 Task: Look for space in Vyškov, Czech Republic from 6th September, 2023 to 18th September, 2023 for 3 adults in price range Rs.6000 to Rs.12000. Place can be entire place with 2 bedrooms having 2 beds and 2 bathrooms. Property type can be house, flat, guest house, hotel. Booking option can be shelf check-in. Required host language is English.
Action: Mouse moved to (569, 98)
Screenshot: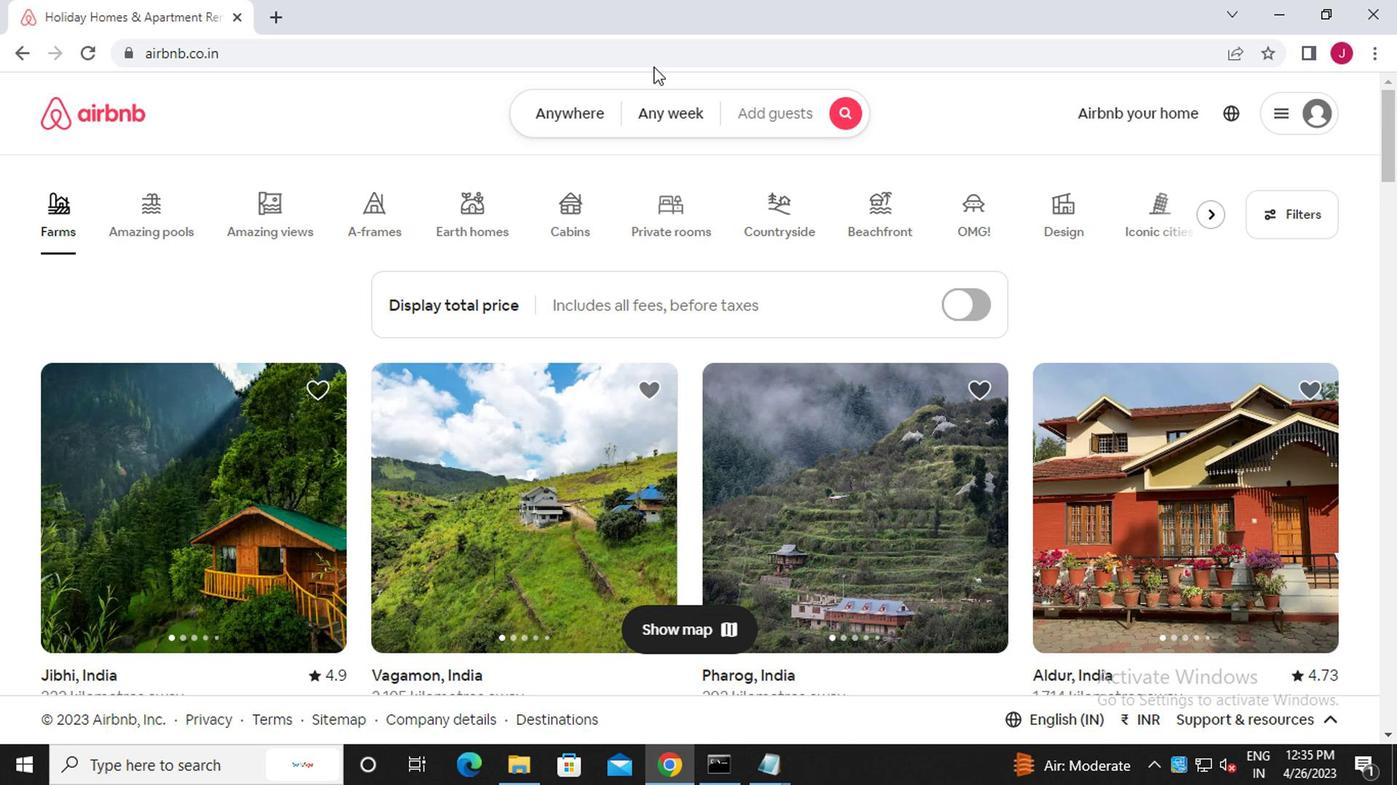 
Action: Mouse pressed left at (569, 98)
Screenshot: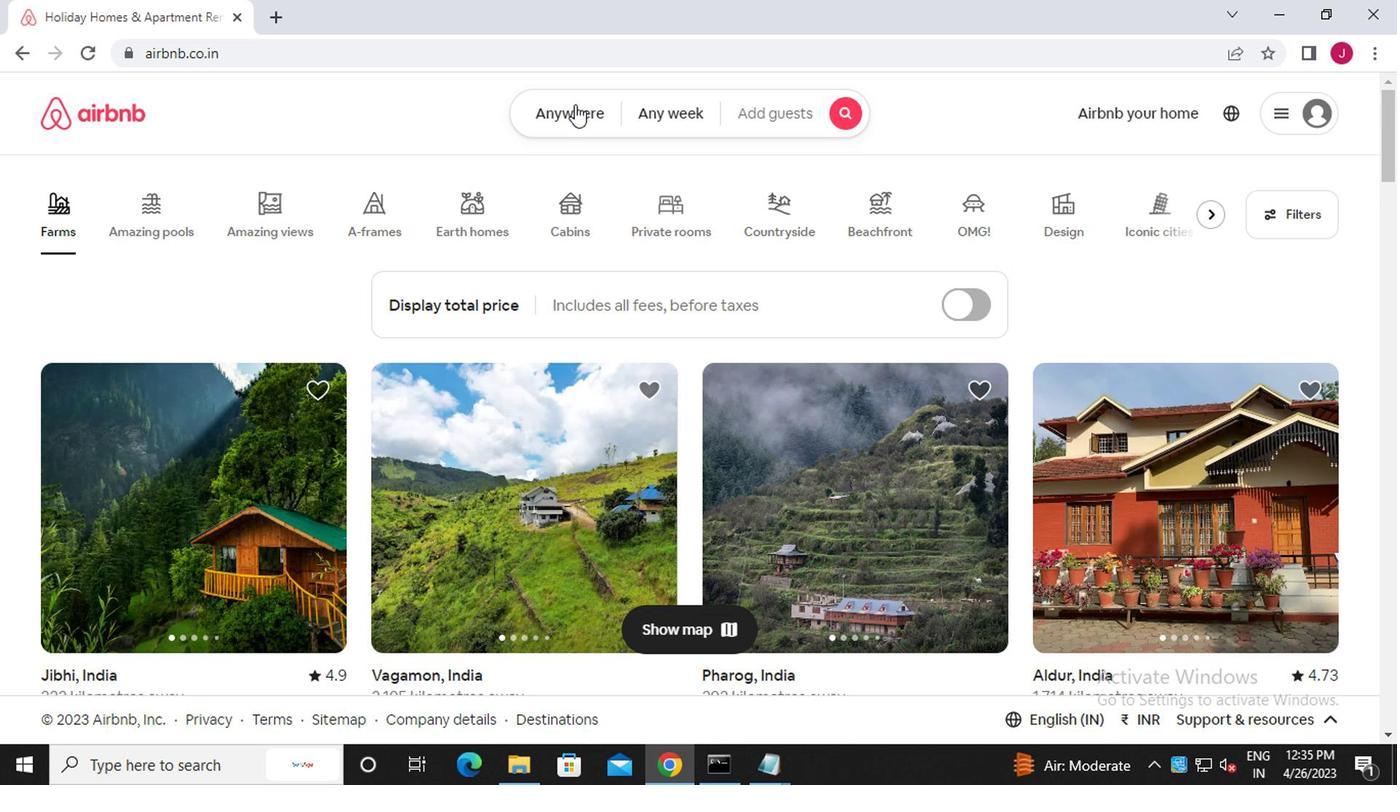 
Action: Mouse moved to (366, 192)
Screenshot: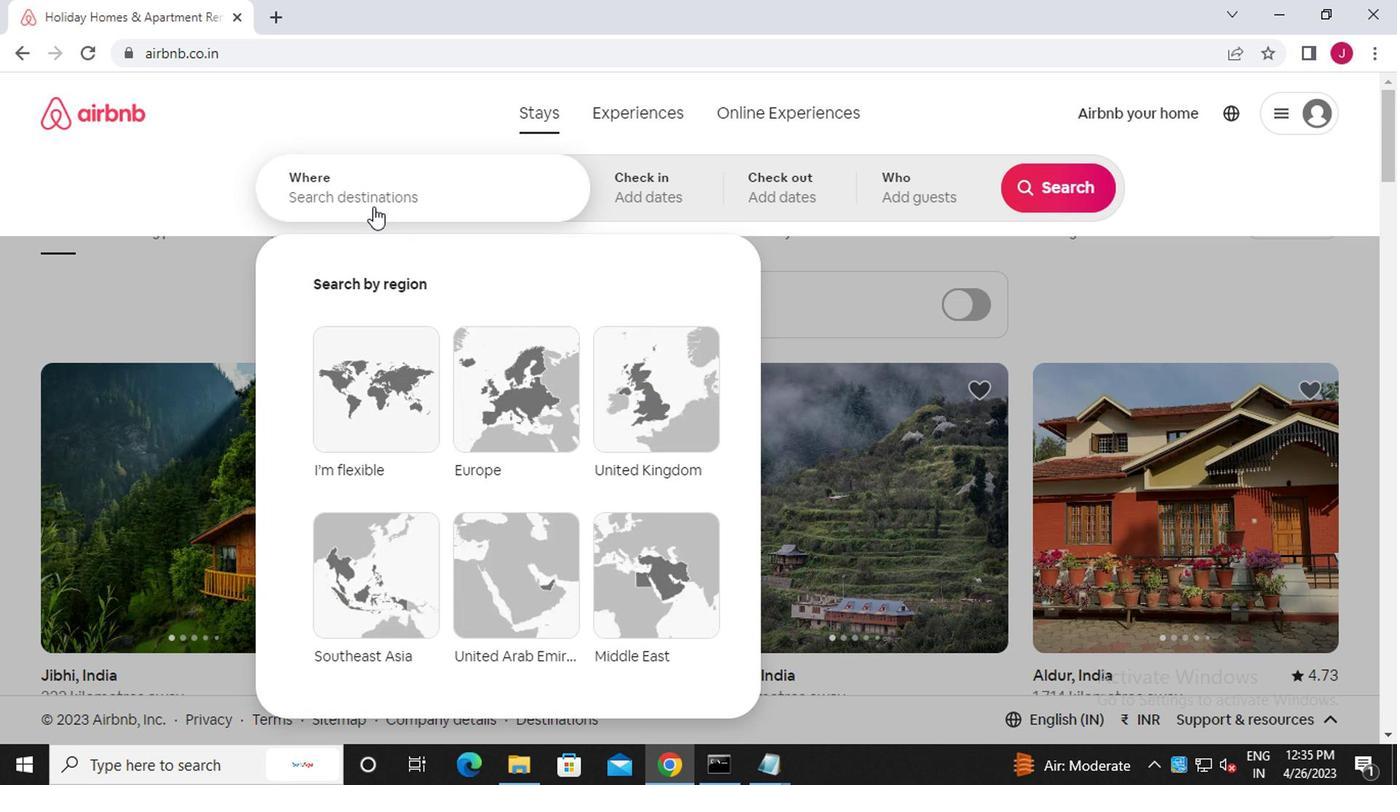 
Action: Mouse pressed left at (366, 192)
Screenshot: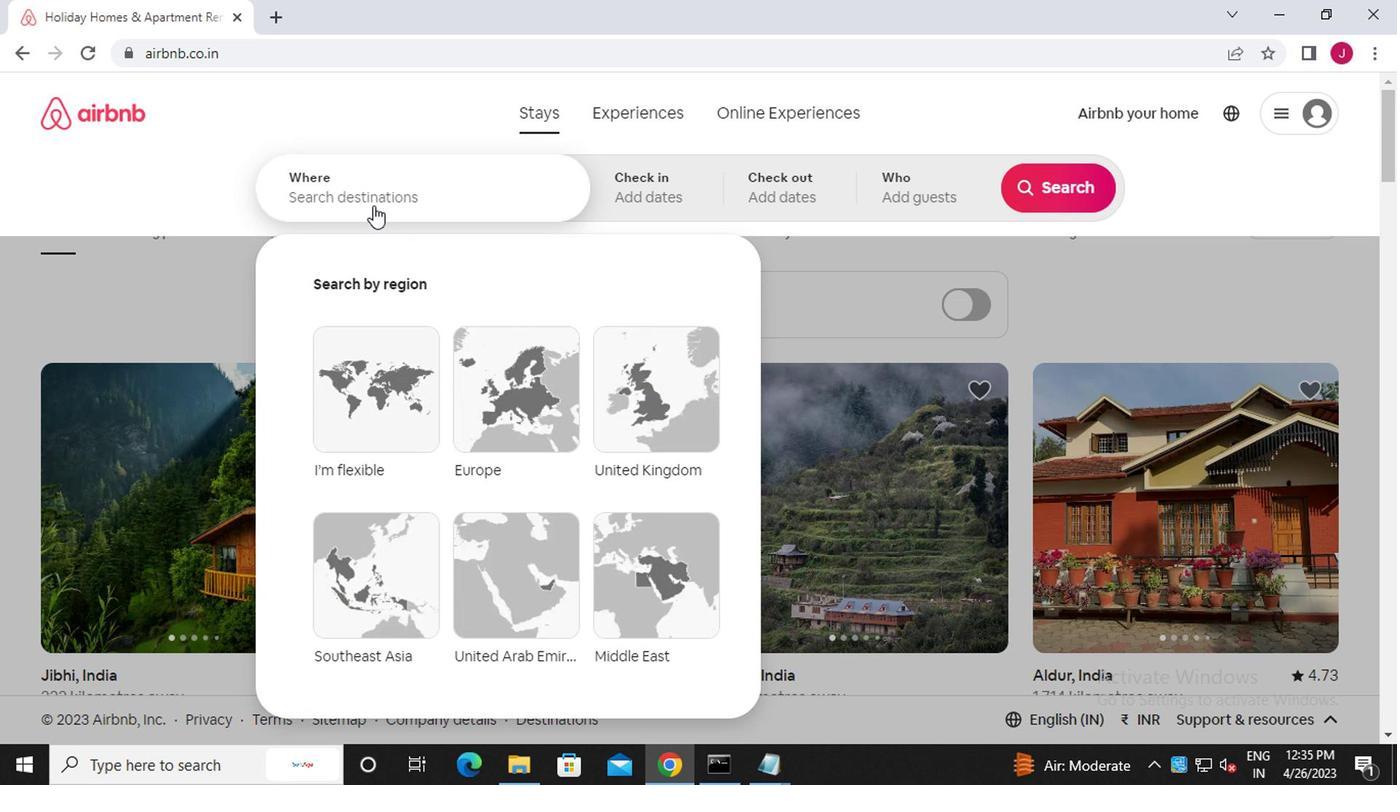 
Action: Key pressed <Key.caps_lock>v<Key.caps_lock>yskov,<Key.space><Key.caps_lock>c<Key.caps_lock>zech<Key.space><Key.caps_lock>r<Key.caps_lock>ep
Screenshot: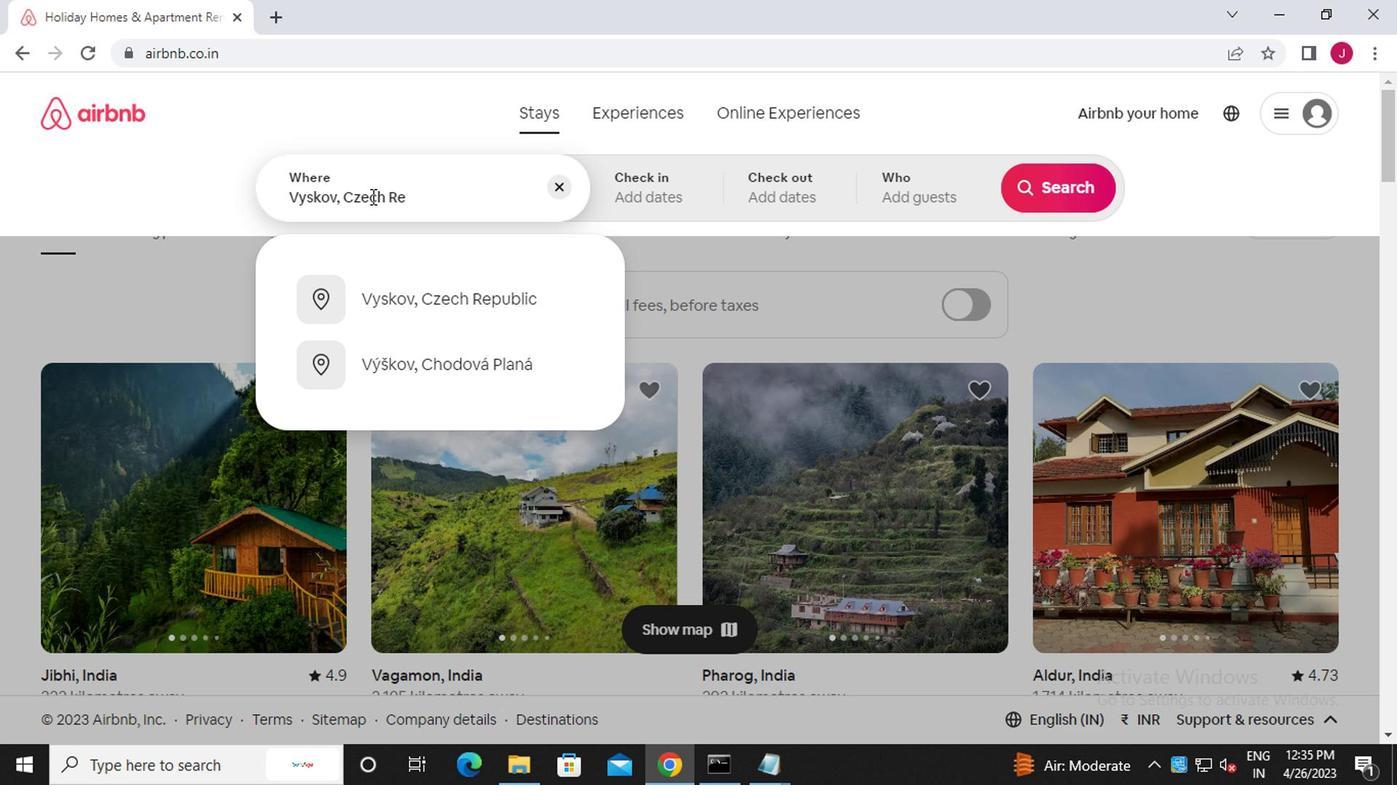 
Action: Mouse moved to (496, 296)
Screenshot: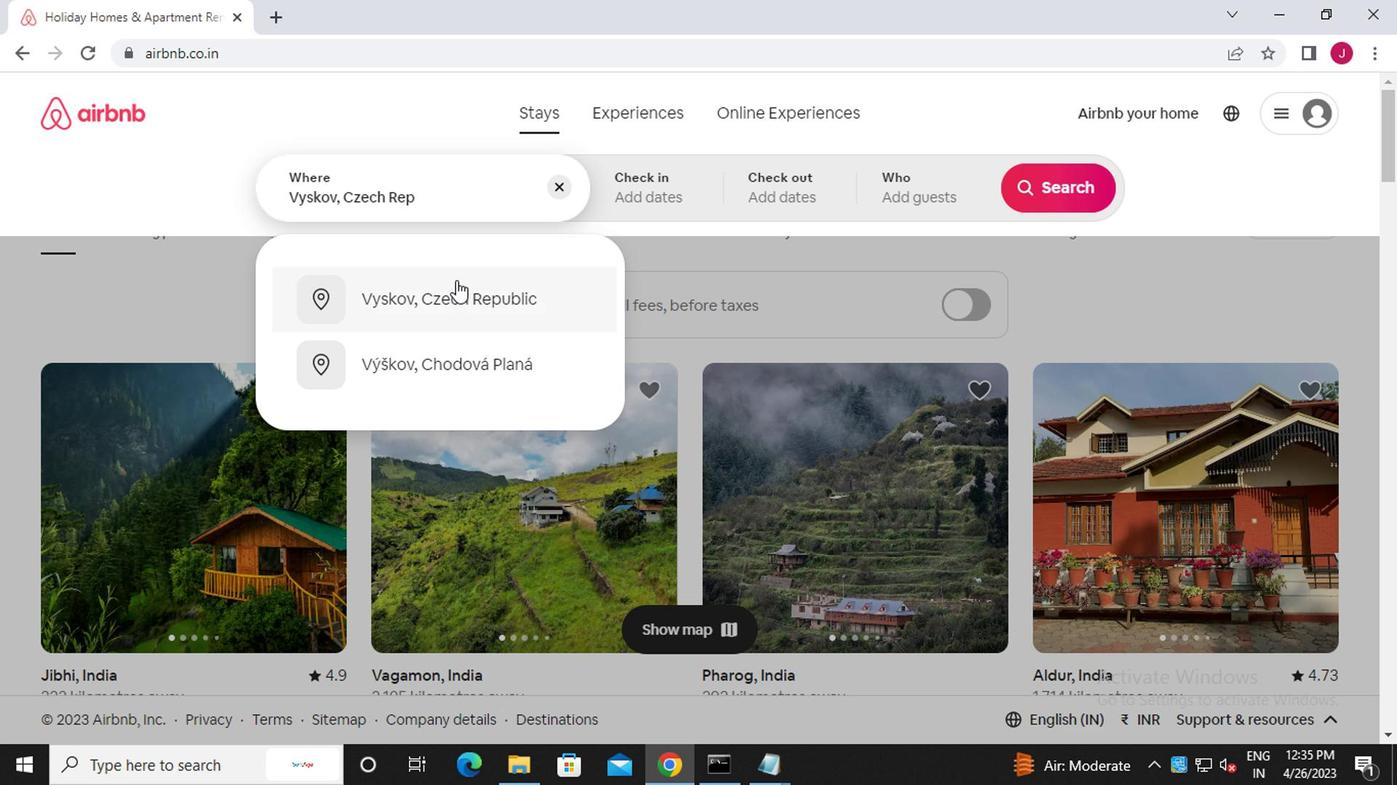 
Action: Mouse pressed left at (496, 296)
Screenshot: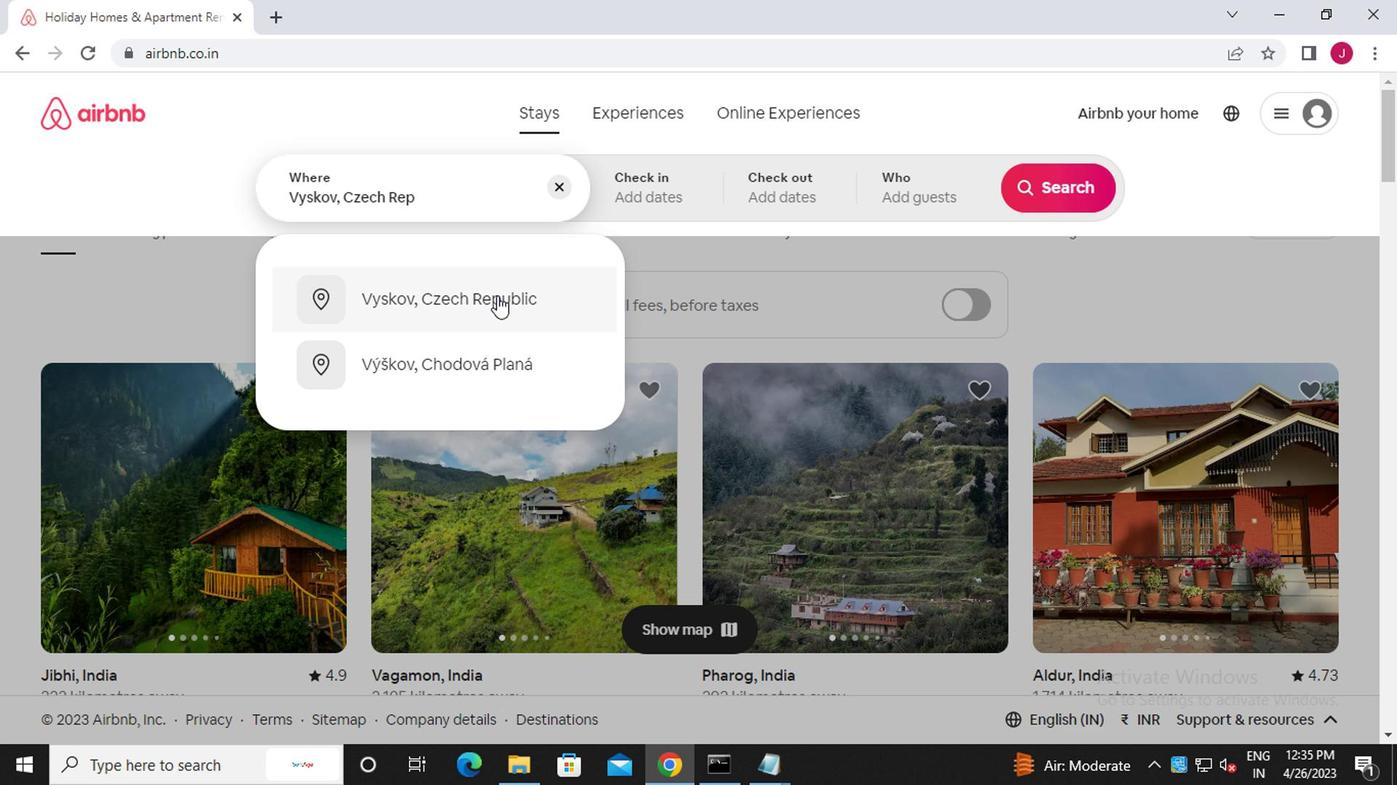 
Action: Mouse moved to (1033, 349)
Screenshot: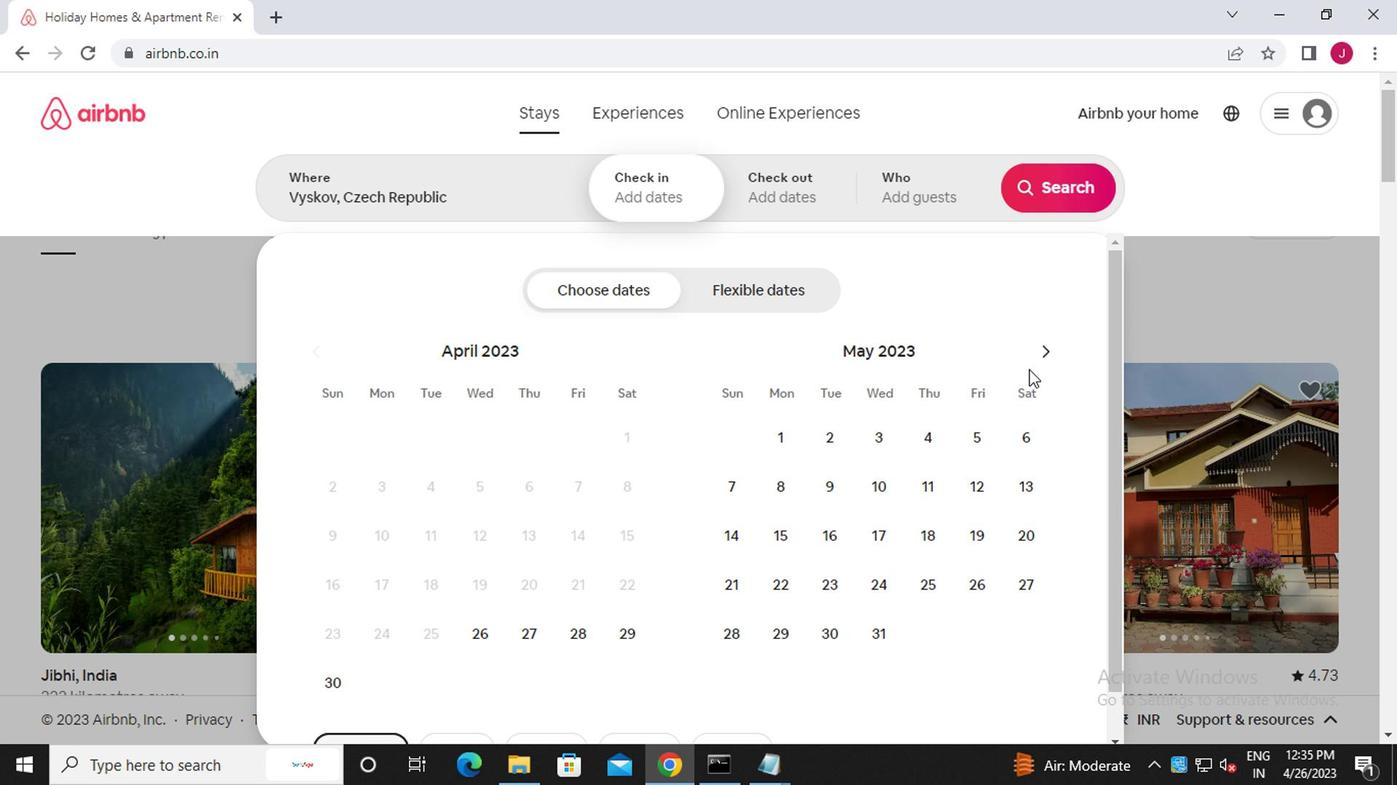 
Action: Mouse pressed left at (1033, 349)
Screenshot: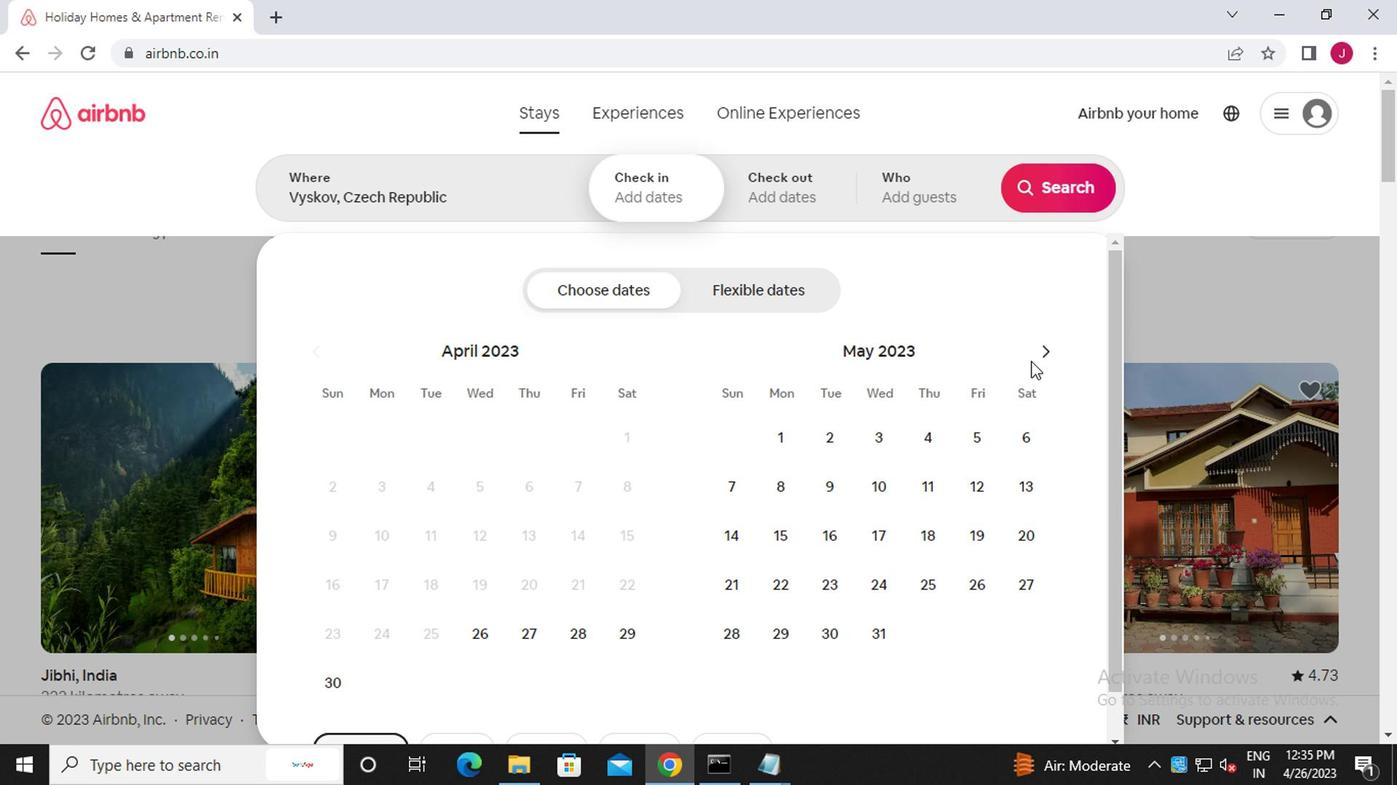 
Action: Mouse pressed left at (1033, 349)
Screenshot: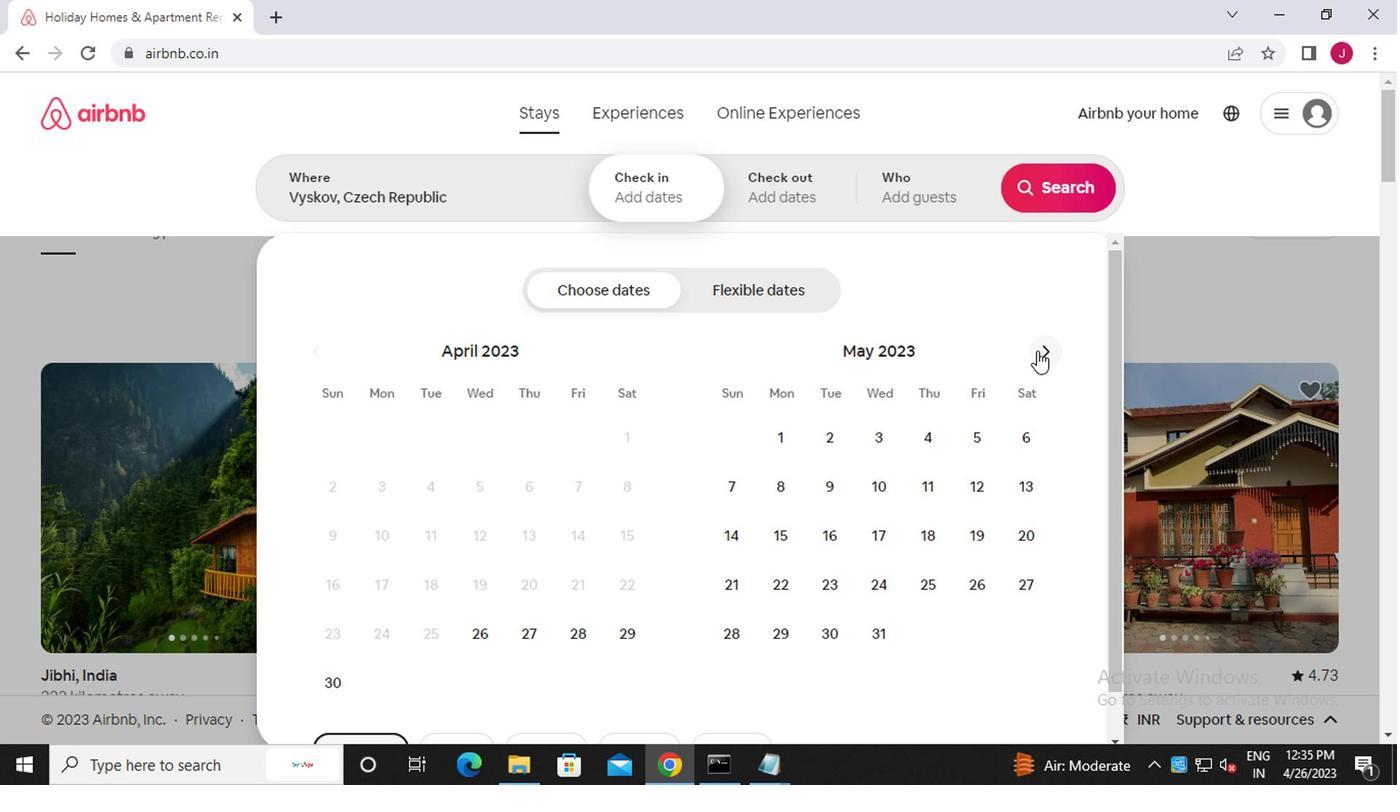 
Action: Mouse pressed left at (1033, 349)
Screenshot: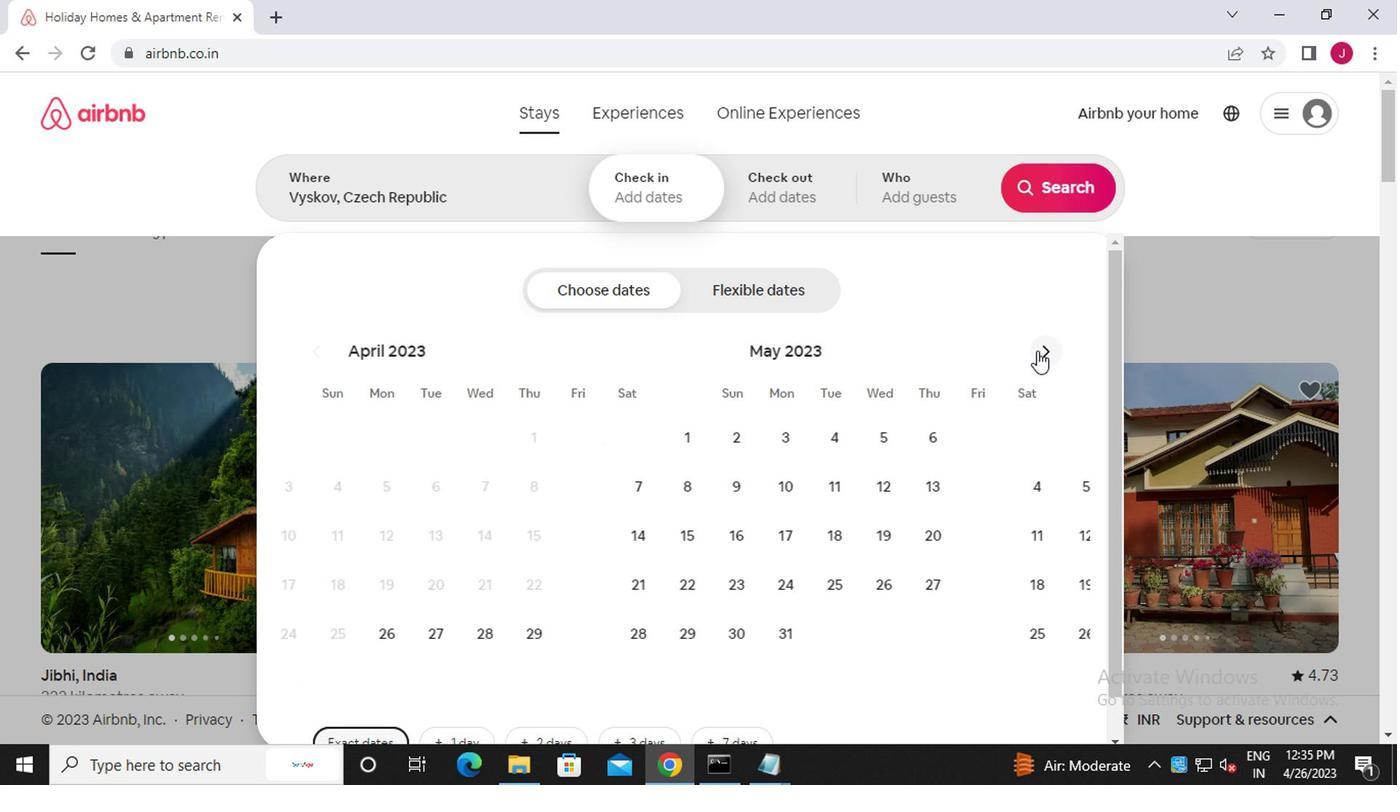 
Action: Mouse pressed left at (1033, 349)
Screenshot: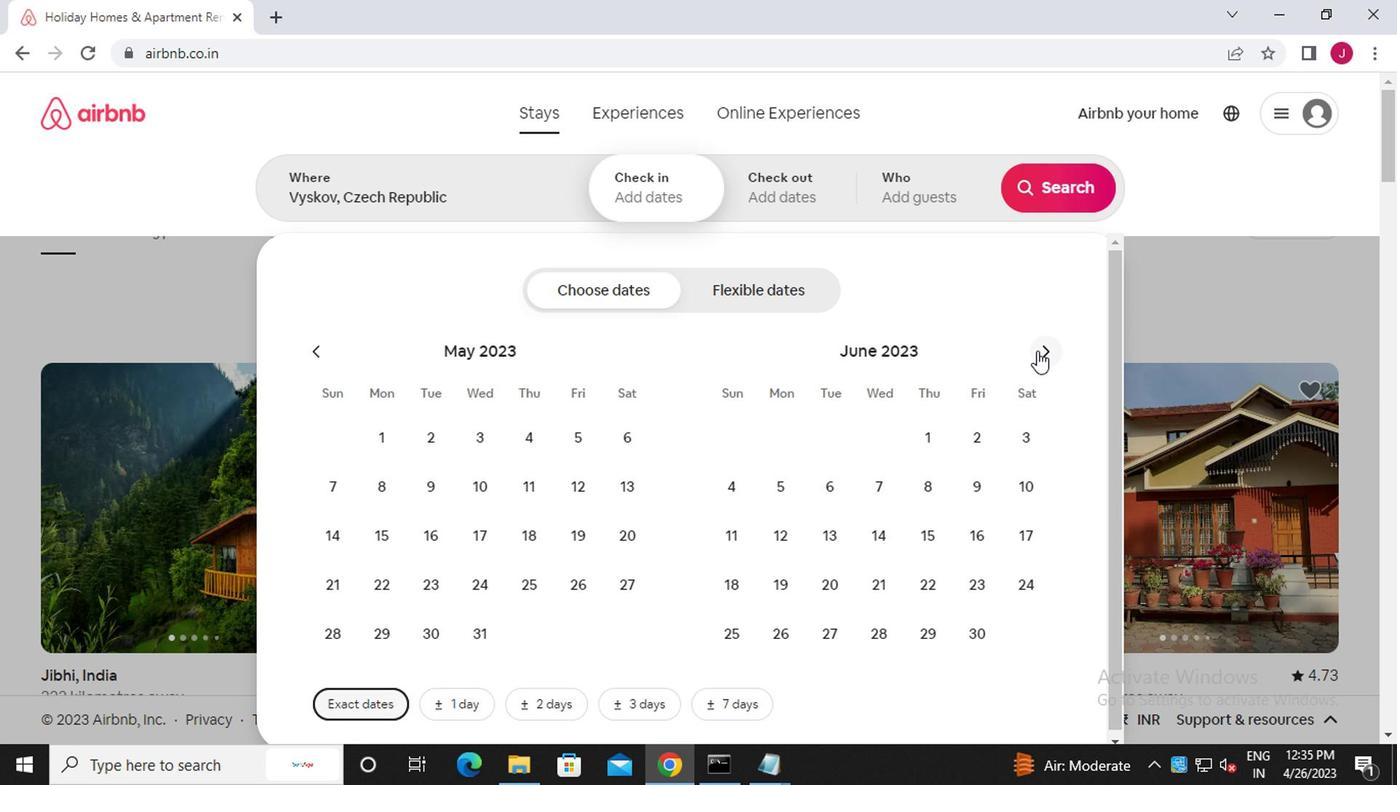 
Action: Mouse pressed left at (1033, 349)
Screenshot: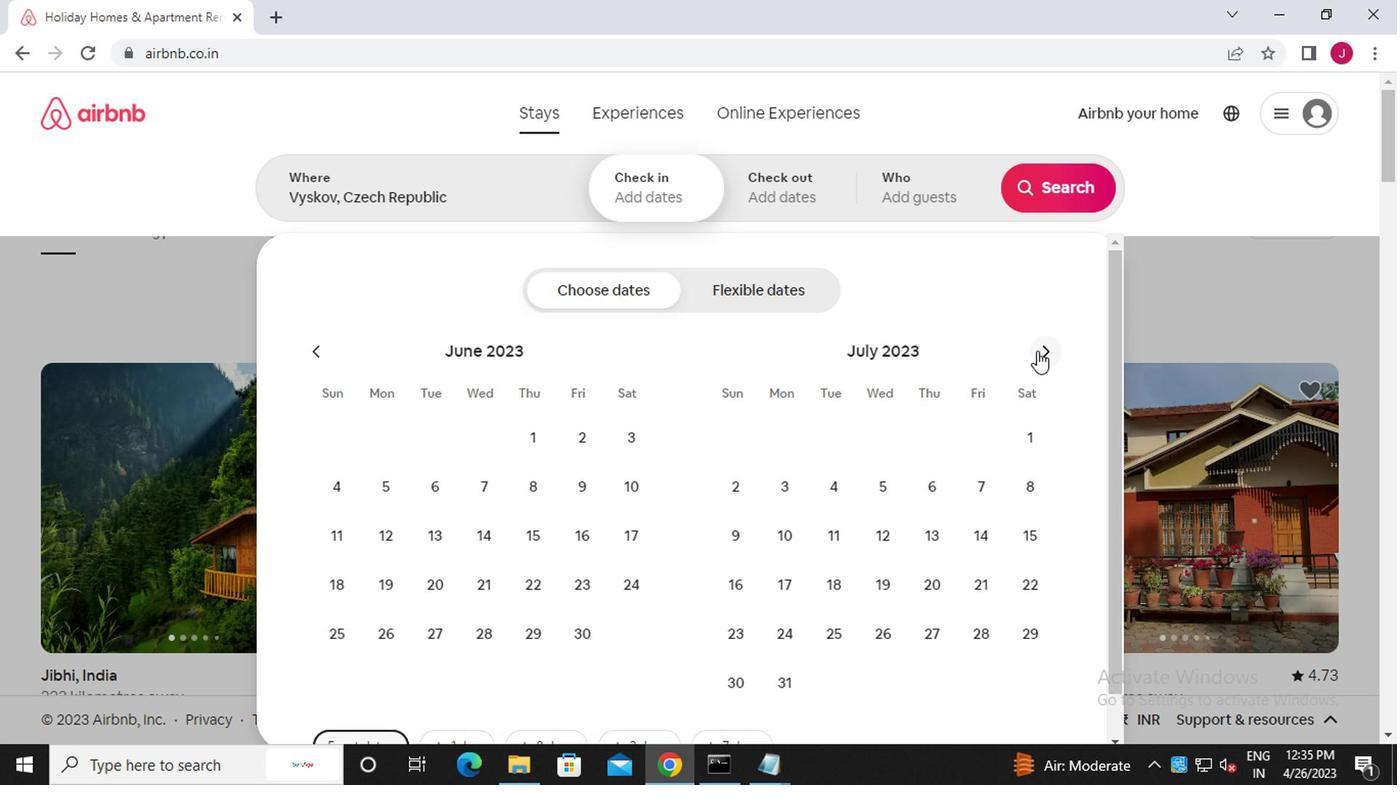 
Action: Mouse moved to (1035, 349)
Screenshot: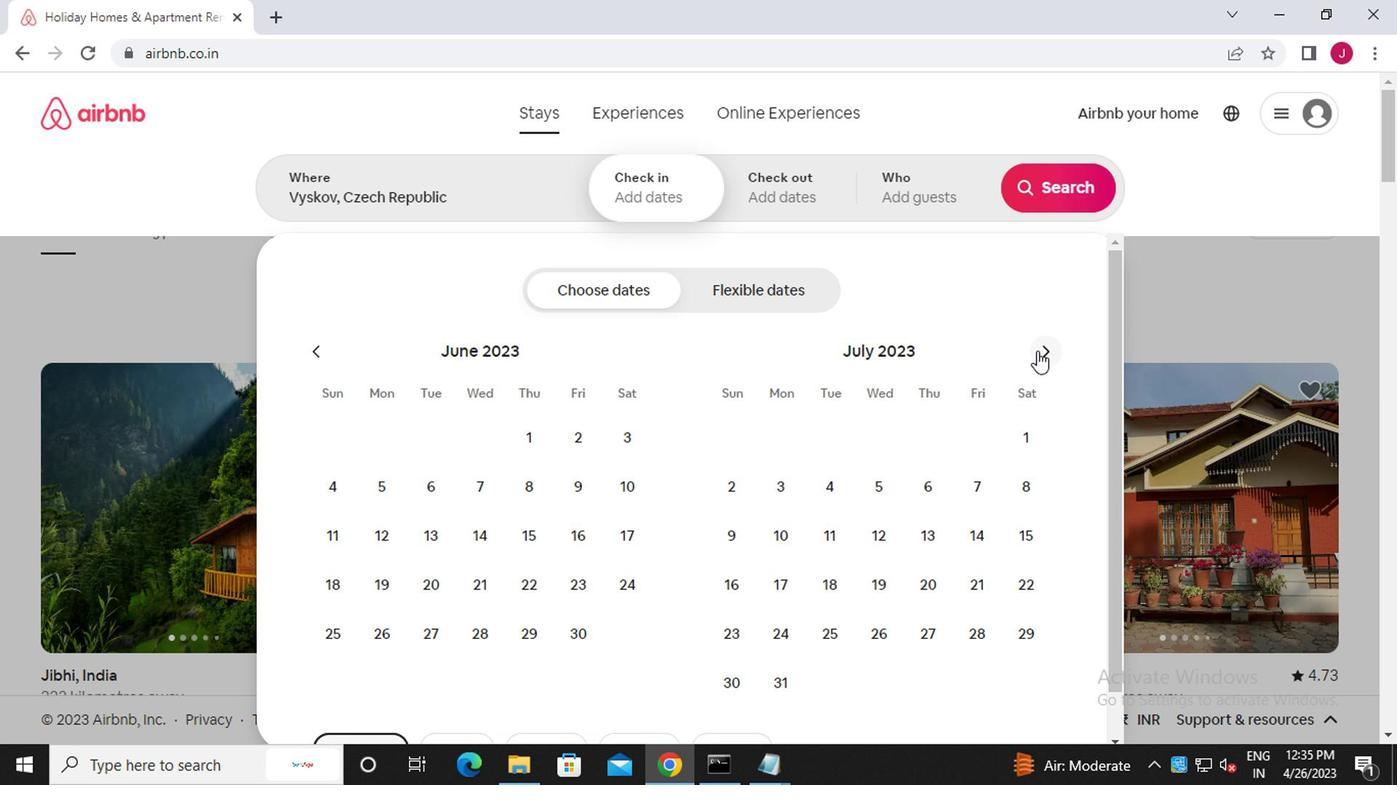 
Action: Mouse pressed left at (1035, 349)
Screenshot: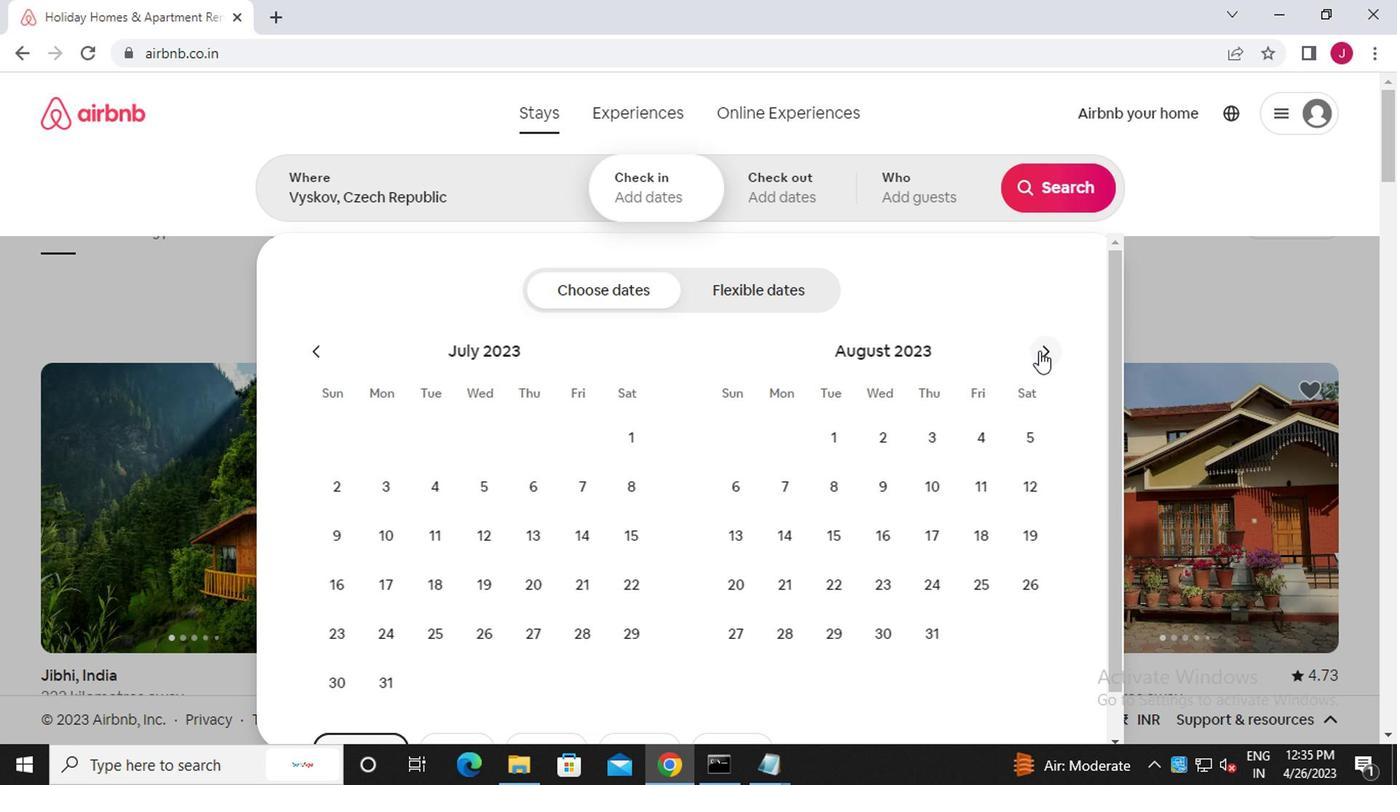 
Action: Mouse moved to (886, 484)
Screenshot: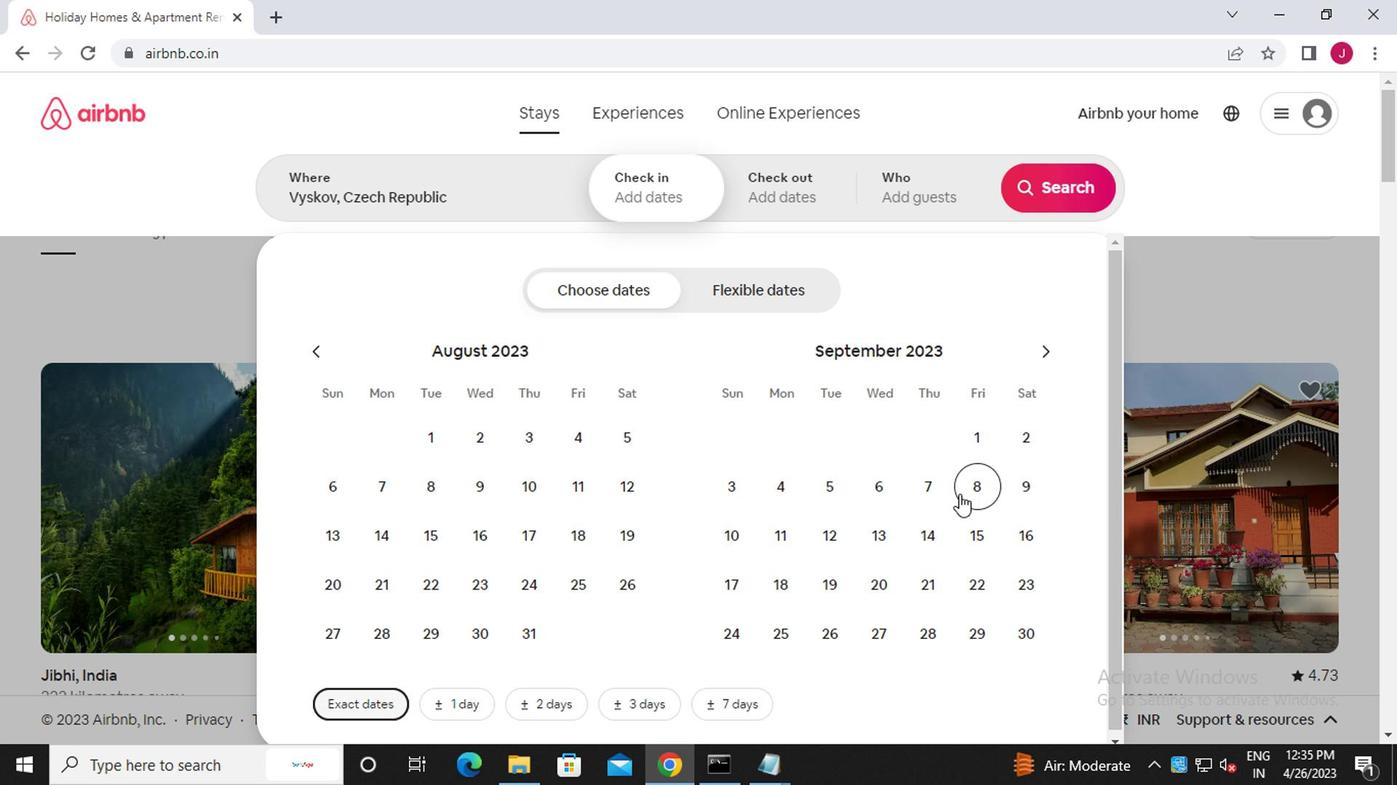 
Action: Mouse pressed left at (886, 484)
Screenshot: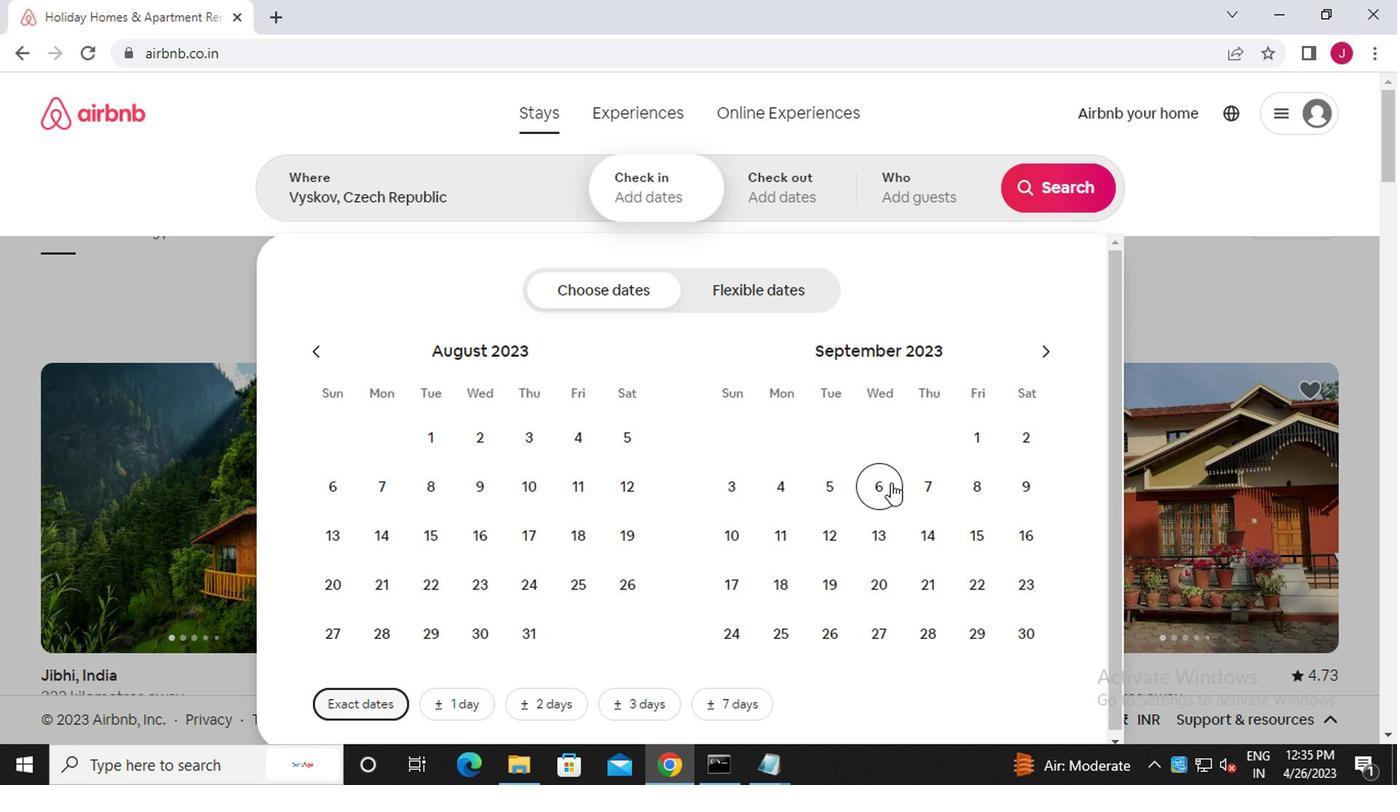 
Action: Mouse moved to (770, 595)
Screenshot: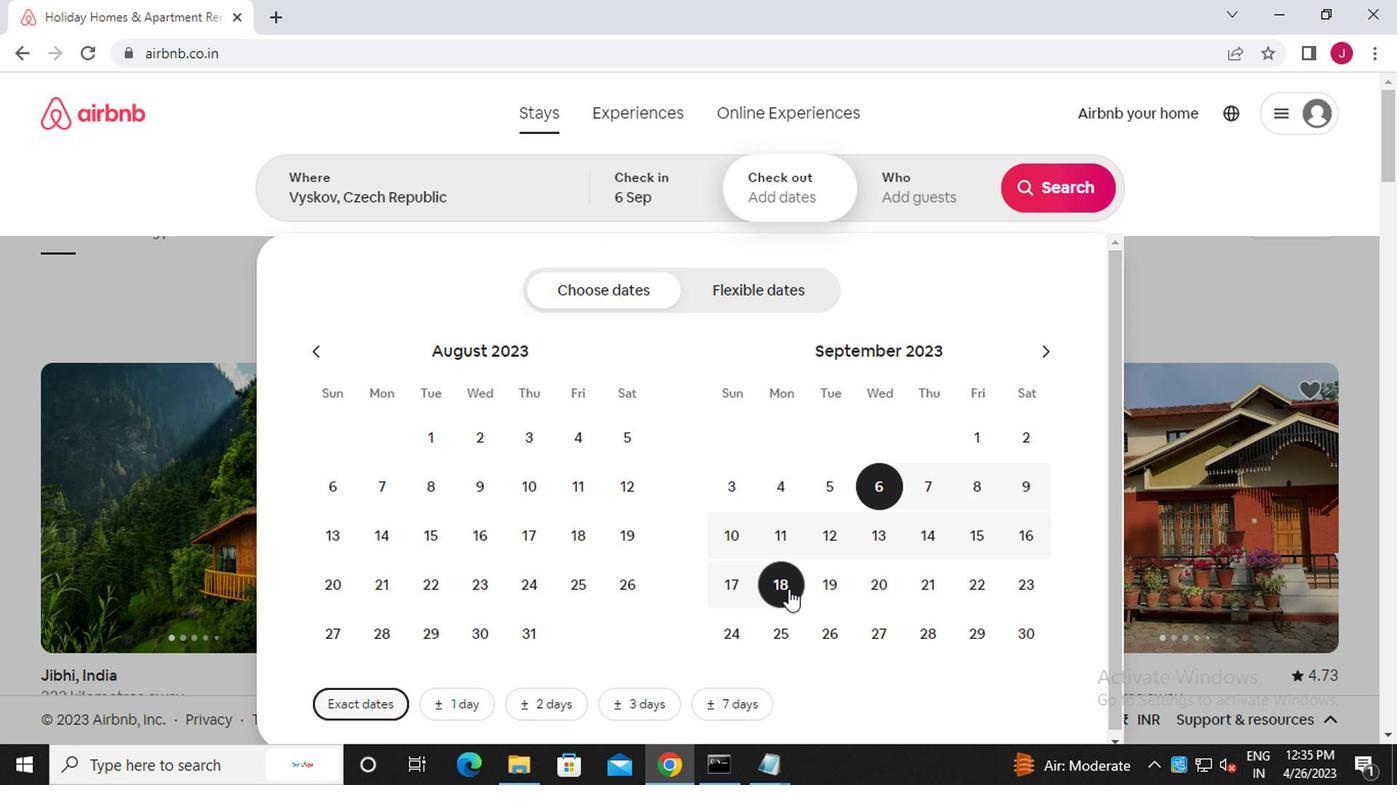 
Action: Mouse pressed left at (770, 595)
Screenshot: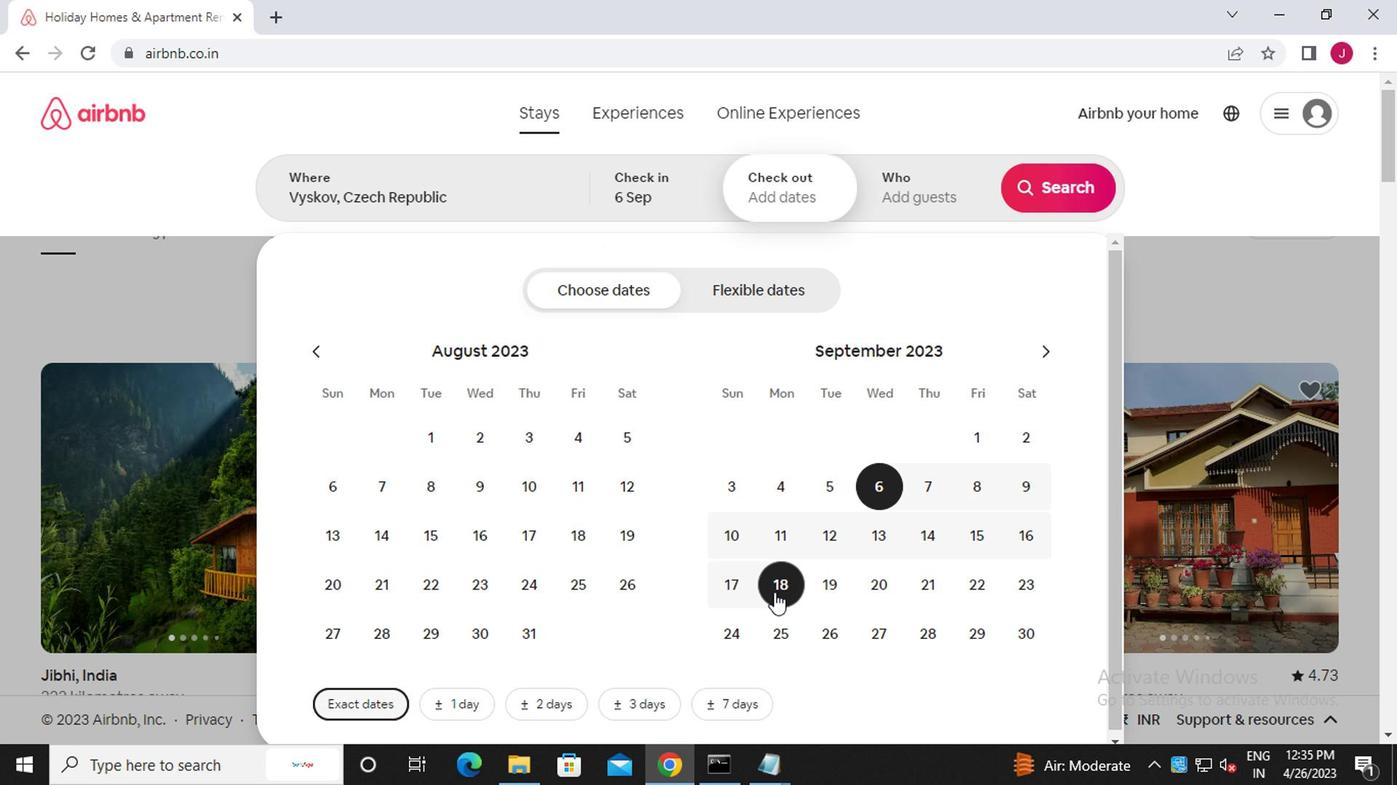 
Action: Mouse moved to (912, 189)
Screenshot: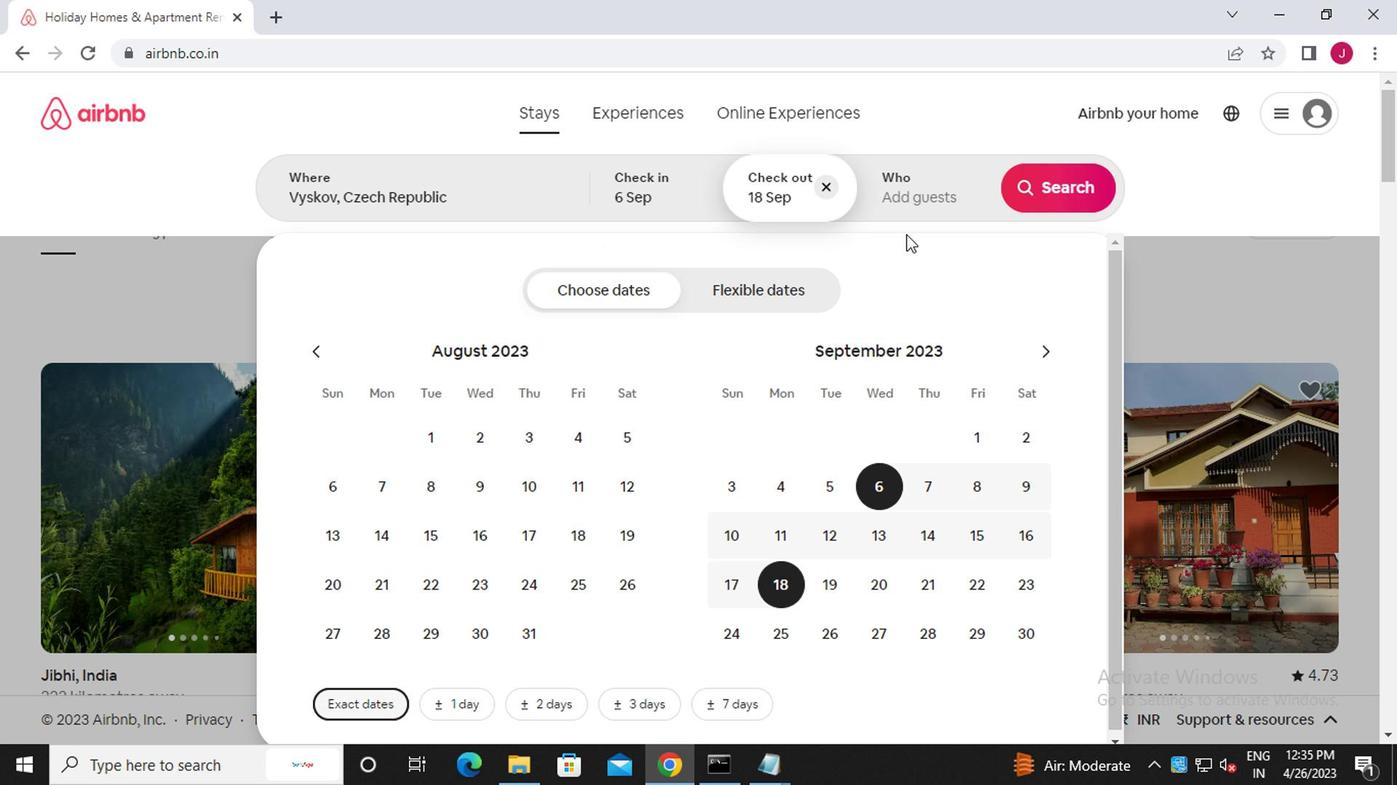 
Action: Mouse pressed left at (912, 189)
Screenshot: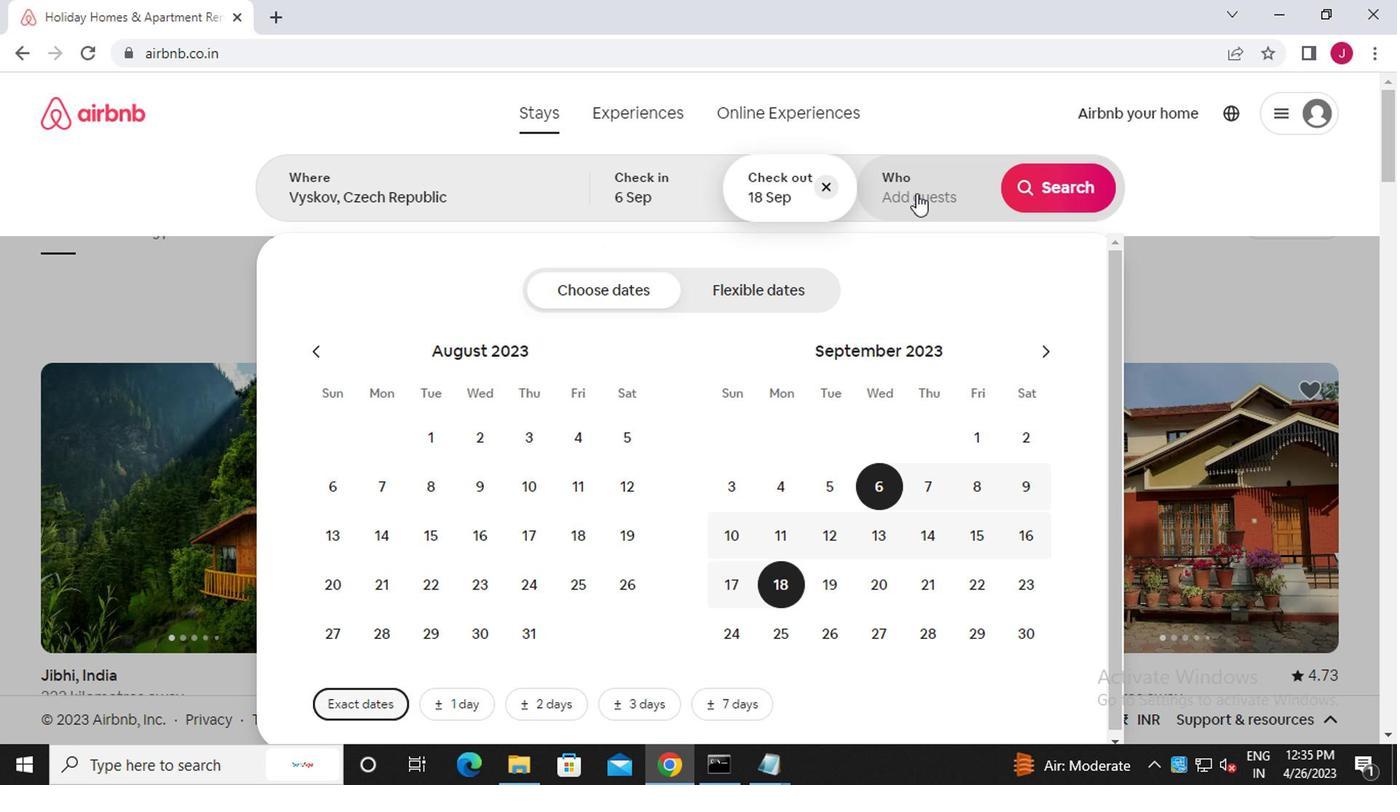 
Action: Mouse moved to (1065, 296)
Screenshot: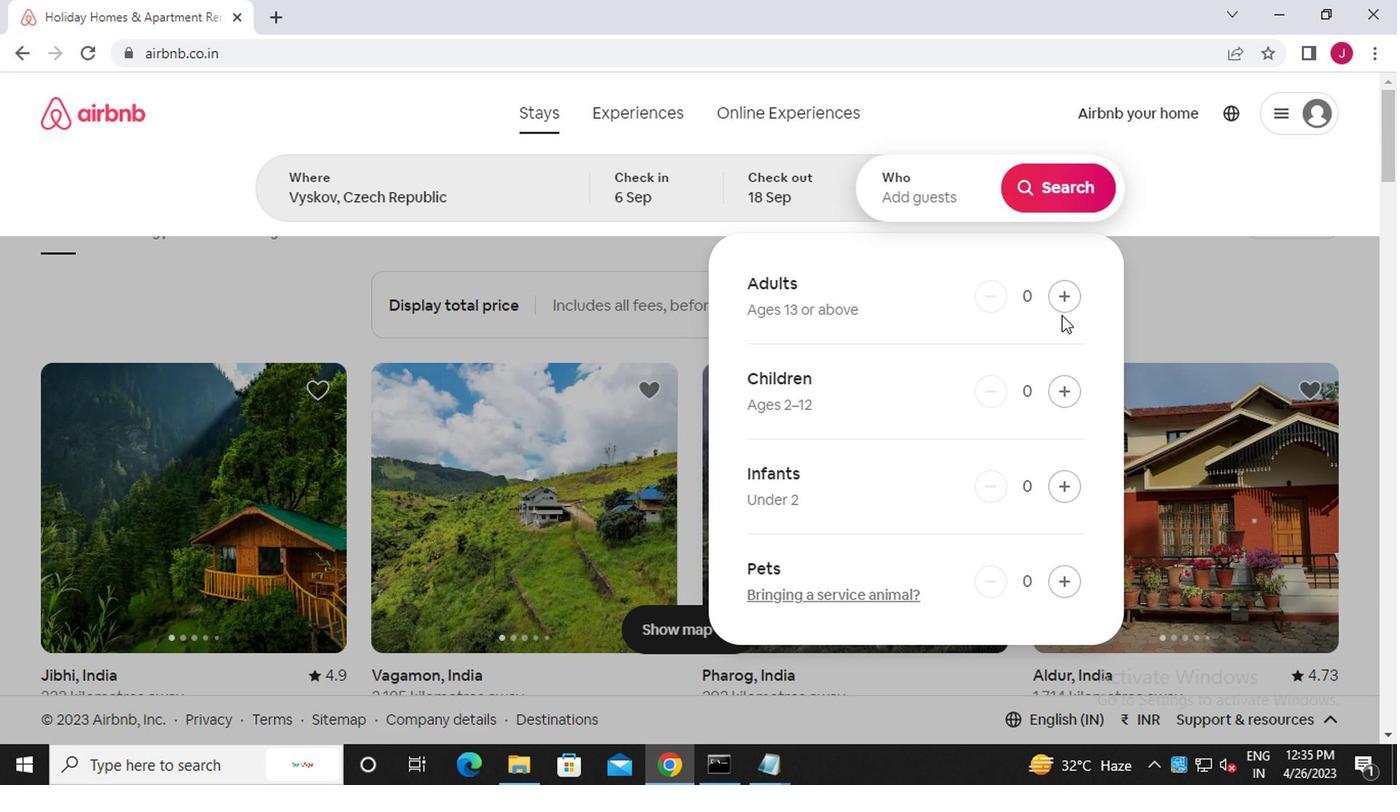 
Action: Mouse pressed left at (1065, 296)
Screenshot: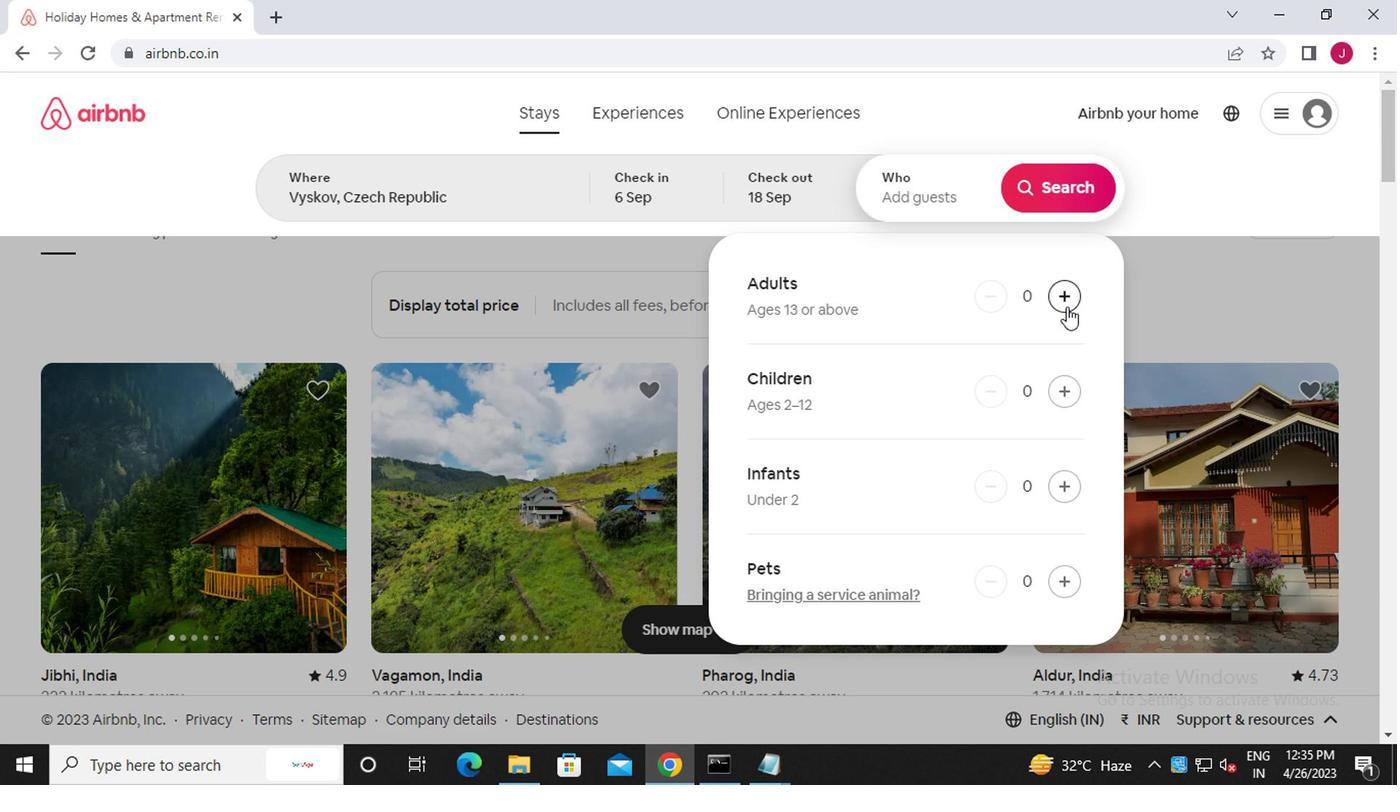 
Action: Mouse pressed left at (1065, 296)
Screenshot: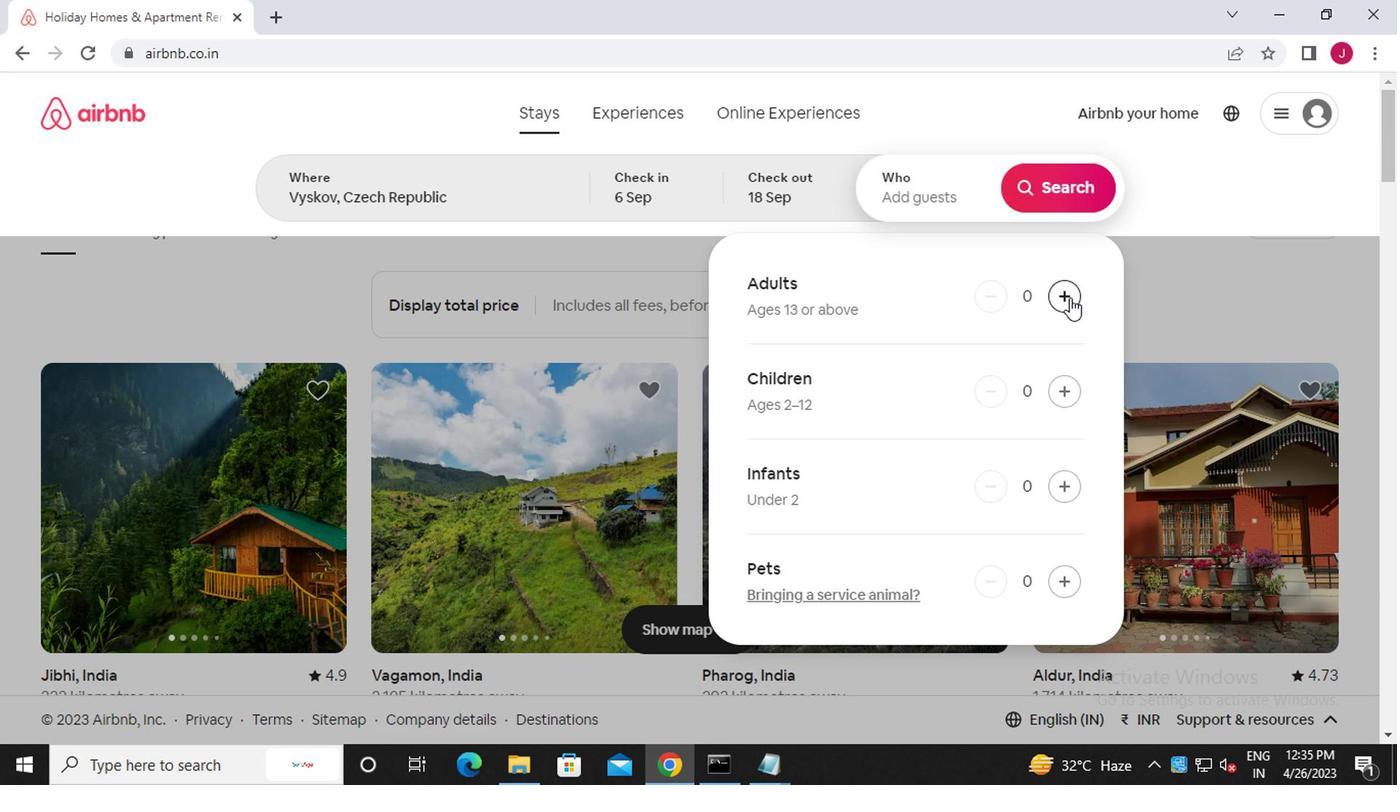 
Action: Mouse pressed left at (1065, 296)
Screenshot: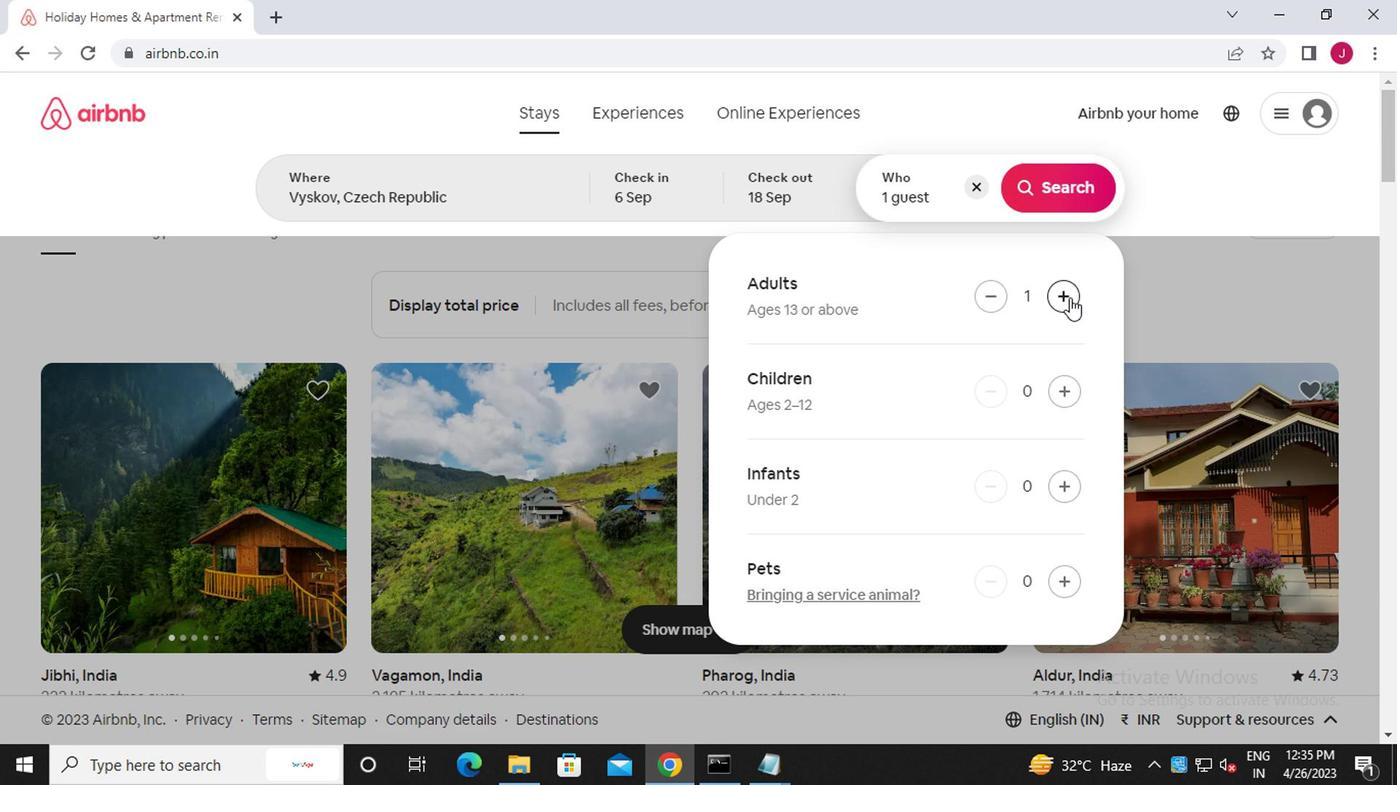 
Action: Mouse moved to (1057, 185)
Screenshot: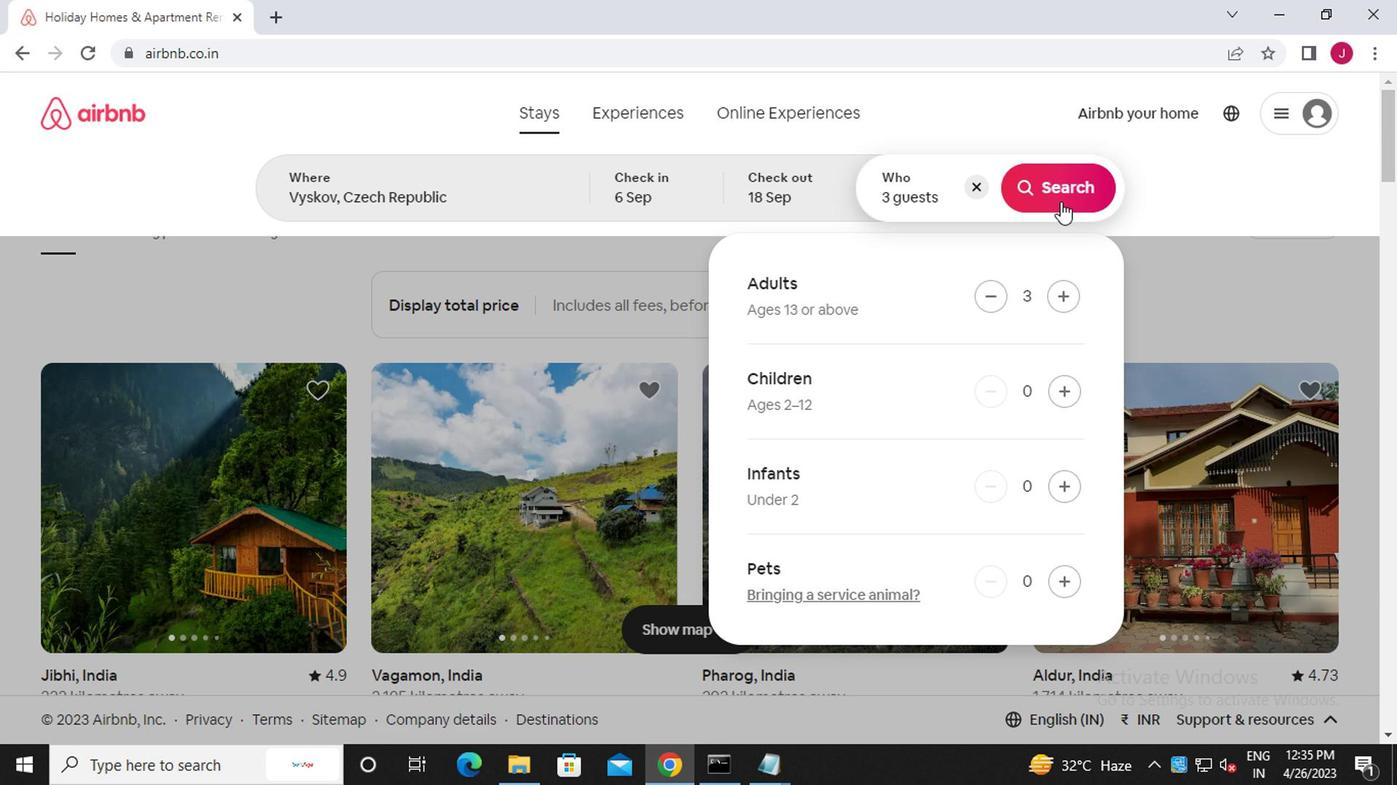 
Action: Mouse pressed left at (1057, 185)
Screenshot: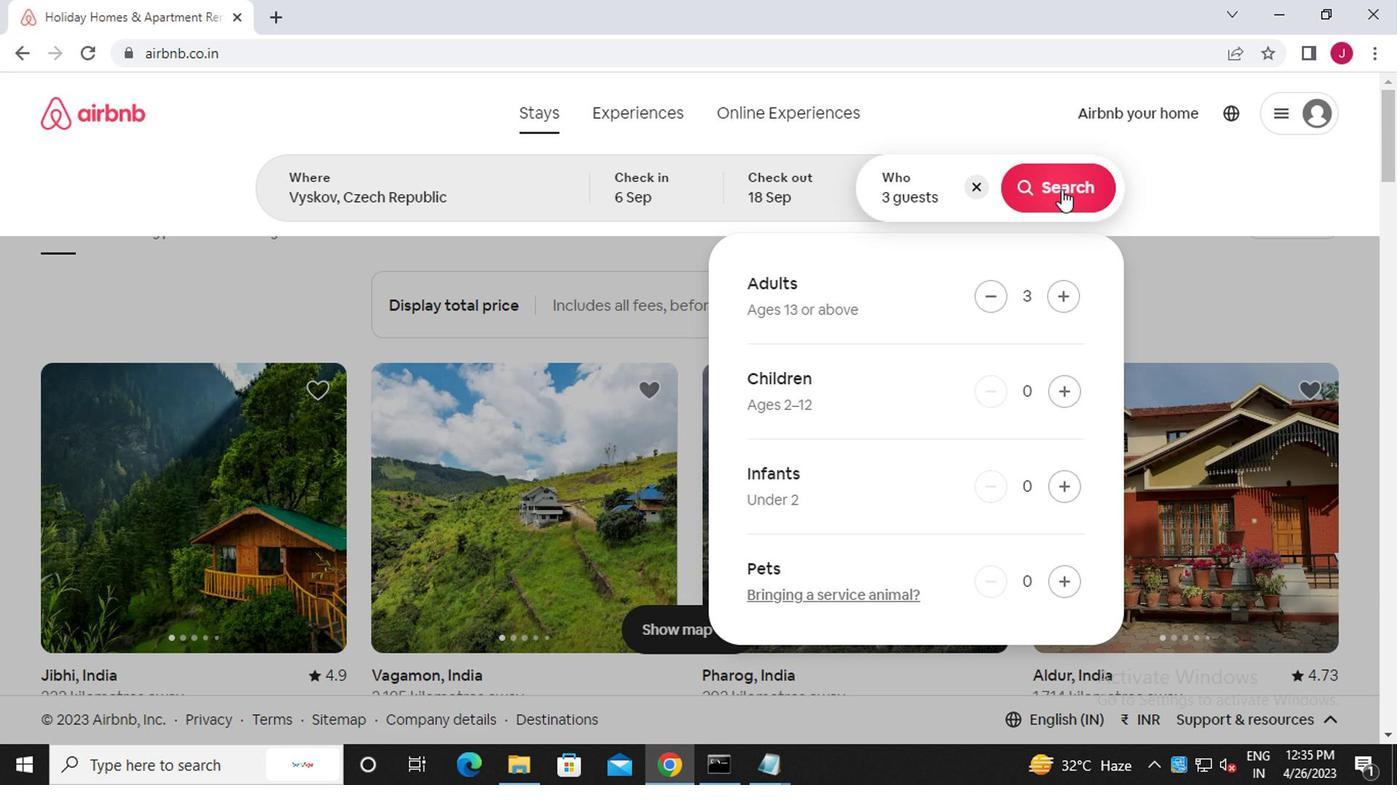 
Action: Mouse moved to (1306, 188)
Screenshot: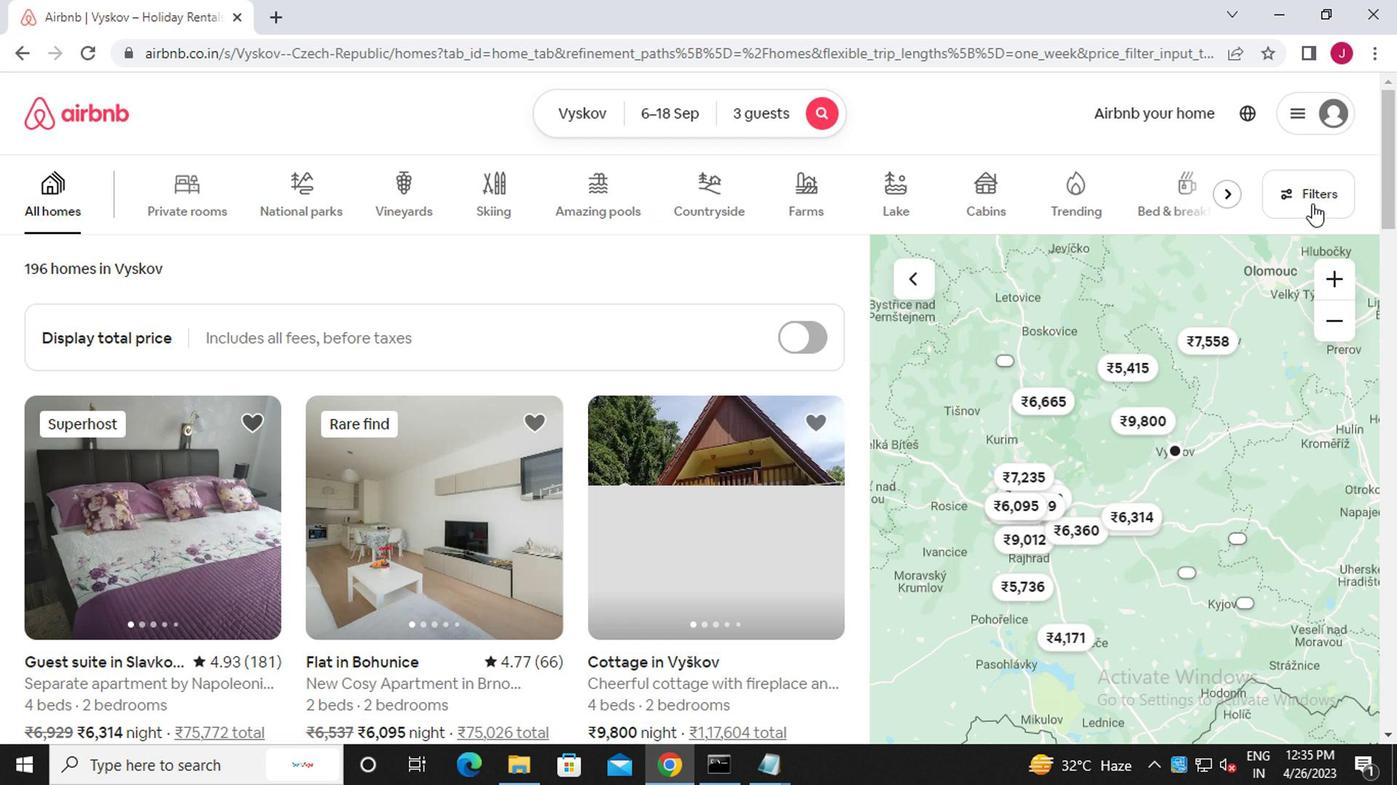 
Action: Mouse pressed left at (1306, 188)
Screenshot: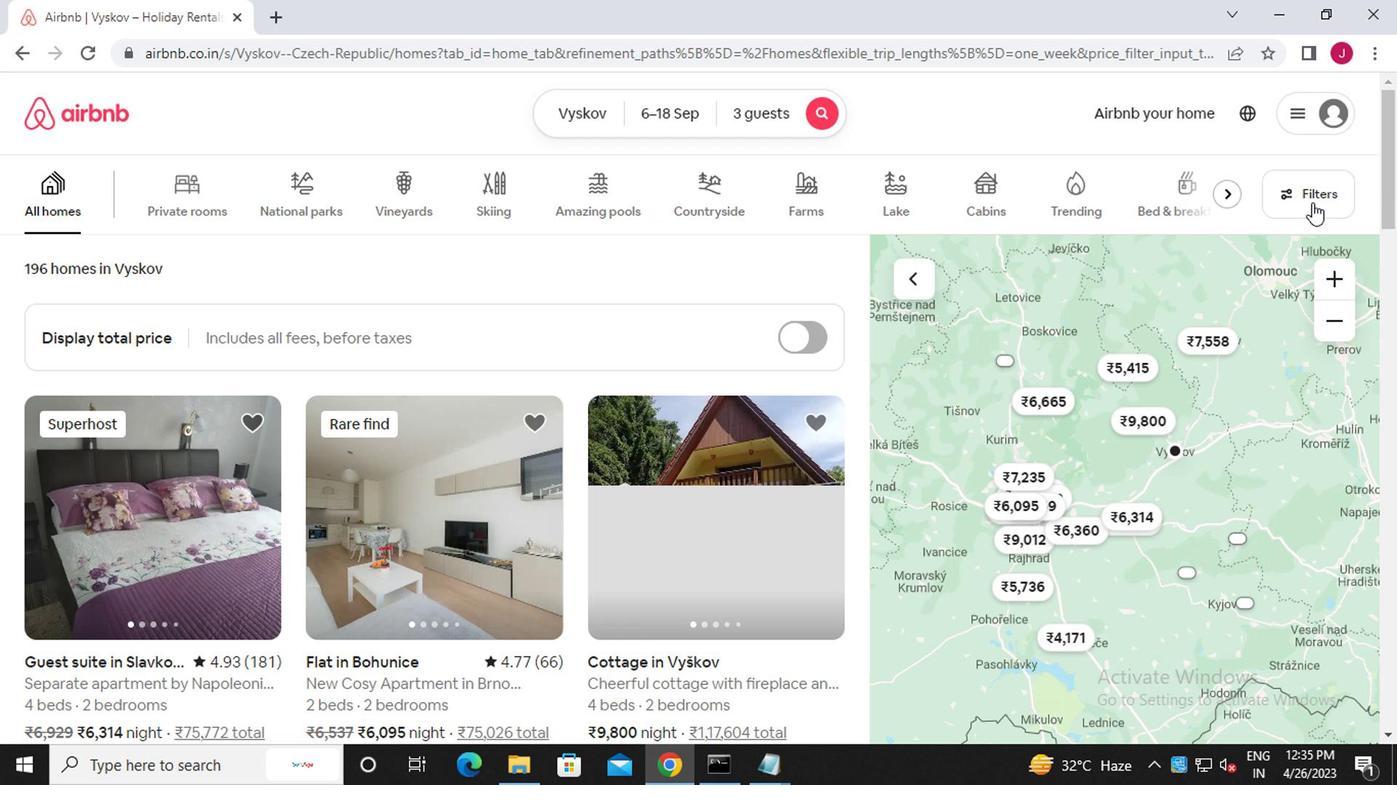 
Action: Mouse moved to (466, 443)
Screenshot: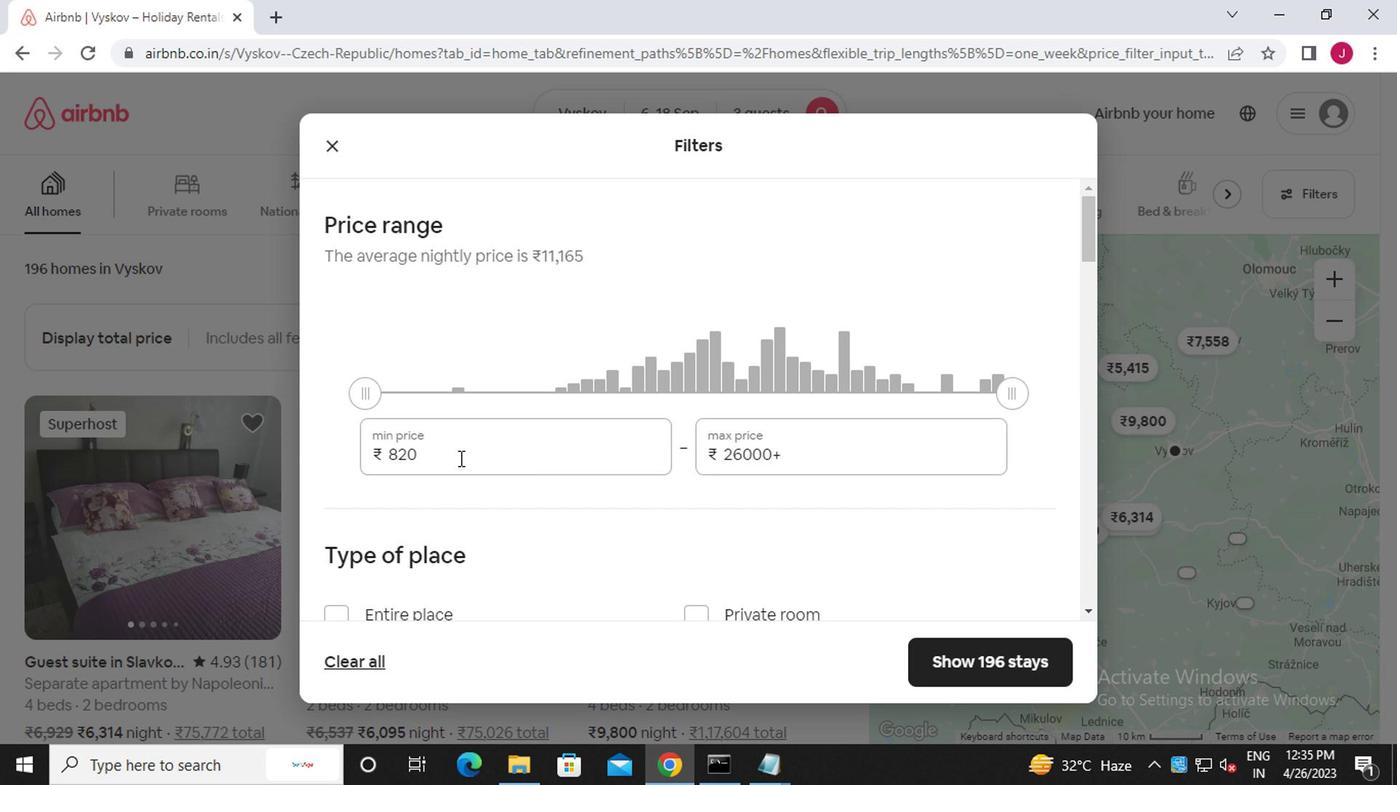 
Action: Mouse pressed left at (466, 443)
Screenshot: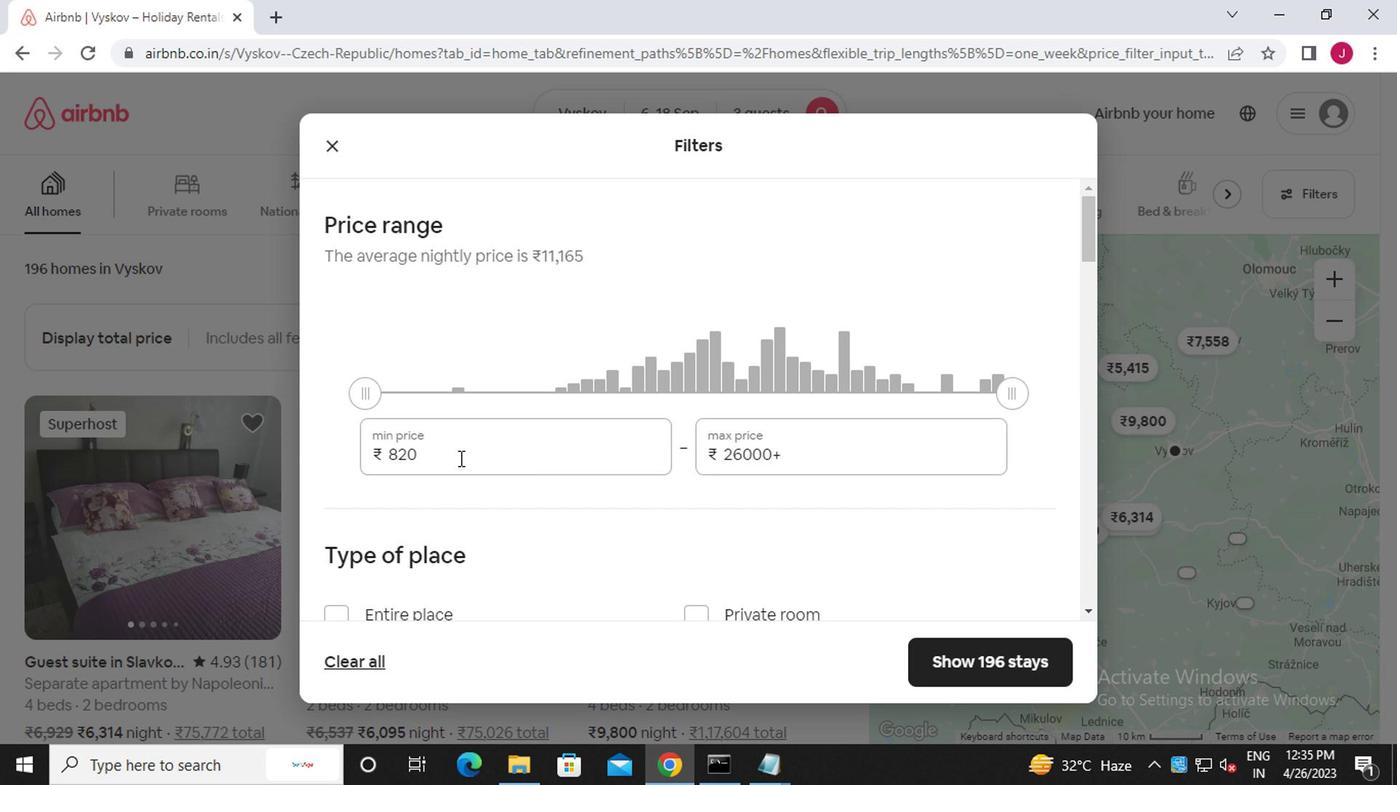 
Action: Mouse moved to (482, 437)
Screenshot: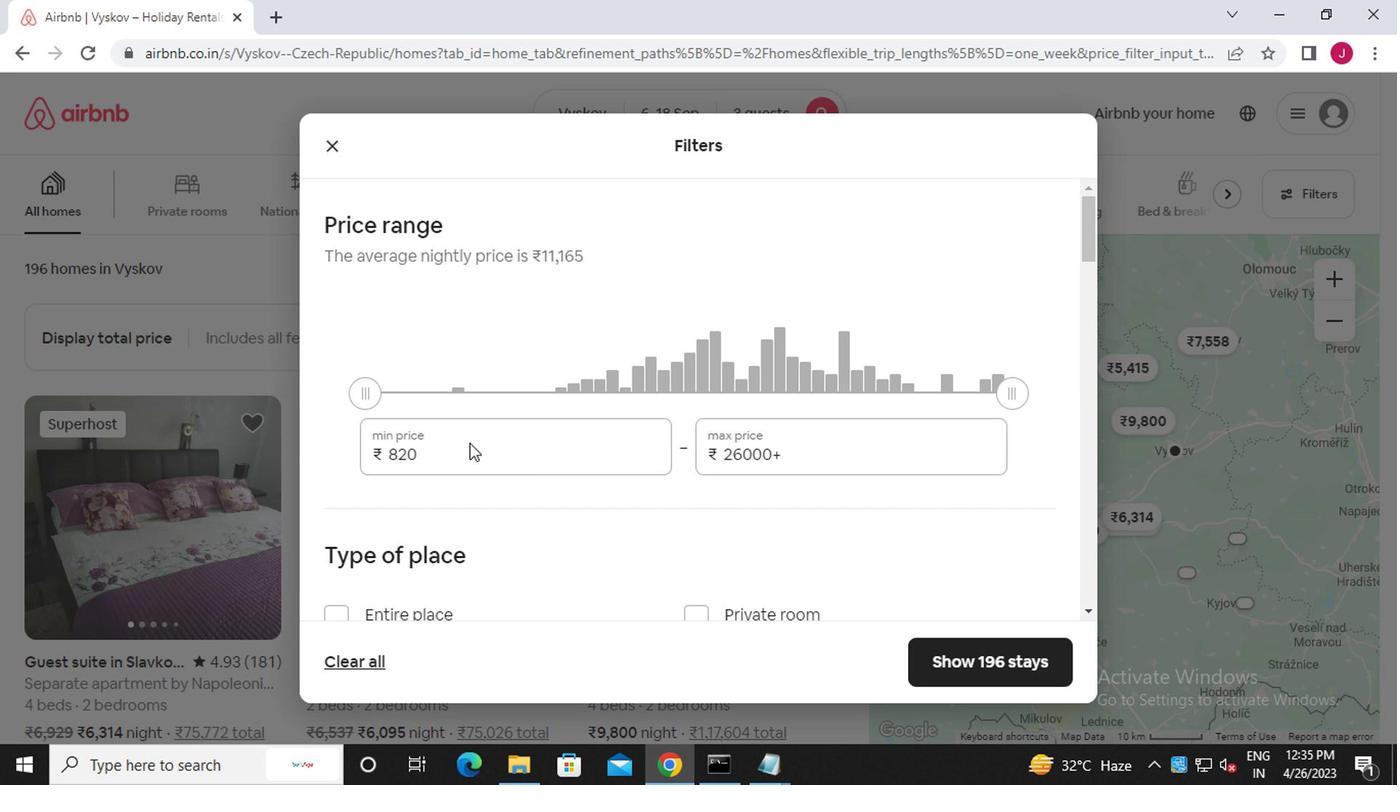 
Action: Key pressed <Key.backspace><Key.backspace><Key.backspace><<102>><<96>><<96>><<96>>
Screenshot: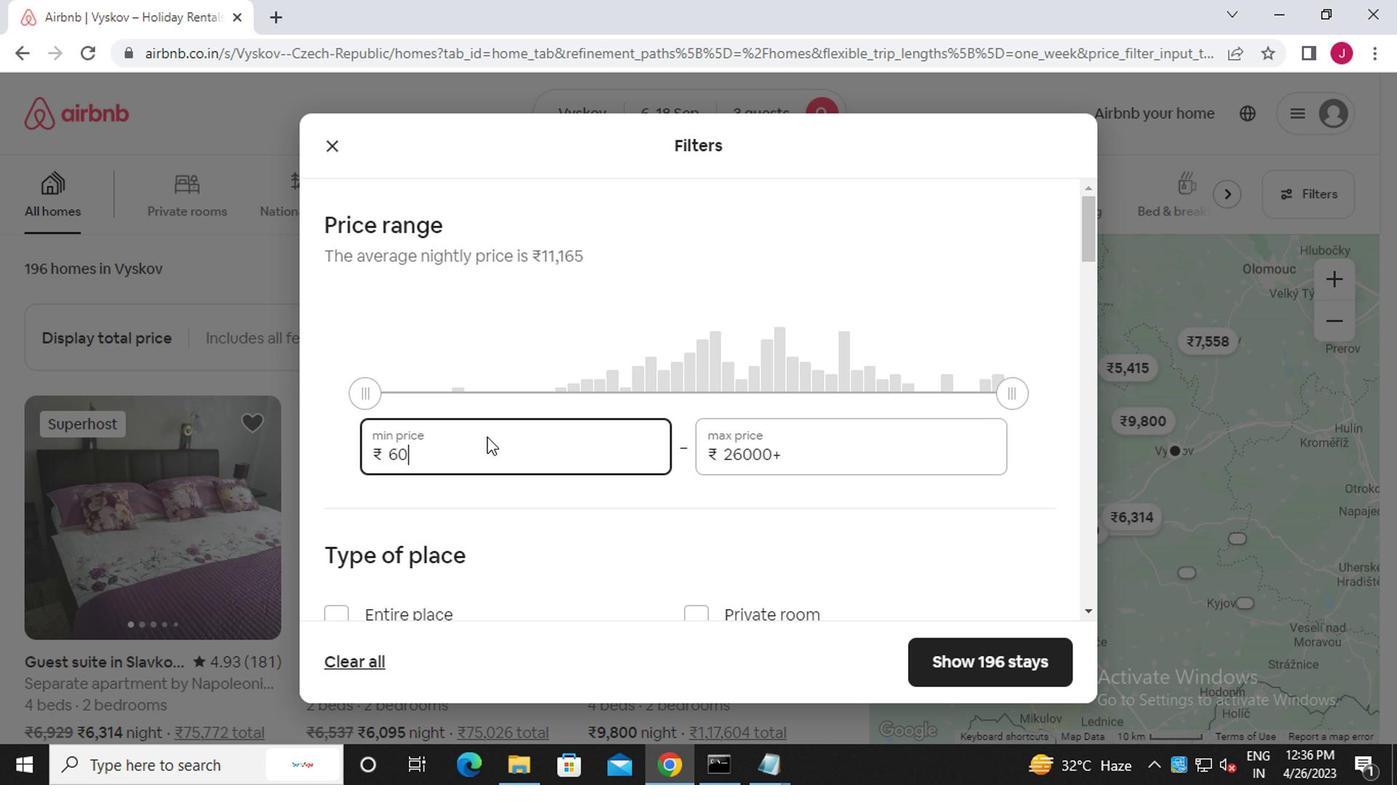 
Action: Mouse moved to (789, 461)
Screenshot: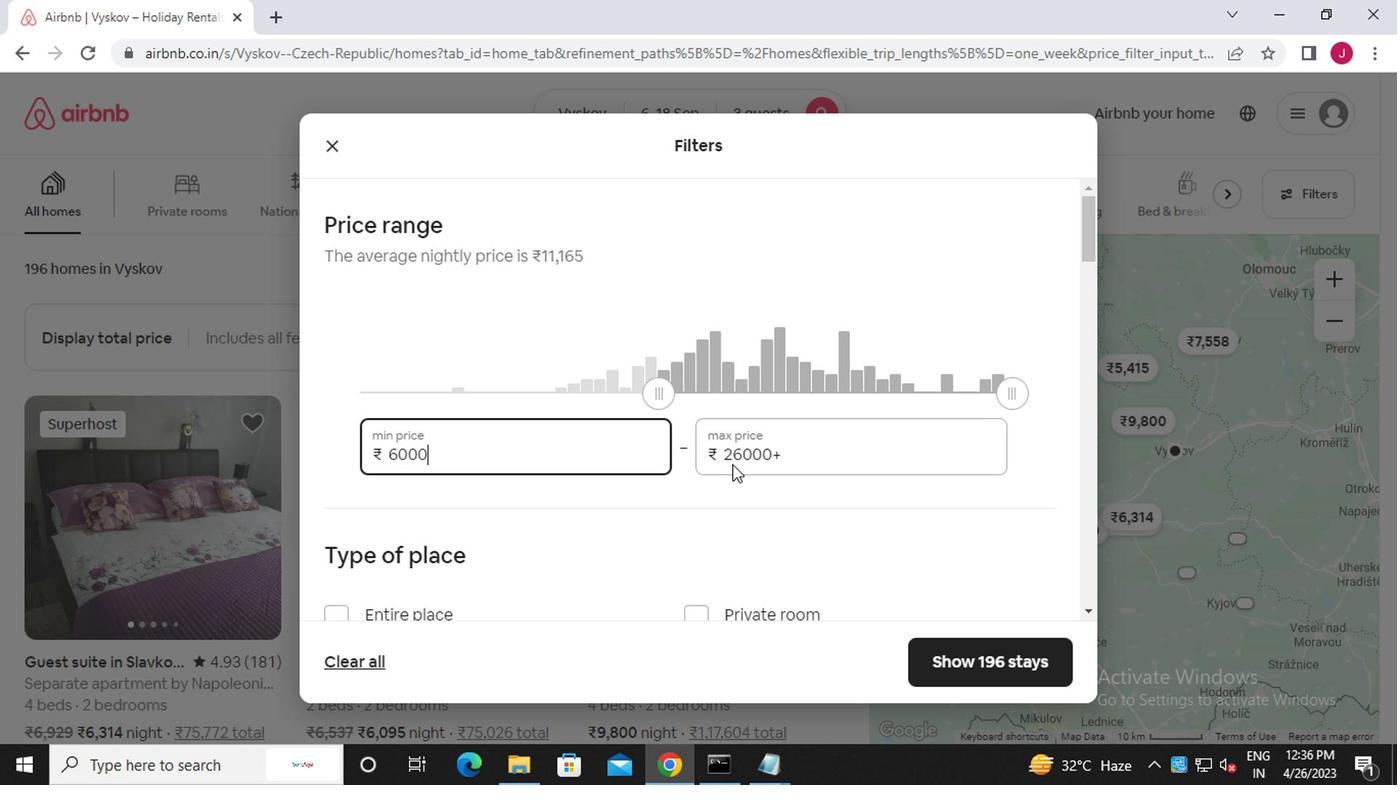 
Action: Mouse pressed left at (789, 461)
Screenshot: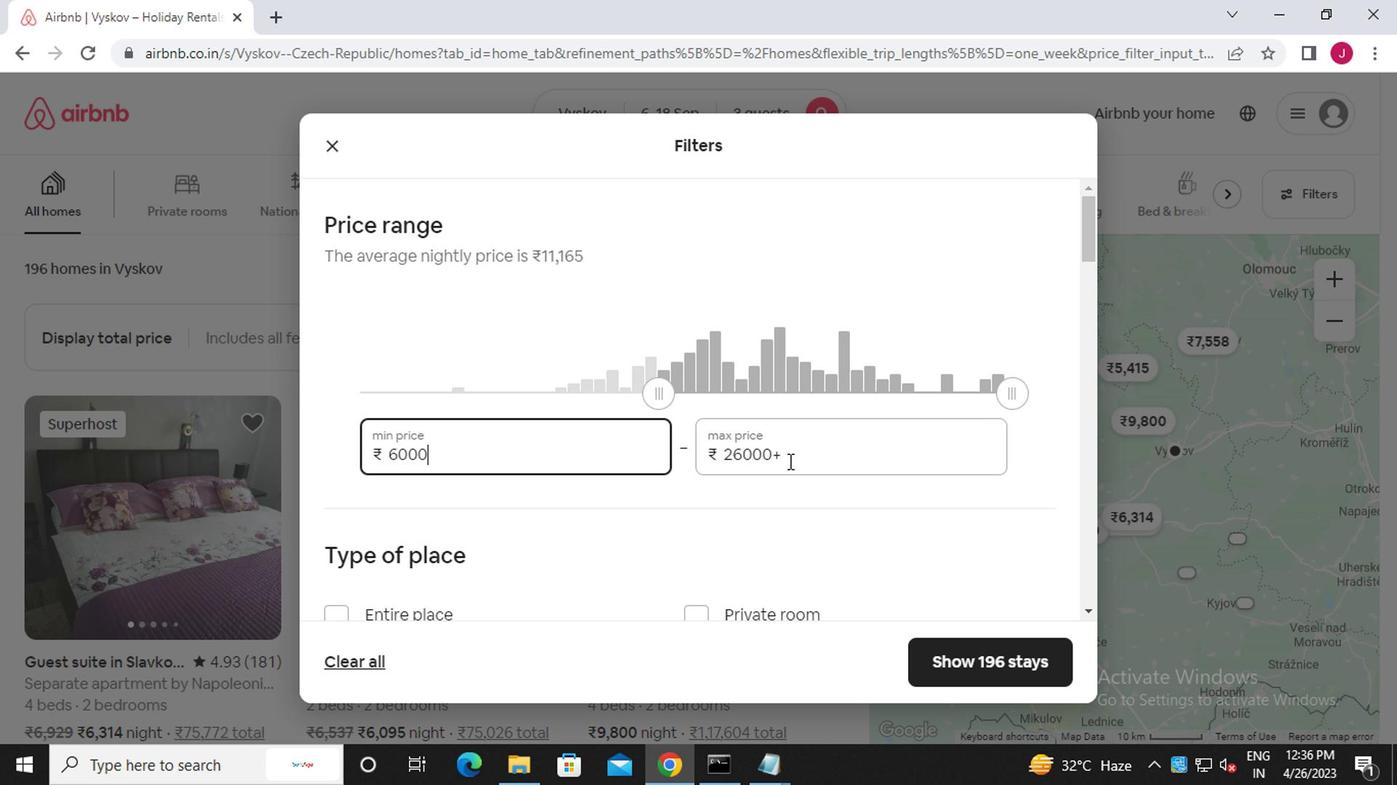 
Action: Mouse moved to (791, 459)
Screenshot: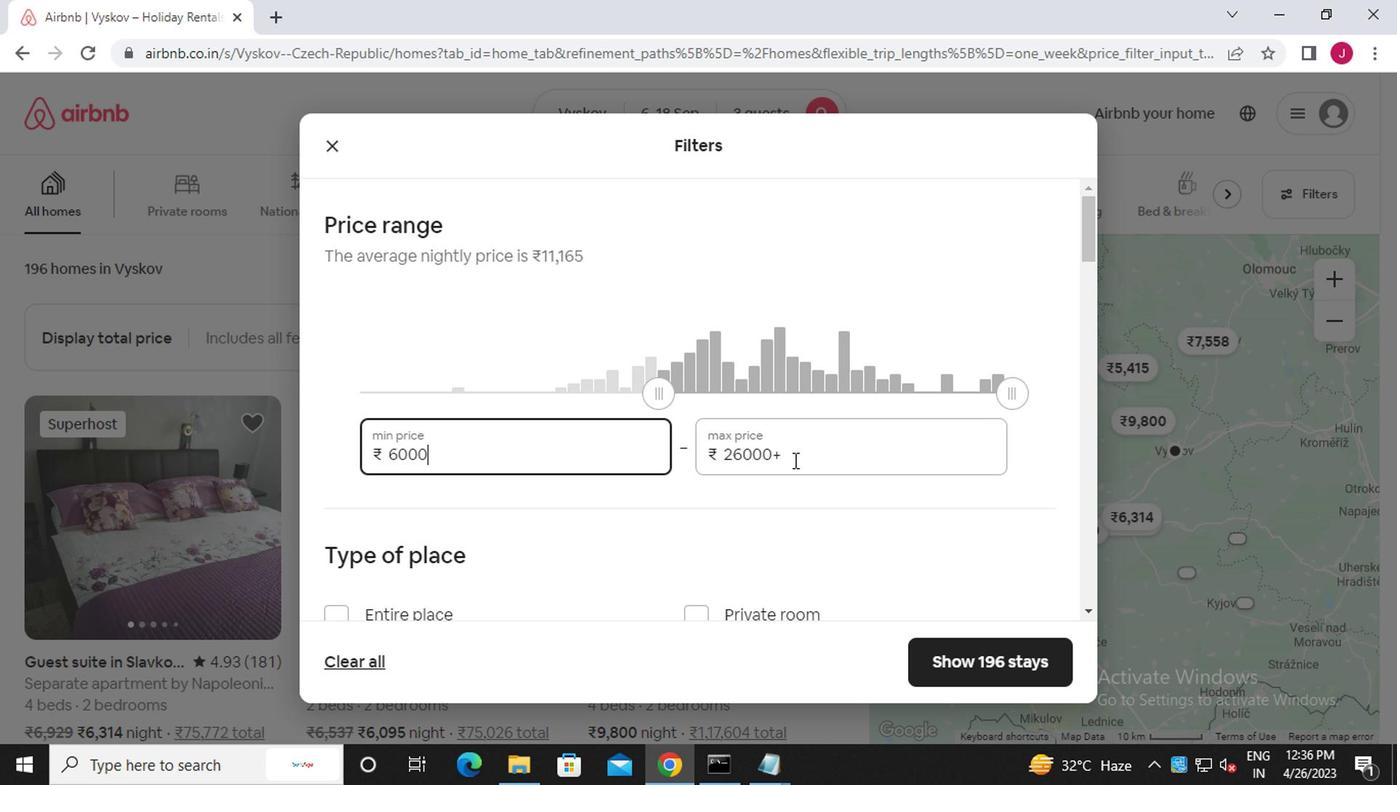 
Action: Key pressed <Key.backspace><Key.backspace><Key.backspace><Key.backspace><Key.backspace><Key.backspace><Key.backspace><Key.backspace><Key.backspace><Key.backspace><Key.backspace><<97>><<98>><<96>><<96>><<96>>
Screenshot: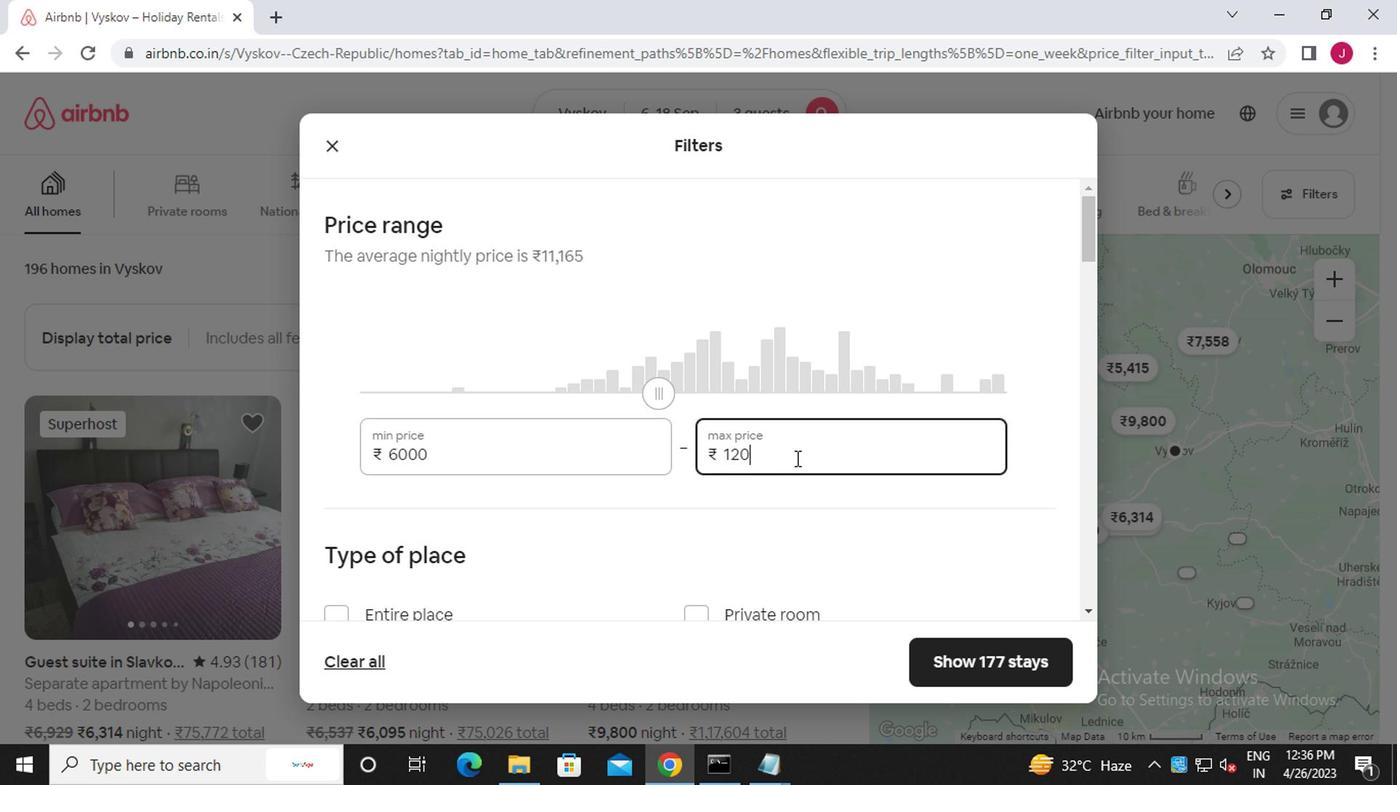 
Action: Mouse moved to (768, 448)
Screenshot: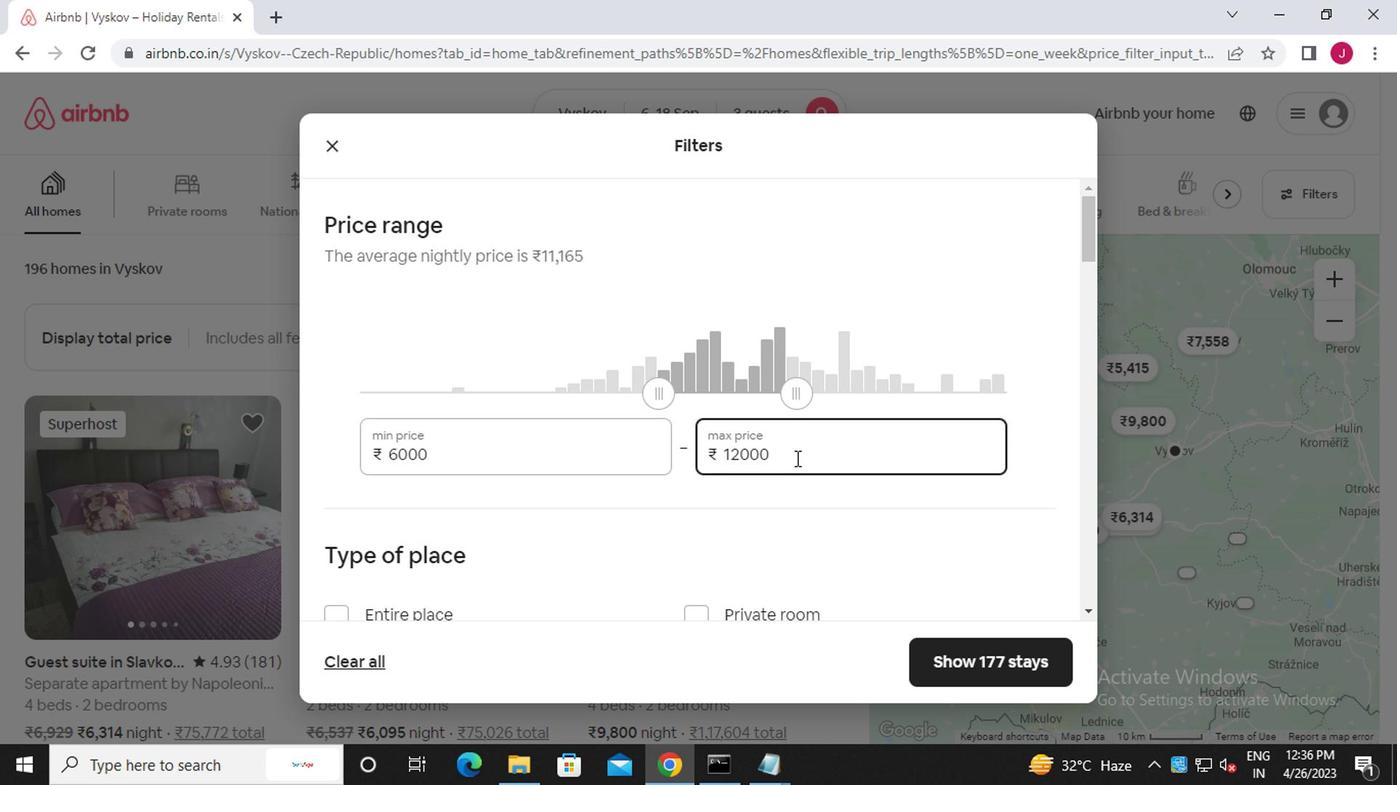 
Action: Mouse scrolled (768, 446) with delta (0, -1)
Screenshot: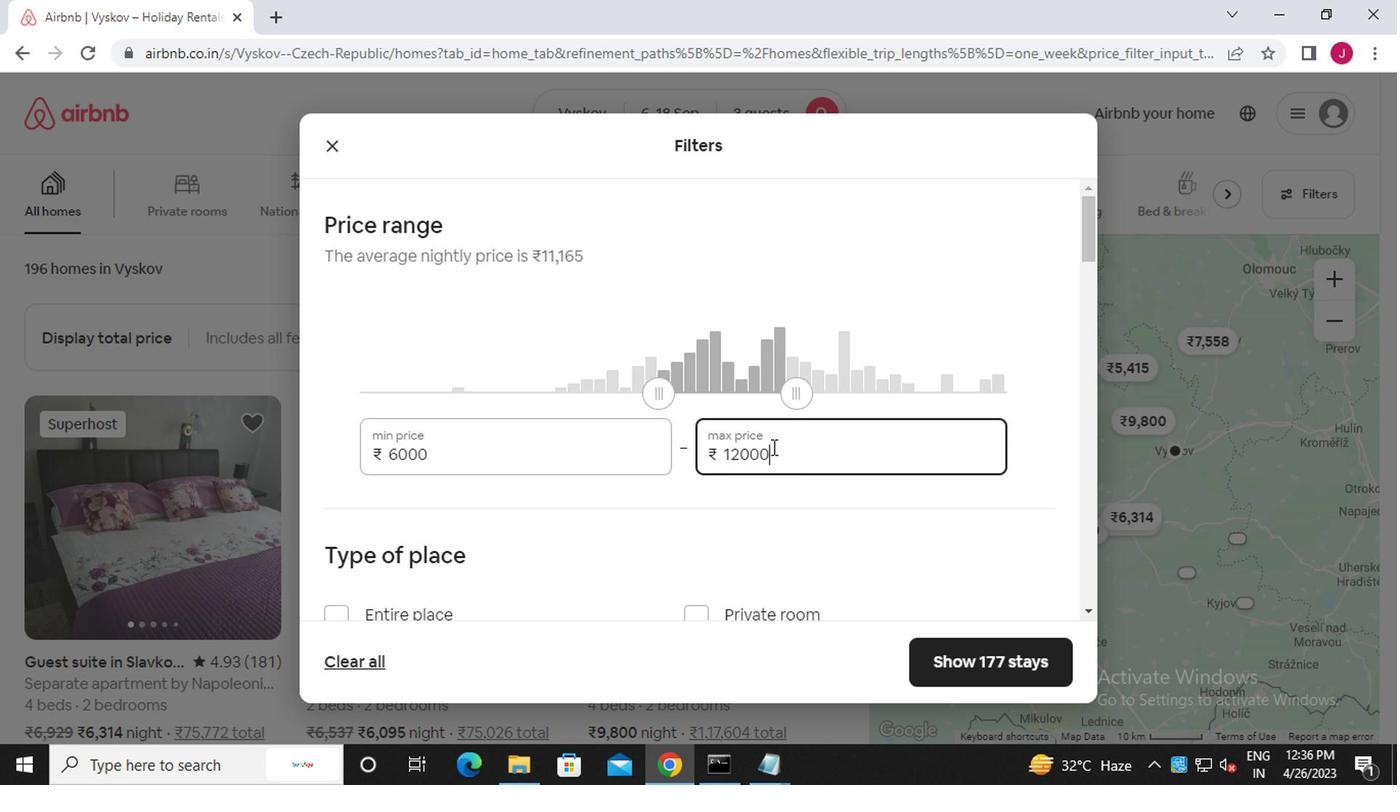 
Action: Mouse scrolled (768, 446) with delta (0, -1)
Screenshot: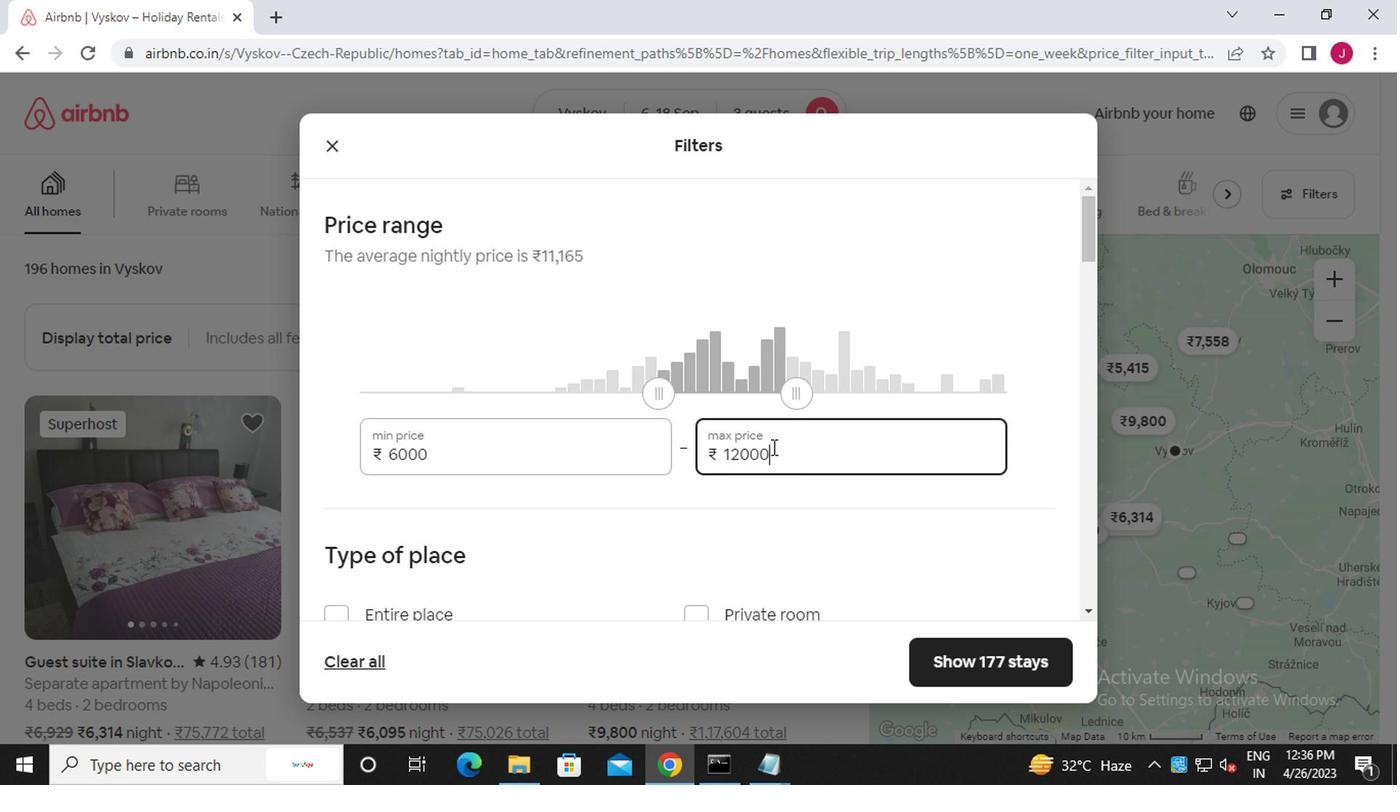 
Action: Mouse scrolled (768, 446) with delta (0, -1)
Screenshot: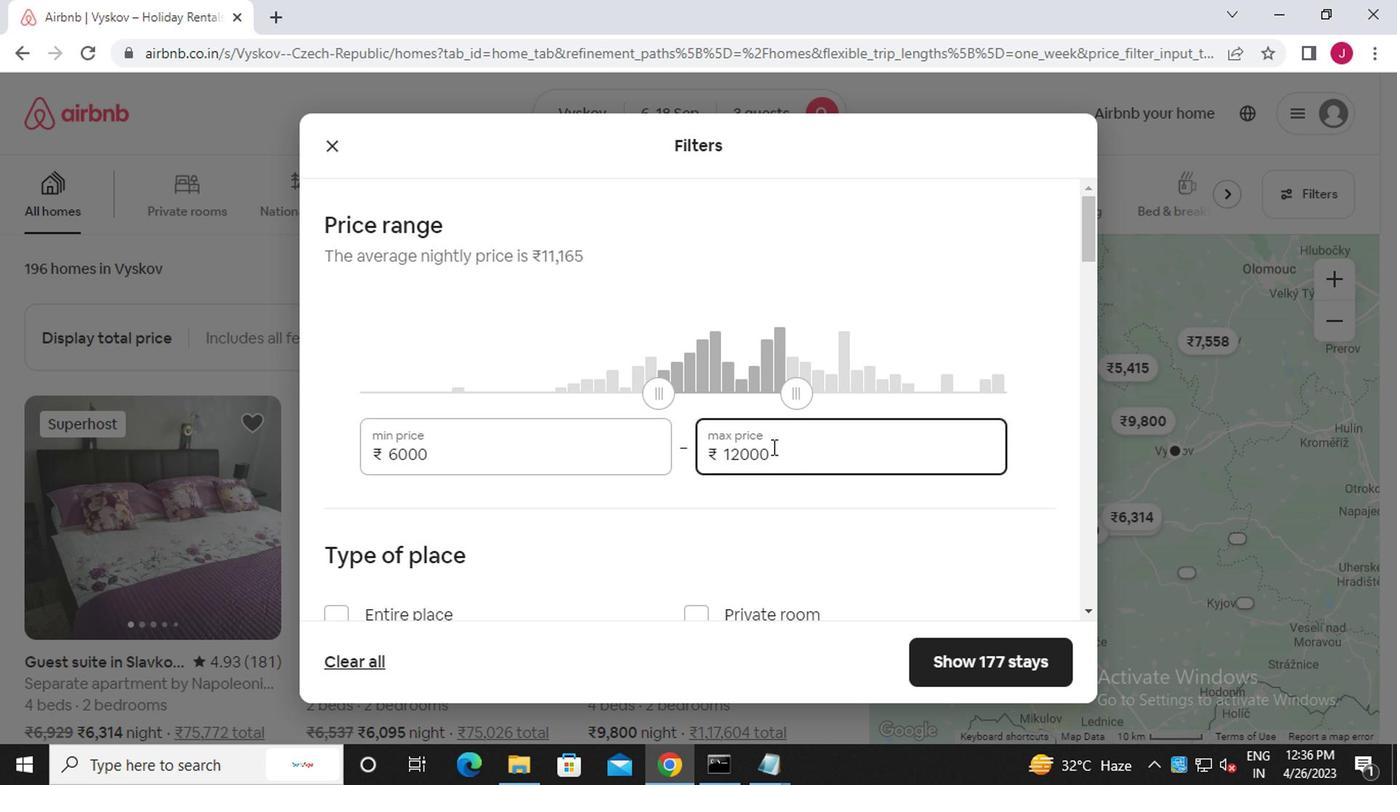 
Action: Mouse moved to (335, 308)
Screenshot: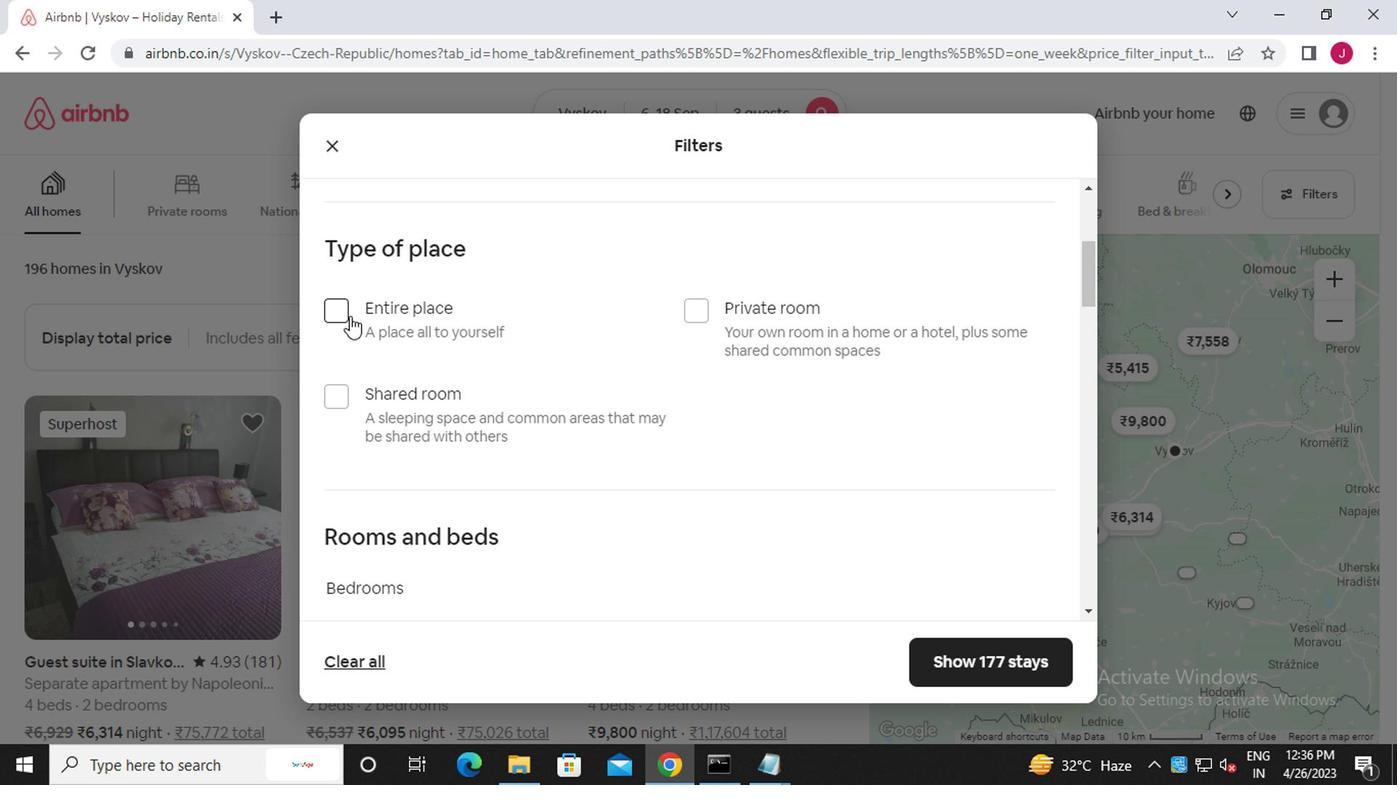 
Action: Mouse pressed left at (335, 308)
Screenshot: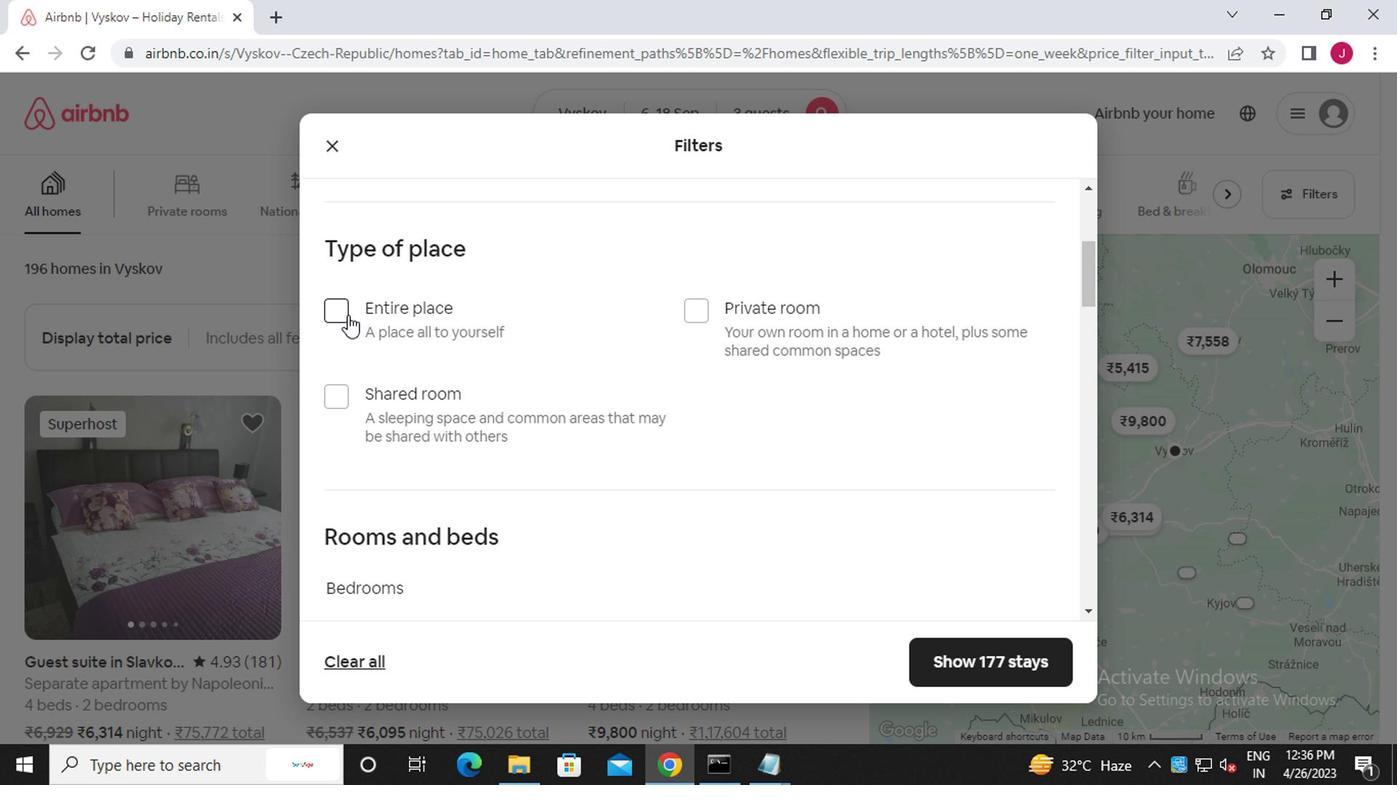 
Action: Mouse moved to (496, 379)
Screenshot: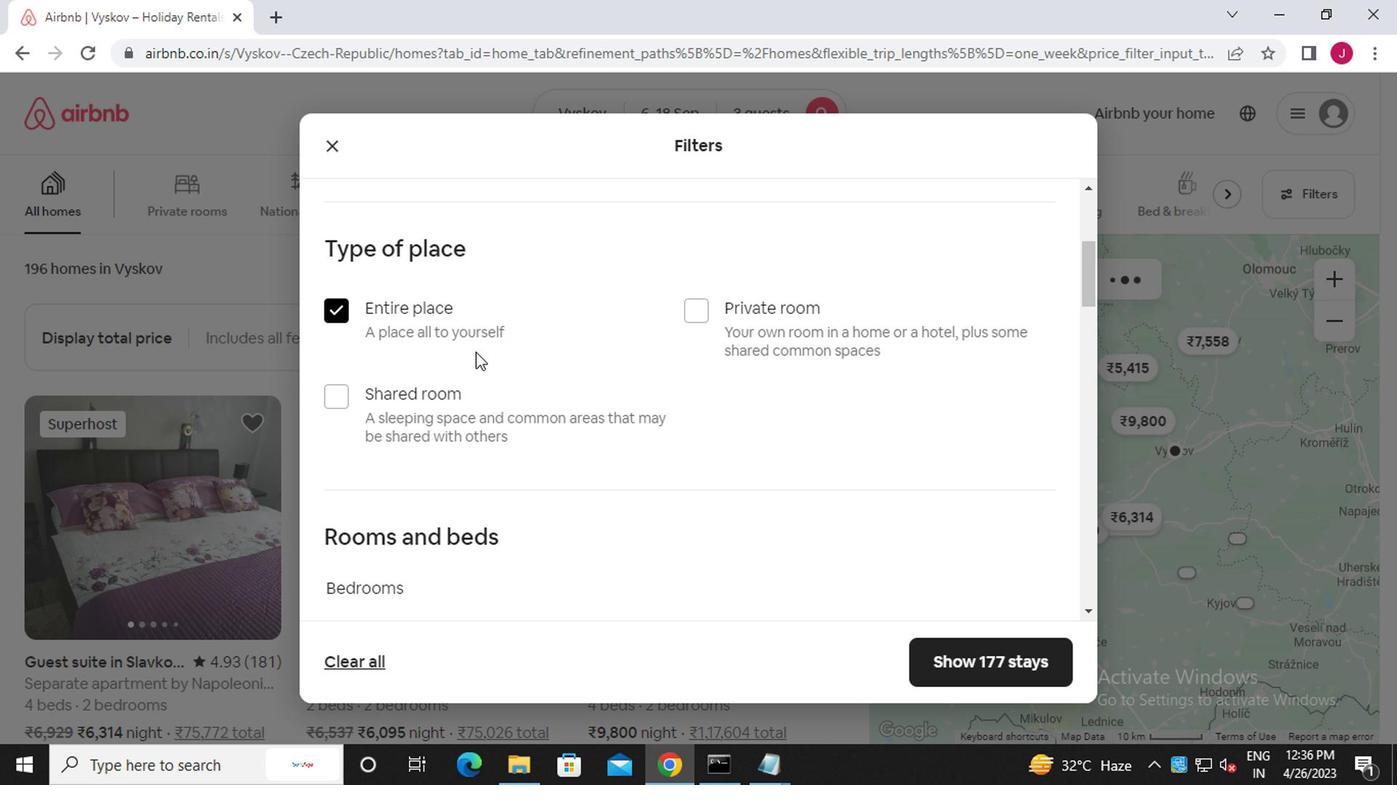 
Action: Mouse scrolled (496, 378) with delta (0, 0)
Screenshot: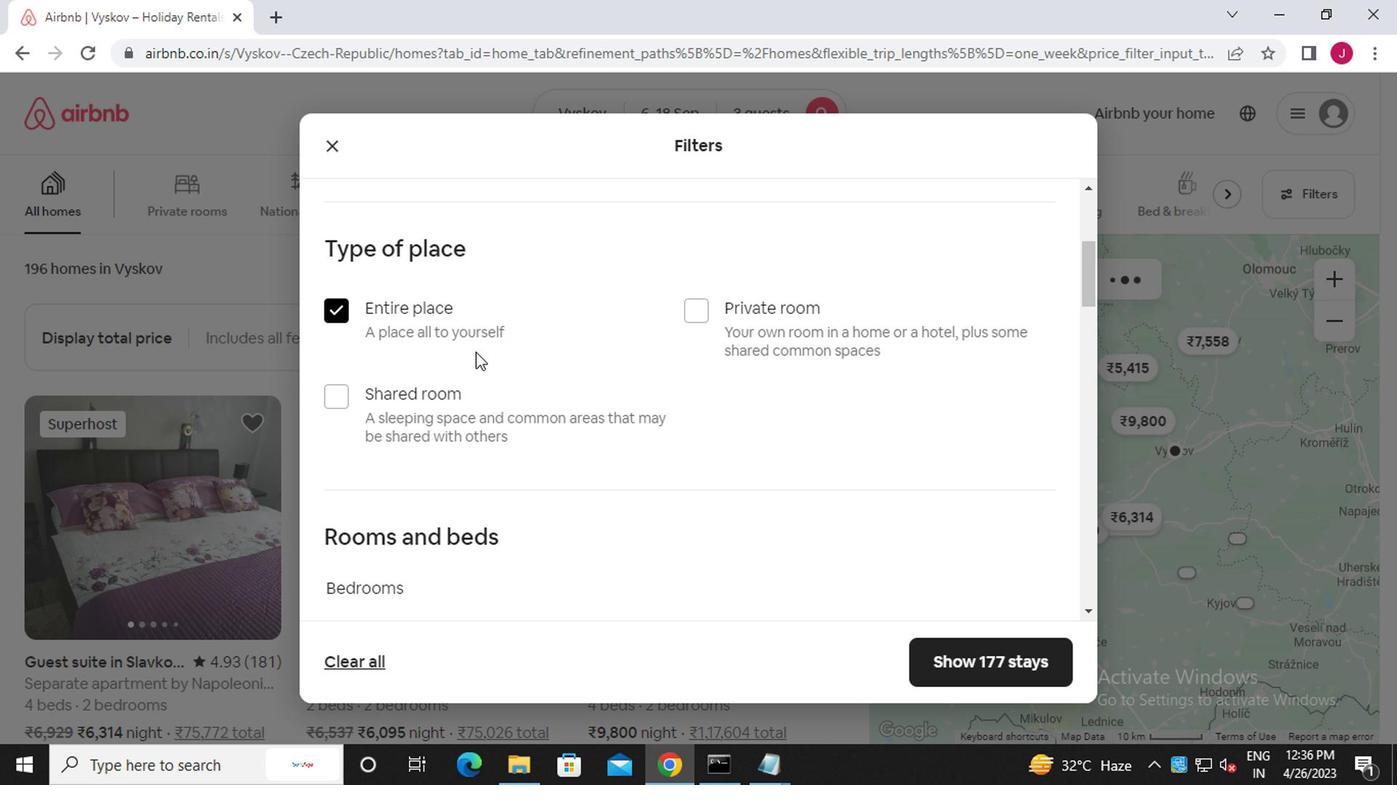 
Action: Mouse moved to (499, 381)
Screenshot: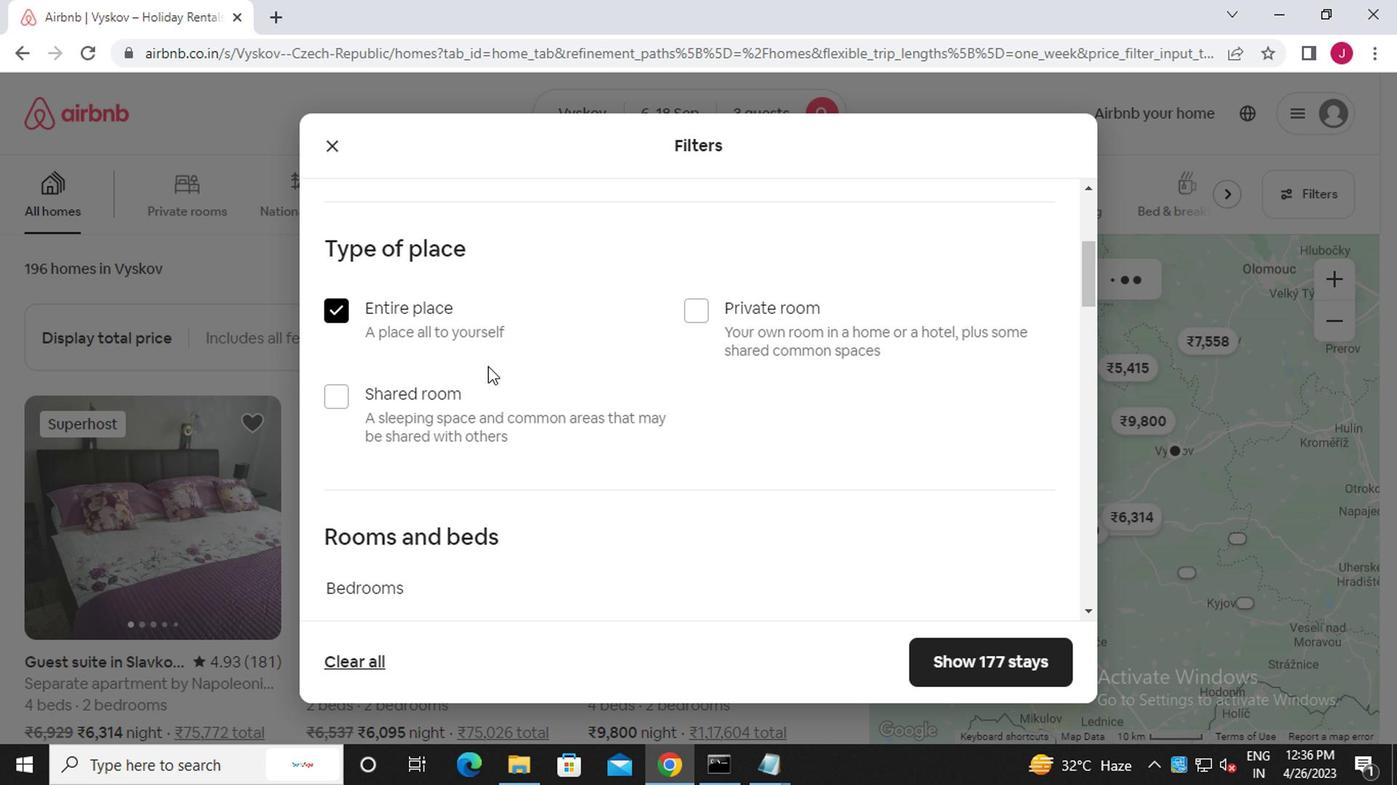
Action: Mouse scrolled (499, 381) with delta (0, 0)
Screenshot: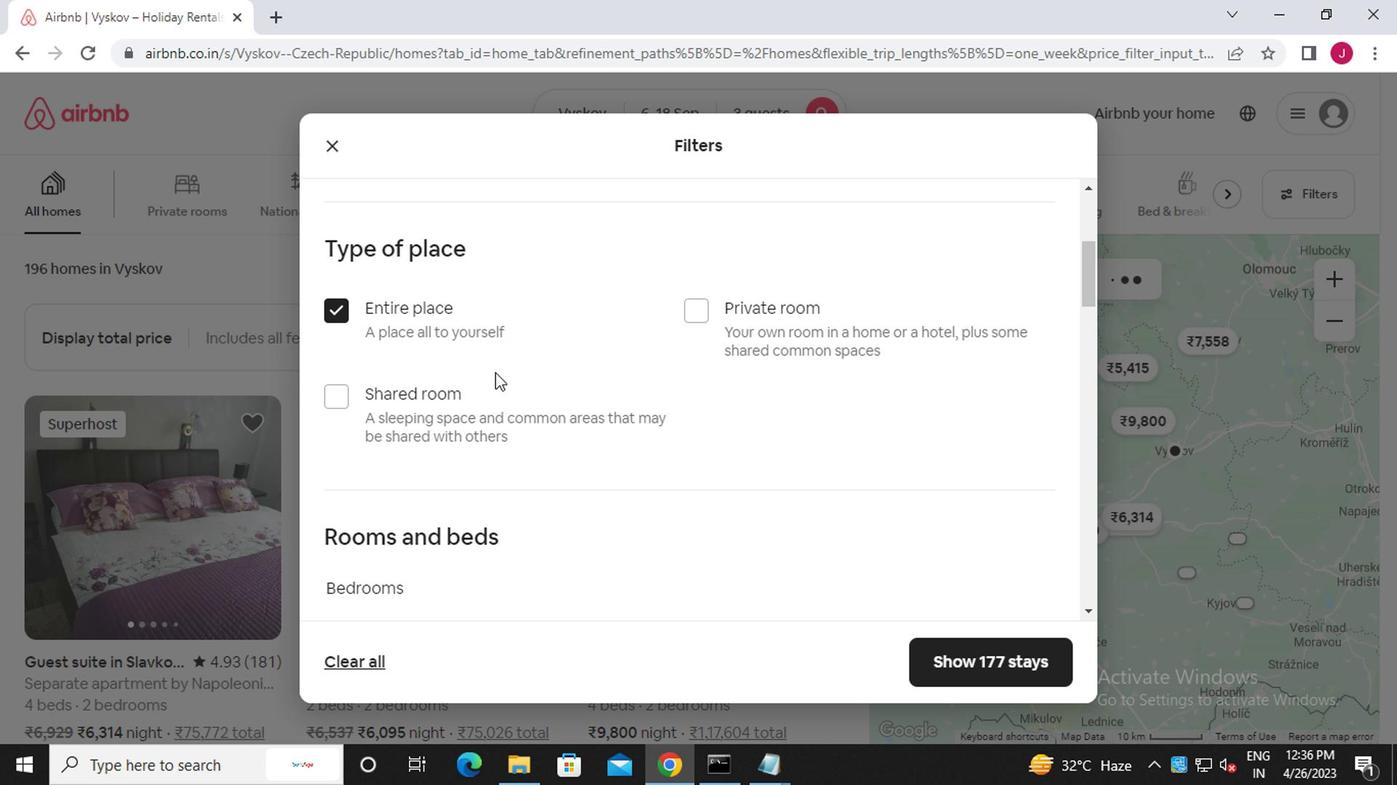 
Action: Mouse scrolled (499, 381) with delta (0, 0)
Screenshot: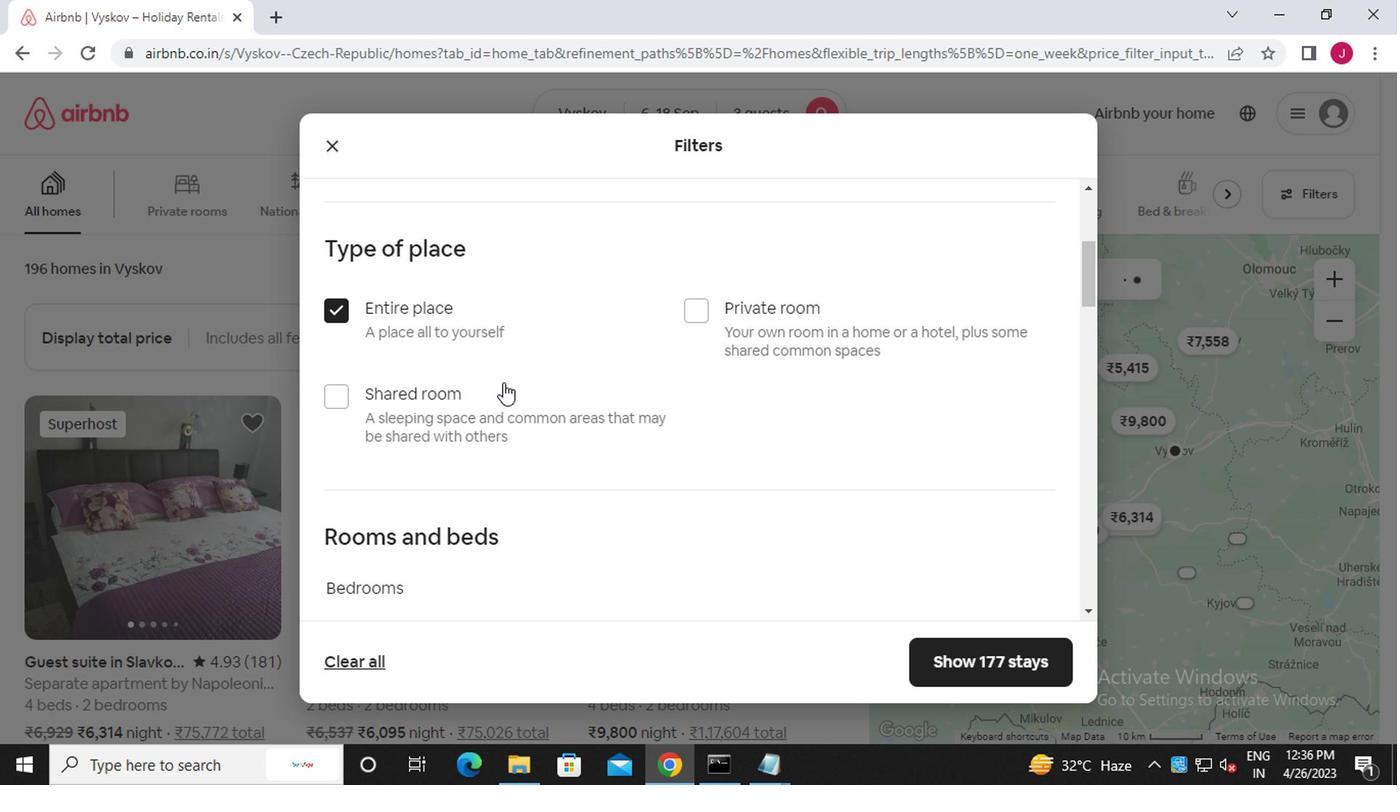 
Action: Mouse moved to (507, 335)
Screenshot: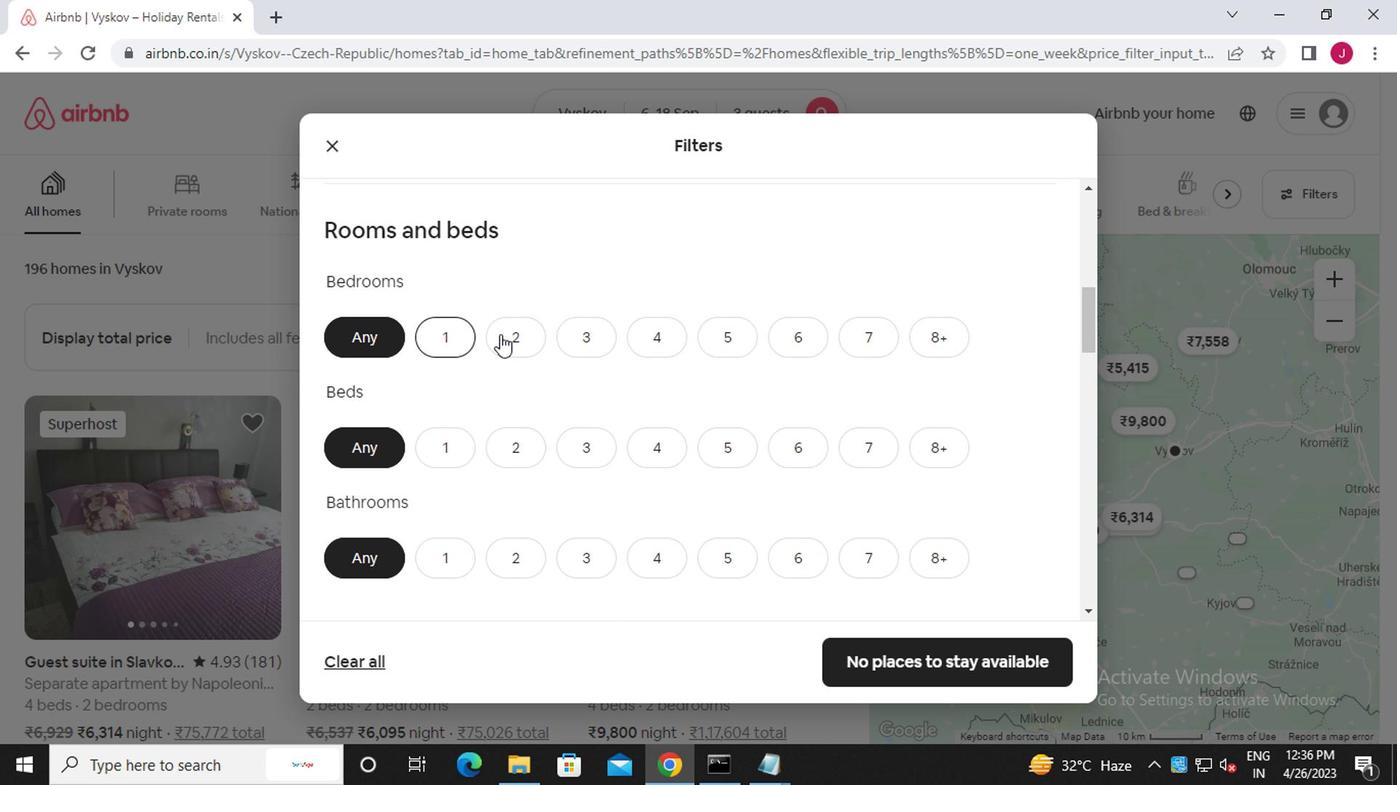 
Action: Mouse pressed left at (507, 335)
Screenshot: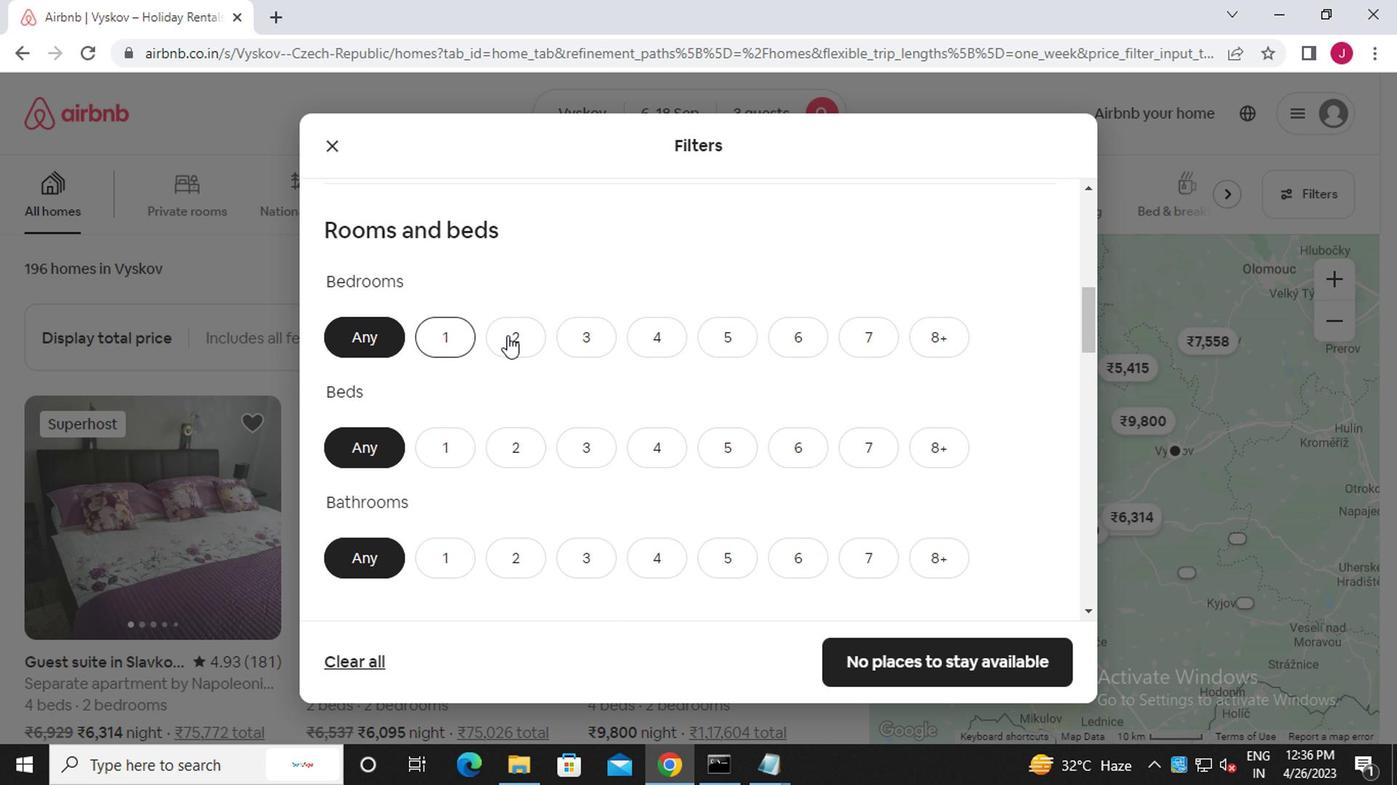 
Action: Mouse moved to (519, 436)
Screenshot: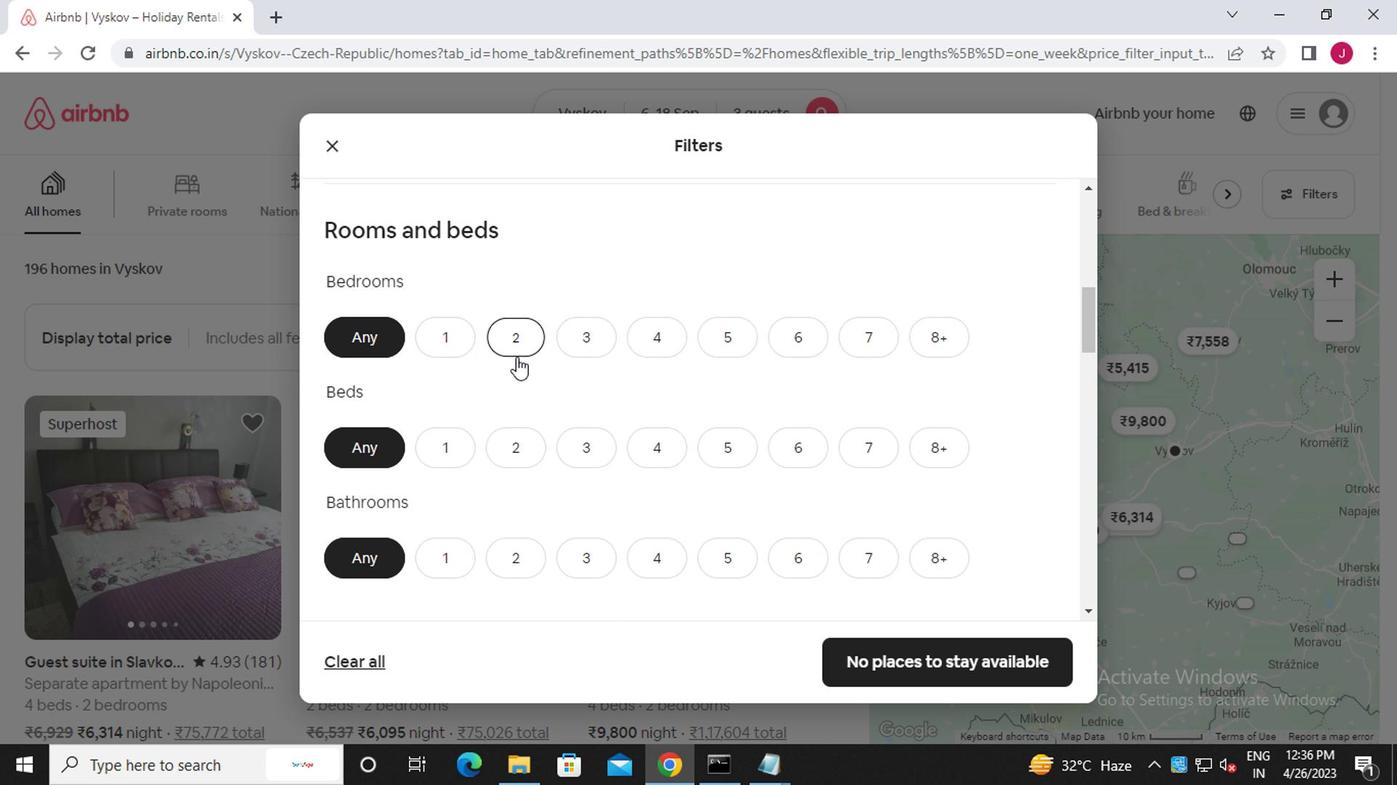 
Action: Mouse pressed left at (519, 436)
Screenshot: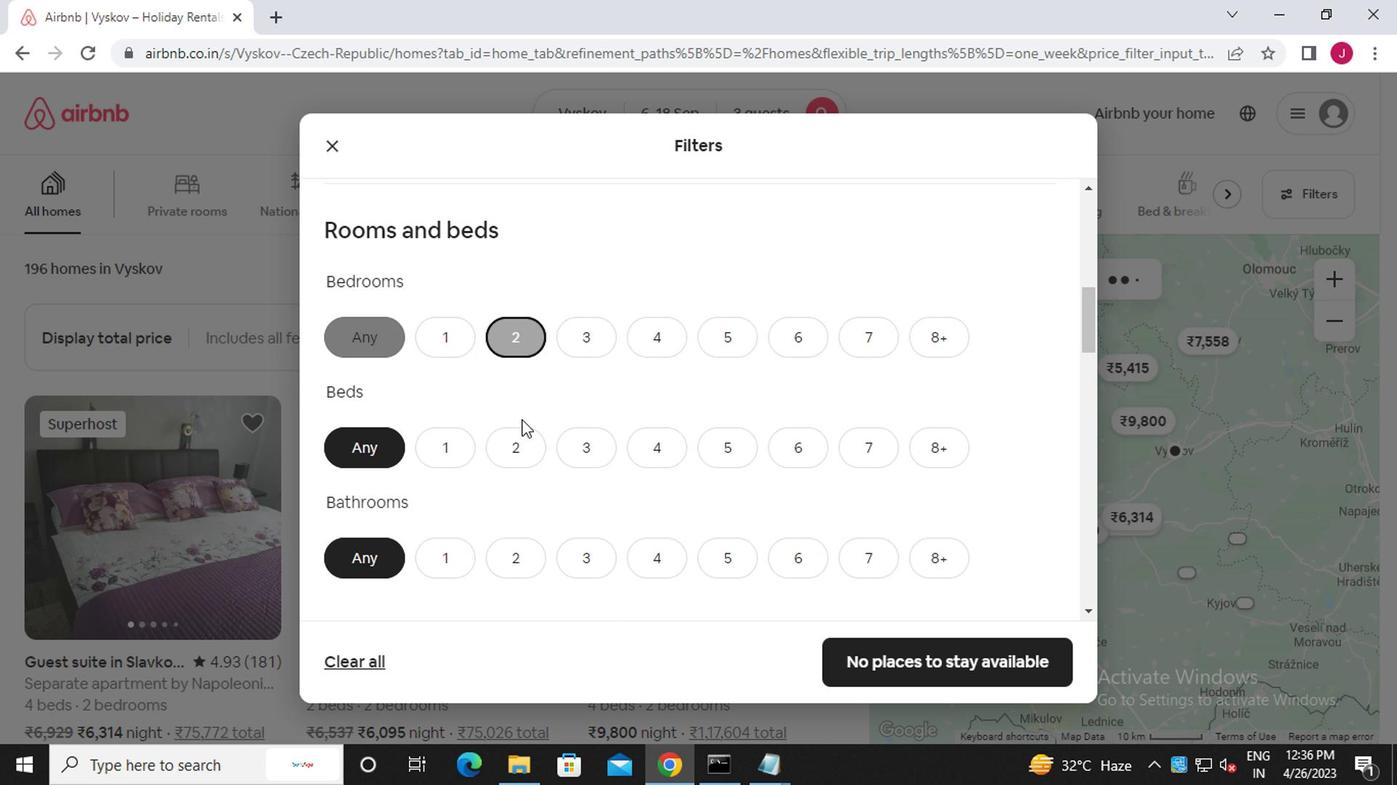 
Action: Mouse moved to (514, 552)
Screenshot: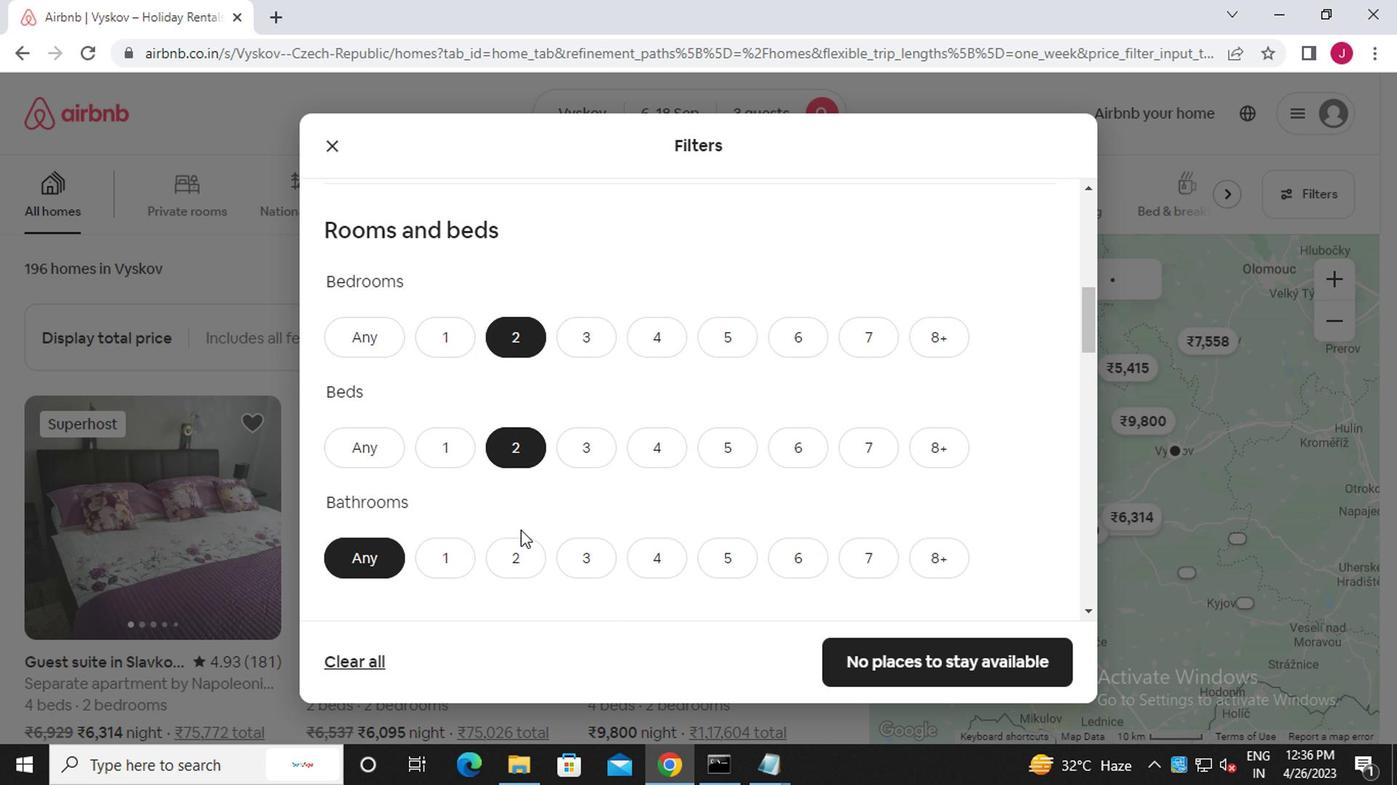 
Action: Mouse pressed left at (514, 552)
Screenshot: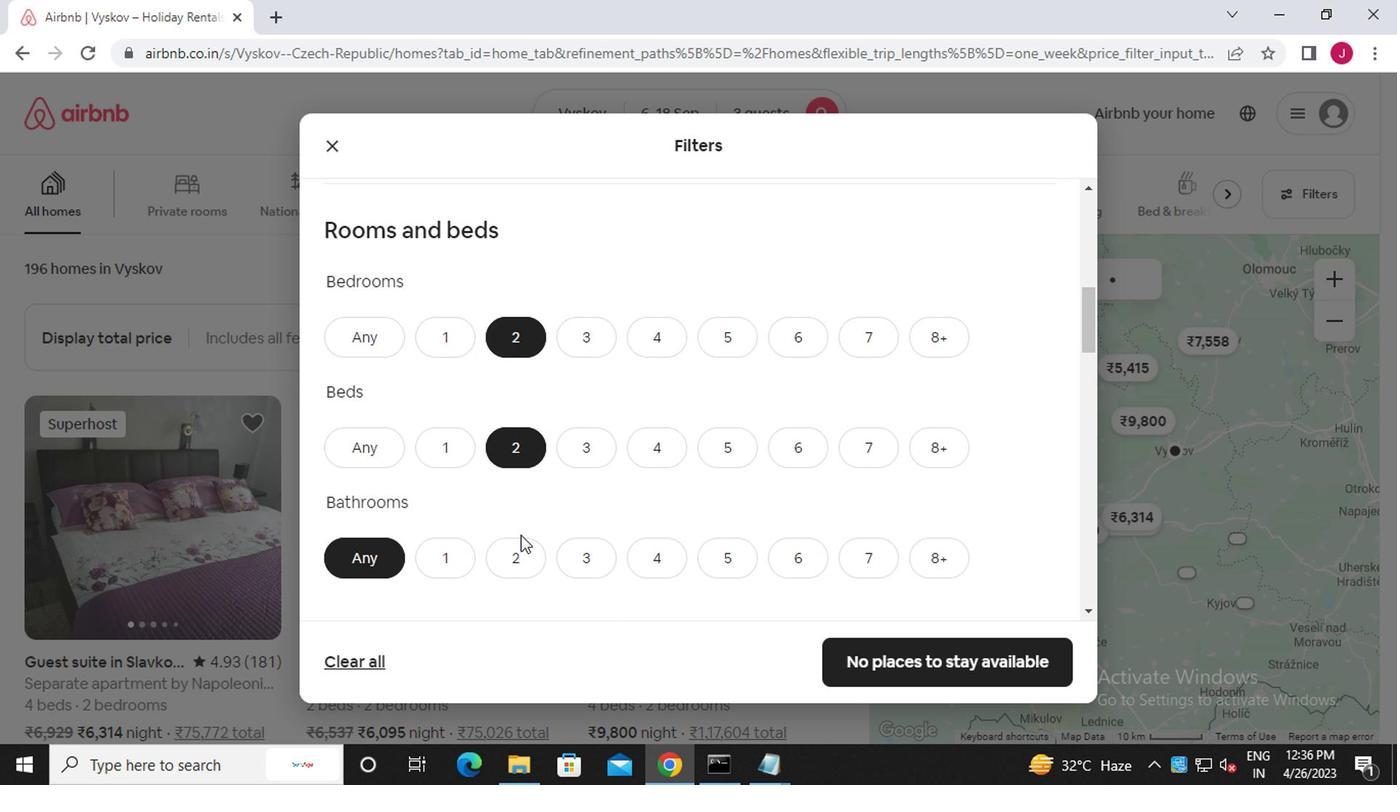 
Action: Mouse moved to (515, 552)
Screenshot: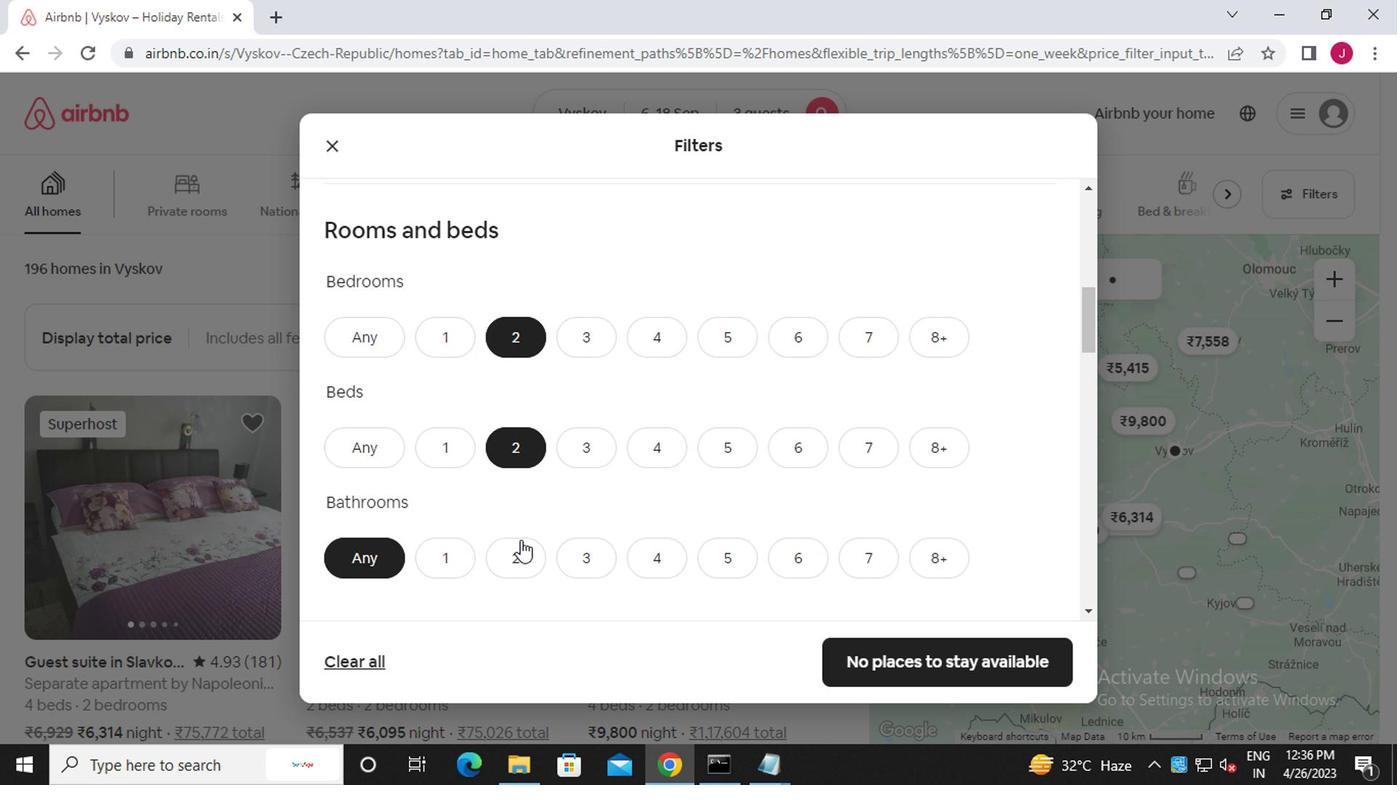 
Action: Mouse scrolled (515, 552) with delta (0, 0)
Screenshot: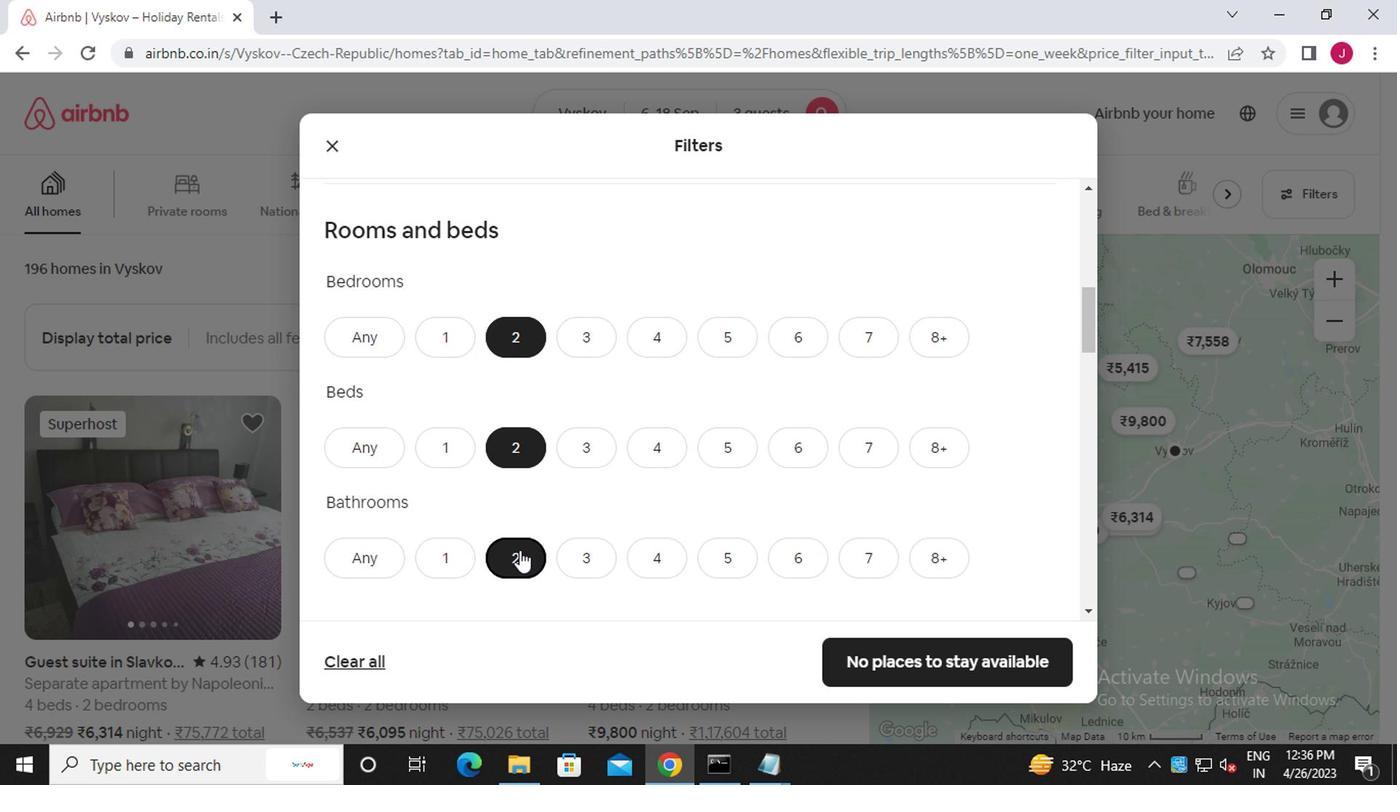 
Action: Mouse scrolled (515, 552) with delta (0, 0)
Screenshot: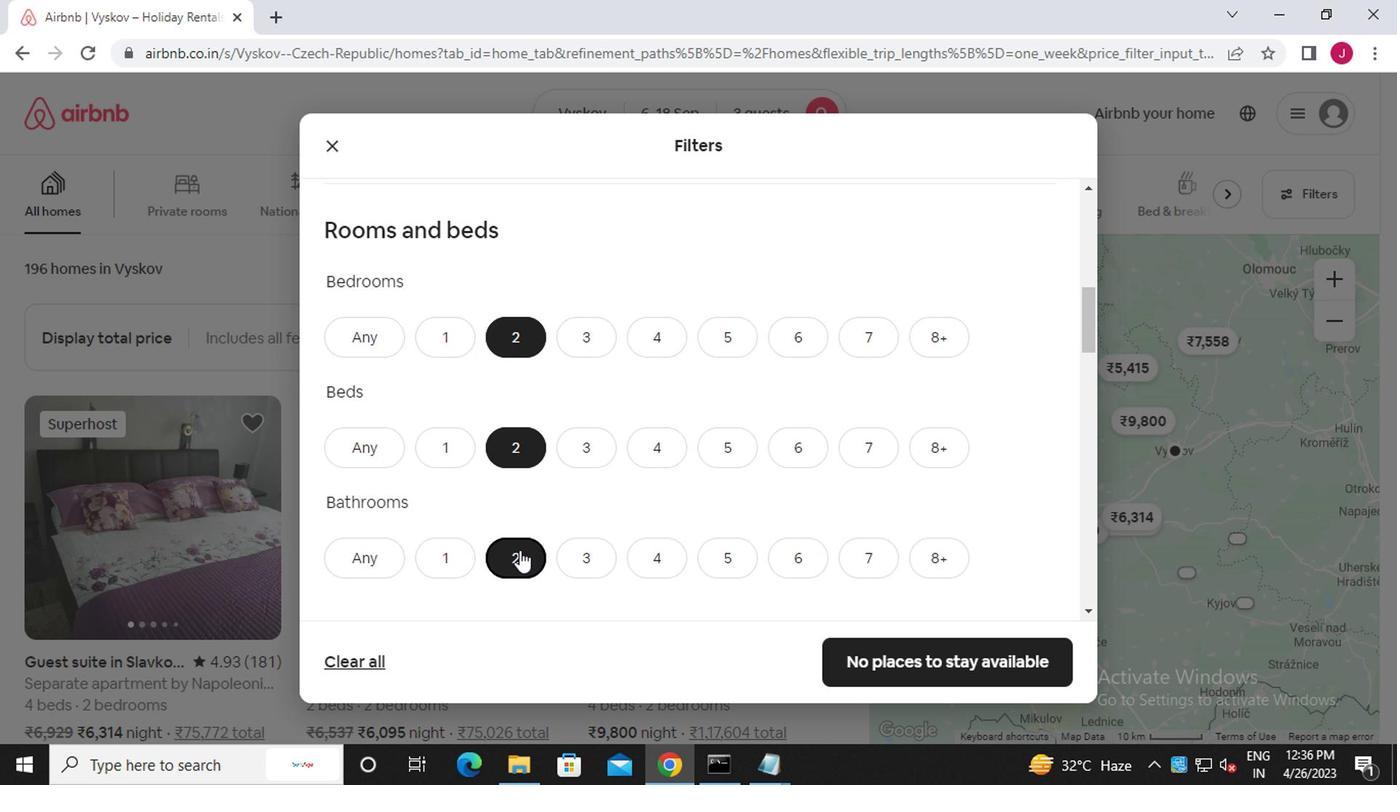 
Action: Mouse scrolled (515, 552) with delta (0, 0)
Screenshot: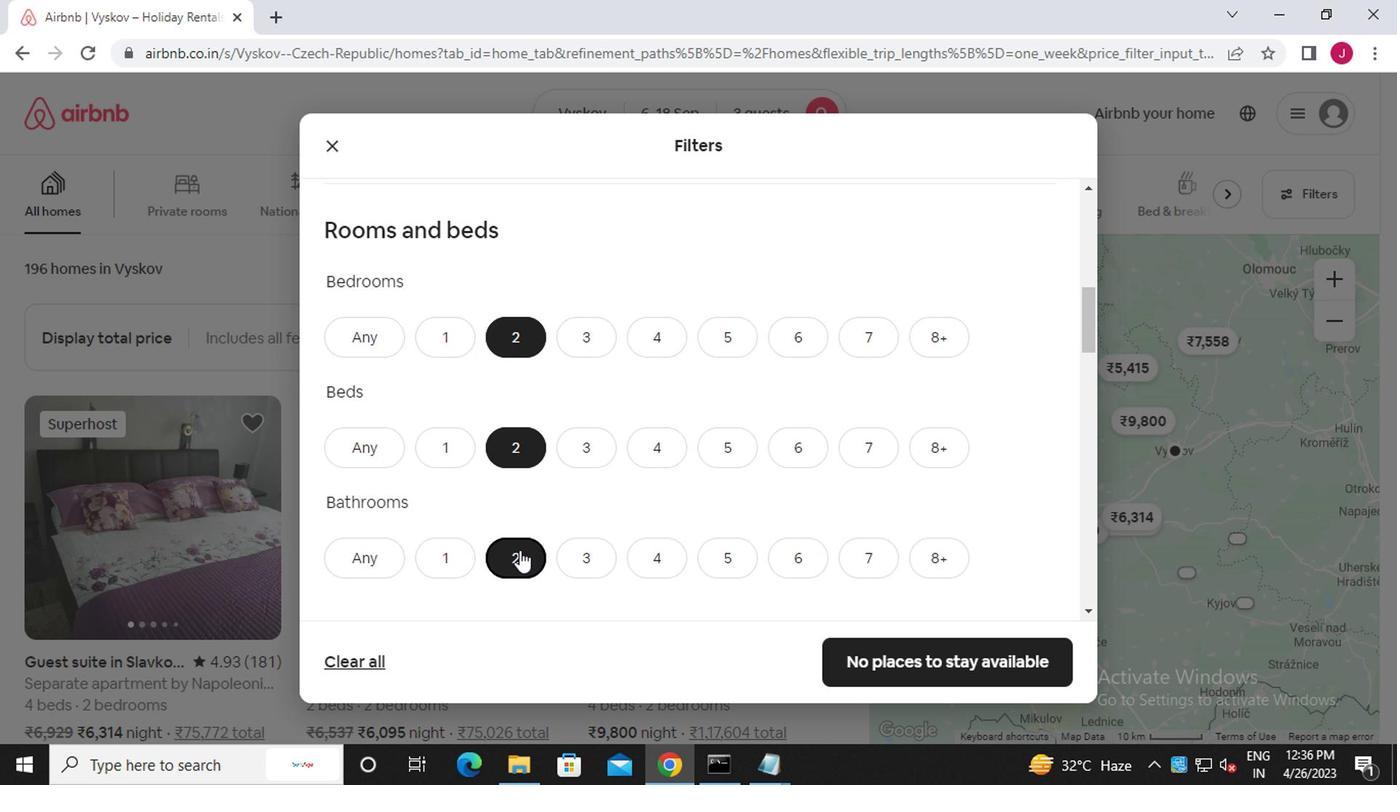 
Action: Mouse moved to (373, 497)
Screenshot: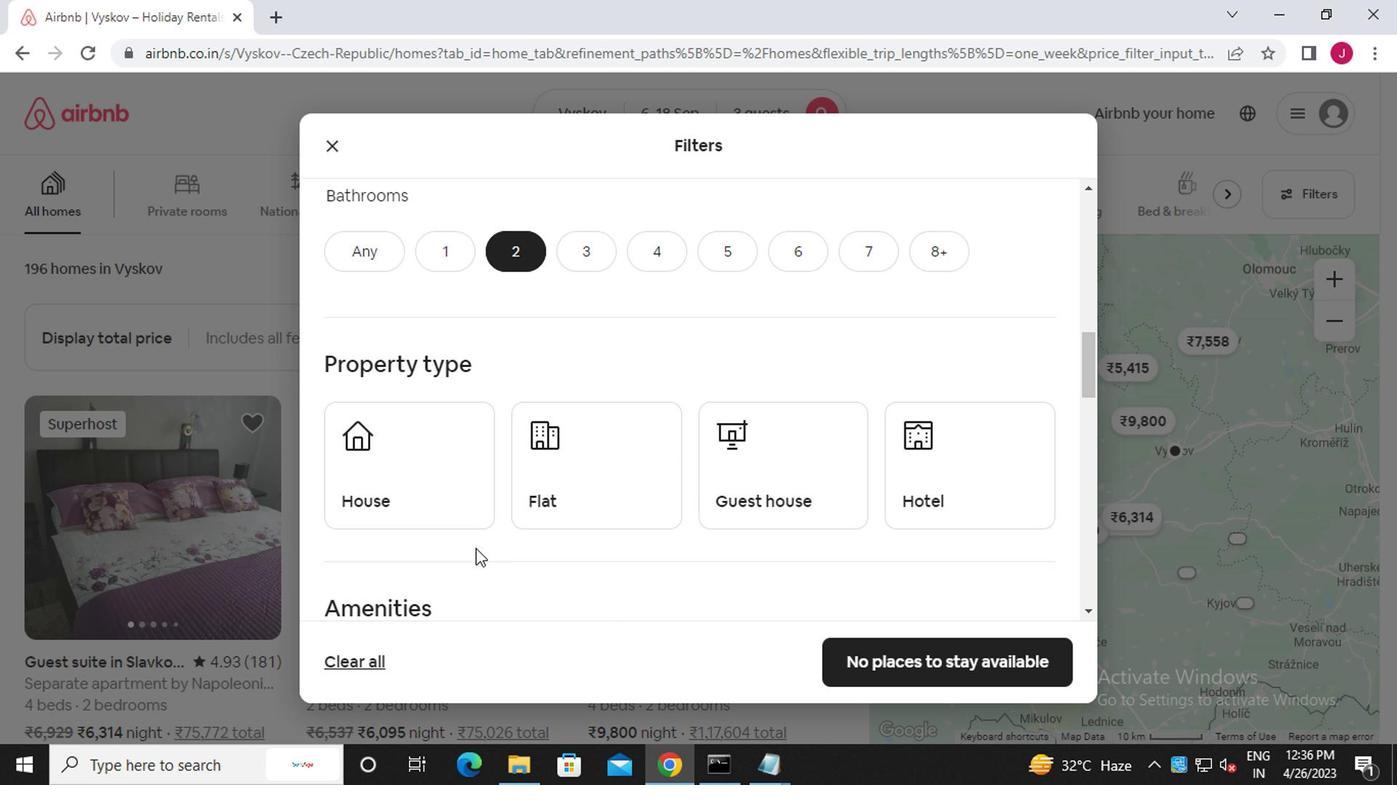
Action: Mouse pressed left at (373, 497)
Screenshot: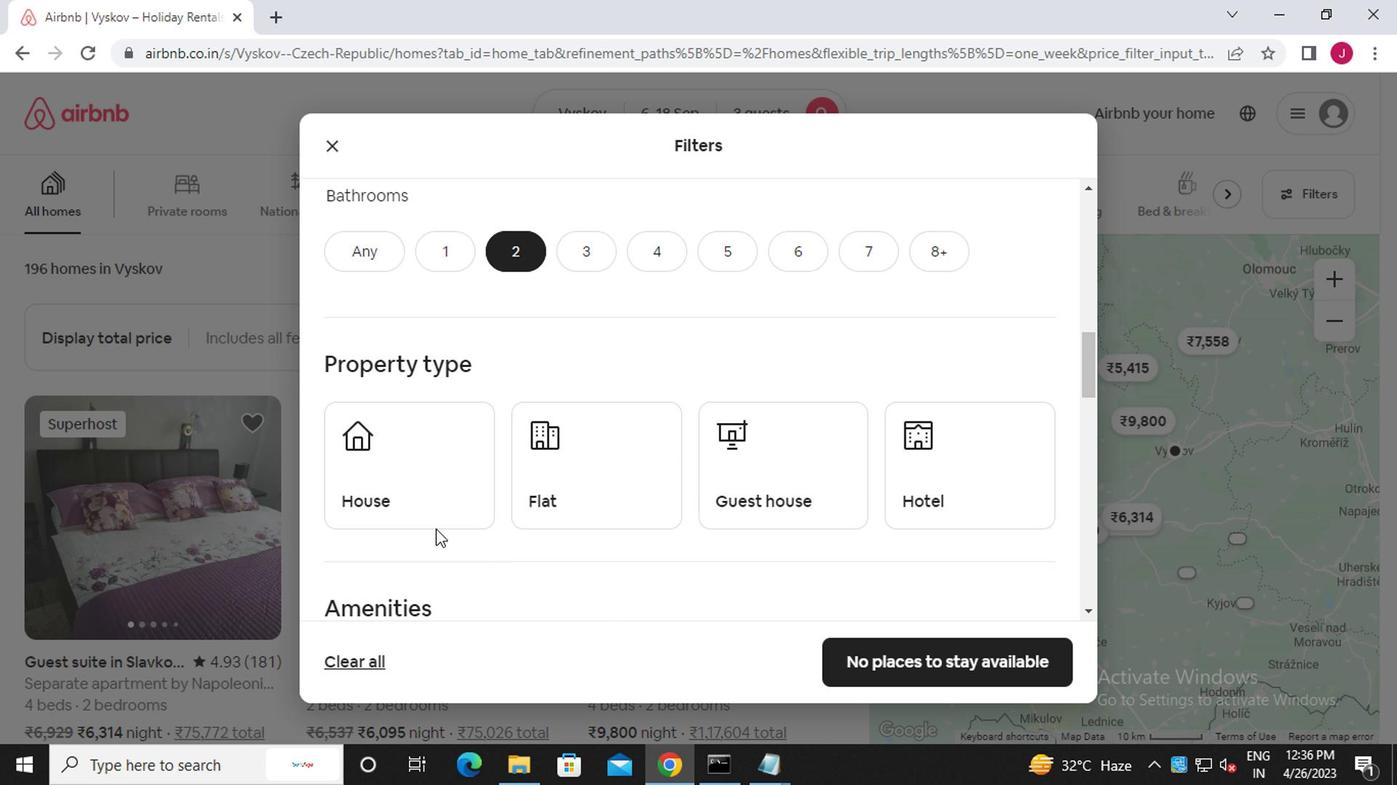 
Action: Mouse moved to (567, 492)
Screenshot: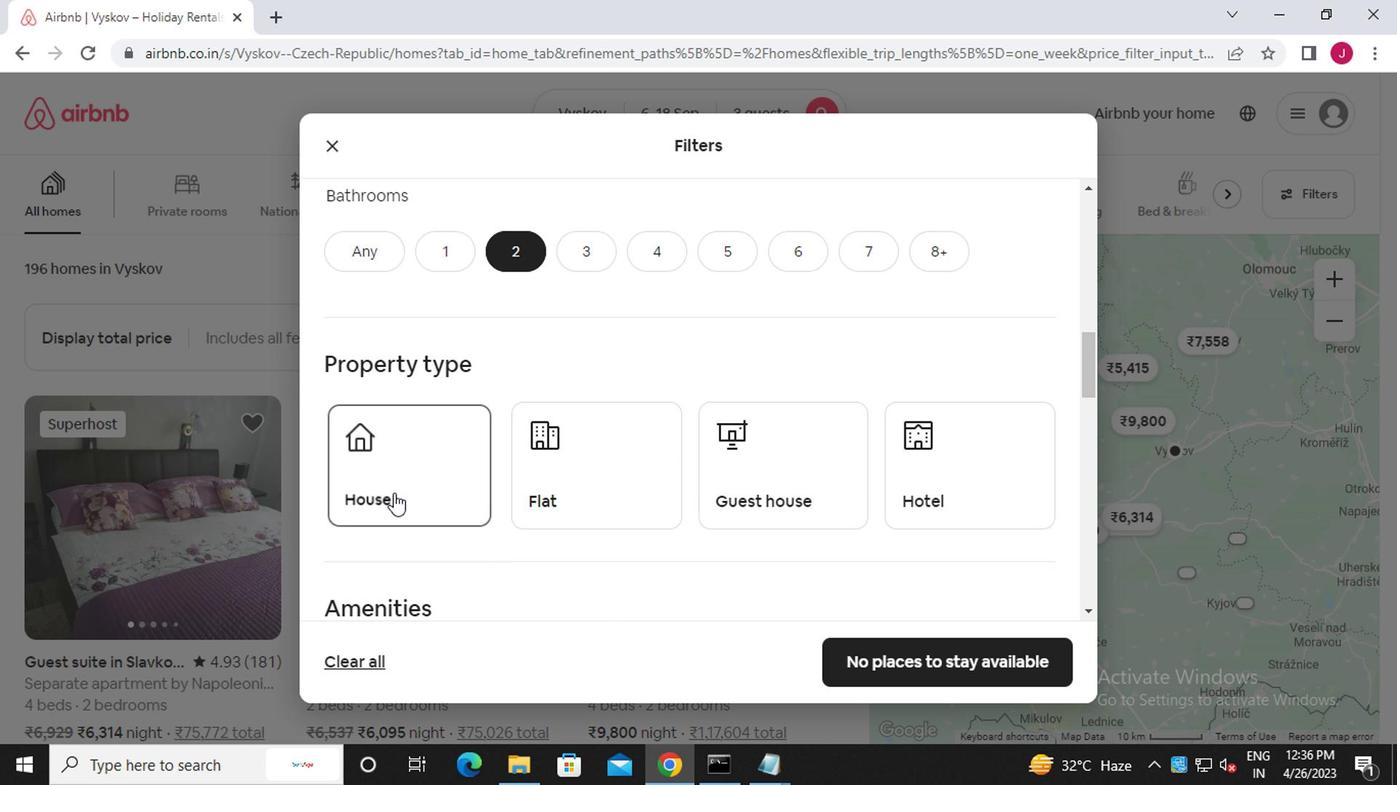 
Action: Mouse pressed left at (567, 492)
Screenshot: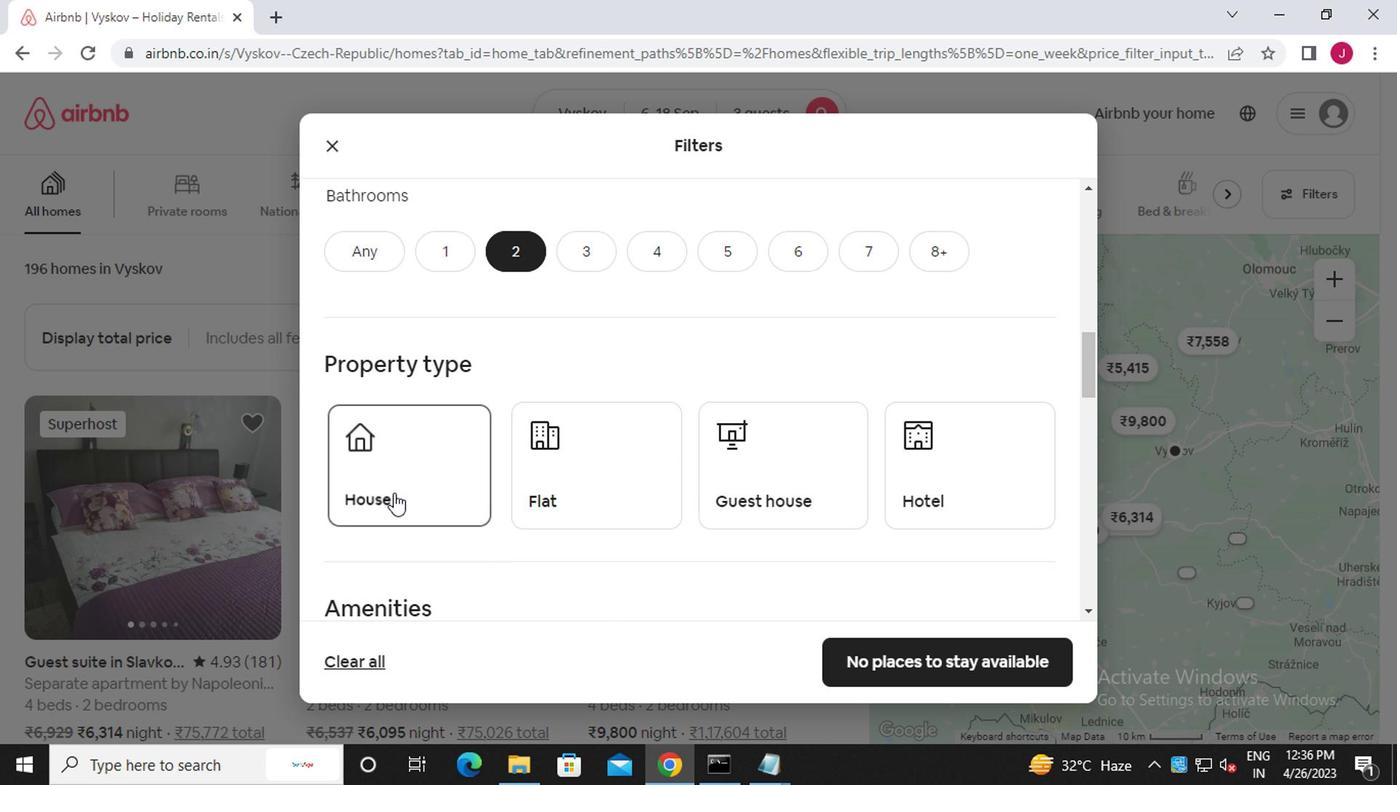 
Action: Mouse moved to (750, 490)
Screenshot: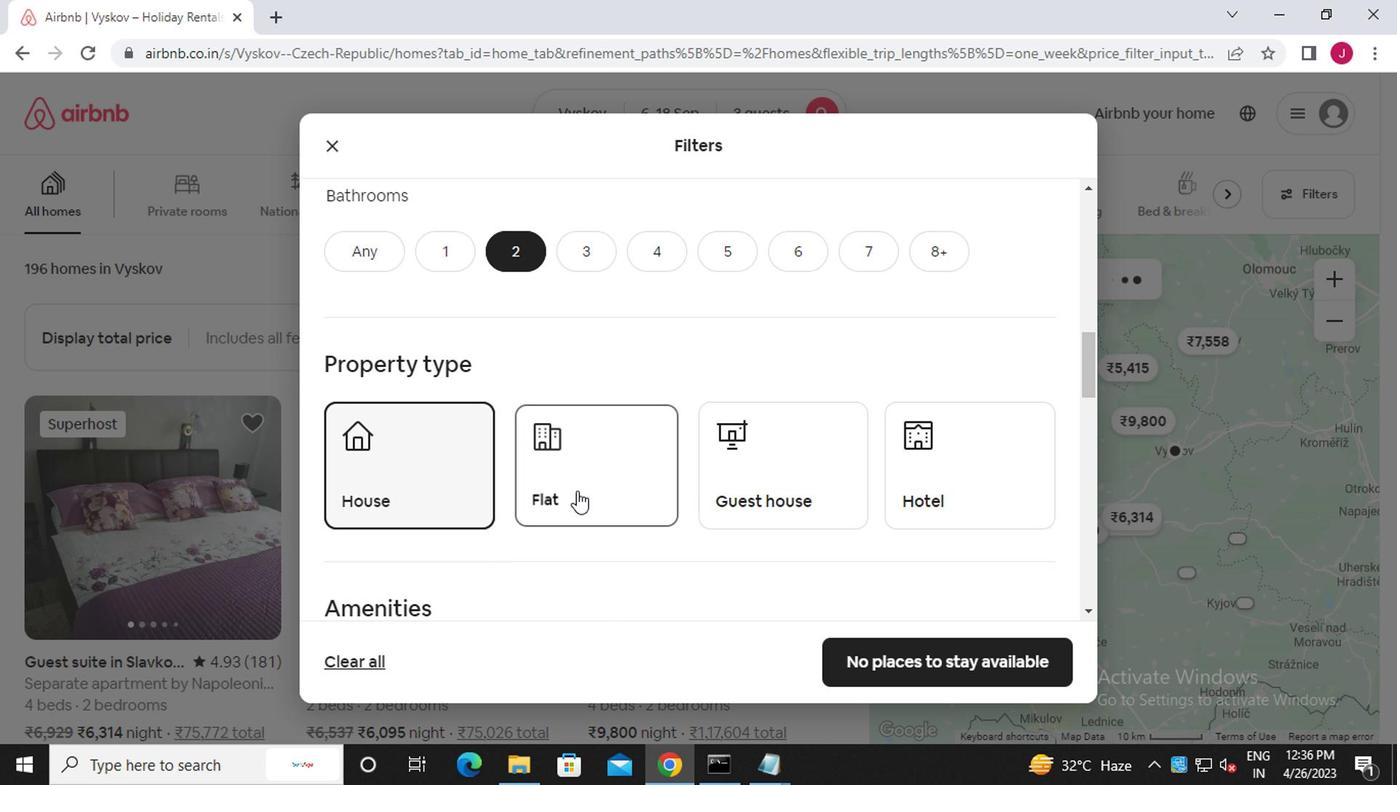 
Action: Mouse pressed left at (750, 490)
Screenshot: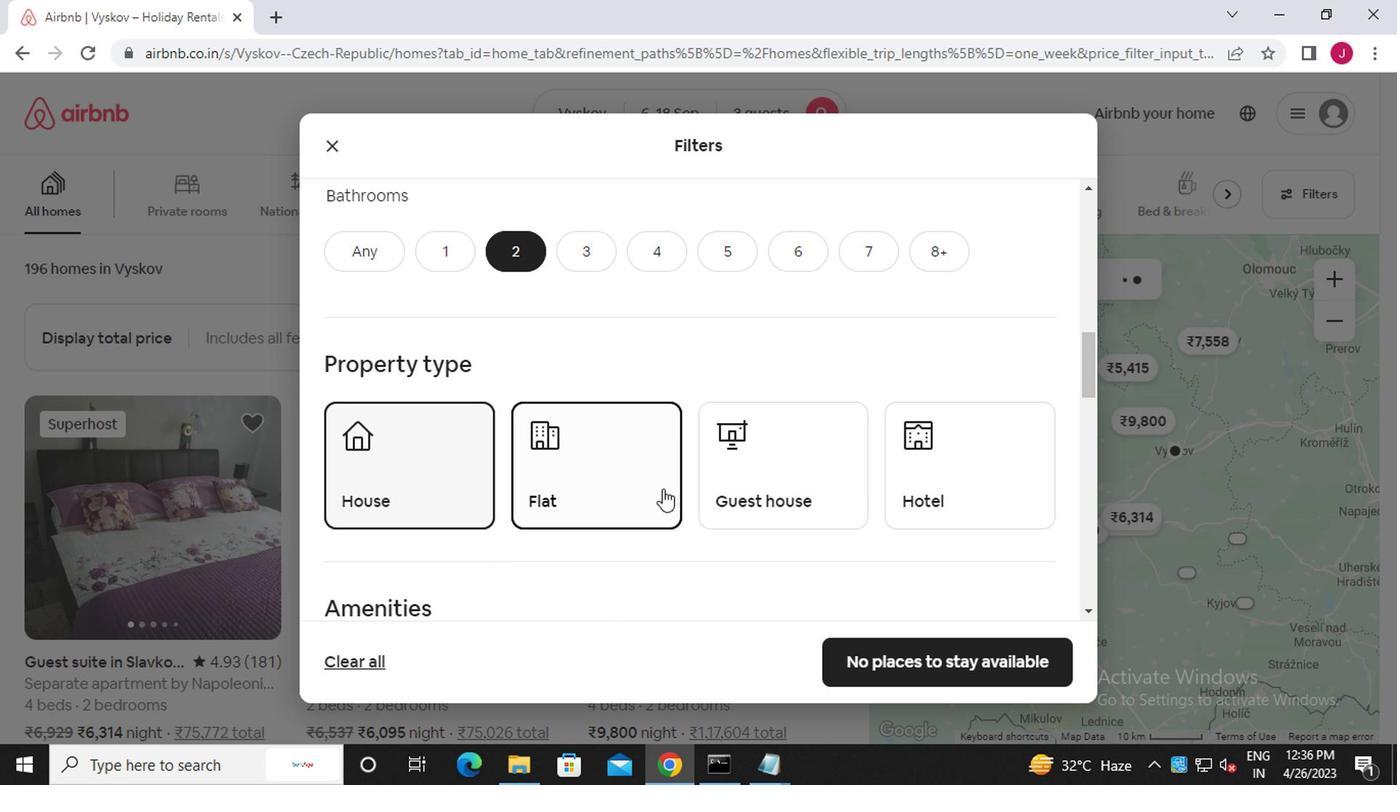 
Action: Mouse moved to (941, 465)
Screenshot: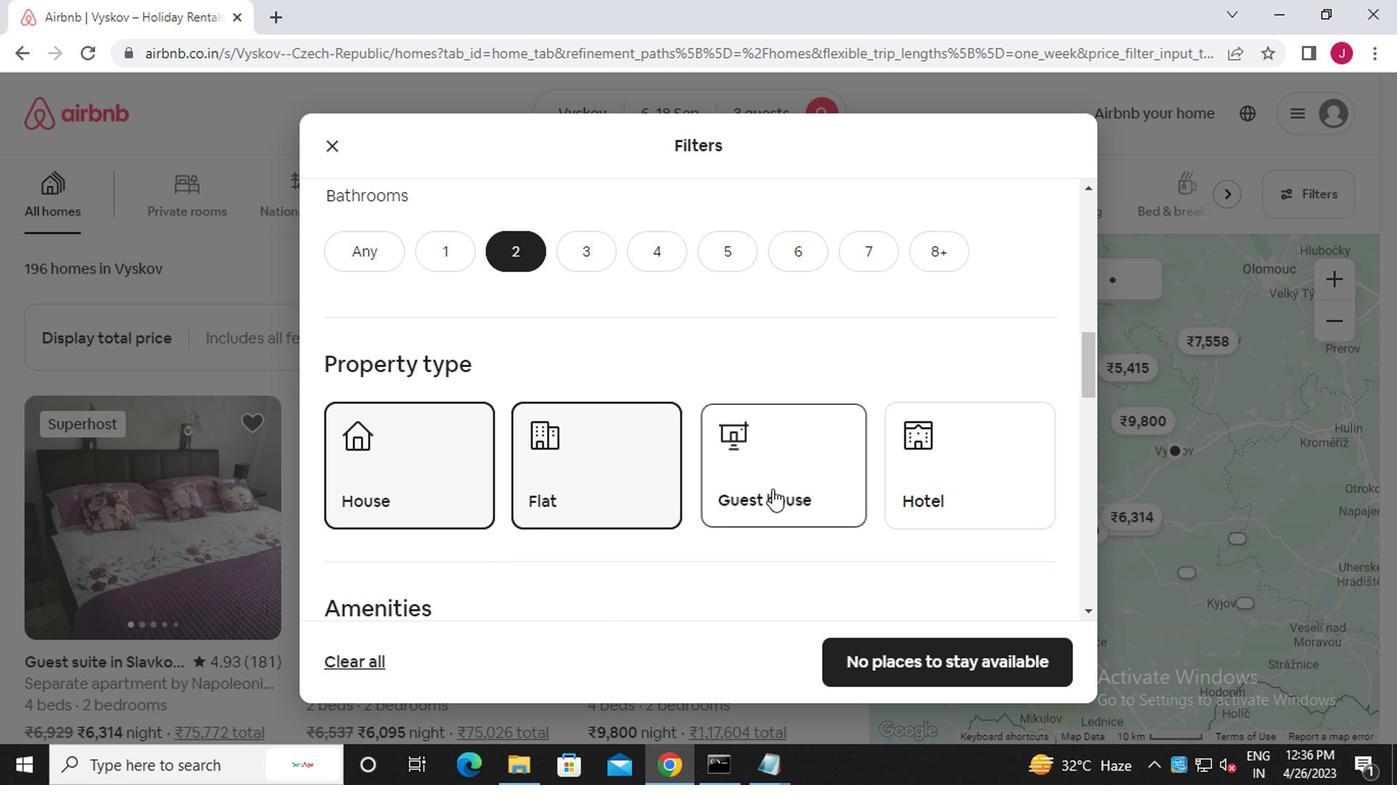 
Action: Mouse pressed left at (941, 465)
Screenshot: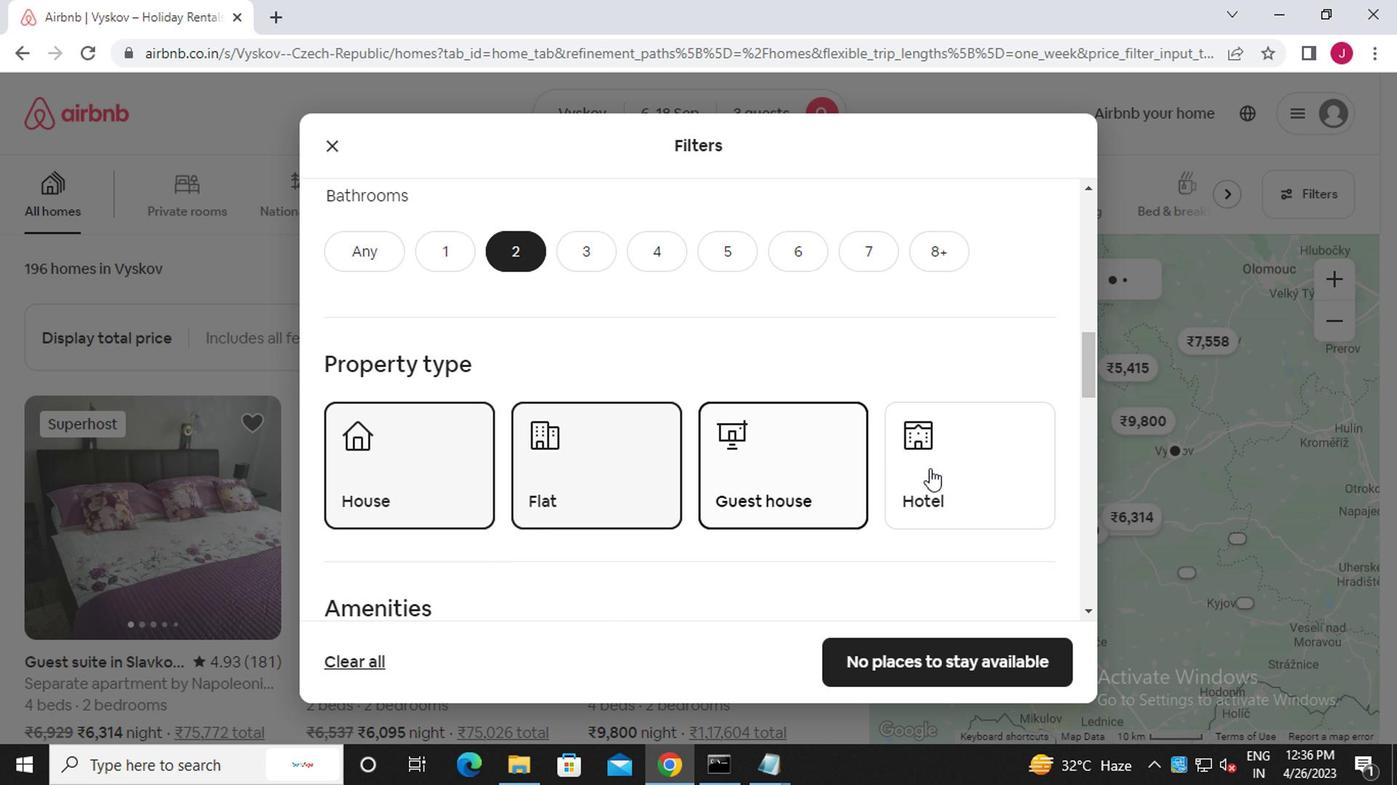 
Action: Mouse moved to (803, 419)
Screenshot: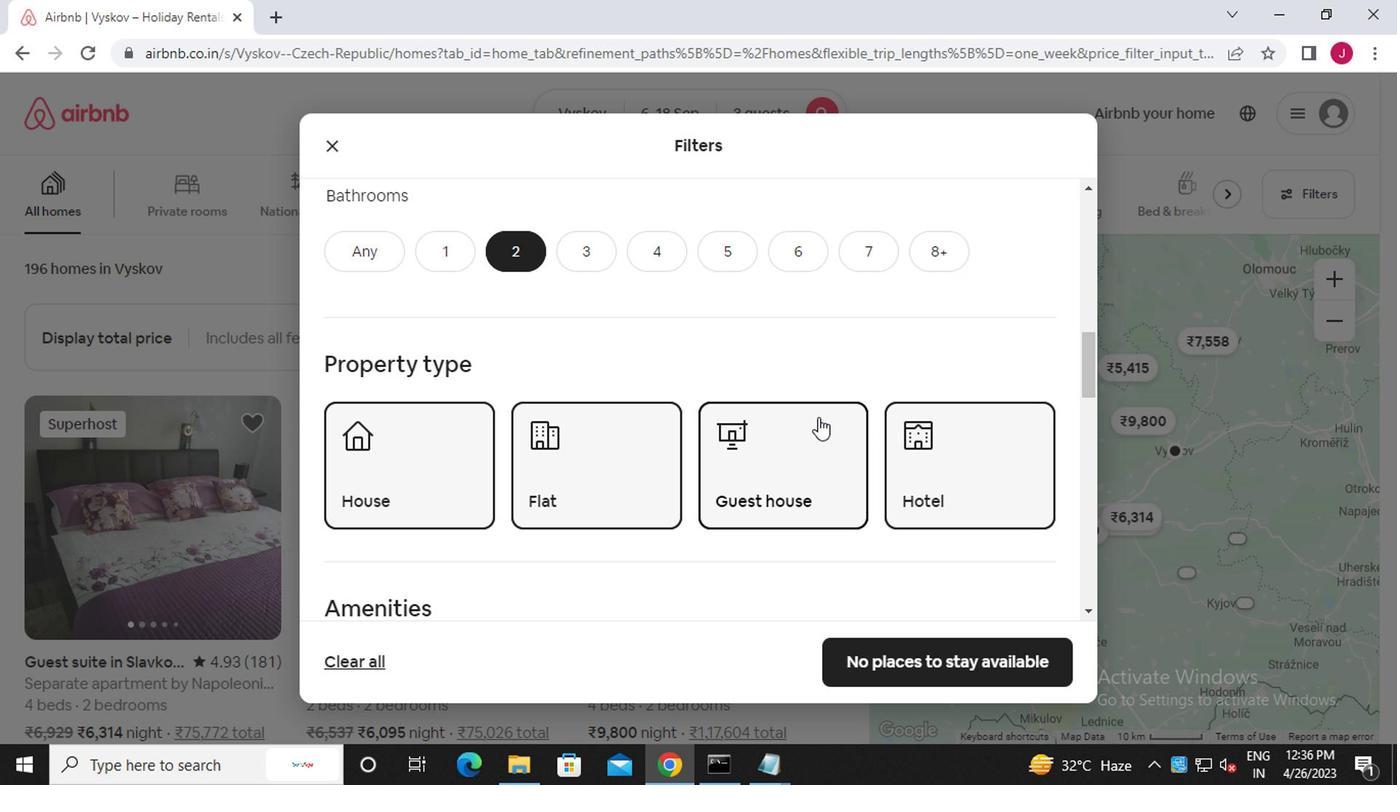 
Action: Mouse scrolled (803, 419) with delta (0, 0)
Screenshot: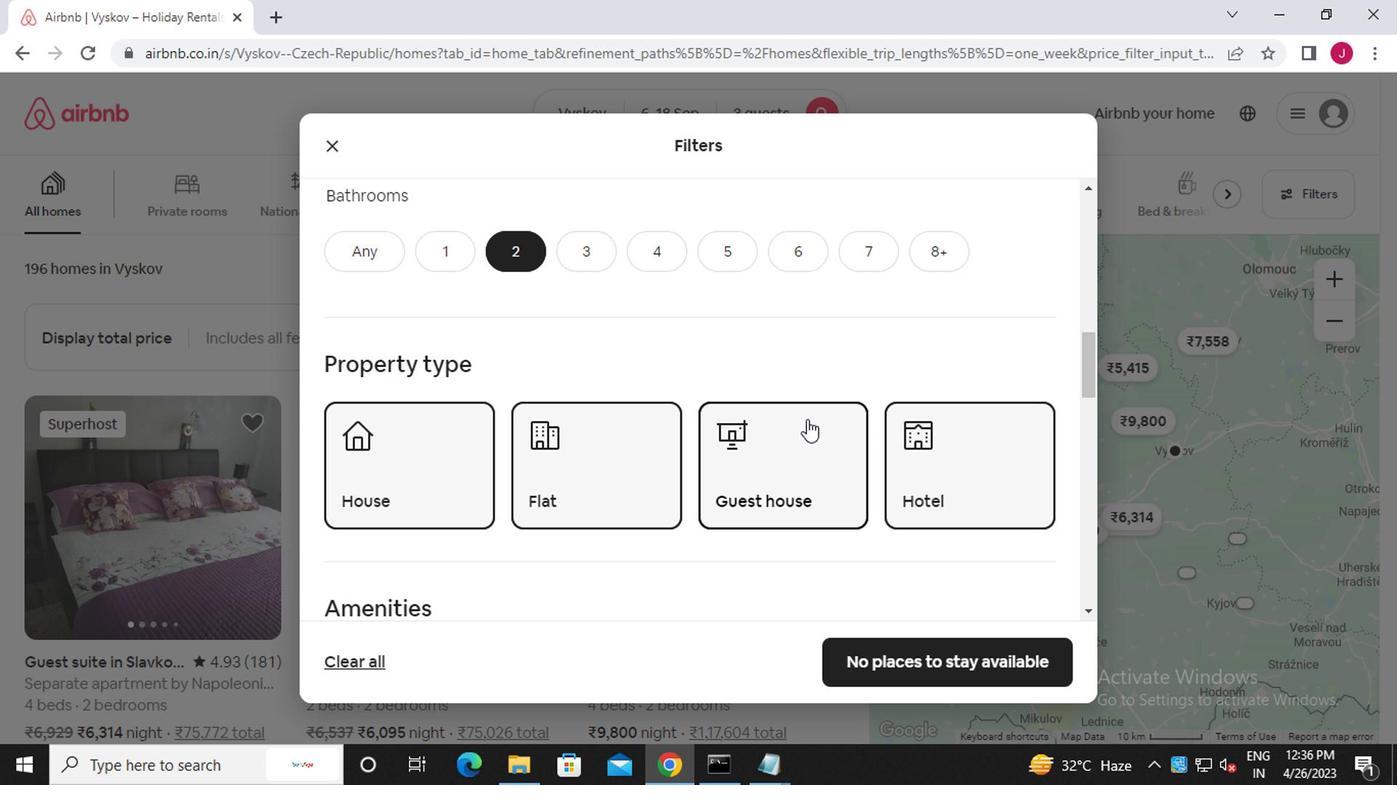 
Action: Mouse scrolled (803, 419) with delta (0, 0)
Screenshot: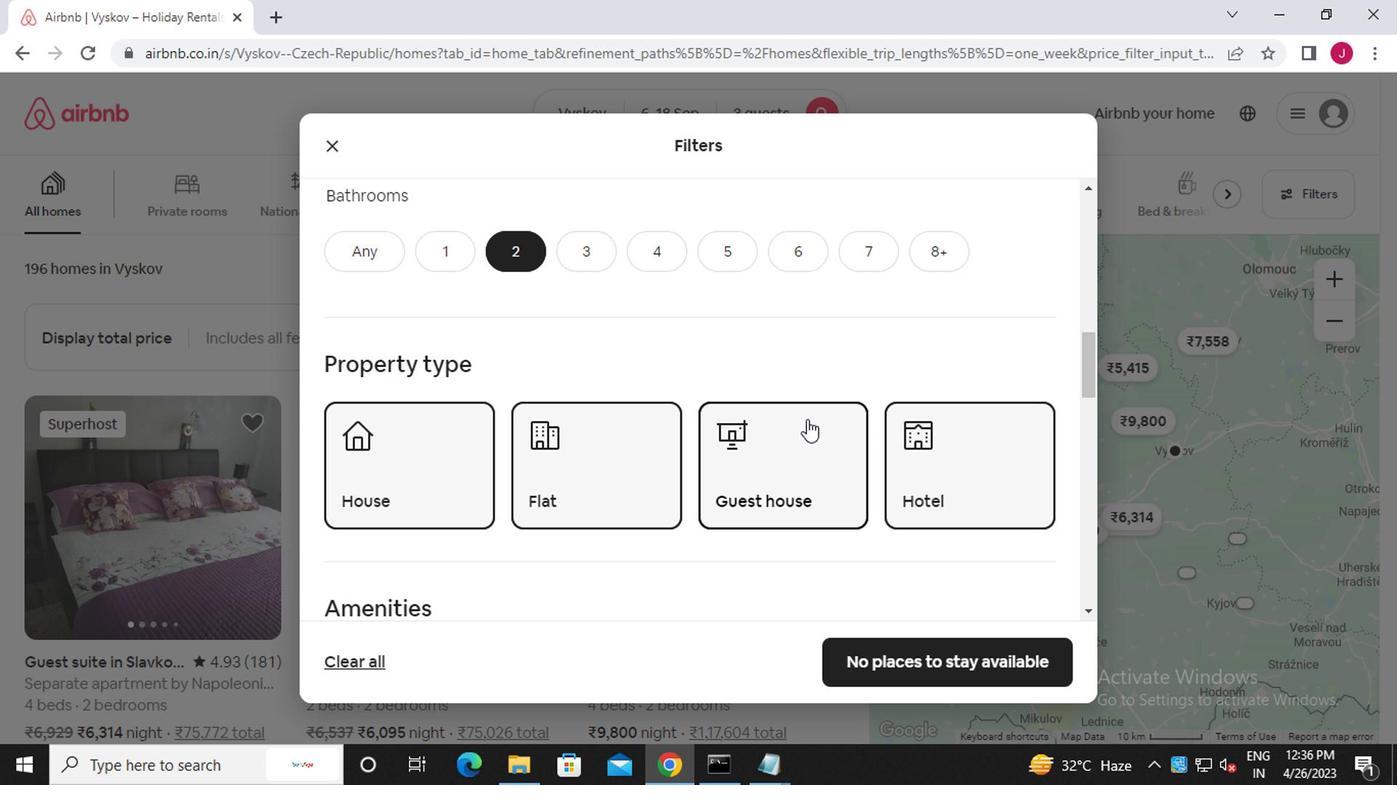 
Action: Mouse scrolled (803, 419) with delta (0, 0)
Screenshot: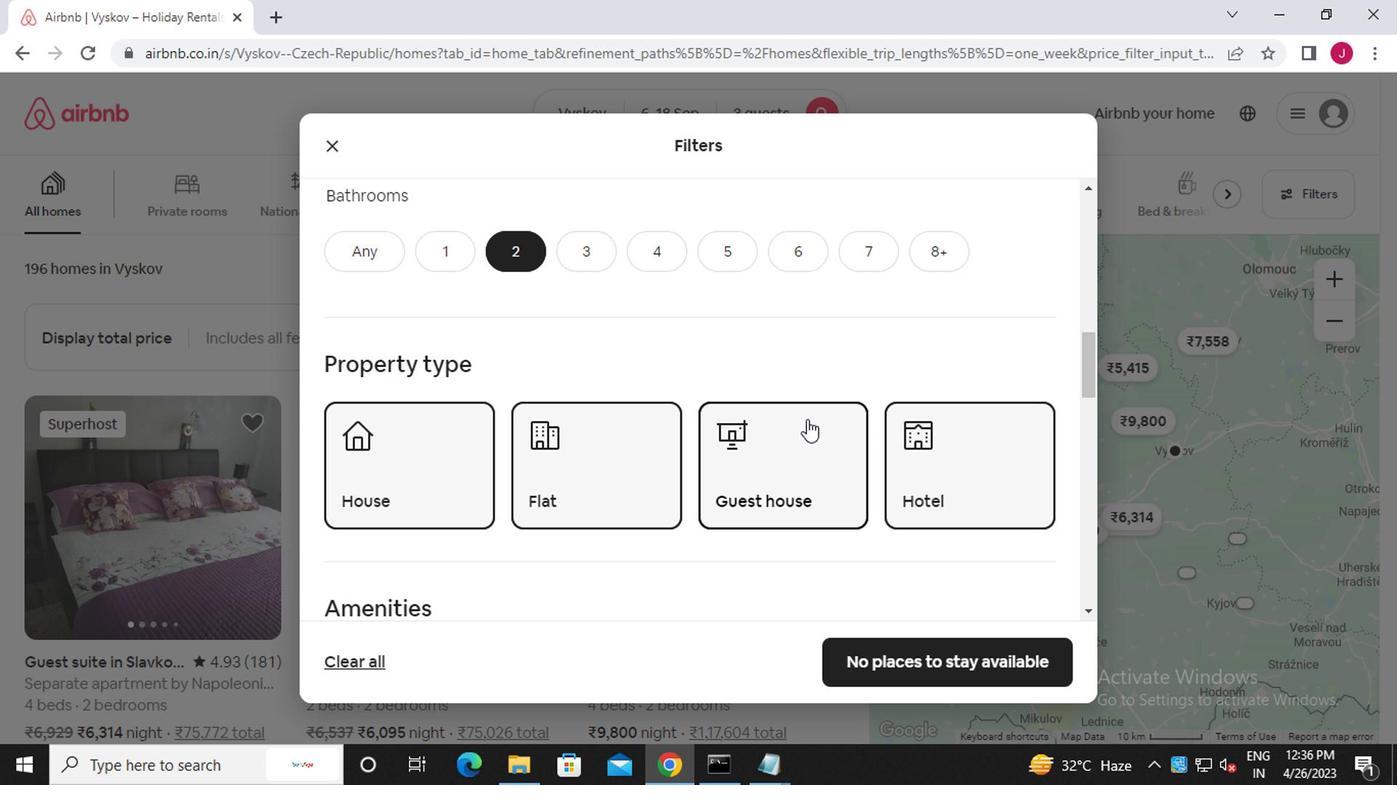 
Action: Mouse scrolled (803, 419) with delta (0, 0)
Screenshot: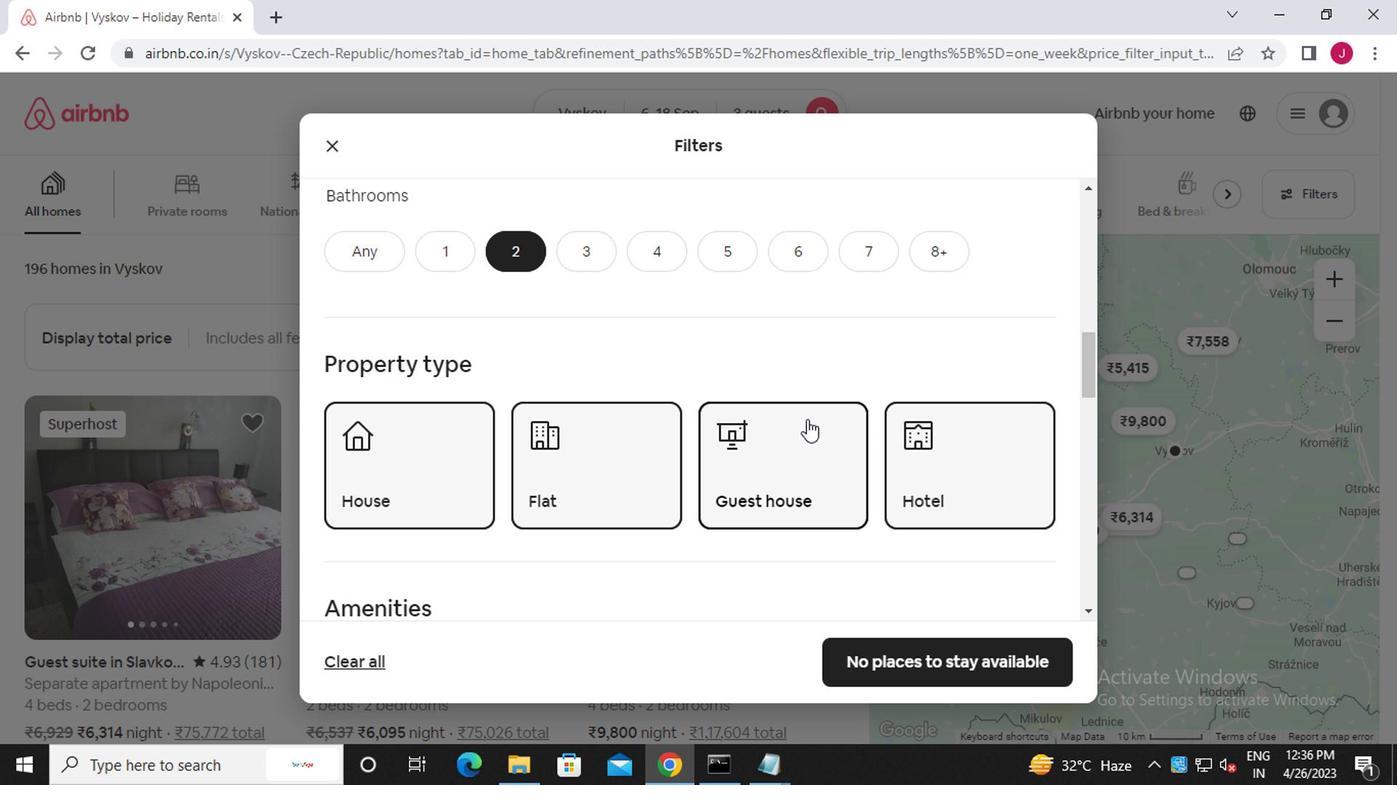 
Action: Mouse scrolled (803, 419) with delta (0, 0)
Screenshot: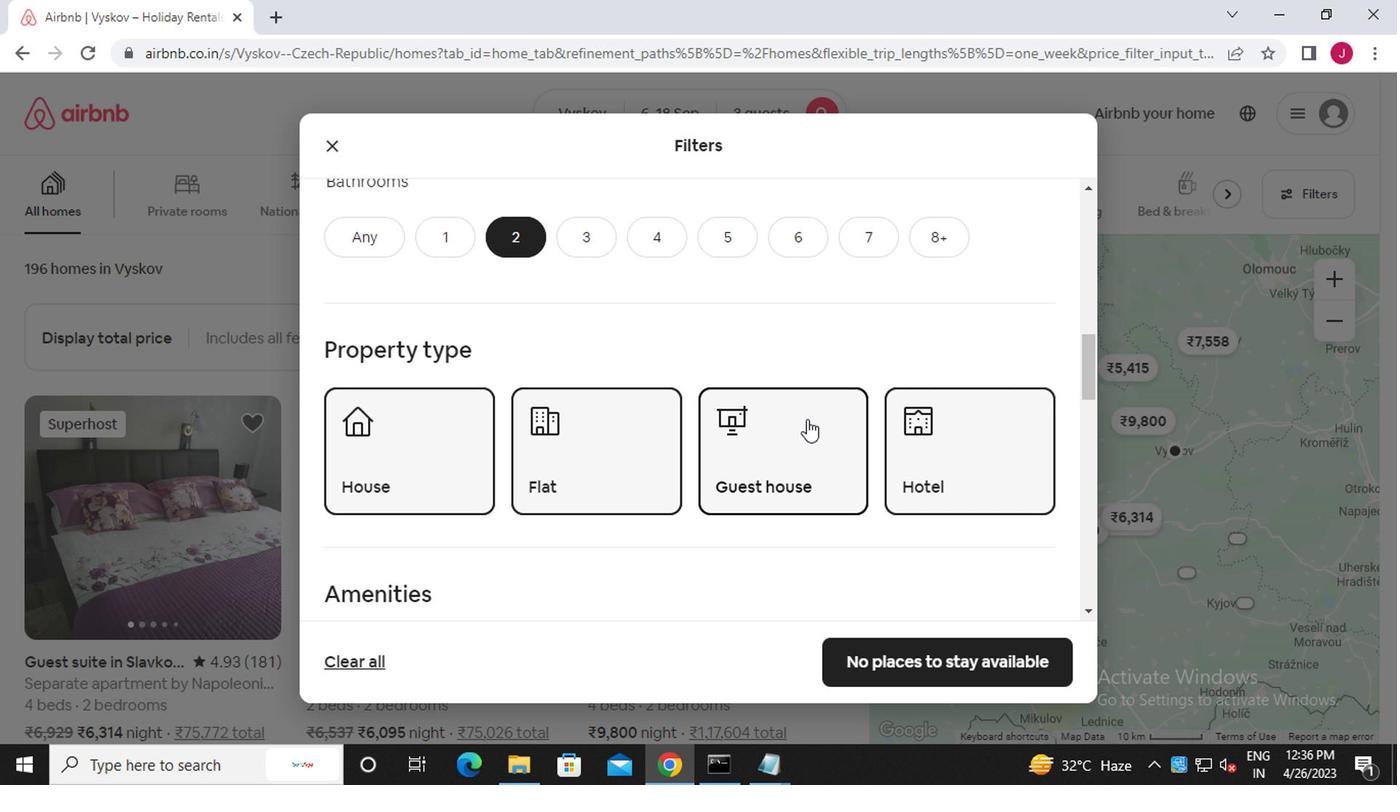 
Action: Mouse moved to (1015, 579)
Screenshot: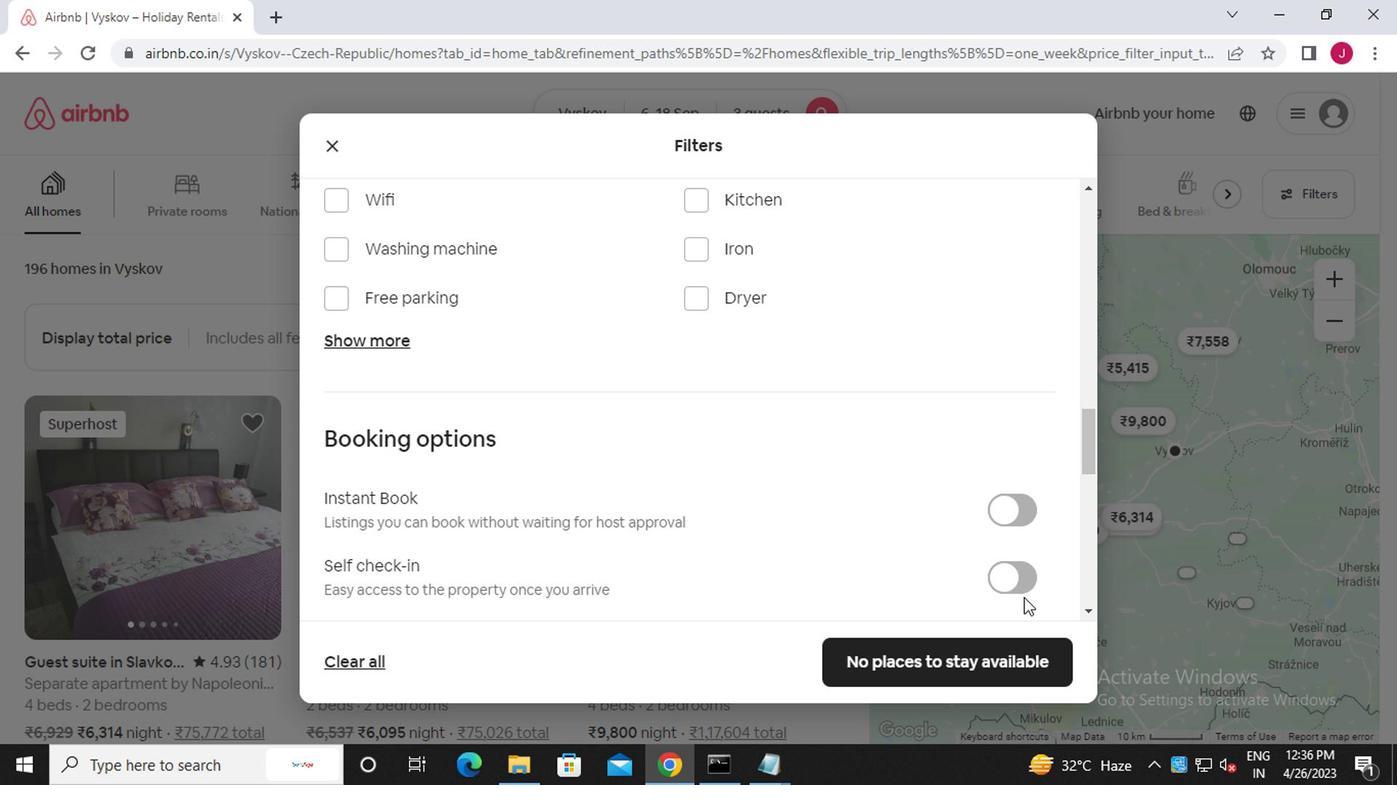 
Action: Mouse pressed left at (1015, 579)
Screenshot: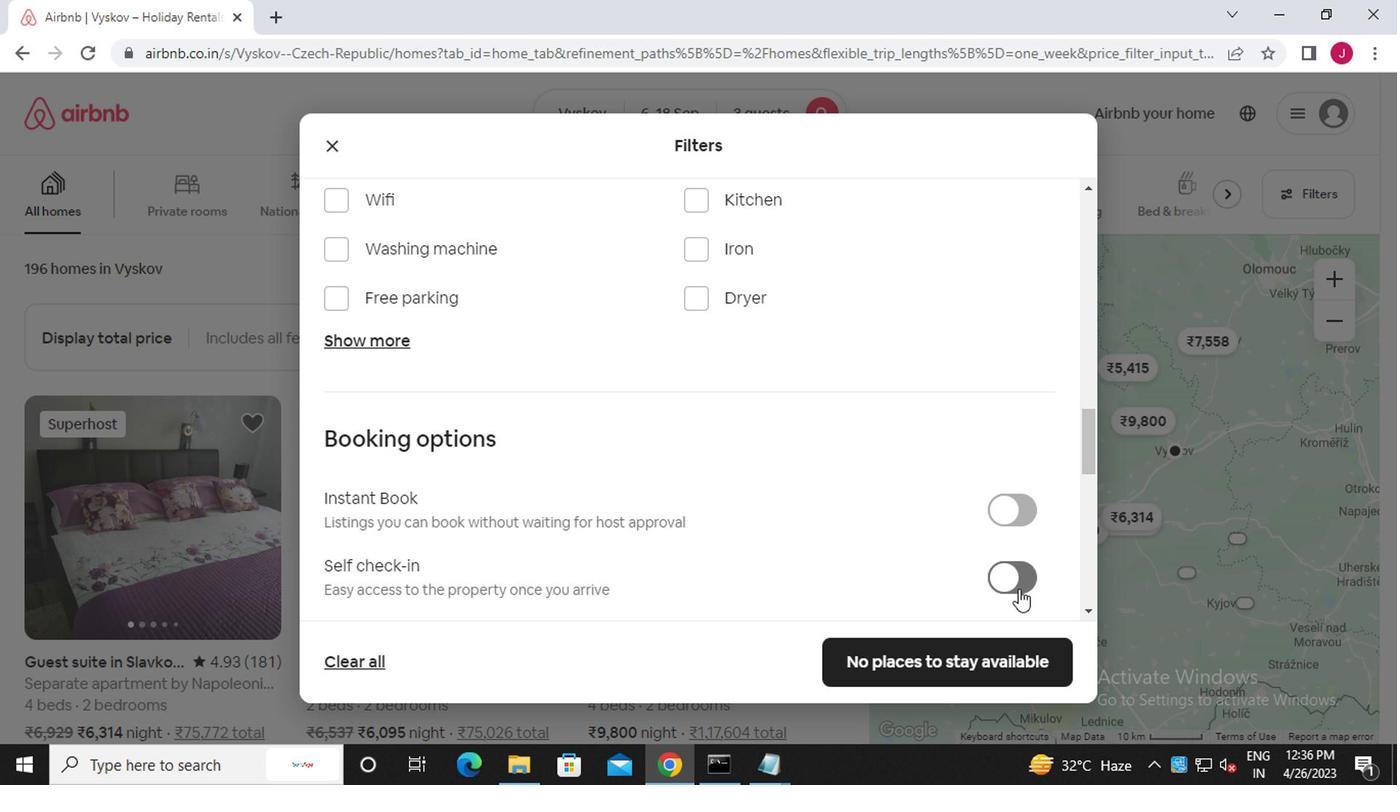 
Action: Mouse moved to (693, 518)
Screenshot: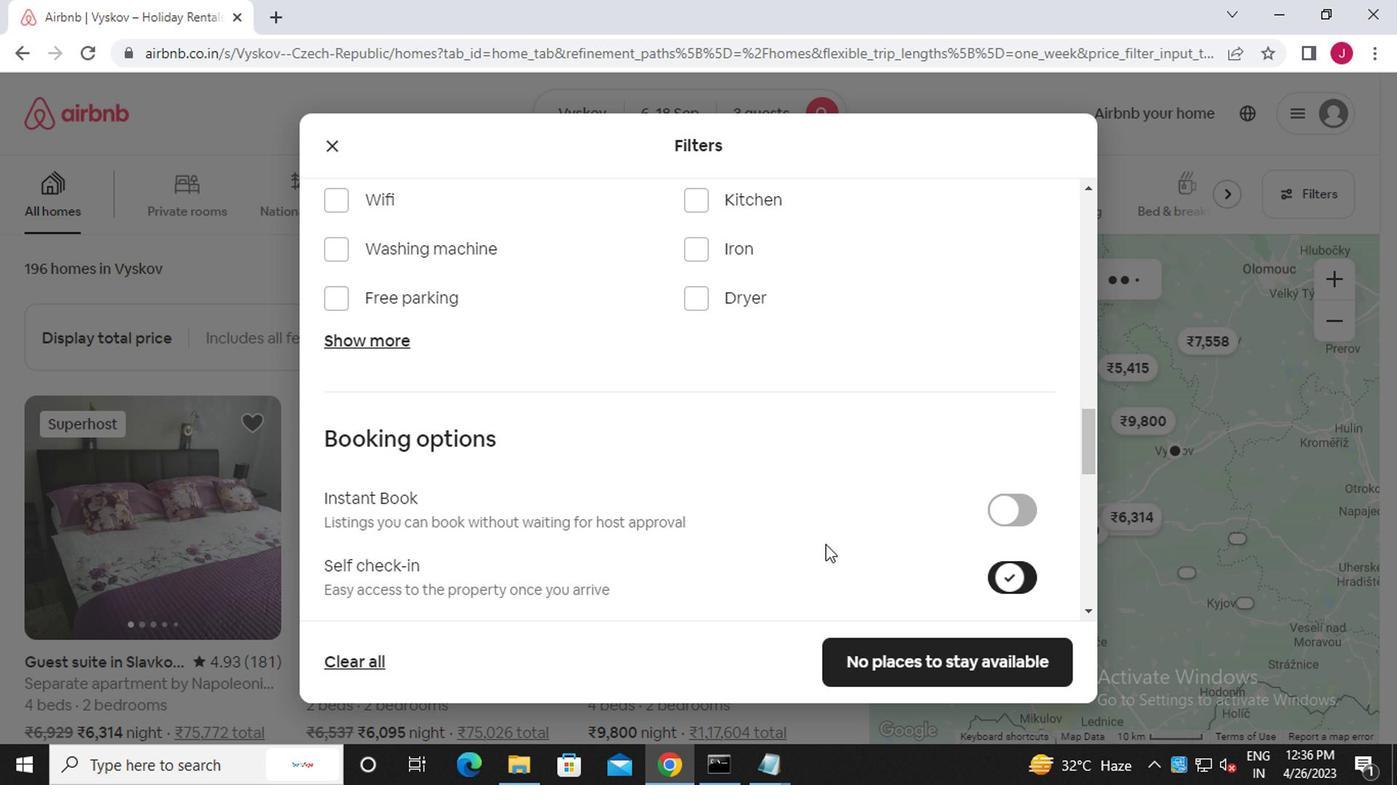 
Action: Mouse scrolled (693, 517) with delta (0, -1)
Screenshot: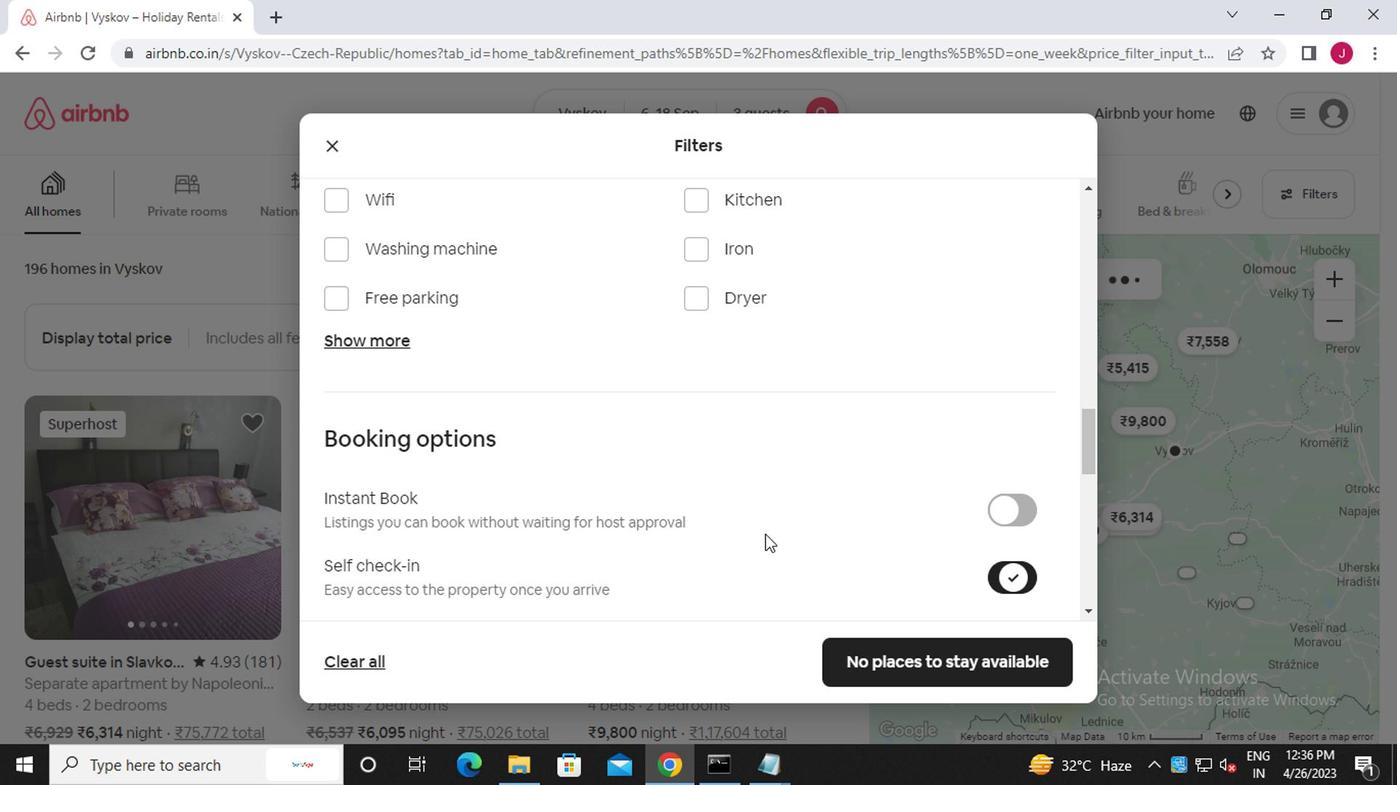 
Action: Mouse moved to (693, 518)
Screenshot: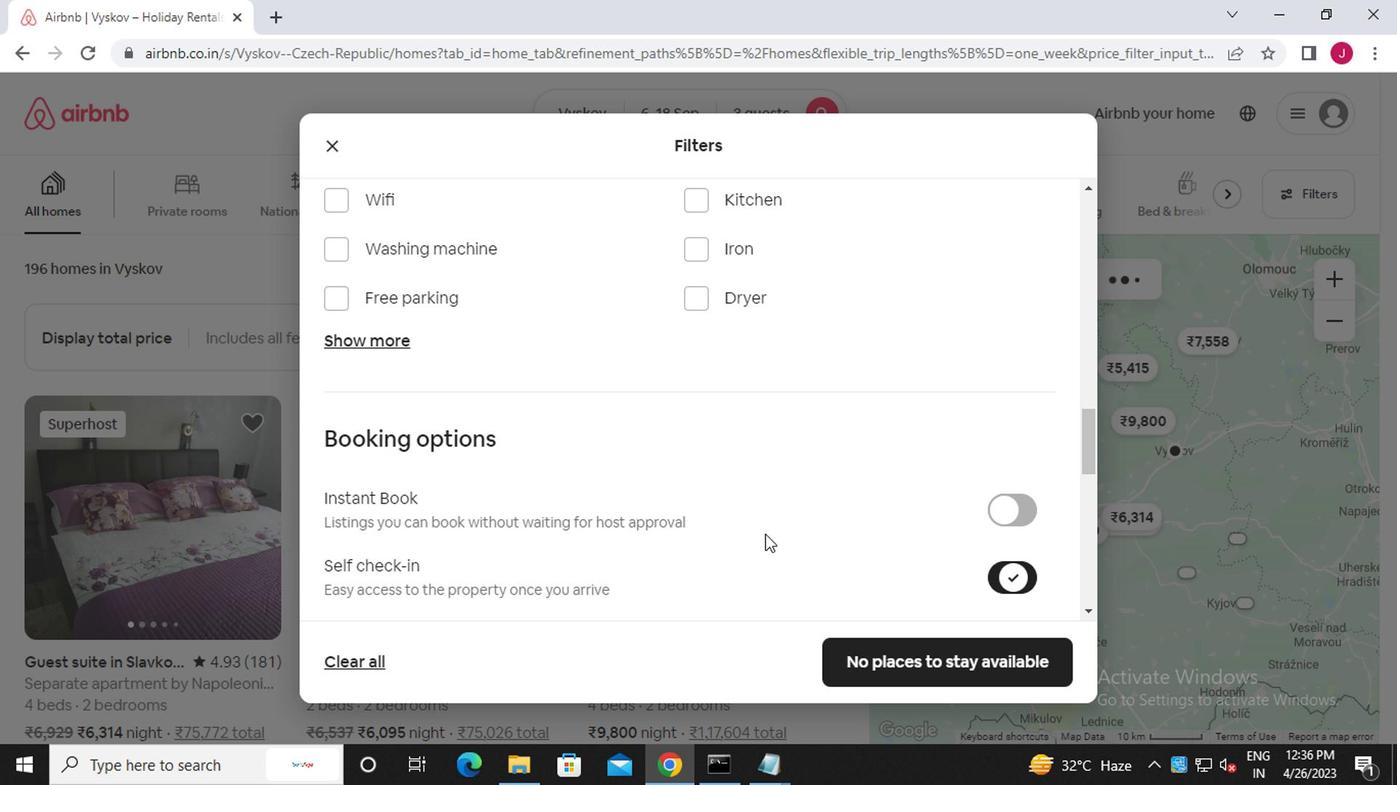 
Action: Mouse scrolled (693, 517) with delta (0, -1)
Screenshot: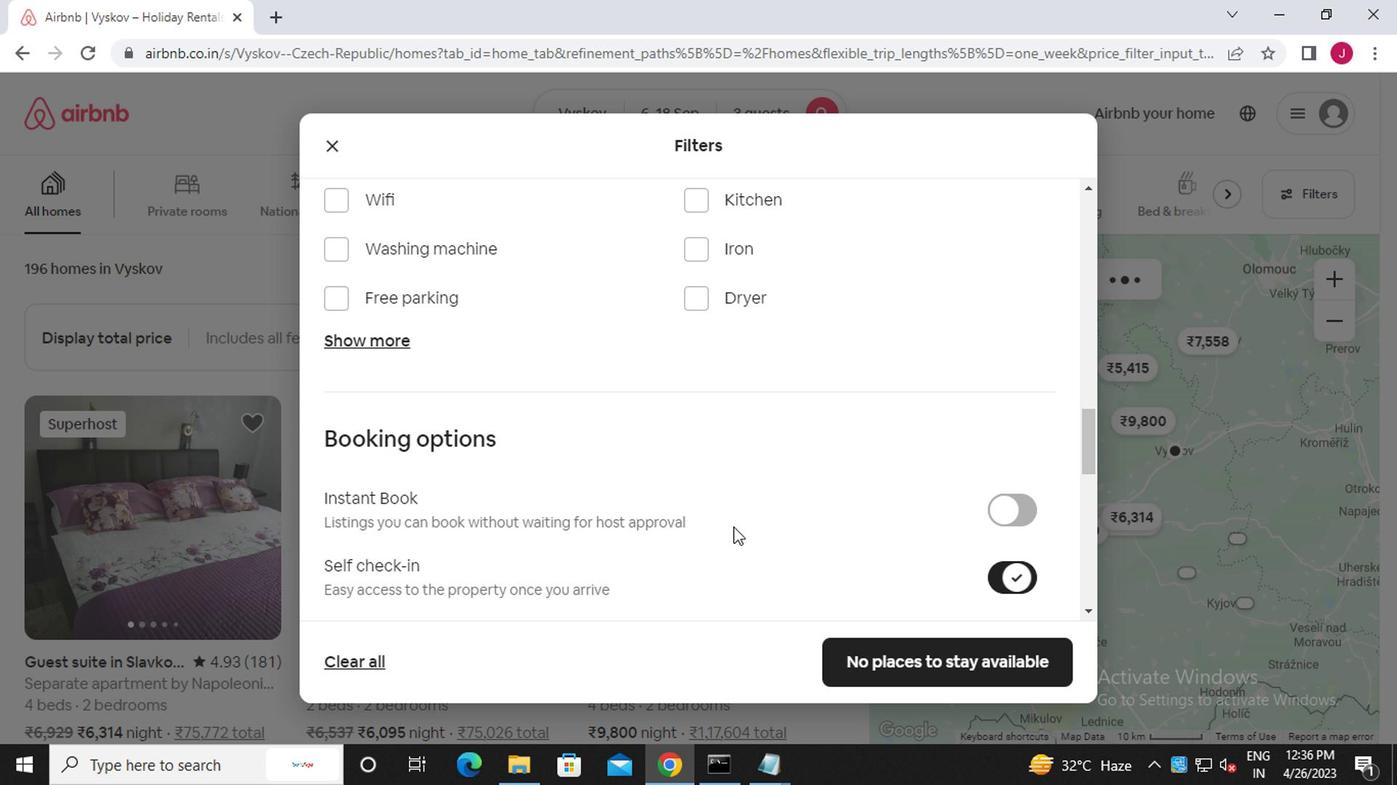 
Action: Mouse scrolled (693, 517) with delta (0, -1)
Screenshot: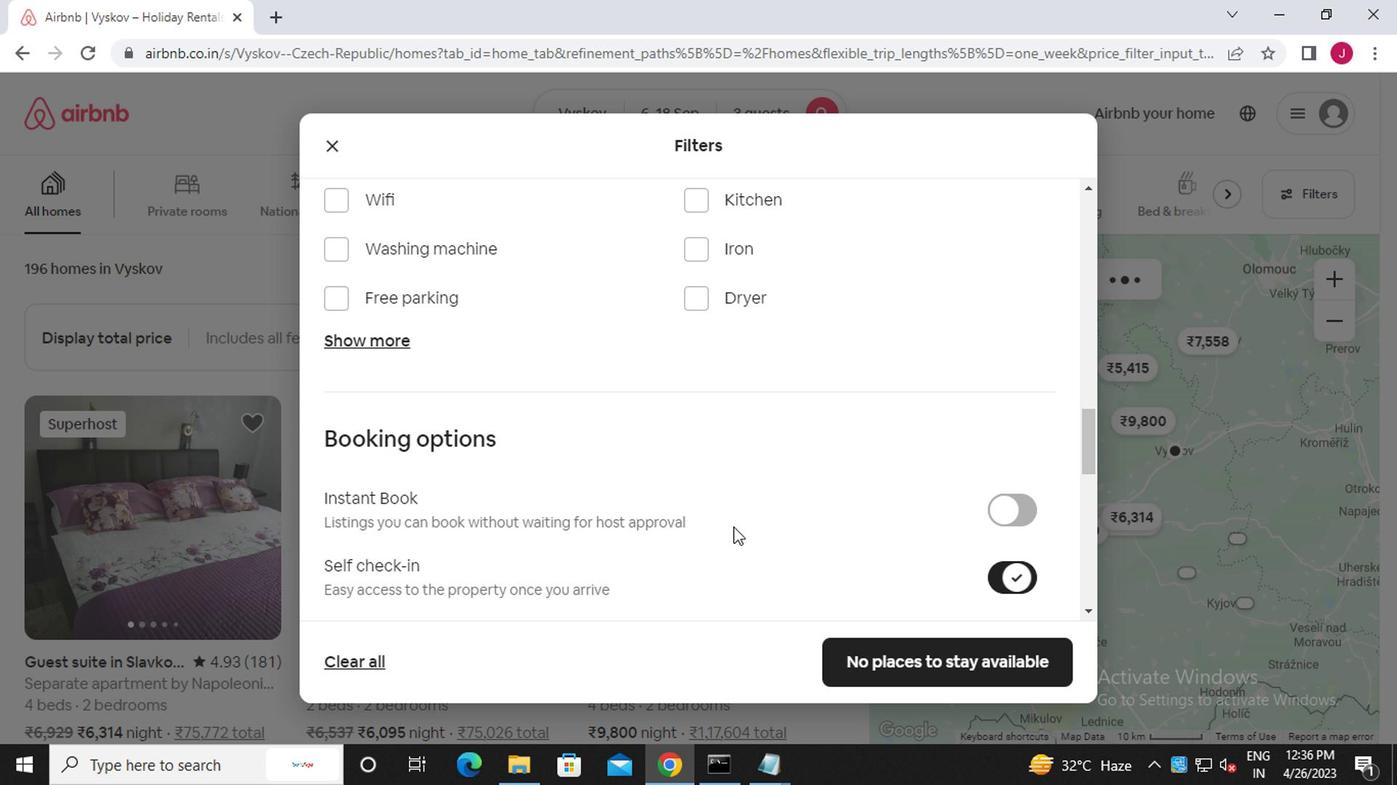 
Action: Mouse scrolled (693, 517) with delta (0, -1)
Screenshot: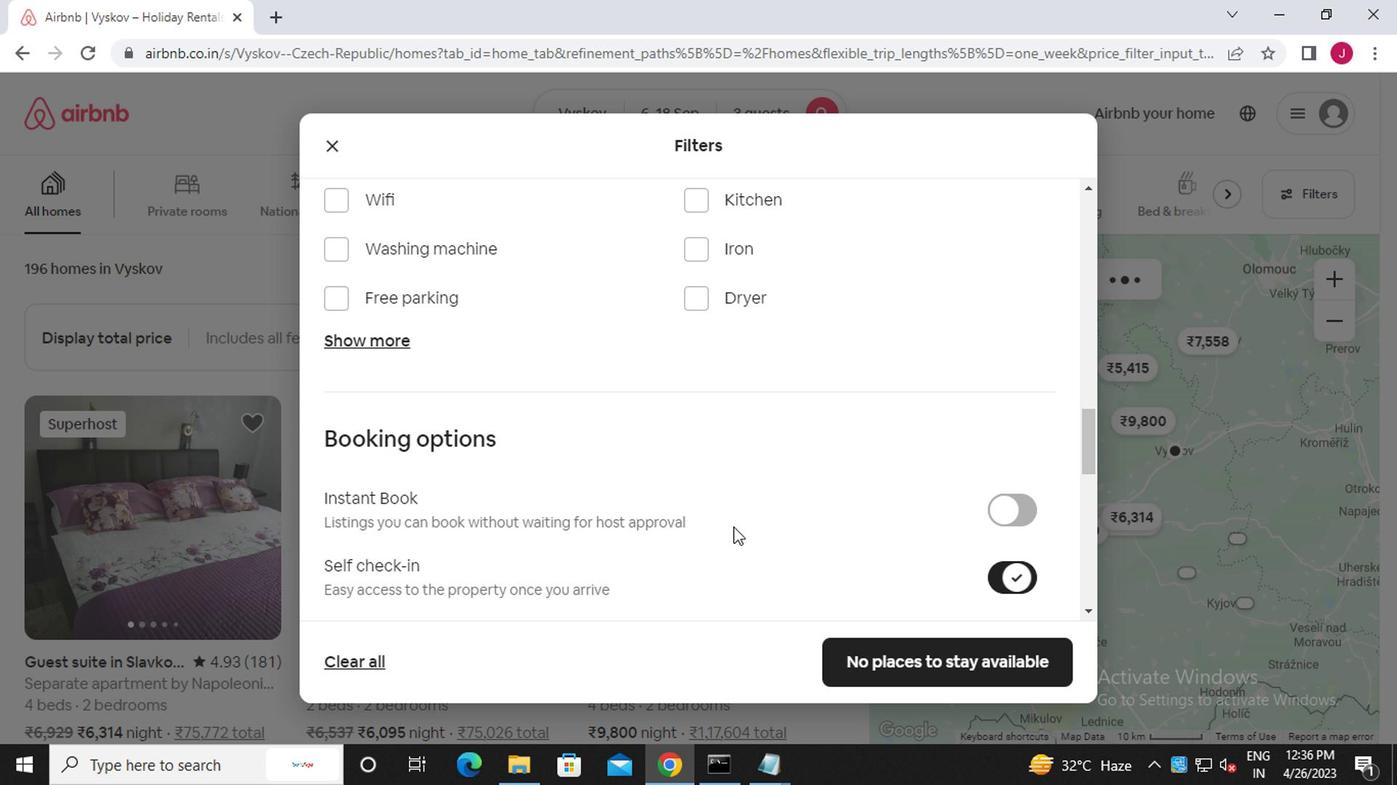 
Action: Mouse scrolled (693, 517) with delta (0, -1)
Screenshot: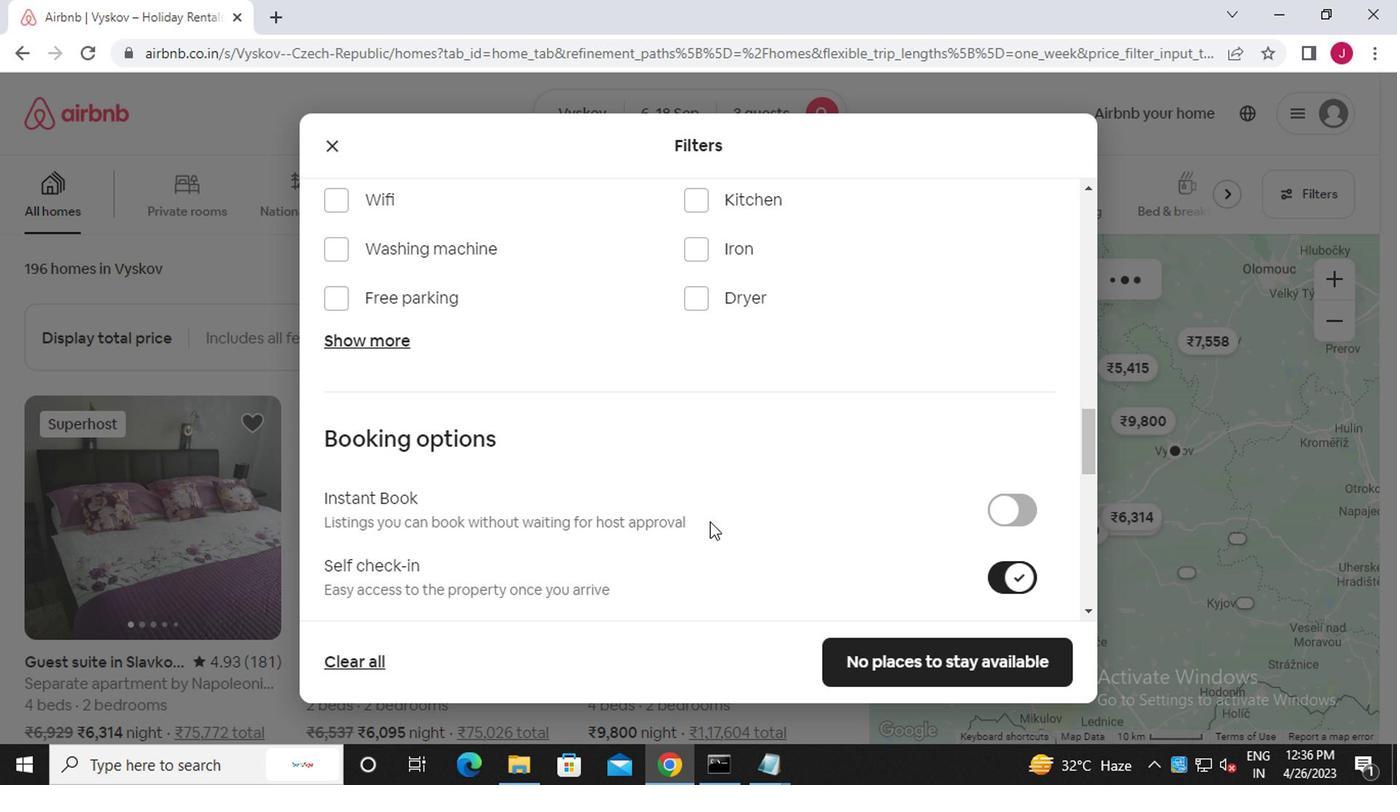 
Action: Mouse scrolled (693, 517) with delta (0, -1)
Screenshot: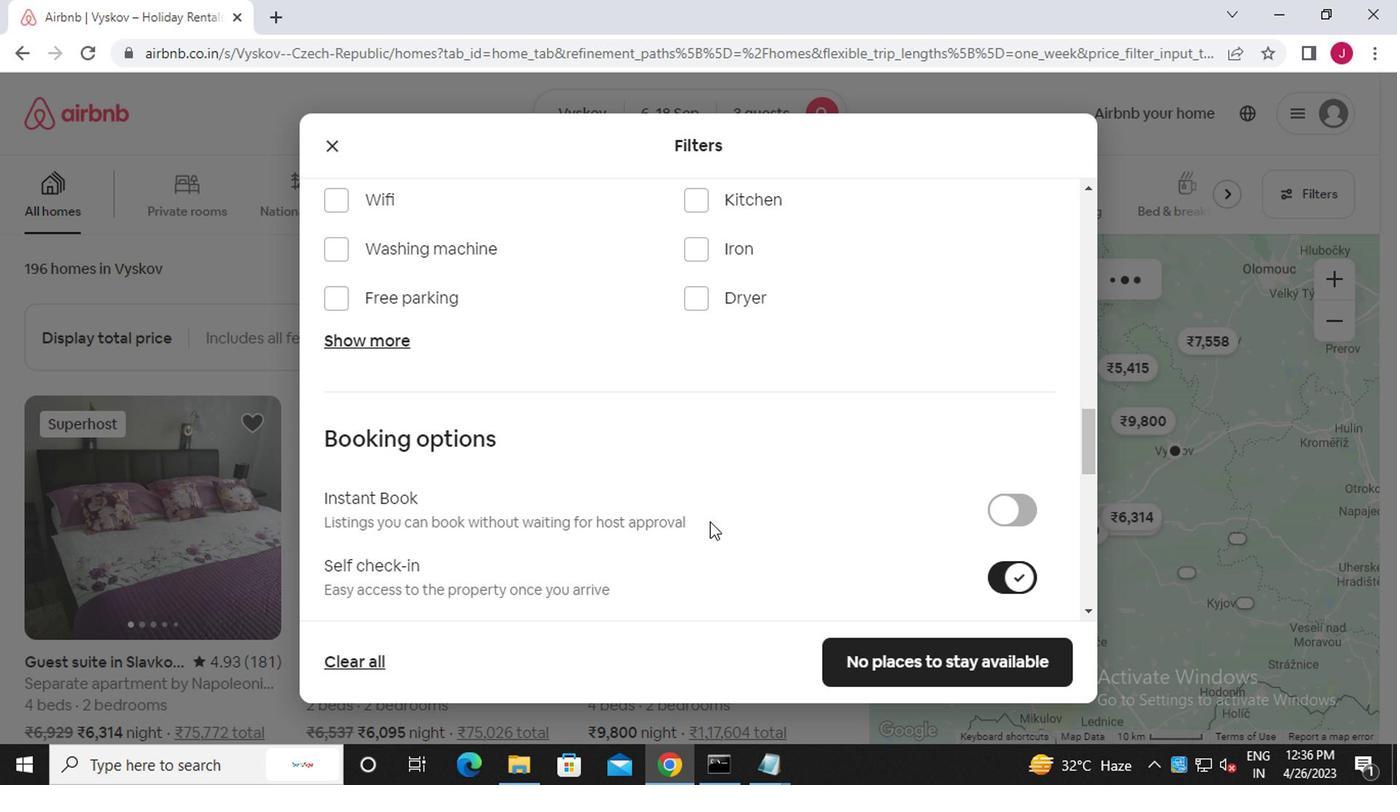 
Action: Mouse scrolled (693, 517) with delta (0, -1)
Screenshot: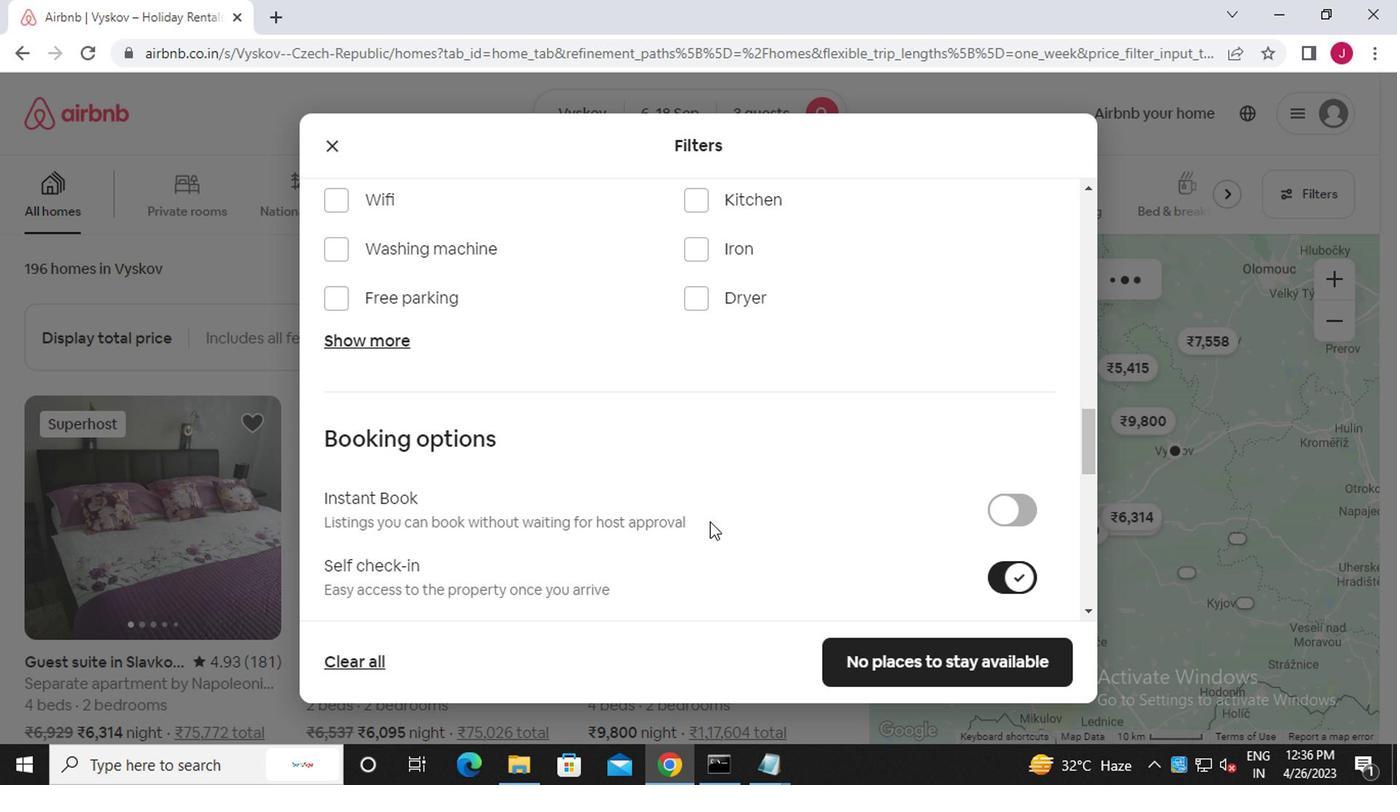 
Action: Mouse scrolled (693, 517) with delta (0, -1)
Screenshot: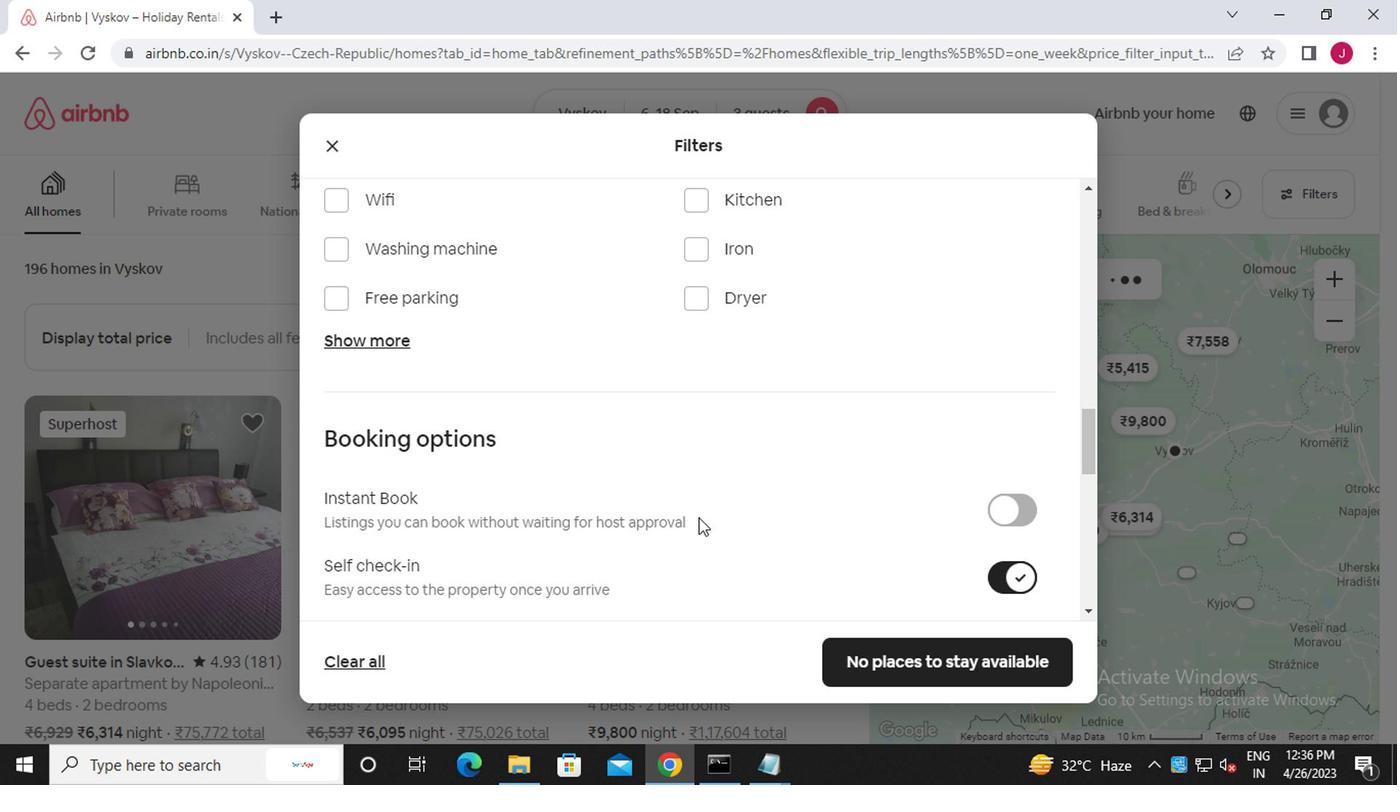 
Action: Mouse moved to (693, 516)
Screenshot: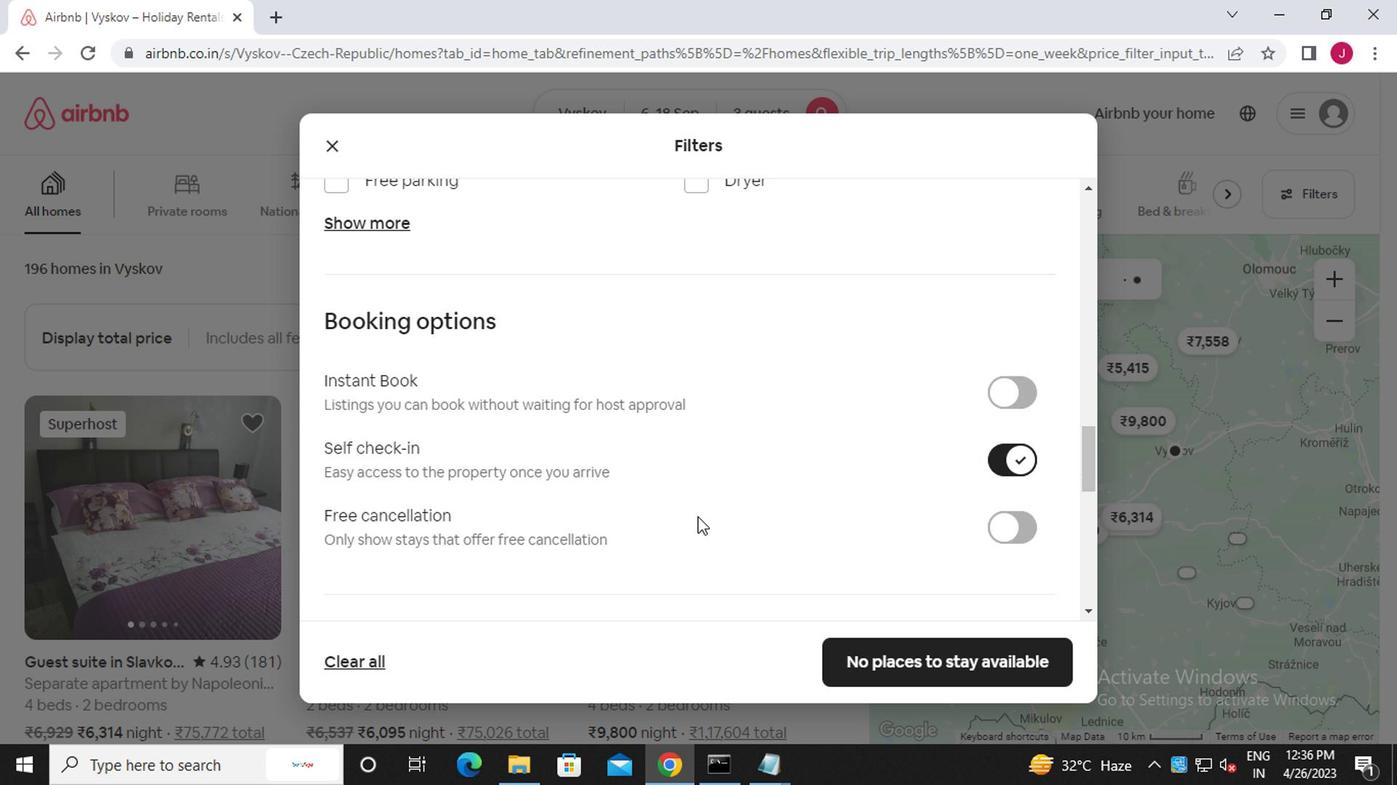 
Action: Mouse scrolled (693, 517) with delta (0, 0)
Screenshot: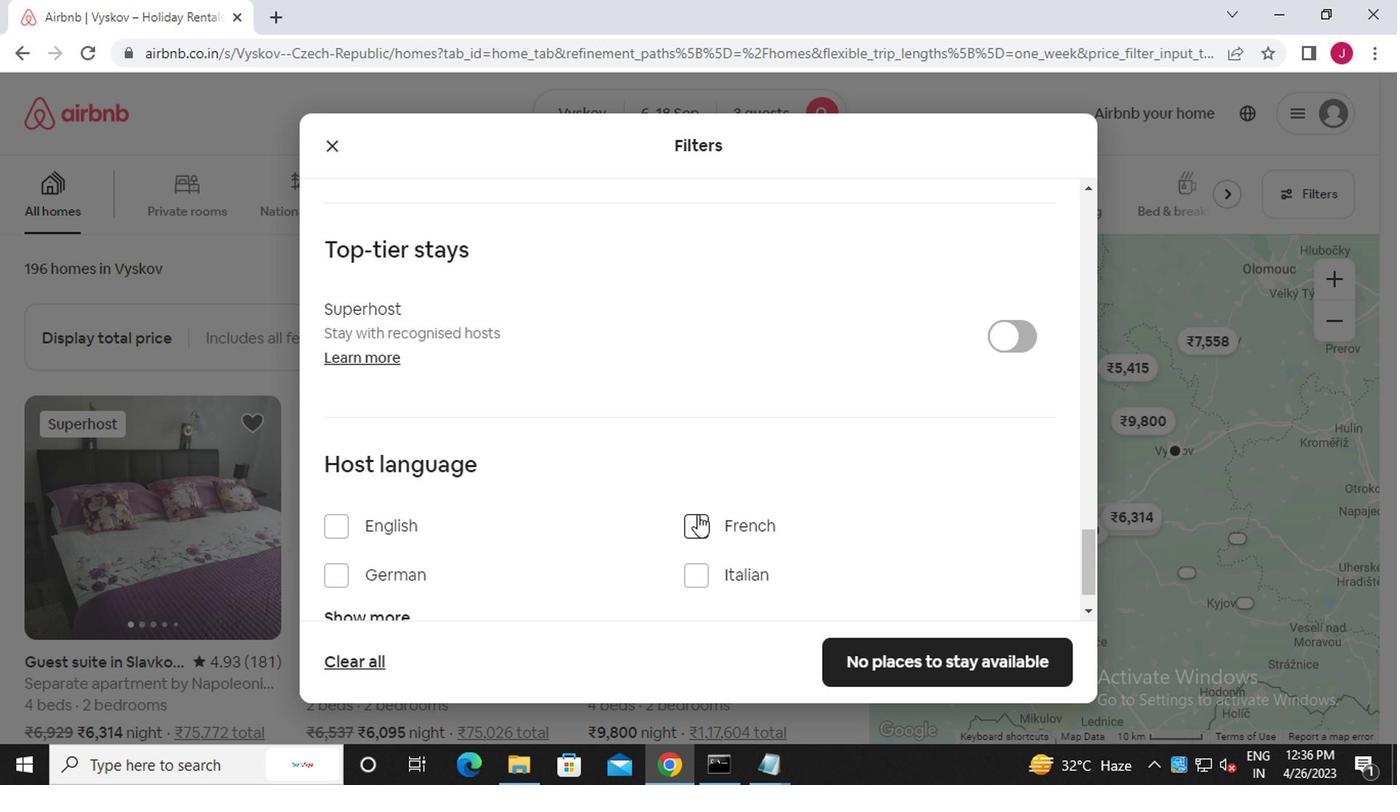
Action: Mouse scrolled (693, 517) with delta (0, 0)
Screenshot: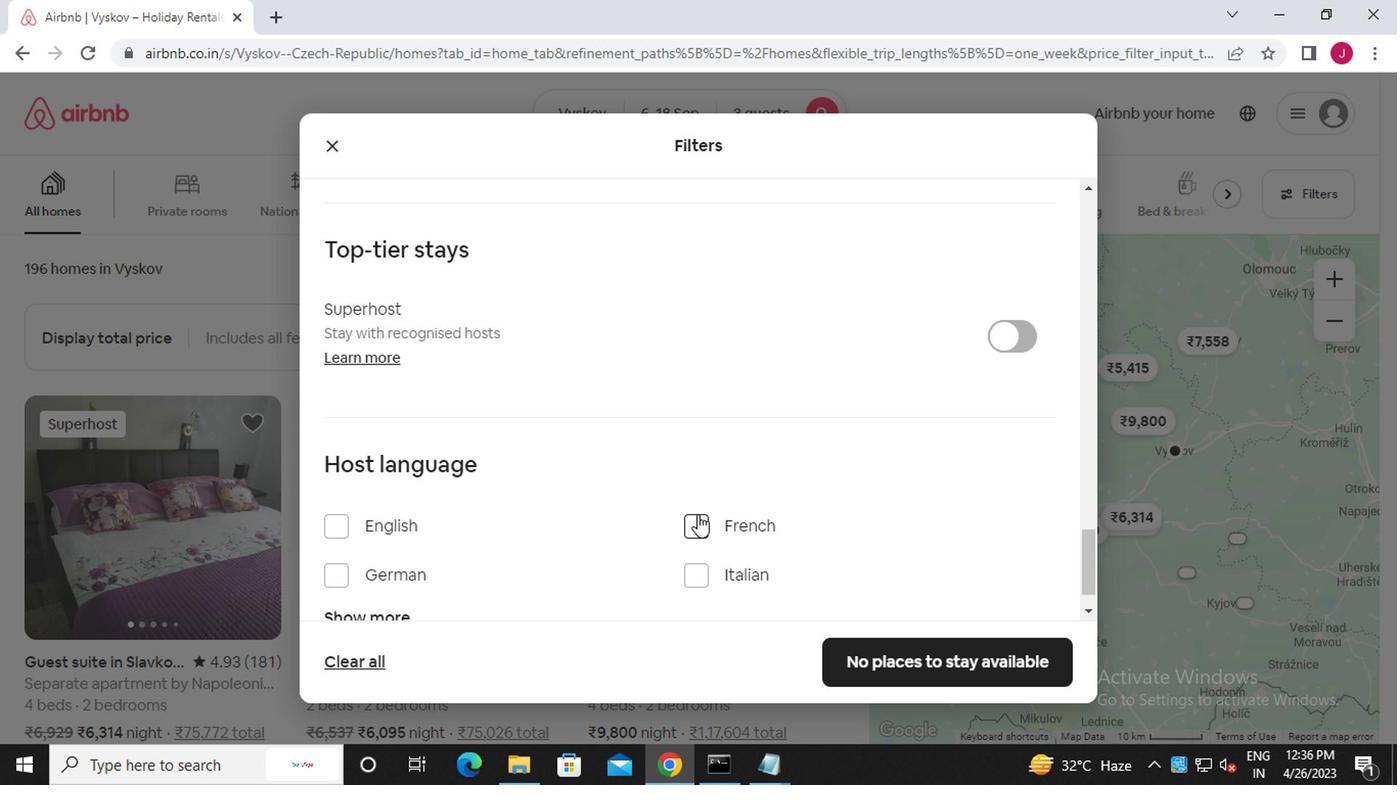 
Action: Mouse scrolled (693, 517) with delta (0, 0)
Screenshot: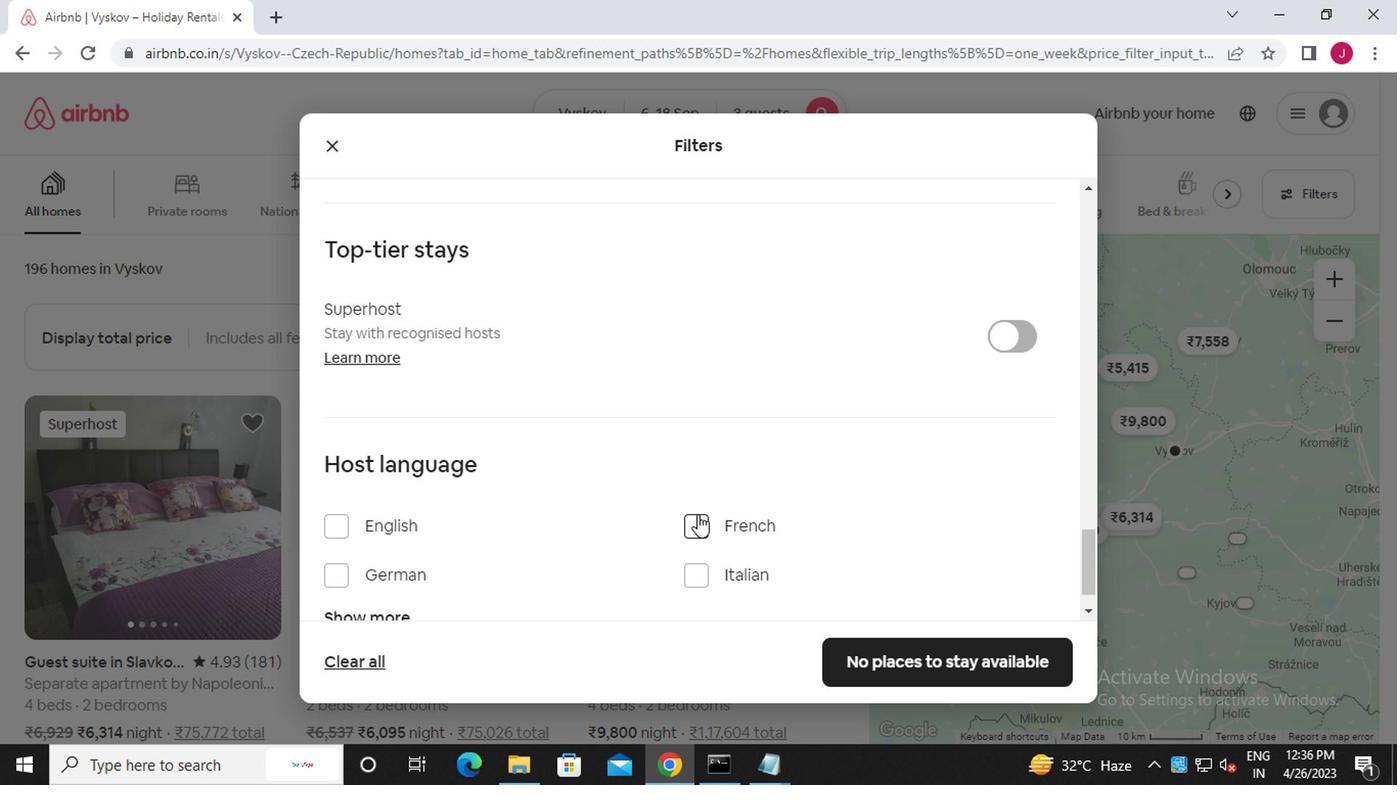 
Action: Mouse scrolled (693, 517) with delta (0, 0)
Screenshot: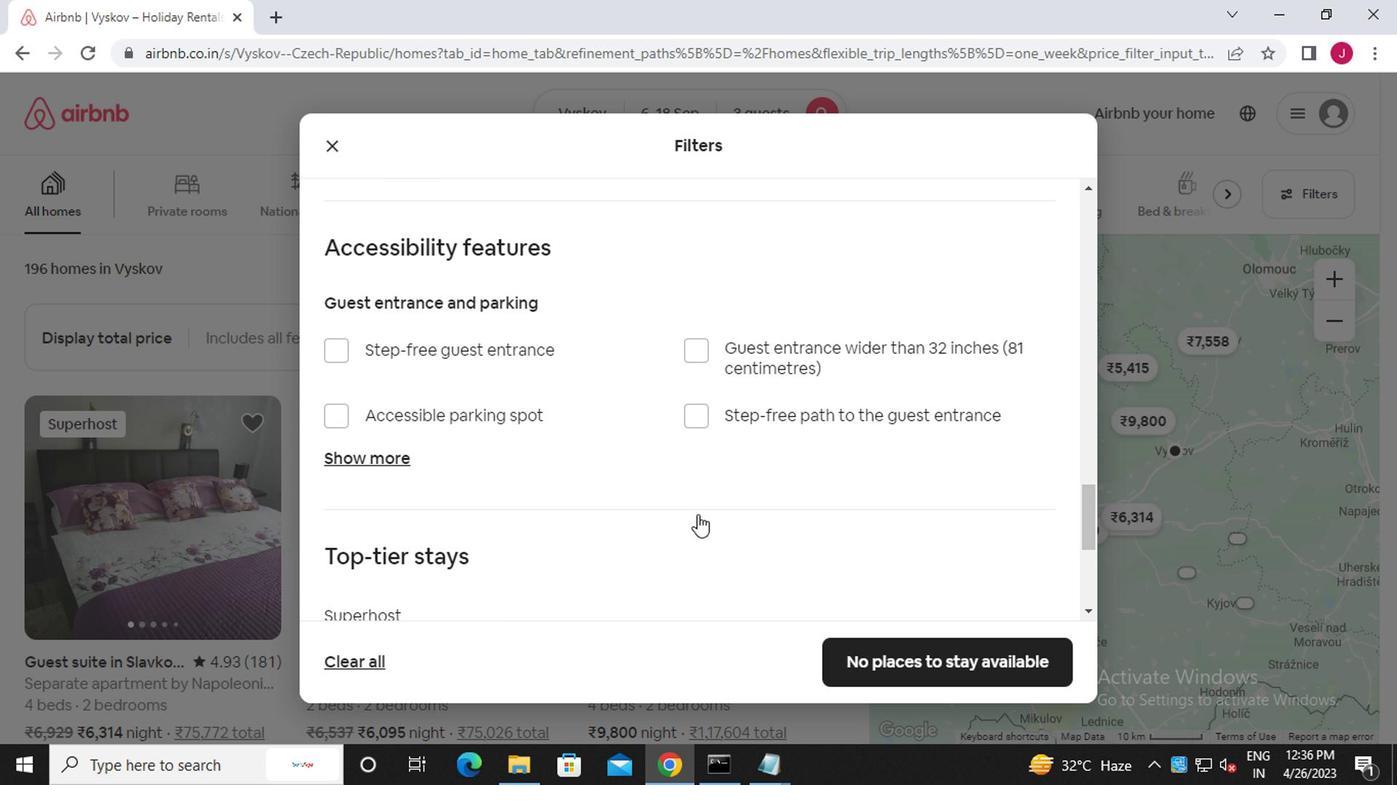 
Action: Mouse scrolled (693, 515) with delta (0, 0)
Screenshot: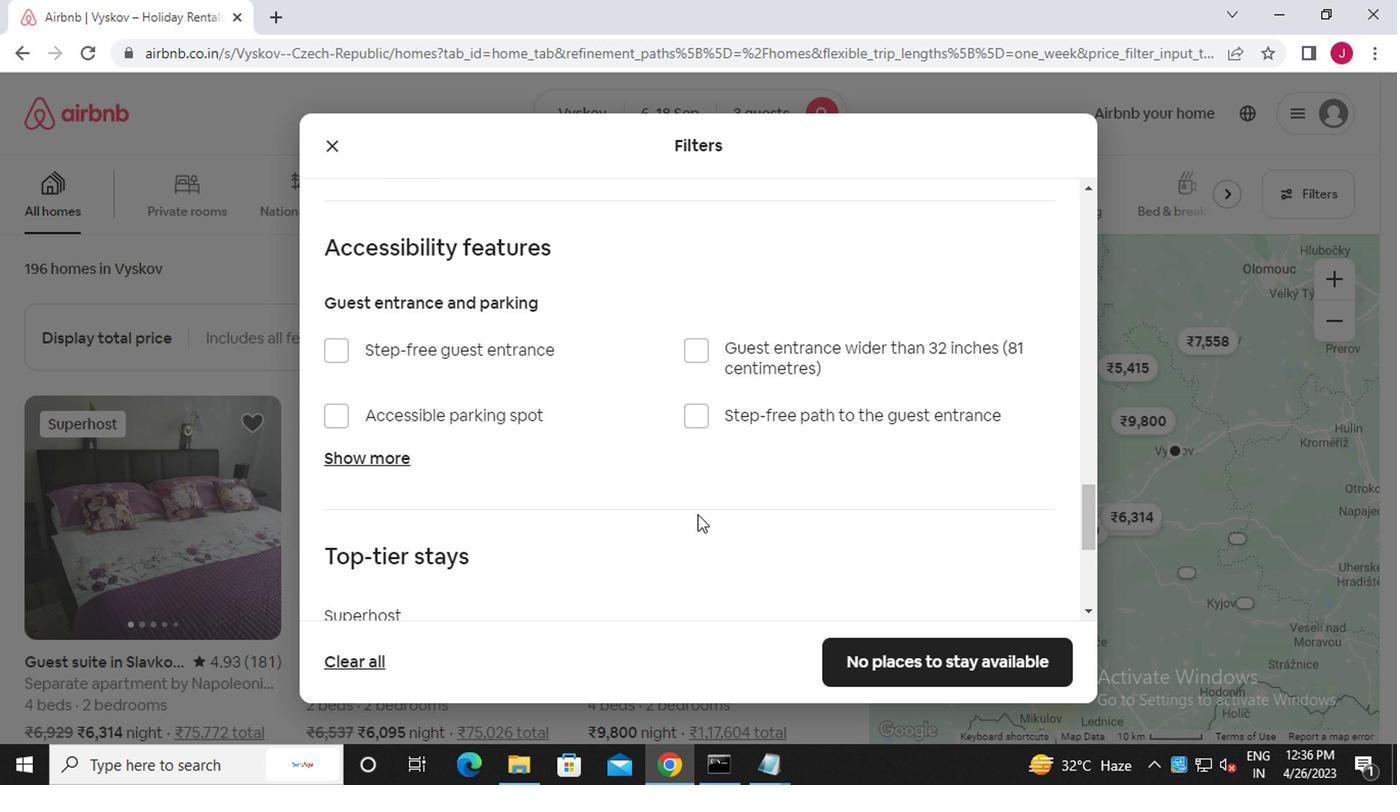 
Action: Mouse scrolled (693, 515) with delta (0, 0)
Screenshot: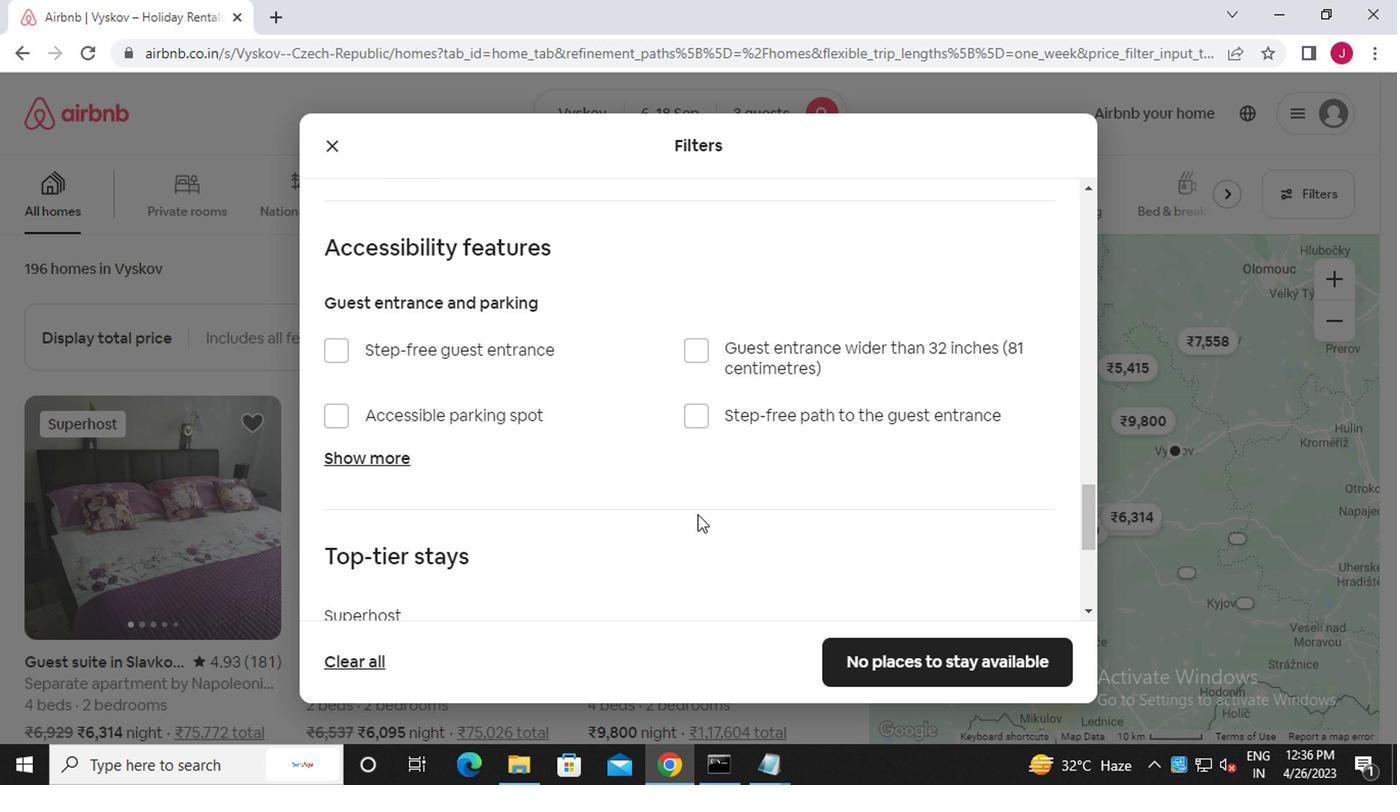 
Action: Mouse scrolled (693, 515) with delta (0, 0)
Screenshot: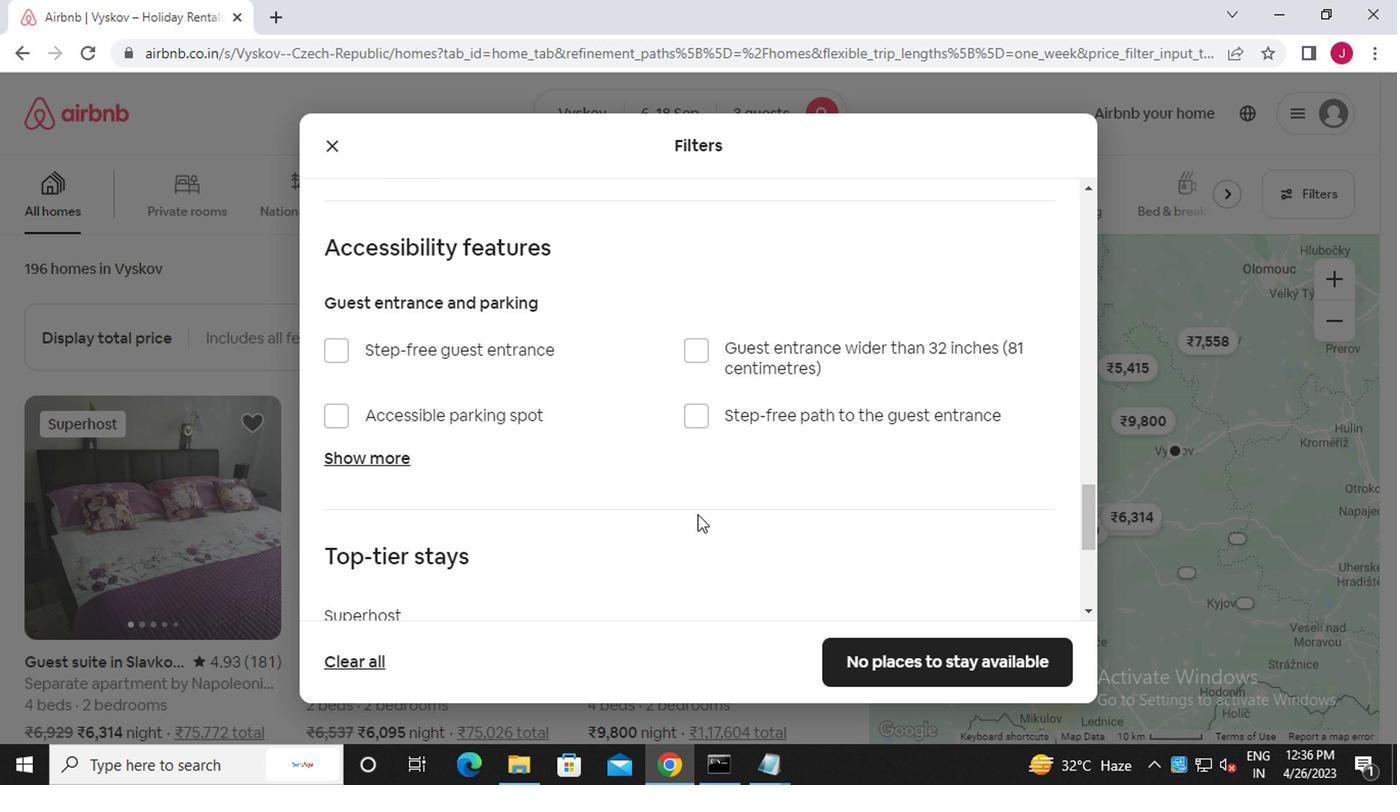 
Action: Mouse scrolled (693, 515) with delta (0, 0)
Screenshot: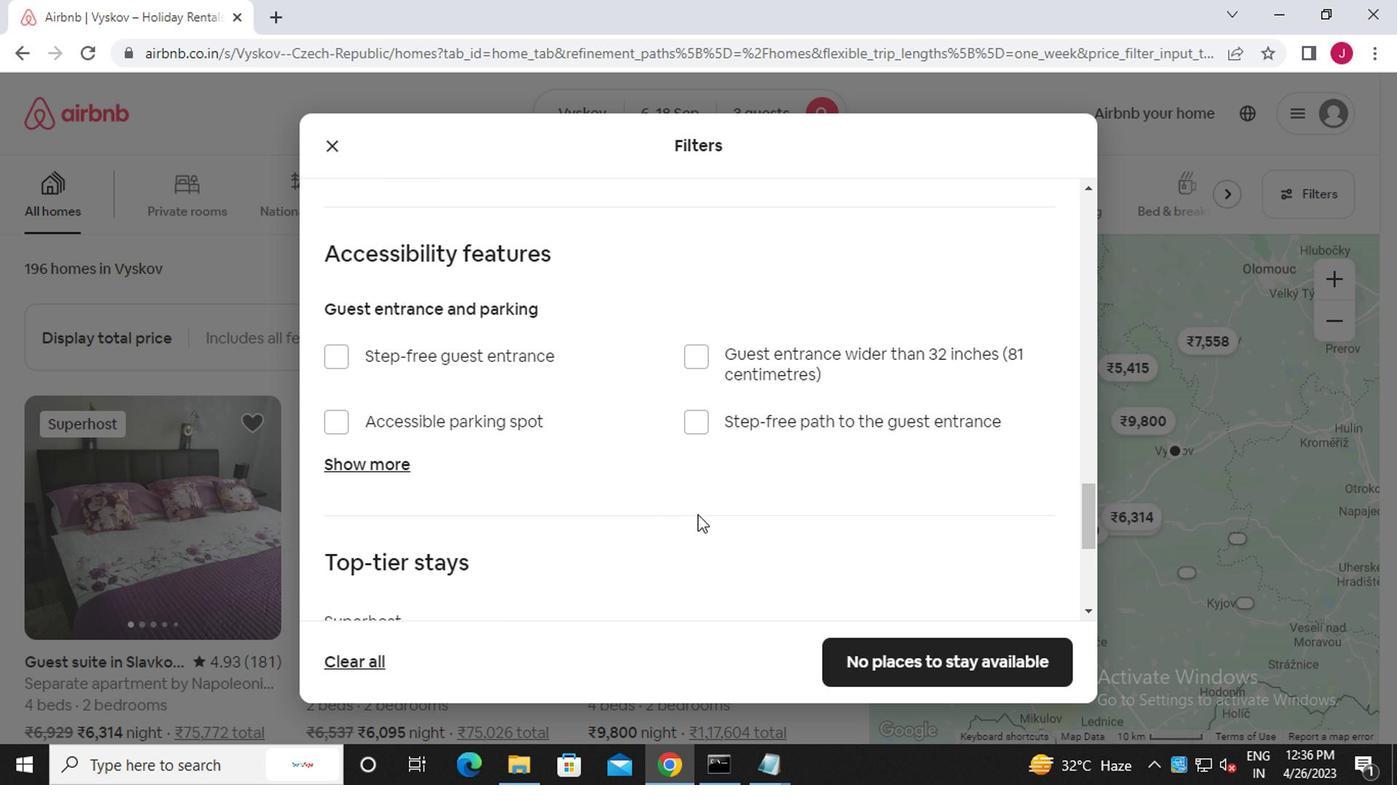 
Action: Mouse scrolled (693, 517) with delta (0, 0)
Screenshot: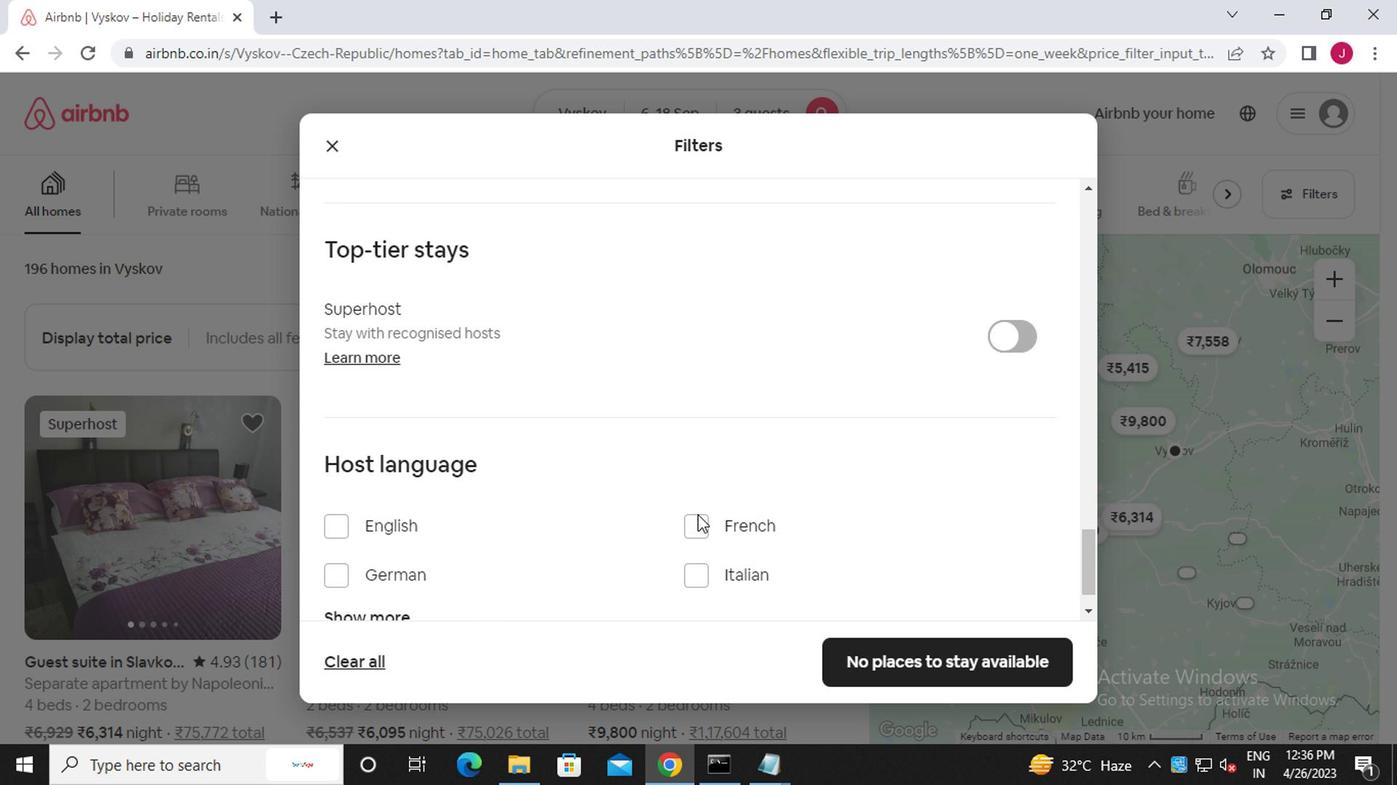 
Action: Mouse scrolled (693, 517) with delta (0, 0)
Screenshot: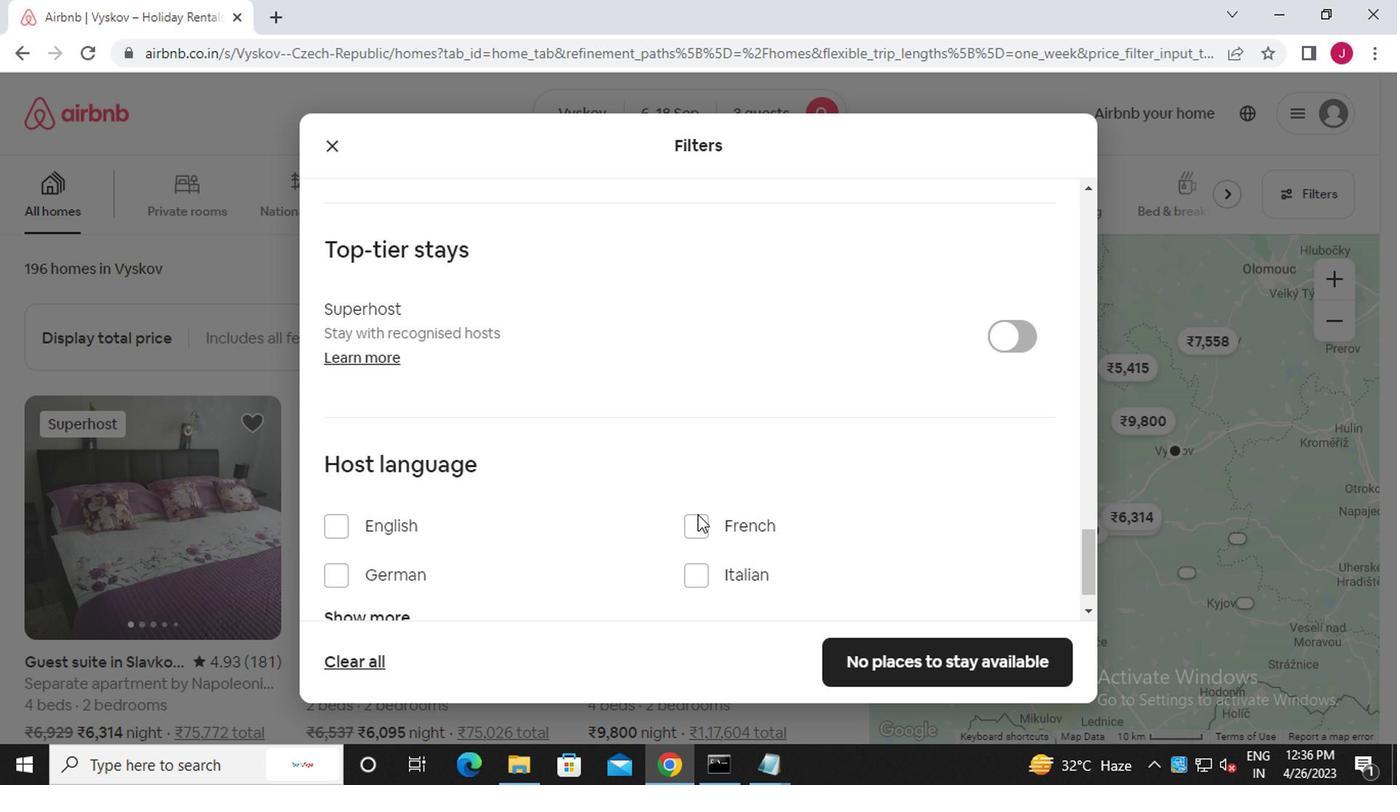 
Action: Mouse moved to (693, 516)
Screenshot: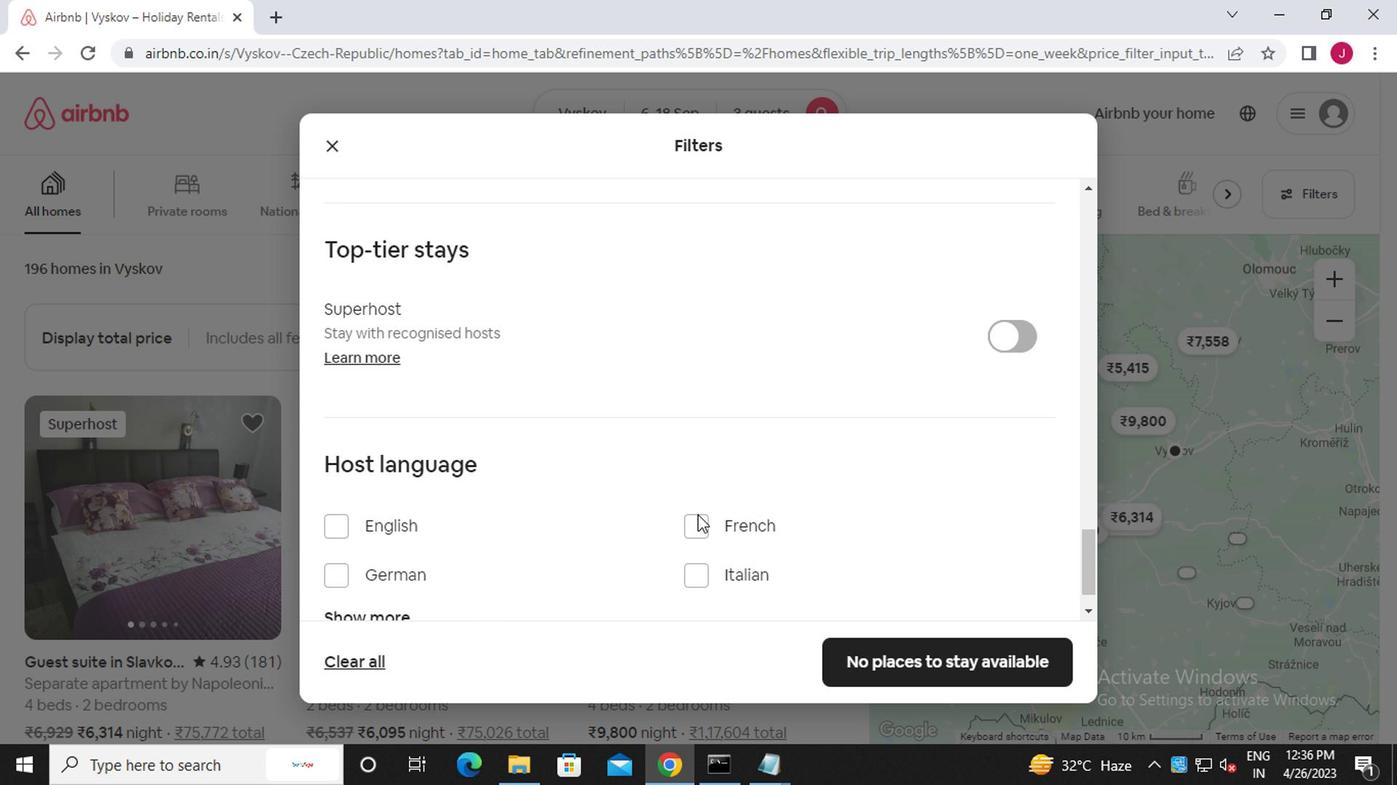 
Action: Mouse scrolled (693, 517) with delta (0, 0)
Screenshot: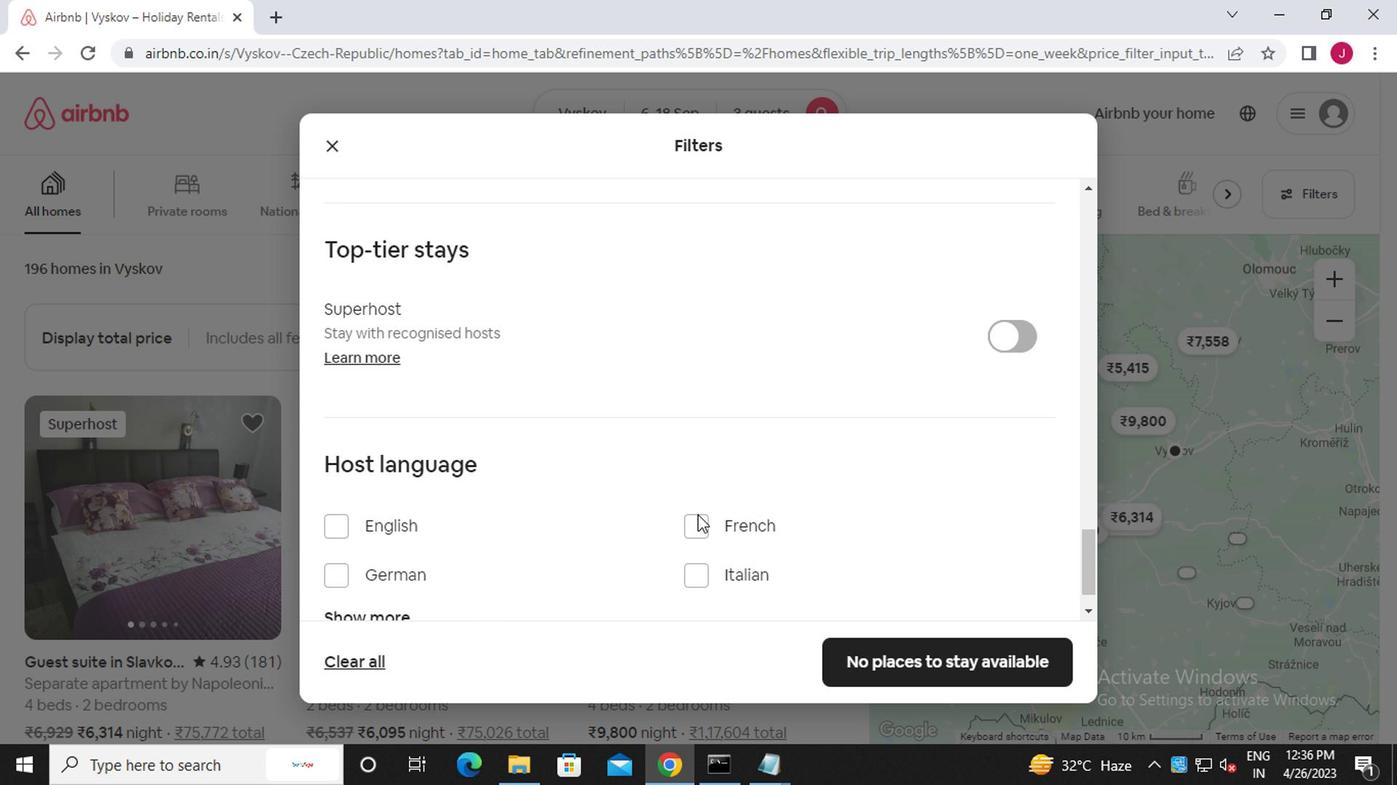 
Action: Mouse scrolled (693, 517) with delta (0, 0)
Screenshot: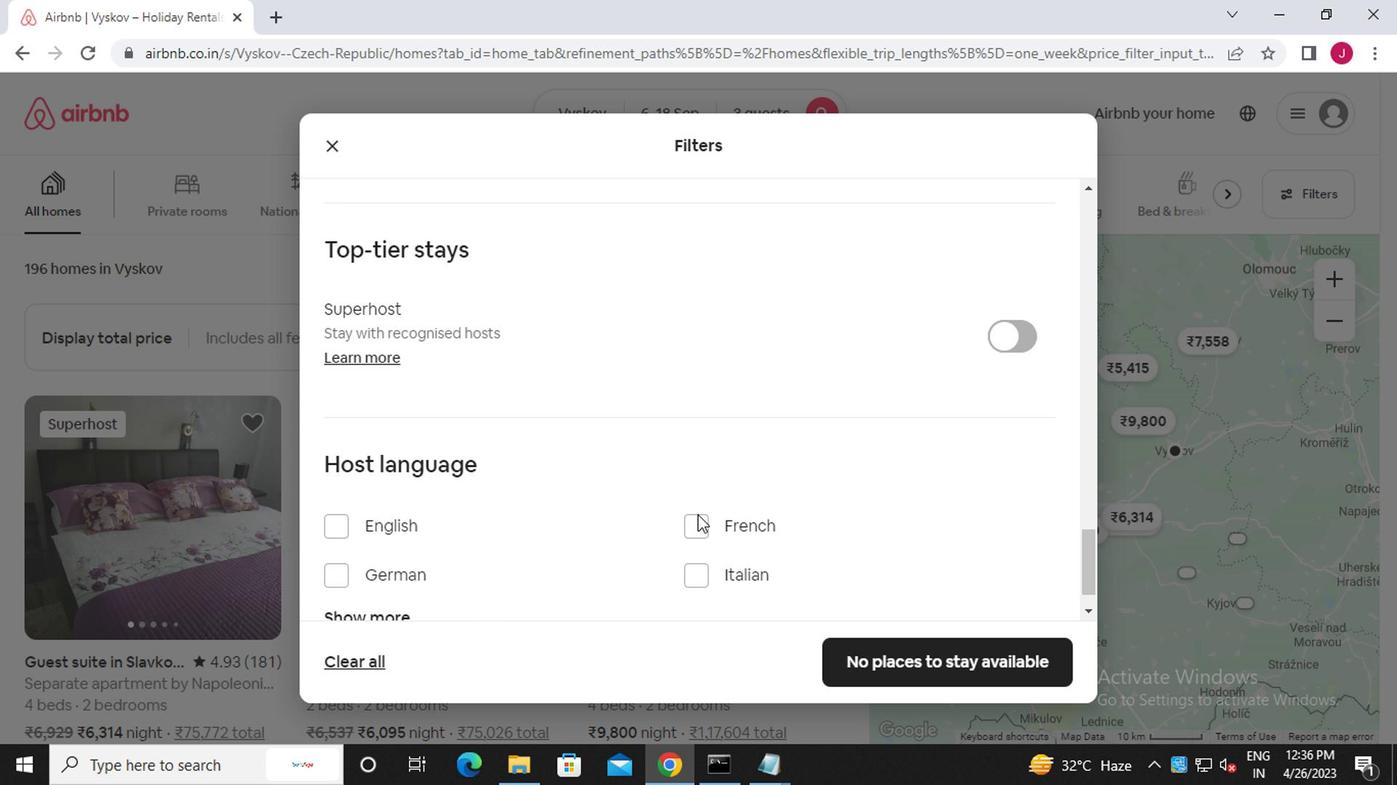 
Action: Mouse moved to (697, 509)
Screenshot: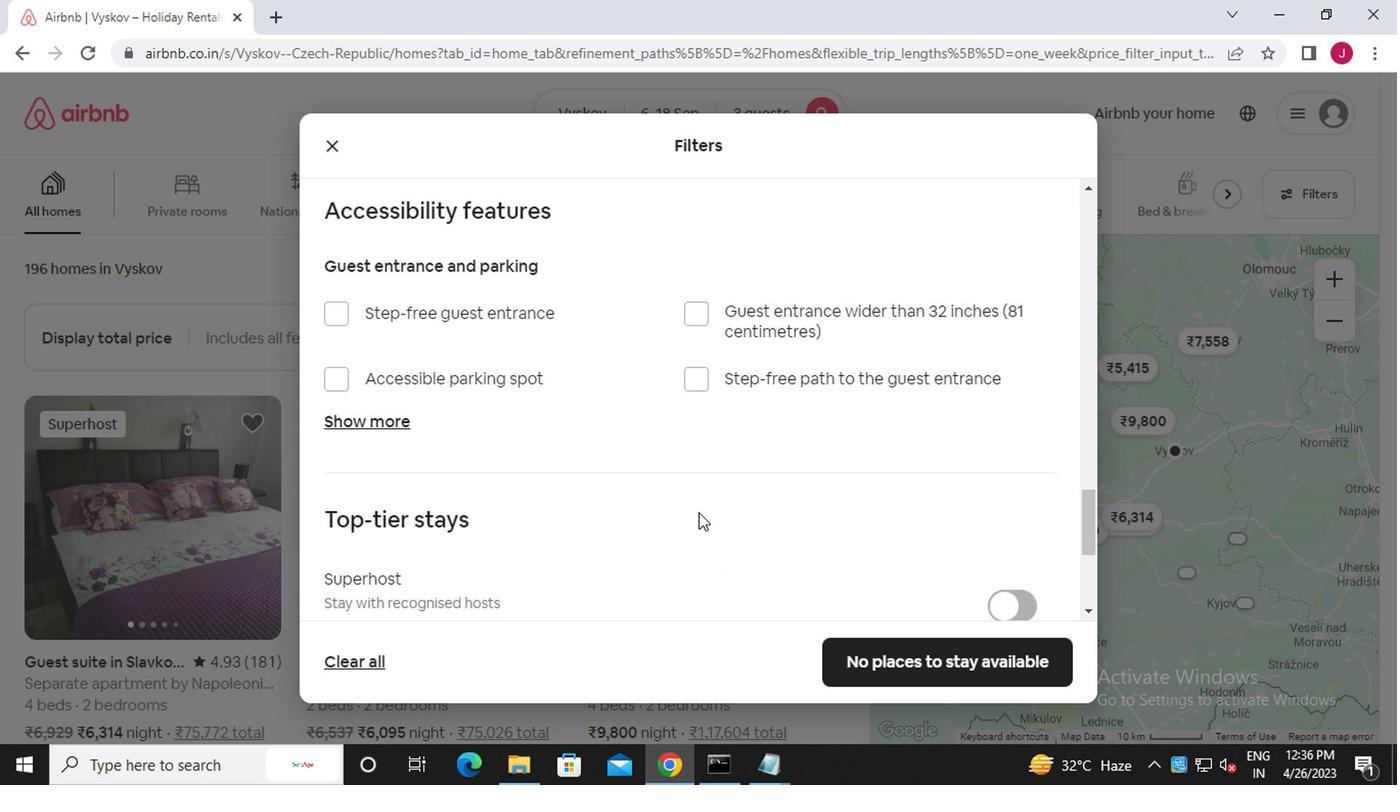 
Action: Mouse scrolled (697, 510) with delta (0, 0)
Screenshot: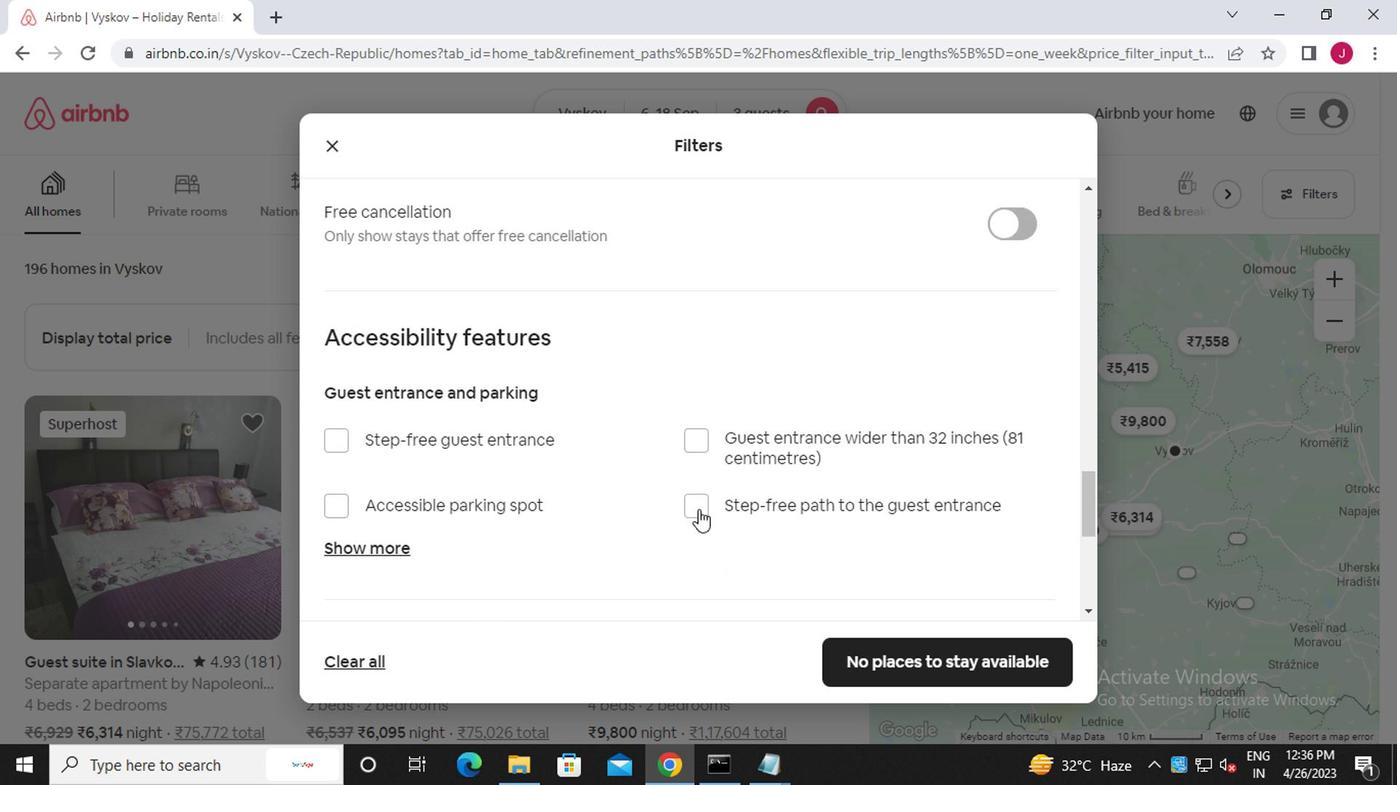 
Action: Mouse moved to (701, 504)
Screenshot: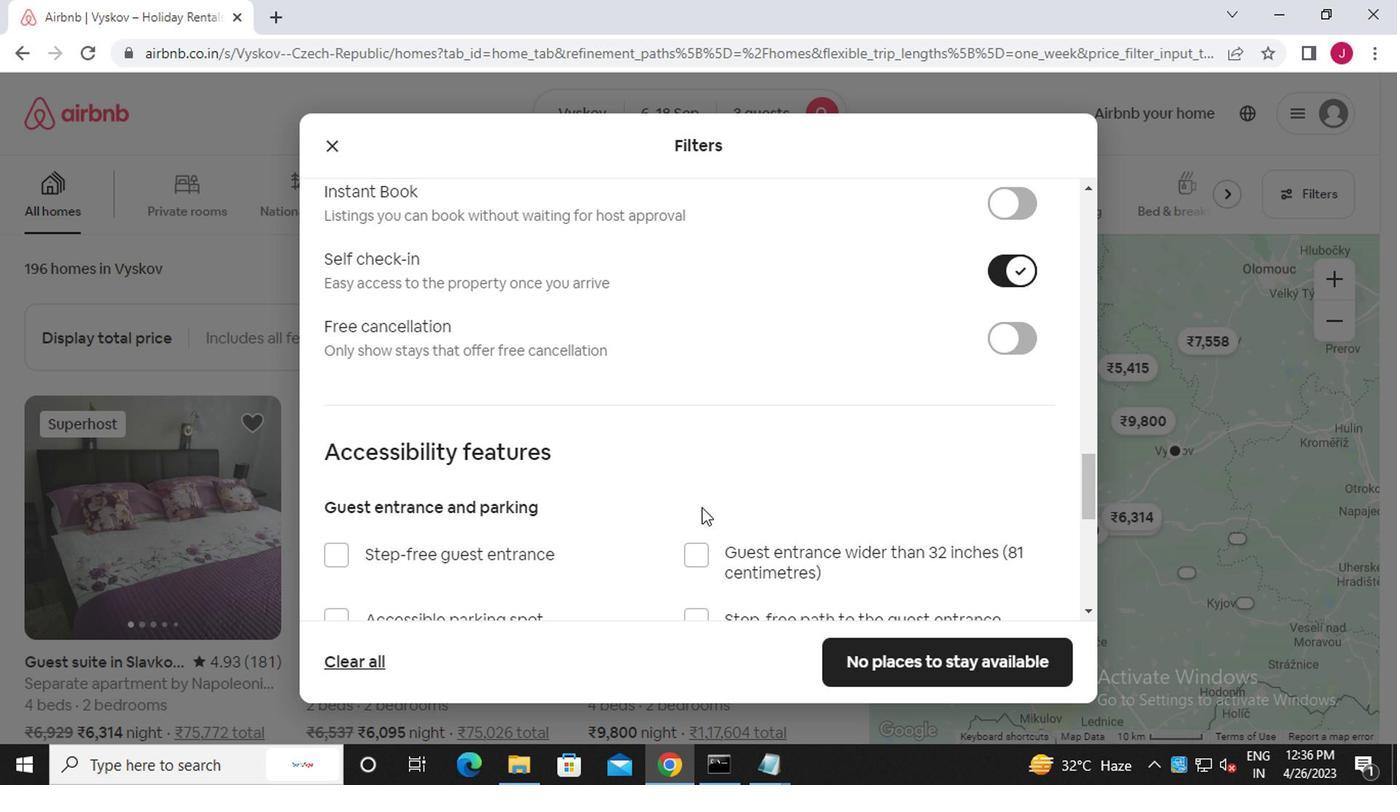 
Action: Mouse scrolled (701, 502) with delta (0, -1)
Screenshot: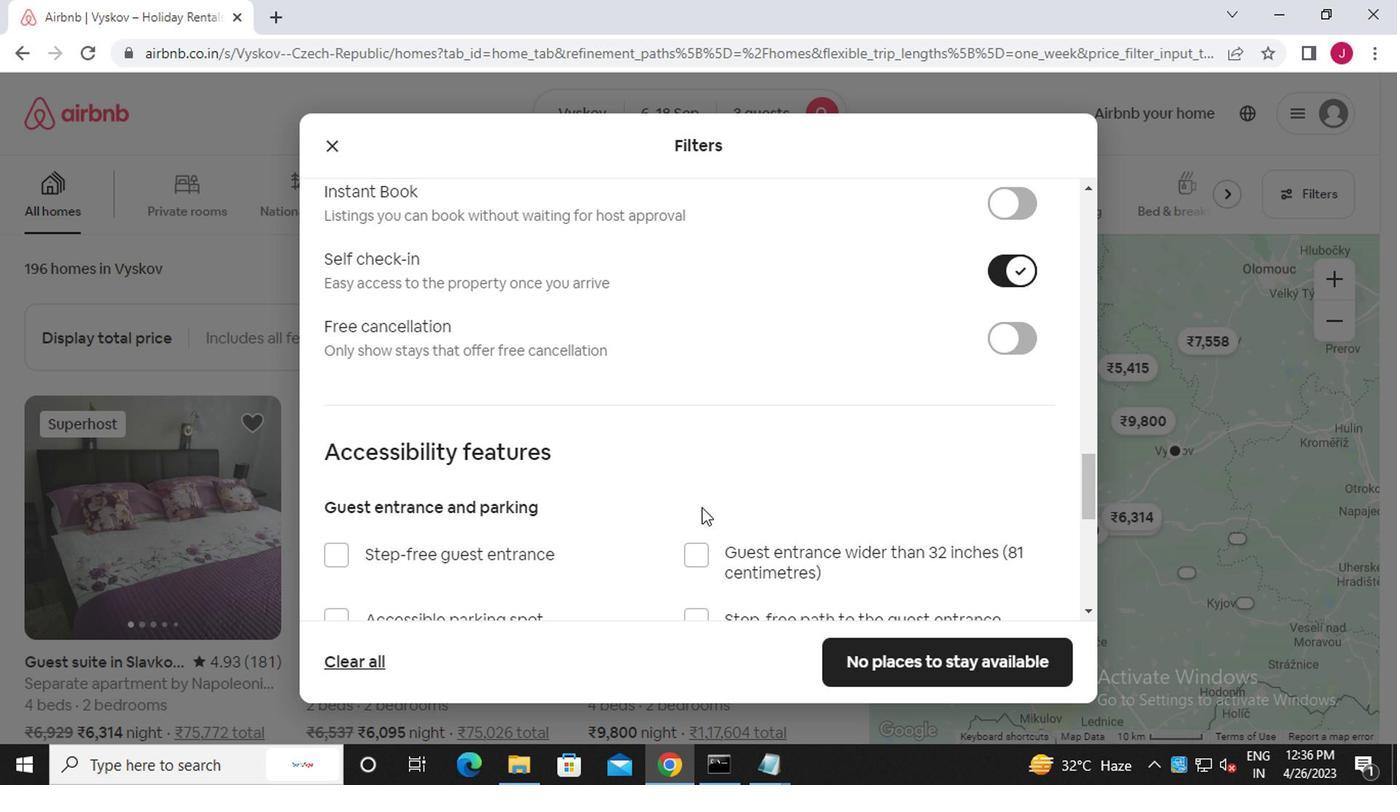 
Action: Mouse scrolled (701, 502) with delta (0, -1)
Screenshot: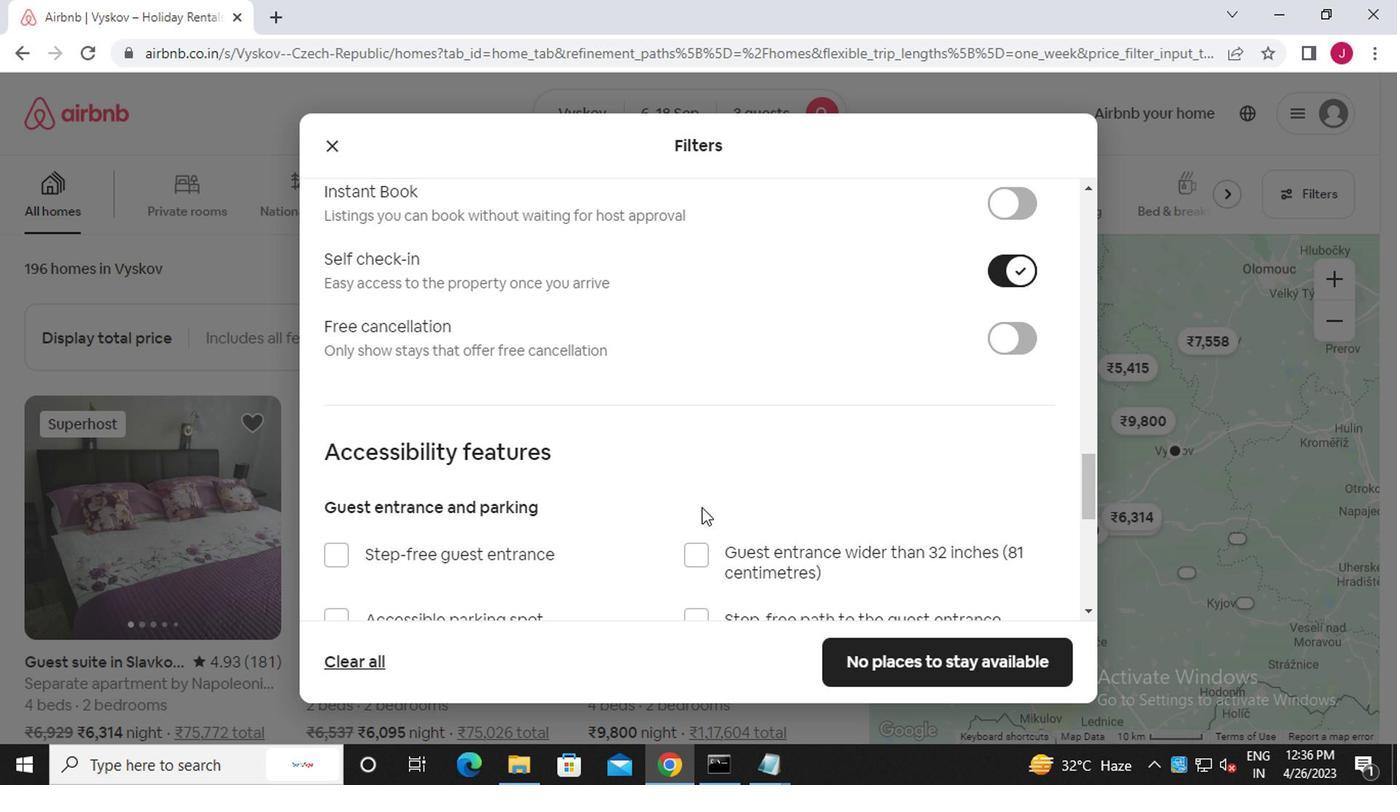 
Action: Mouse scrolled (701, 502) with delta (0, -1)
Screenshot: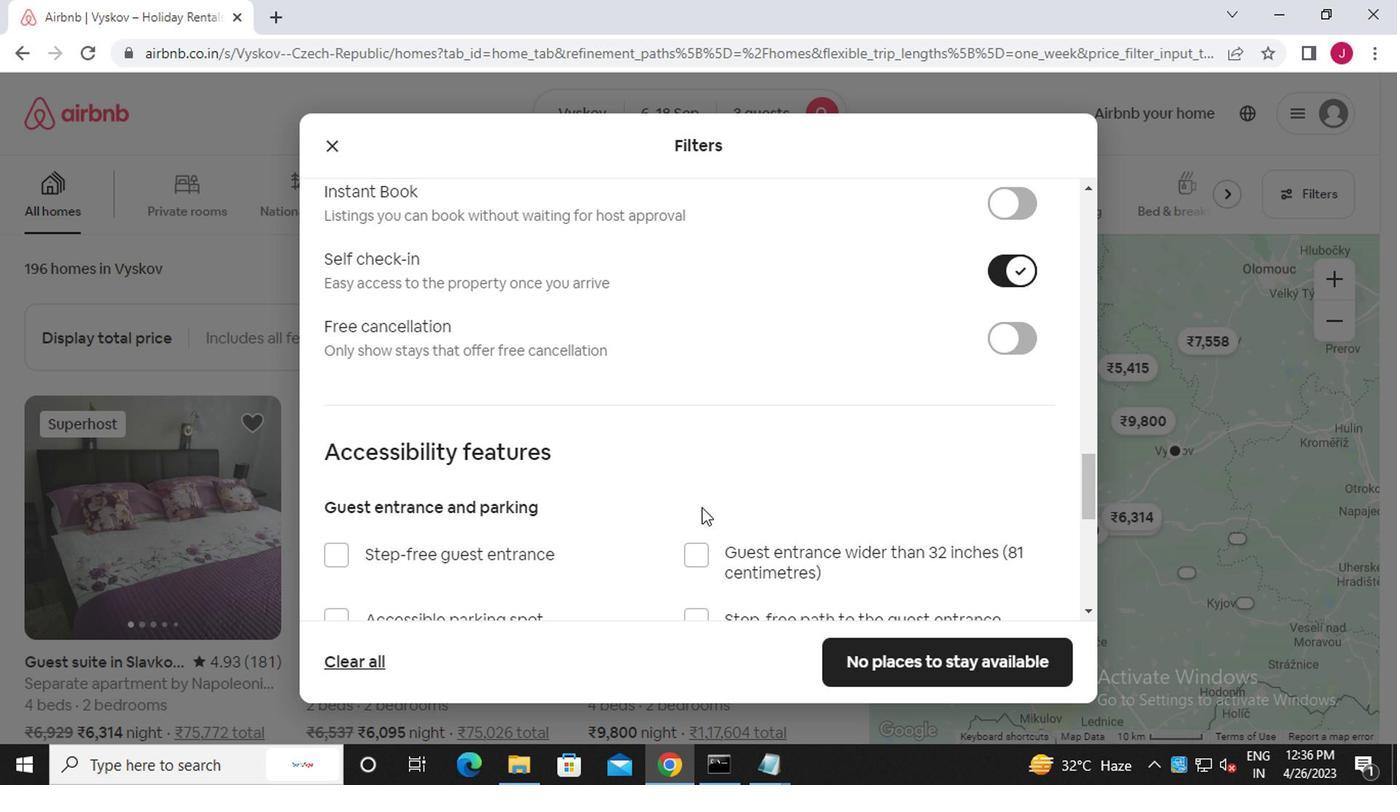 
Action: Mouse scrolled (701, 502) with delta (0, -1)
Screenshot: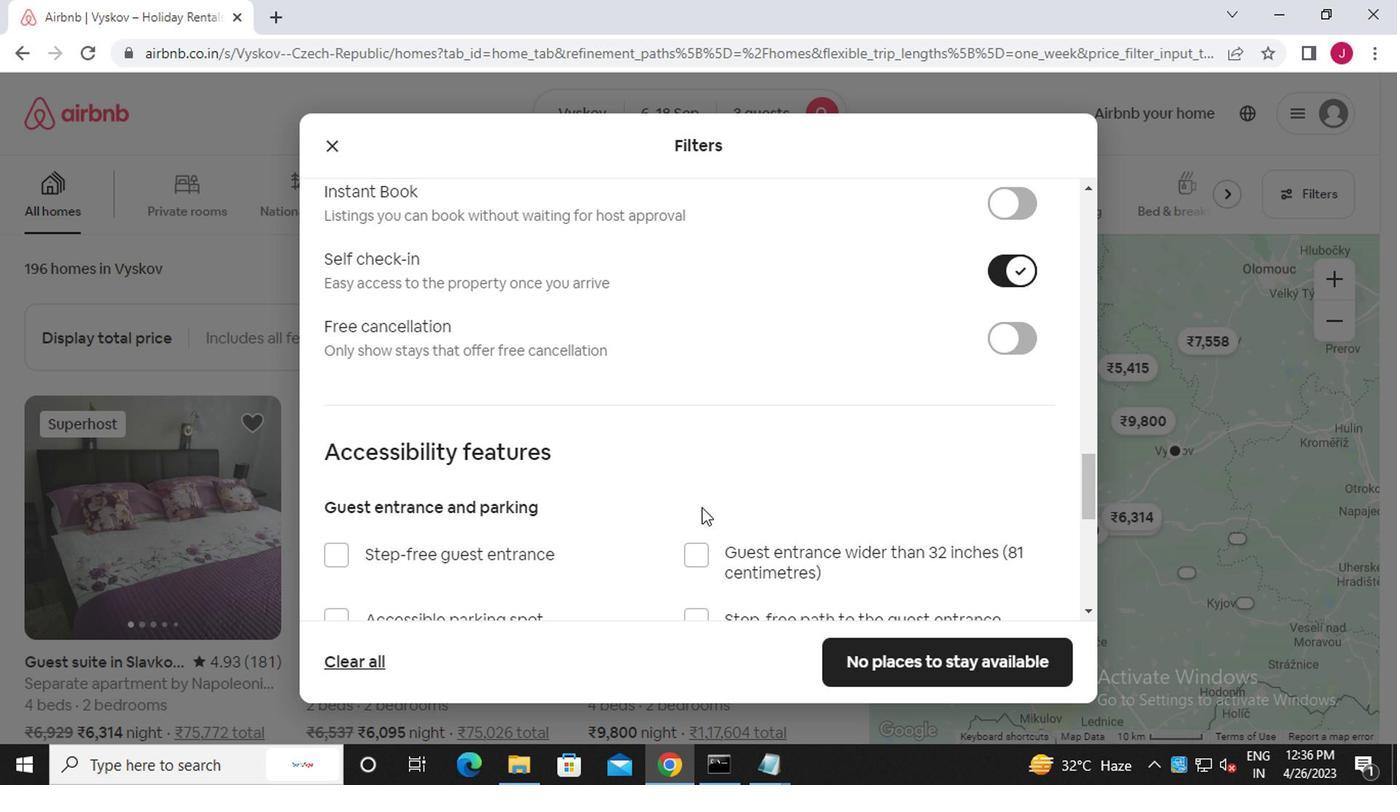 
Action: Mouse scrolled (701, 502) with delta (0, -1)
Screenshot: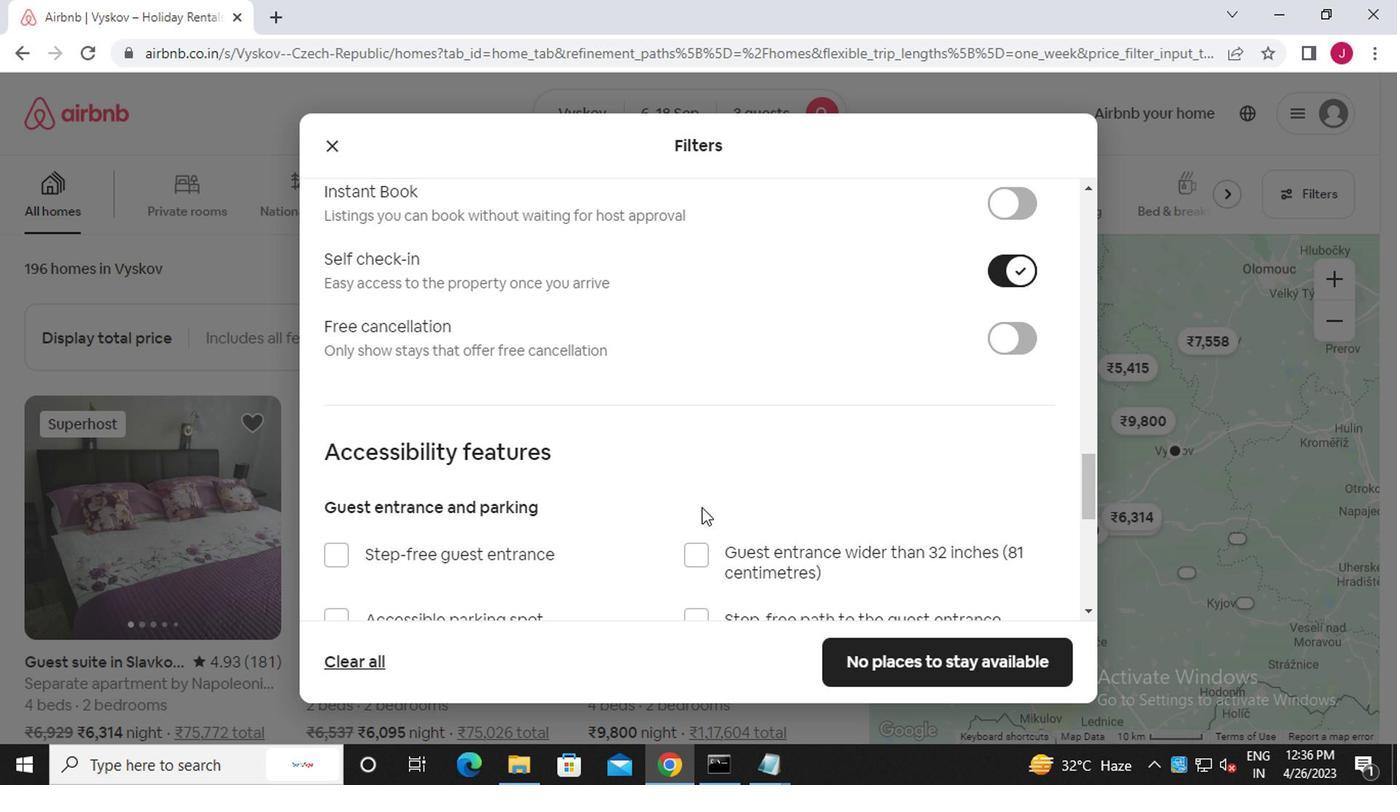 
Action: Mouse scrolled (701, 502) with delta (0, -1)
Screenshot: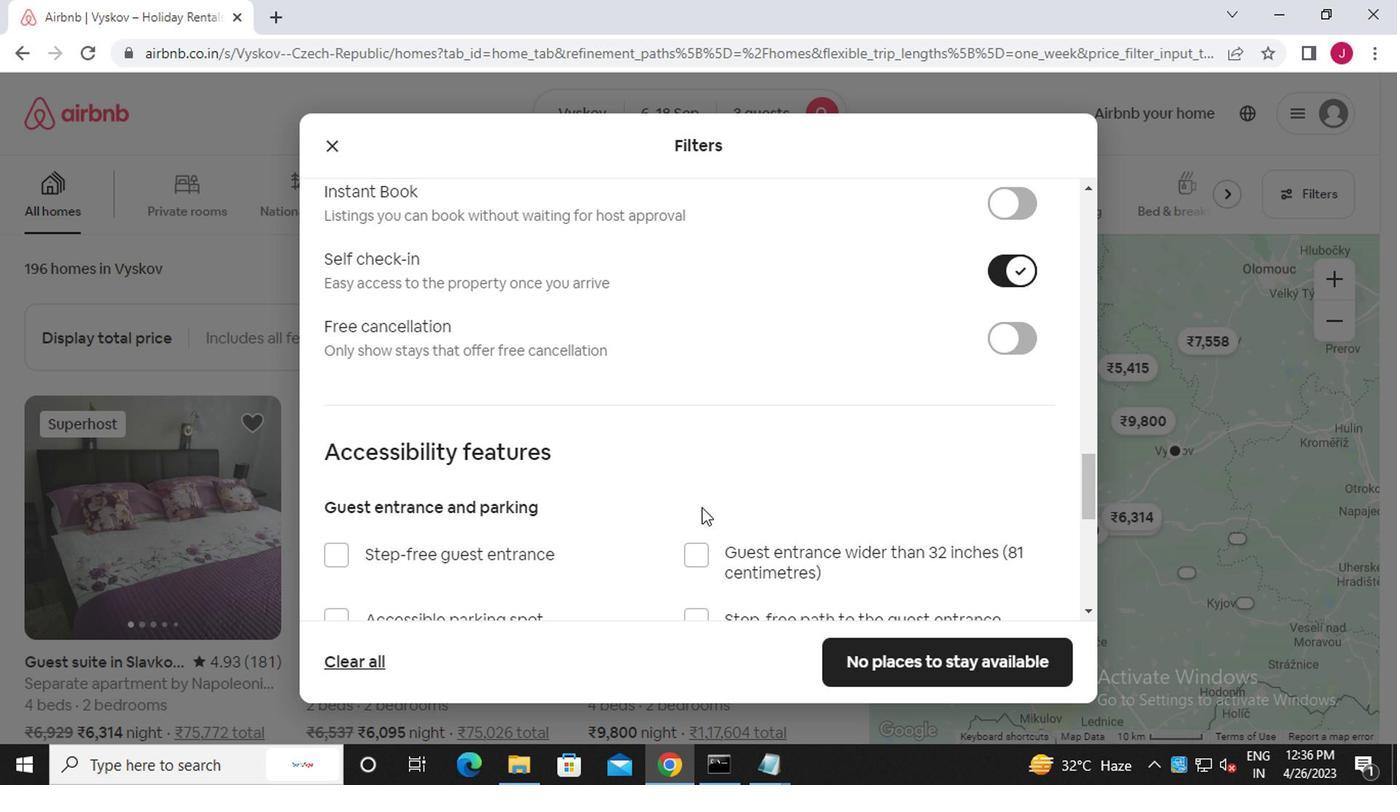 
Action: Mouse moved to (702, 504)
Screenshot: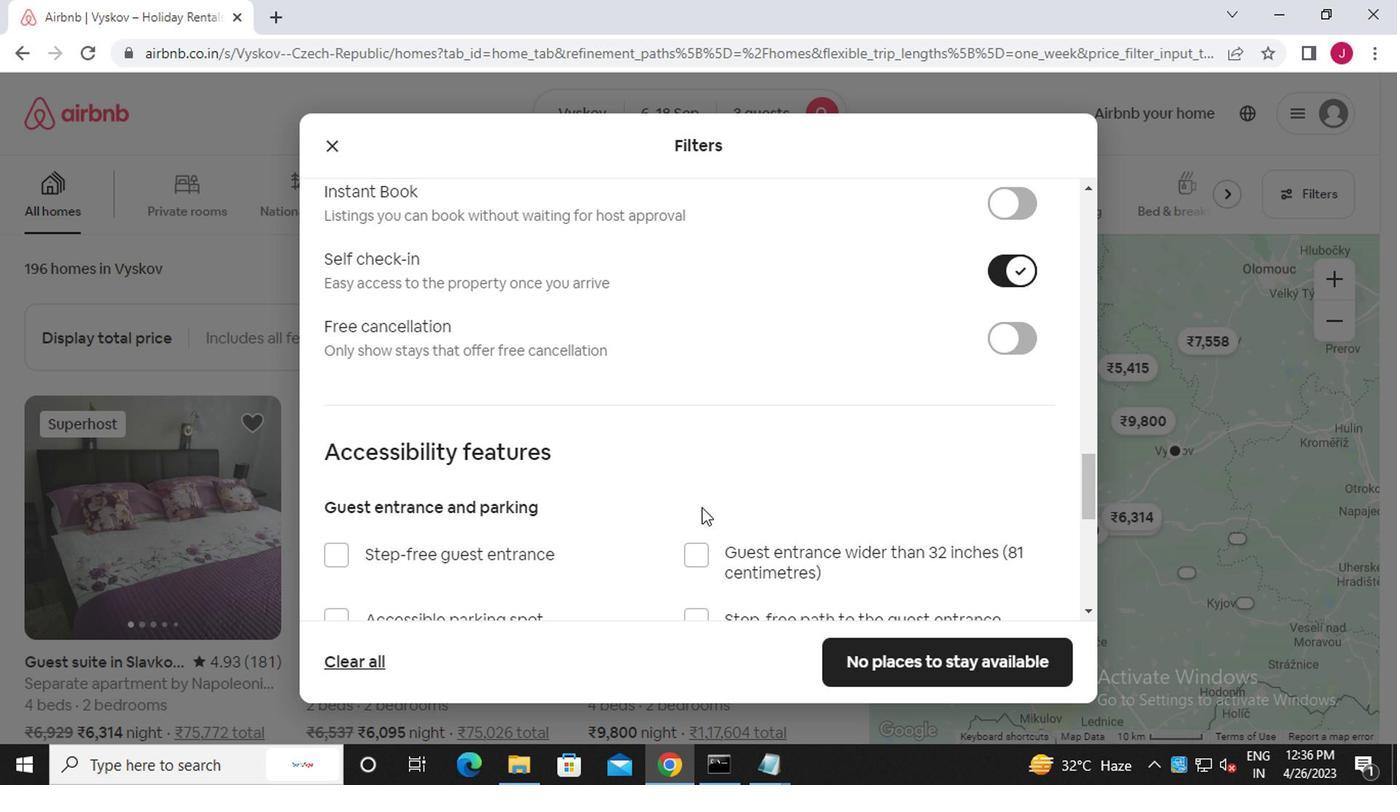 
Action: Mouse scrolled (702, 502) with delta (0, -1)
Screenshot: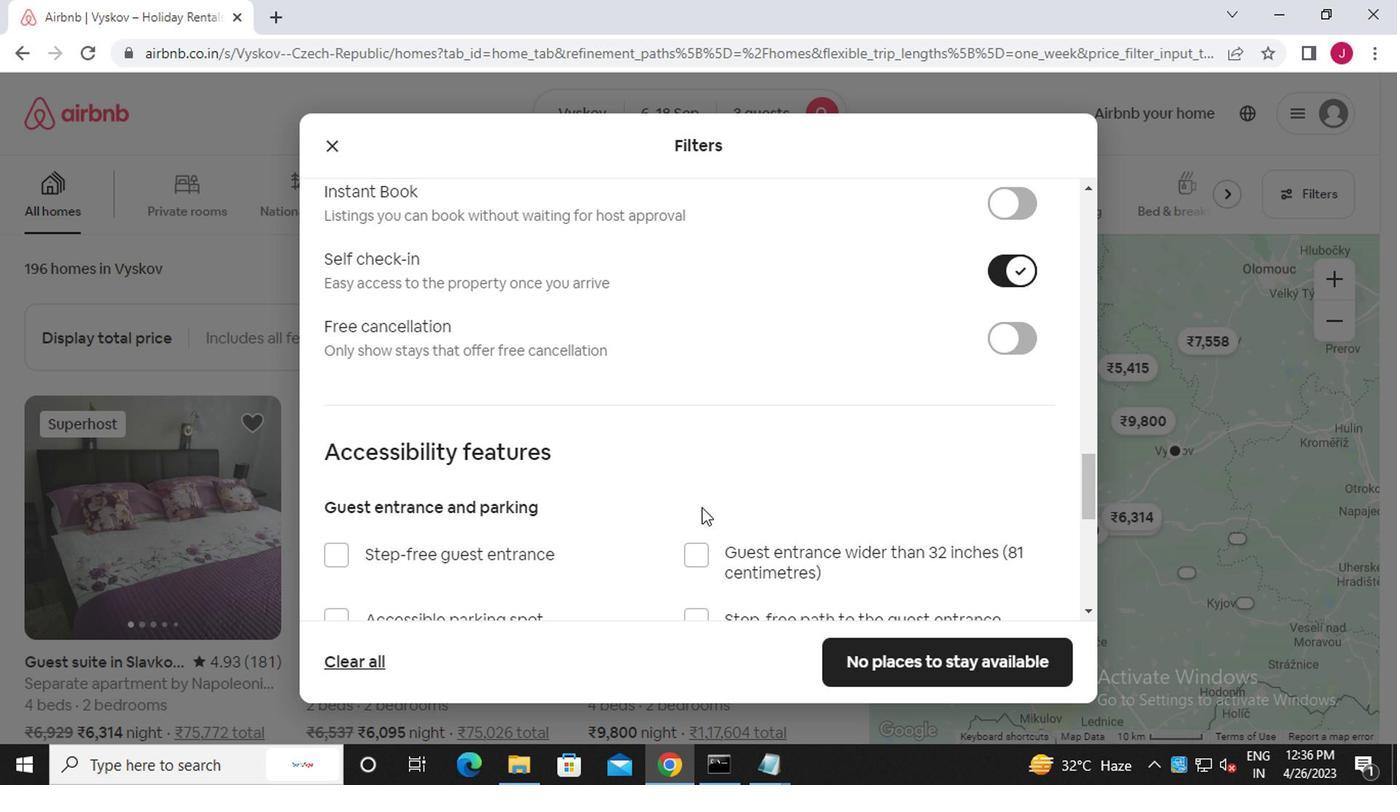 
Action: Mouse moved to (706, 504)
Screenshot: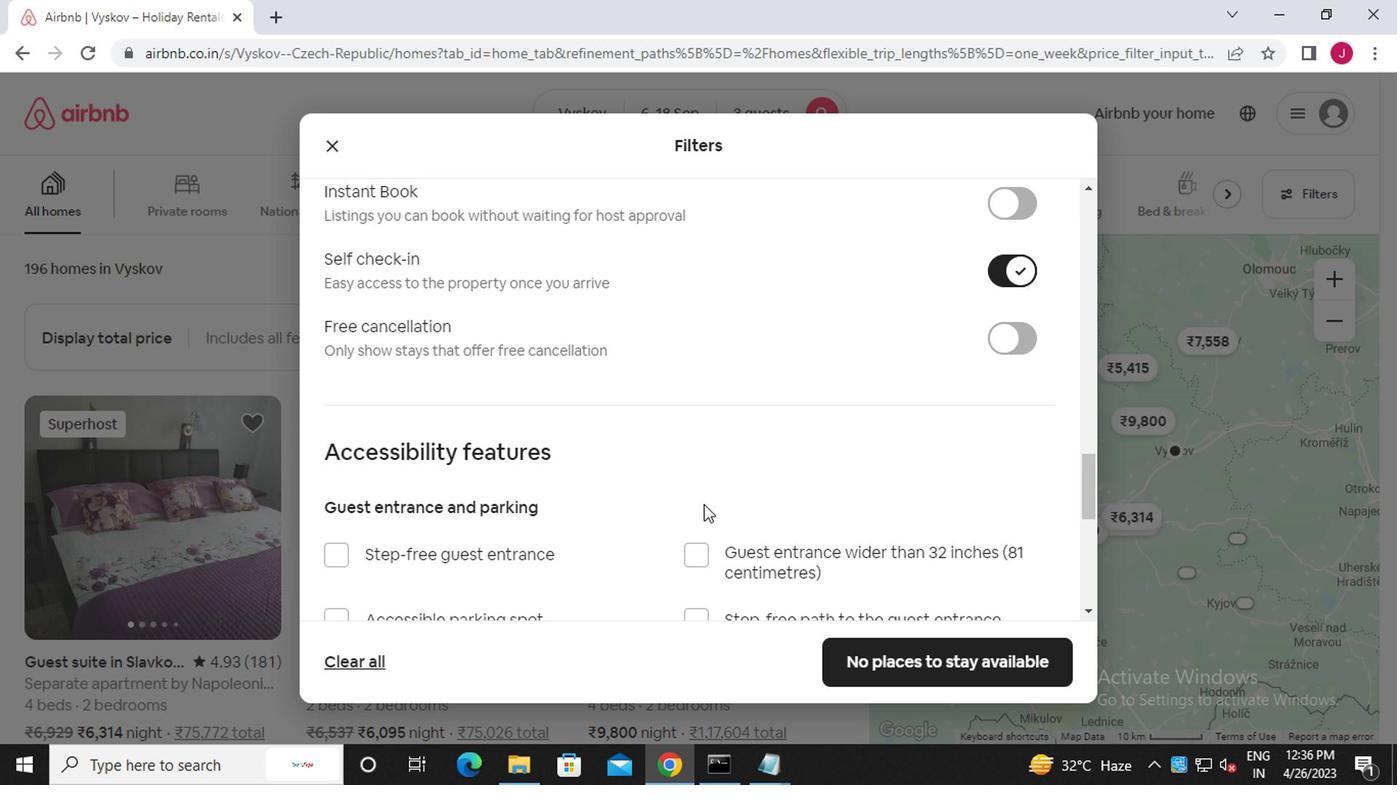 
Action: Mouse pressed middle at (706, 504)
Screenshot: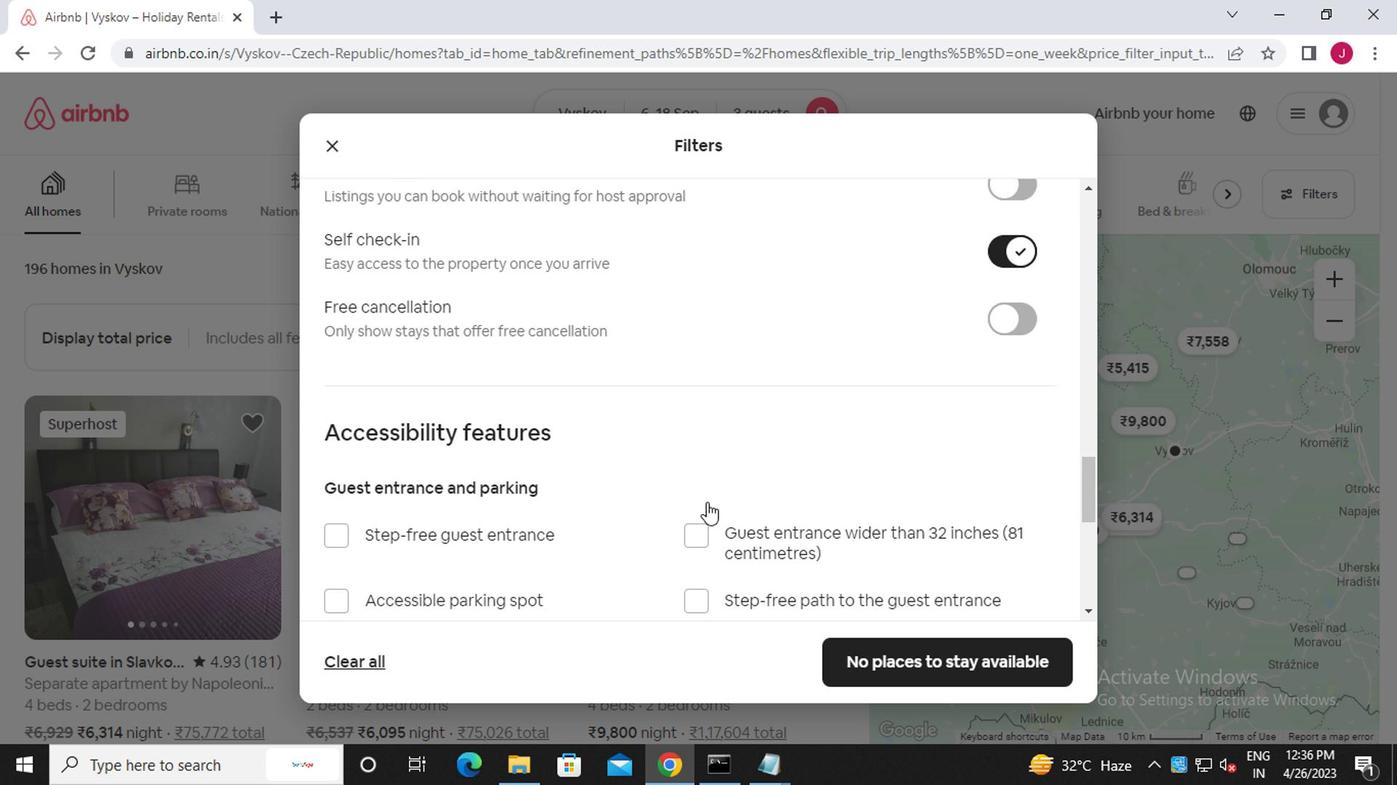 
Action: Mouse scrolled (706, 502) with delta (0, -1)
Screenshot: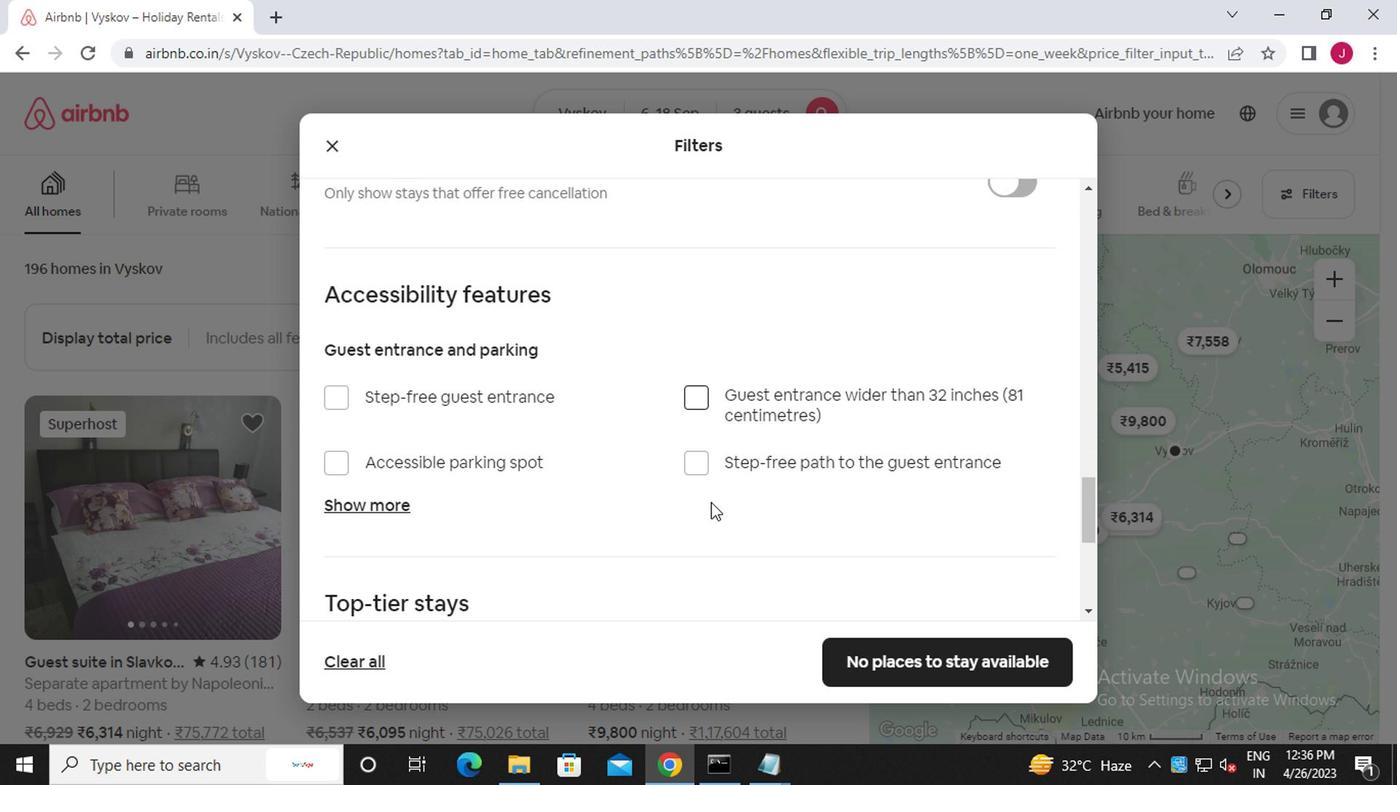 
Action: Mouse scrolled (706, 502) with delta (0, -1)
Screenshot: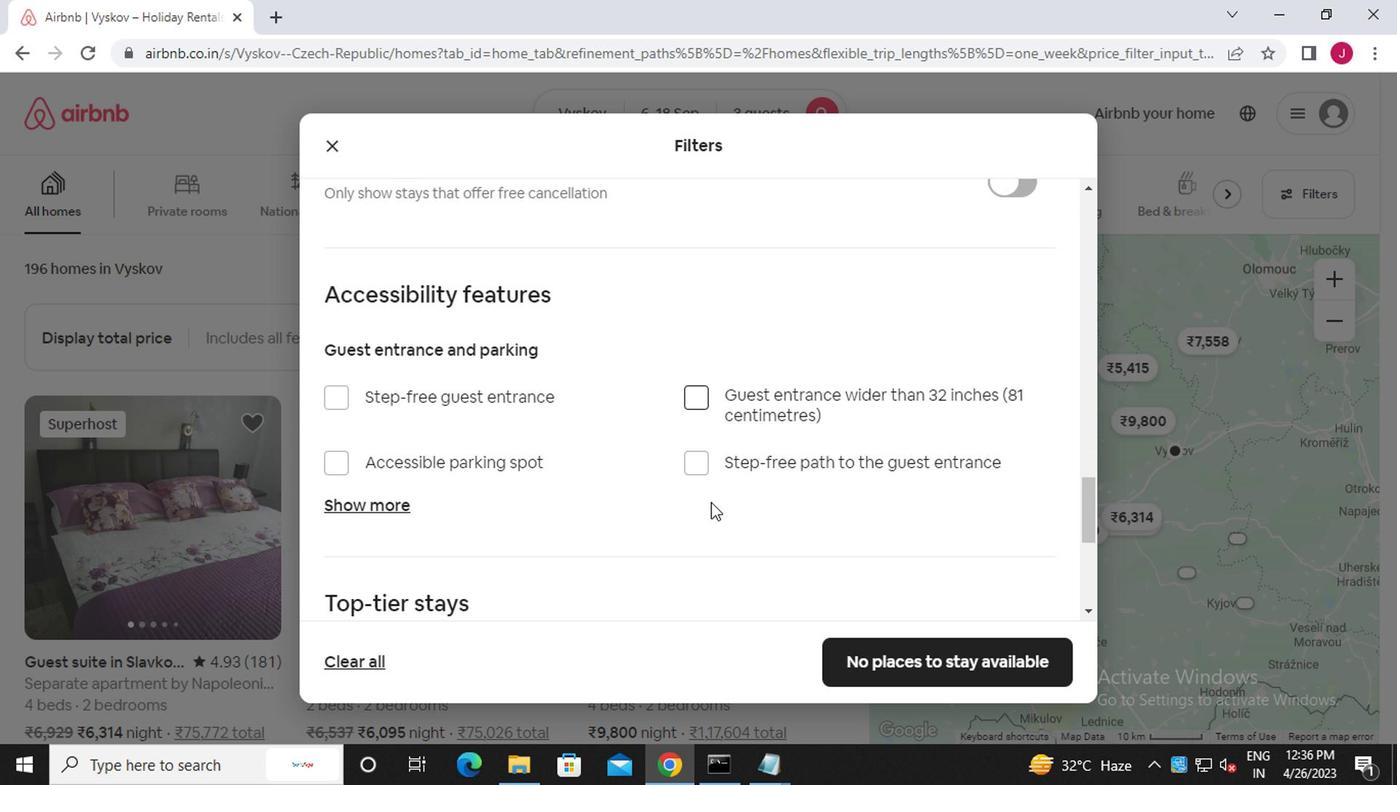 
Action: Mouse scrolled (706, 502) with delta (0, -1)
Screenshot: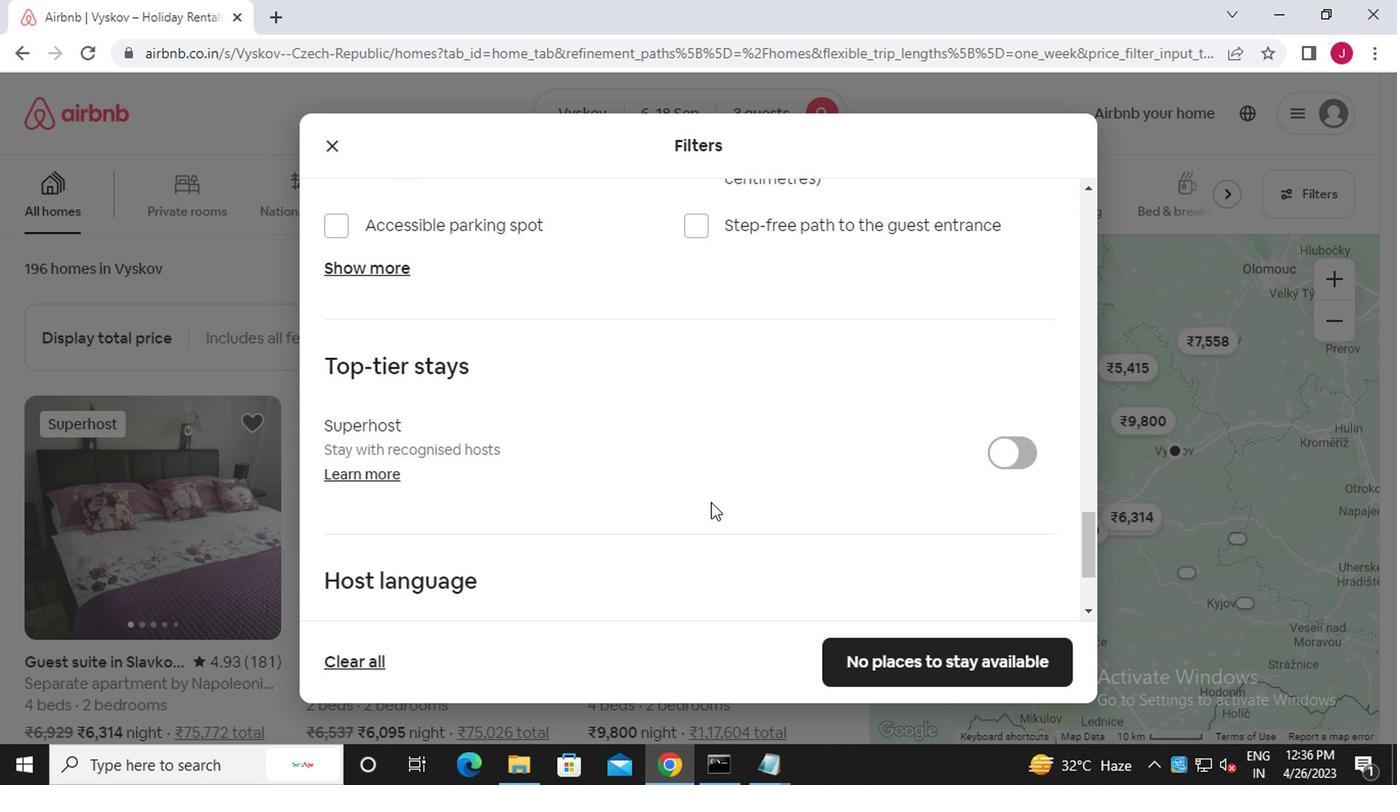 
Action: Mouse scrolled (706, 502) with delta (0, -1)
Screenshot: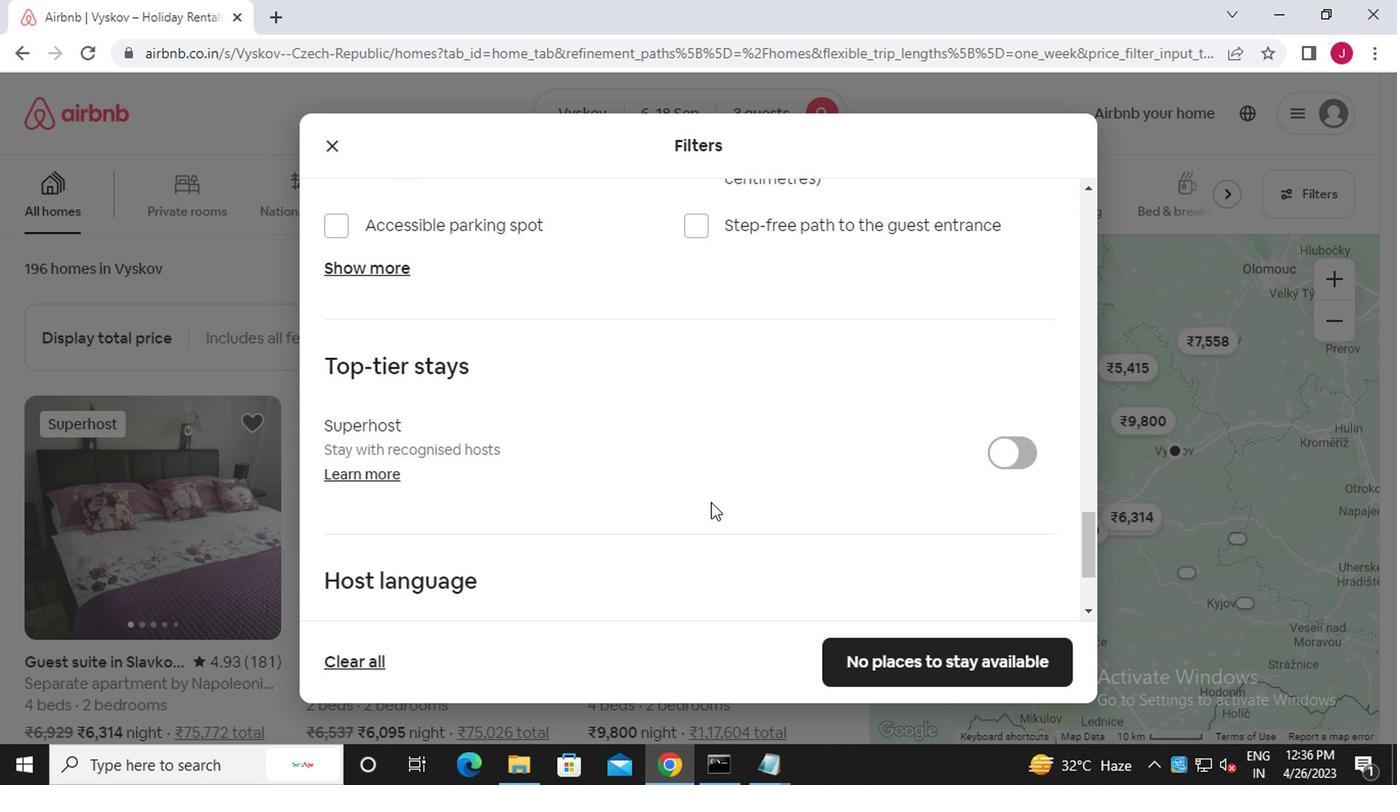 
Action: Mouse scrolled (706, 502) with delta (0, -1)
Screenshot: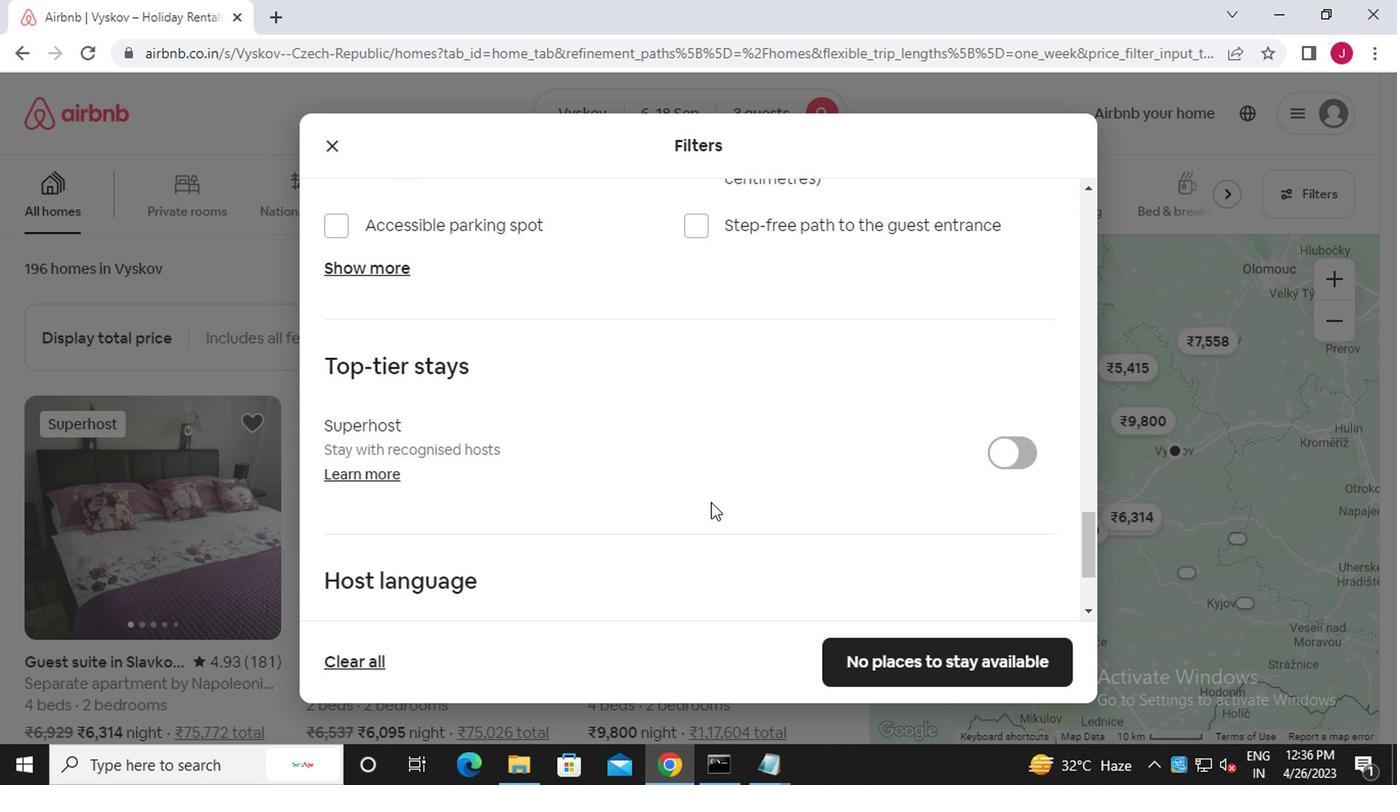 
Action: Mouse scrolled (706, 502) with delta (0, -1)
Screenshot: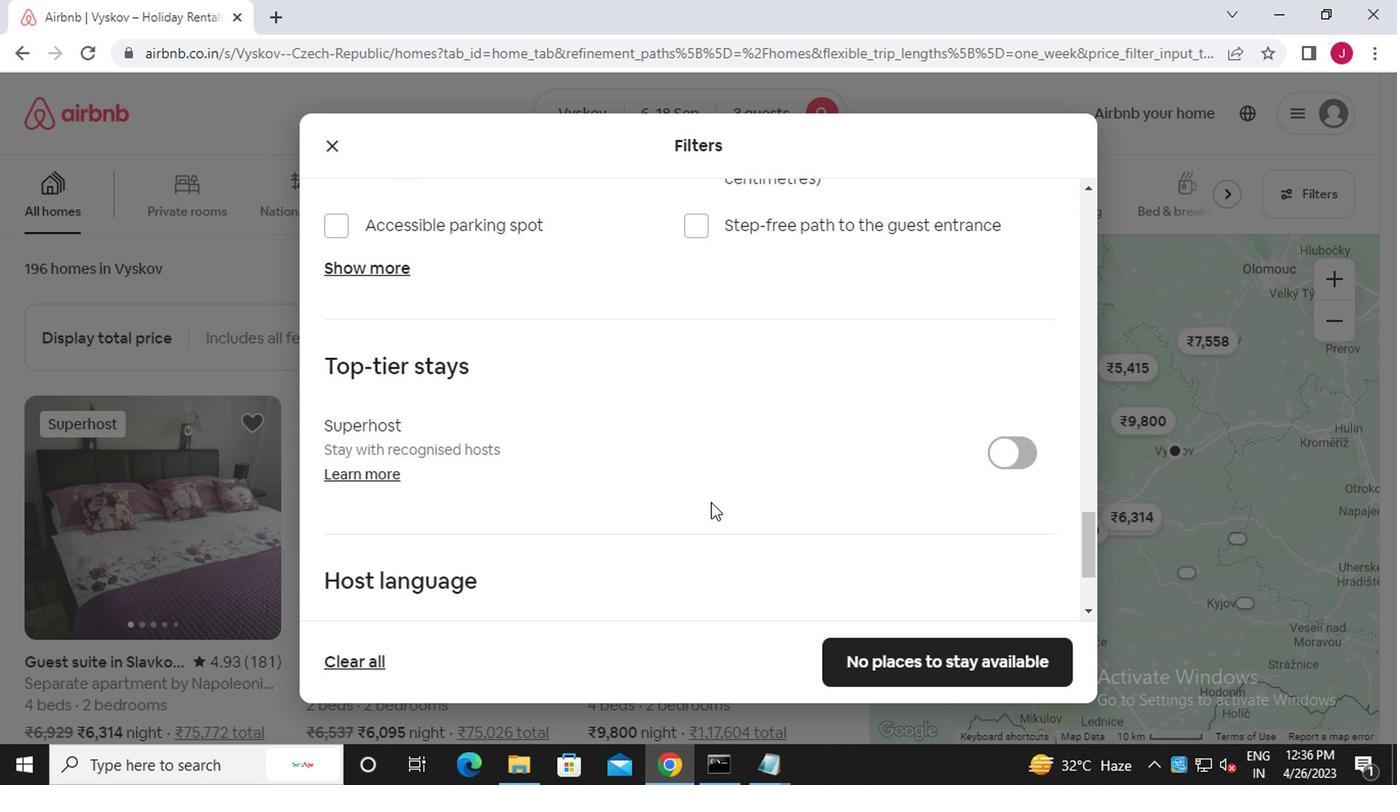 
Action: Mouse moved to (710, 501)
Screenshot: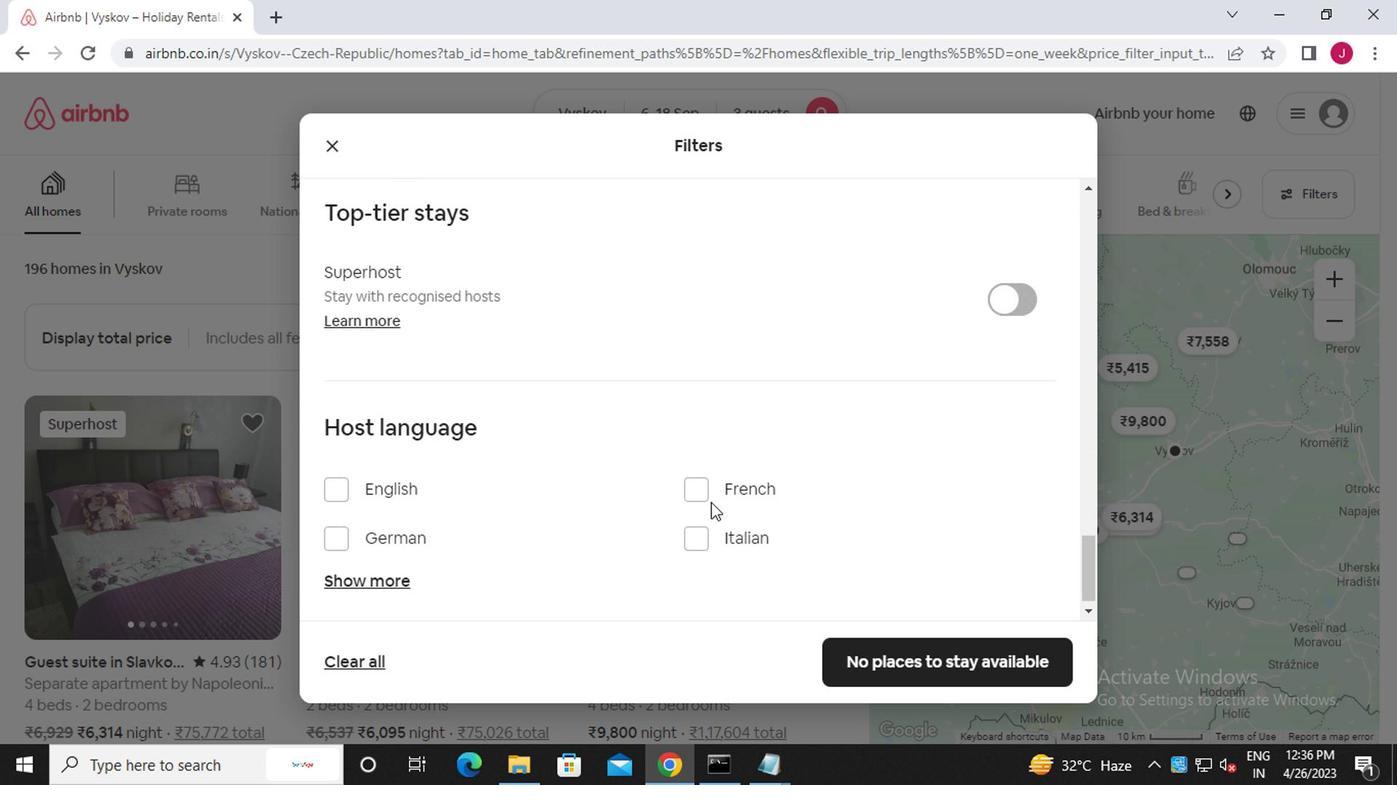 
Action: Mouse scrolled (710, 499) with delta (0, -1)
Screenshot: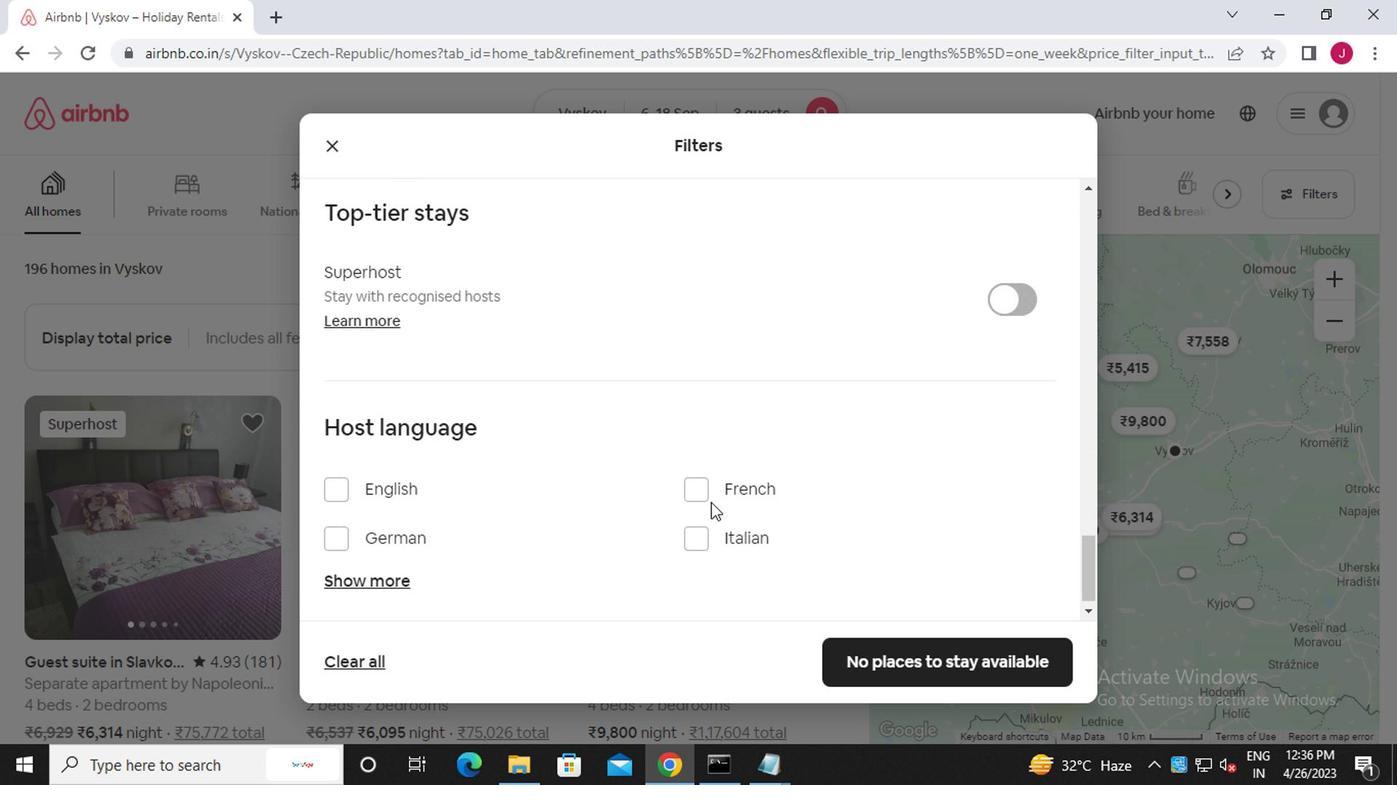 
Action: Mouse moved to (333, 488)
Screenshot: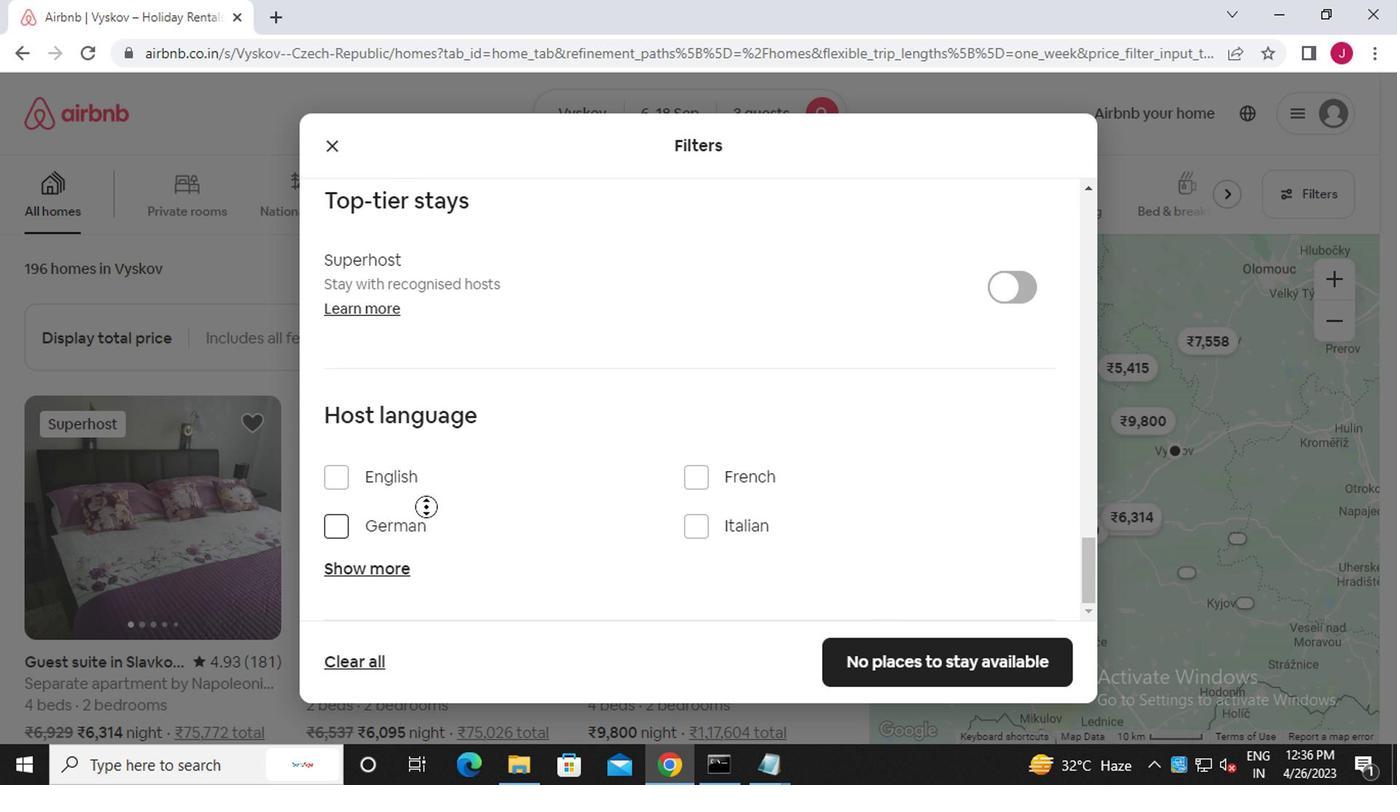 
Action: Mouse pressed left at (333, 488)
Screenshot: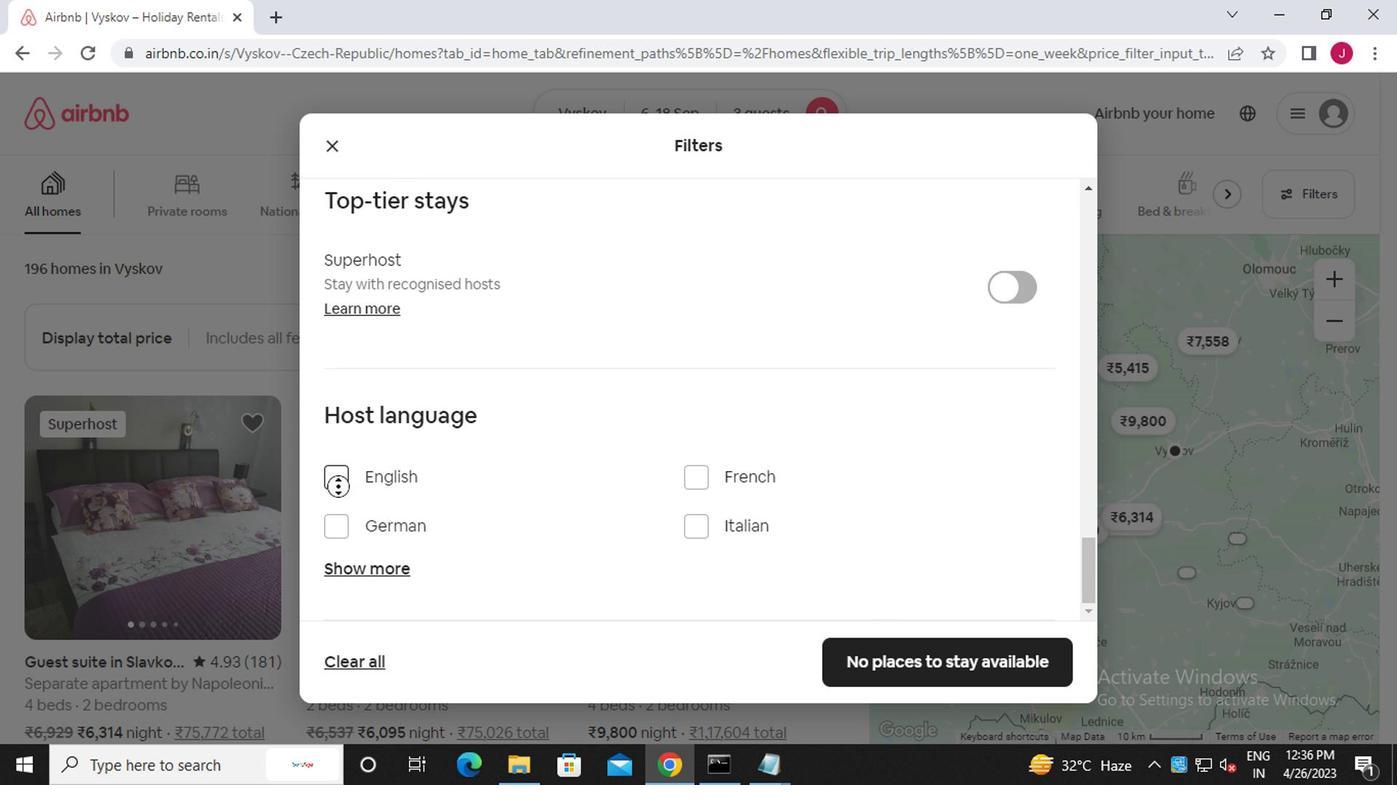 
Action: Mouse moved to (336, 473)
Screenshot: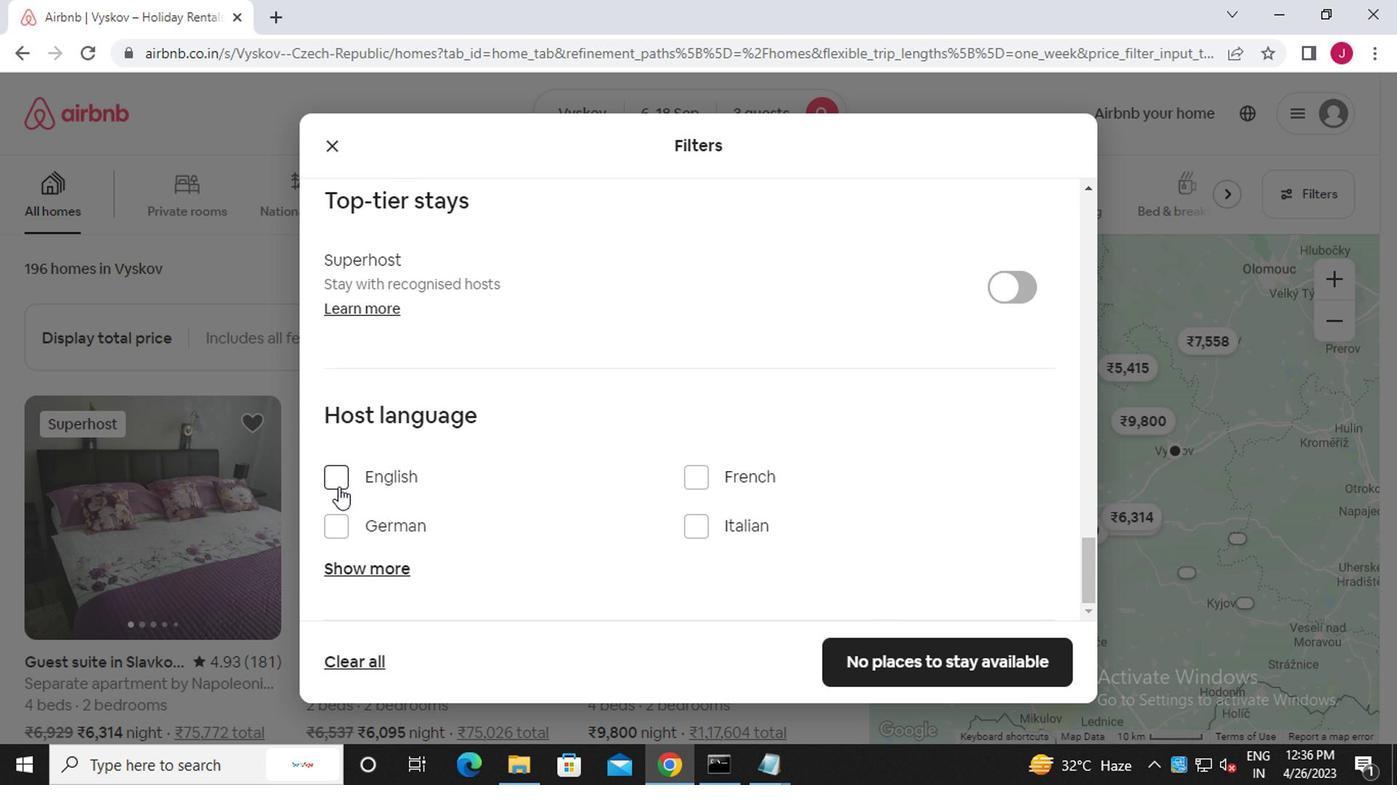 
Action: Mouse pressed left at (336, 473)
Screenshot: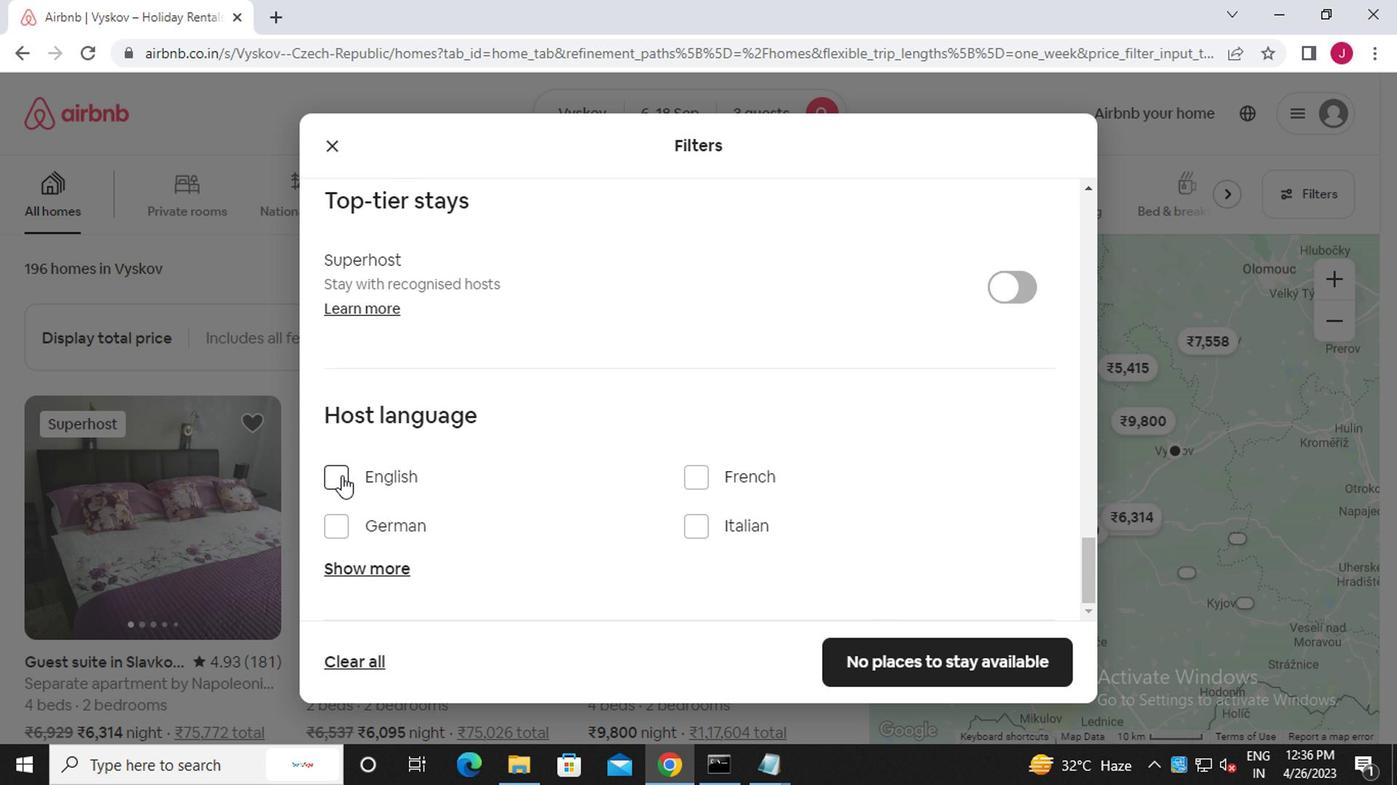 
Action: Mouse moved to (877, 662)
Screenshot: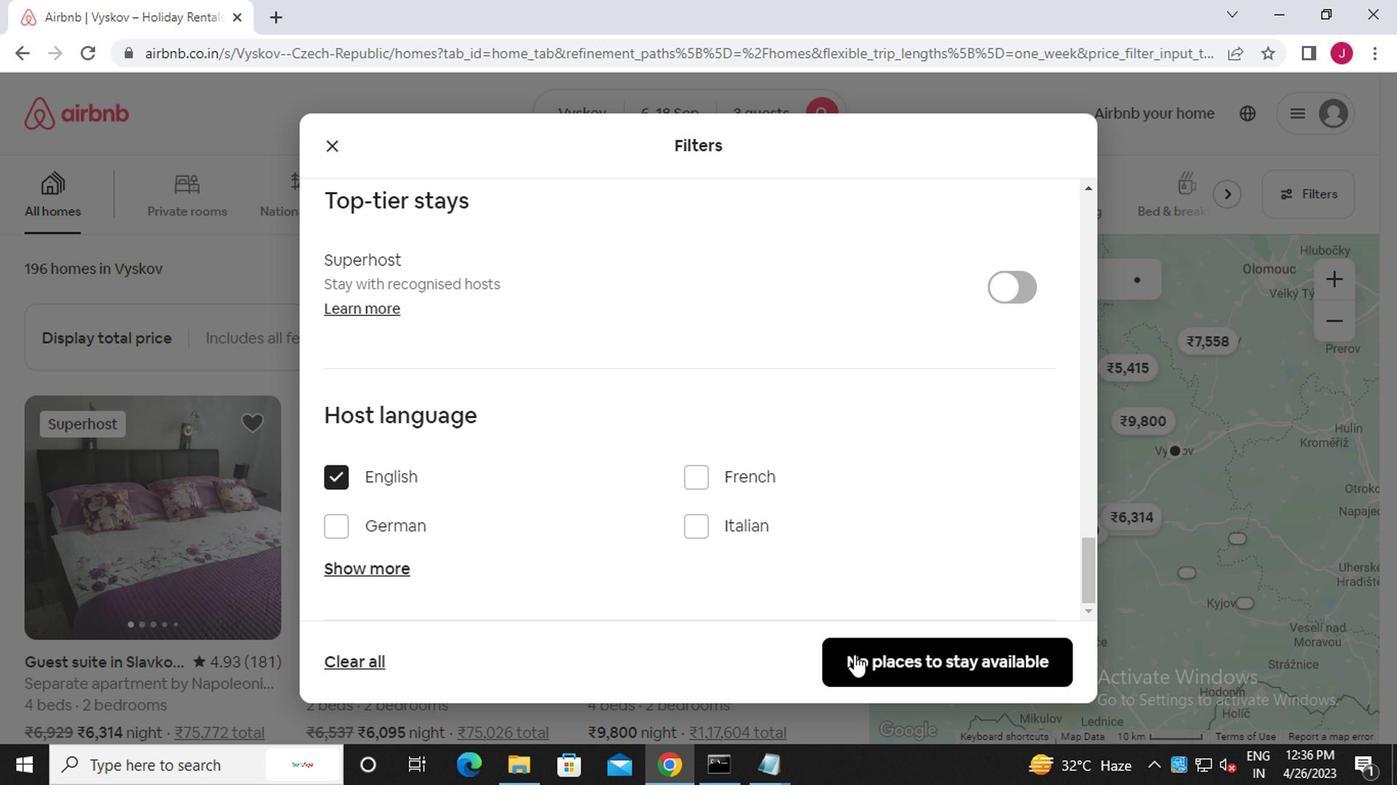 
Action: Mouse pressed left at (877, 662)
Screenshot: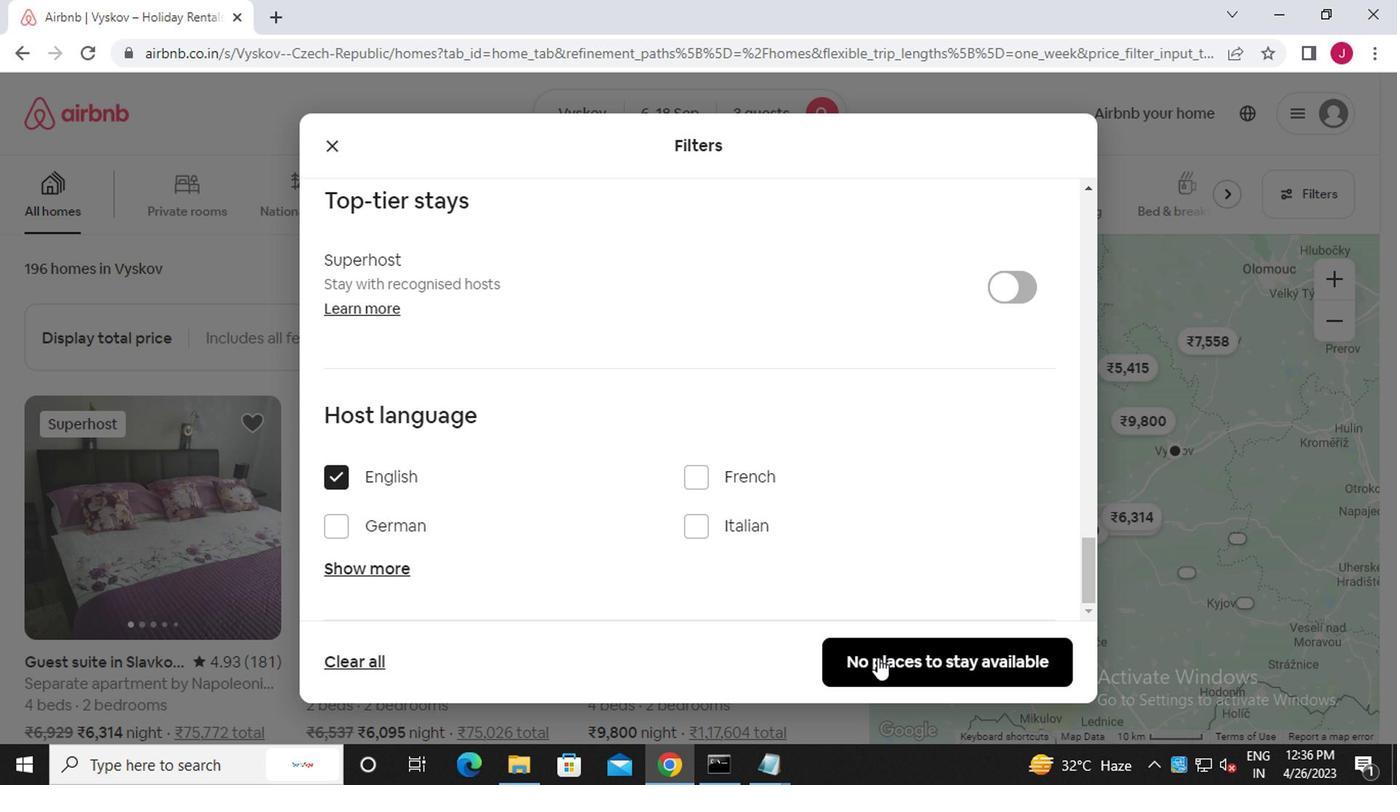 
Action: Mouse moved to (867, 653)
Screenshot: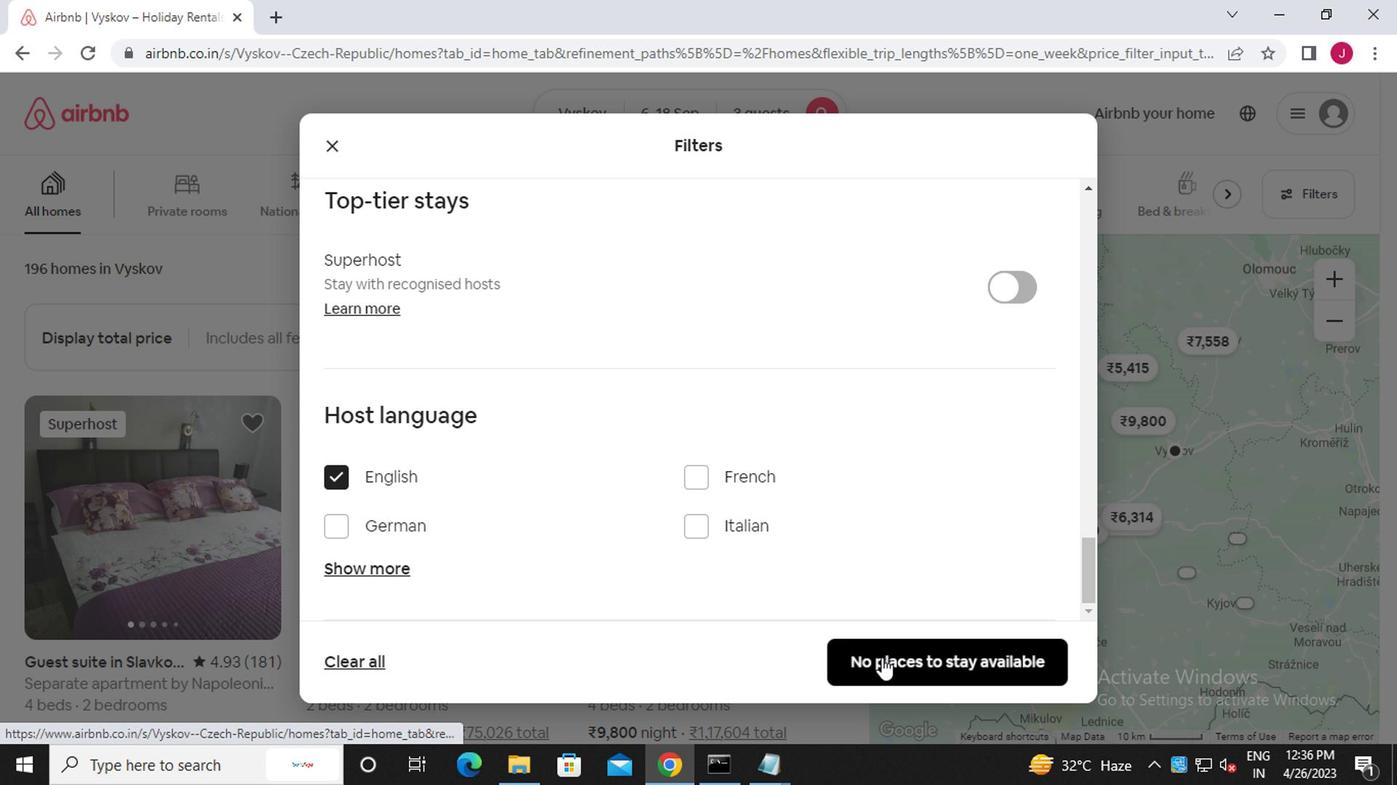 
